 Task: Find a GitHub repository related to Git commands and add educational content about basic Git operations.
Action: Mouse moved to (140, 79)
Screenshot: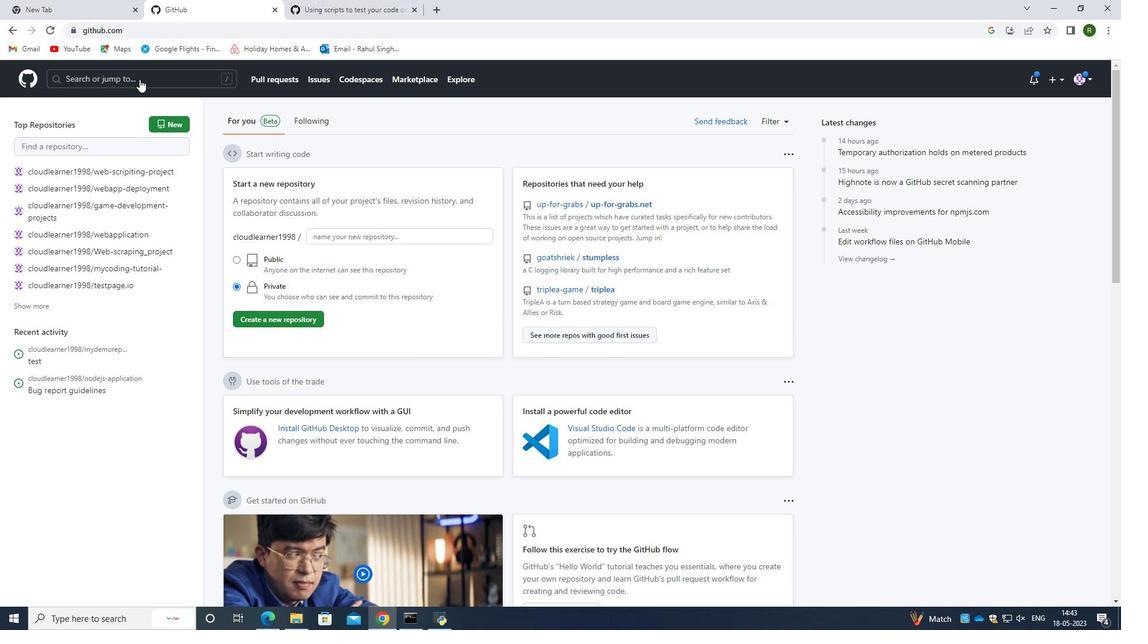 
Action: Mouse pressed left at (140, 79)
Screenshot: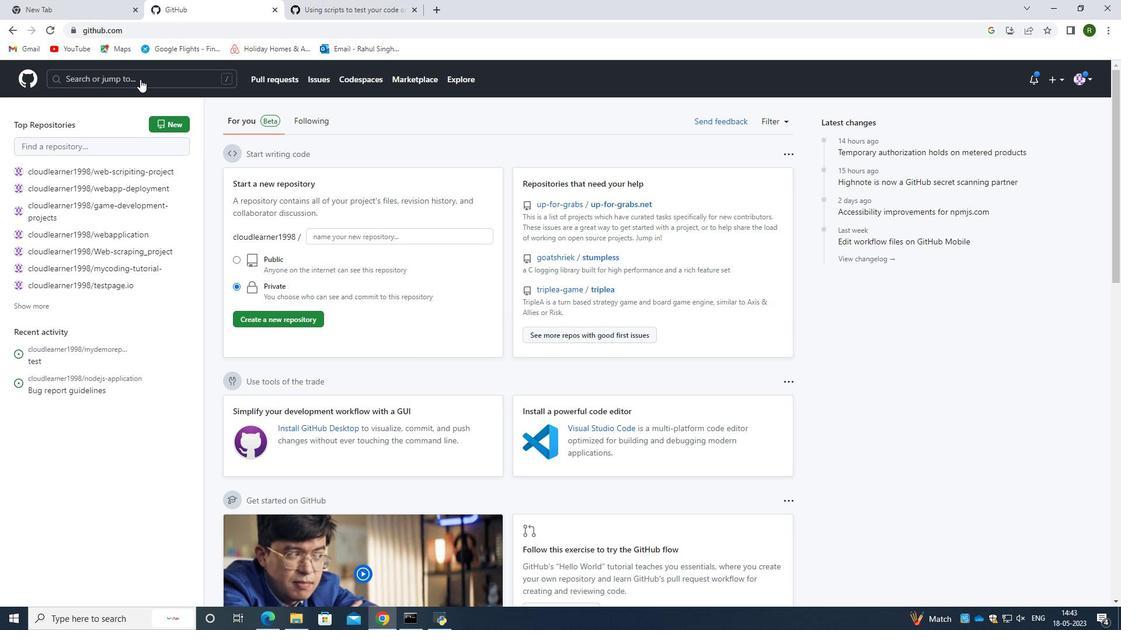
Action: Mouse moved to (140, 78)
Screenshot: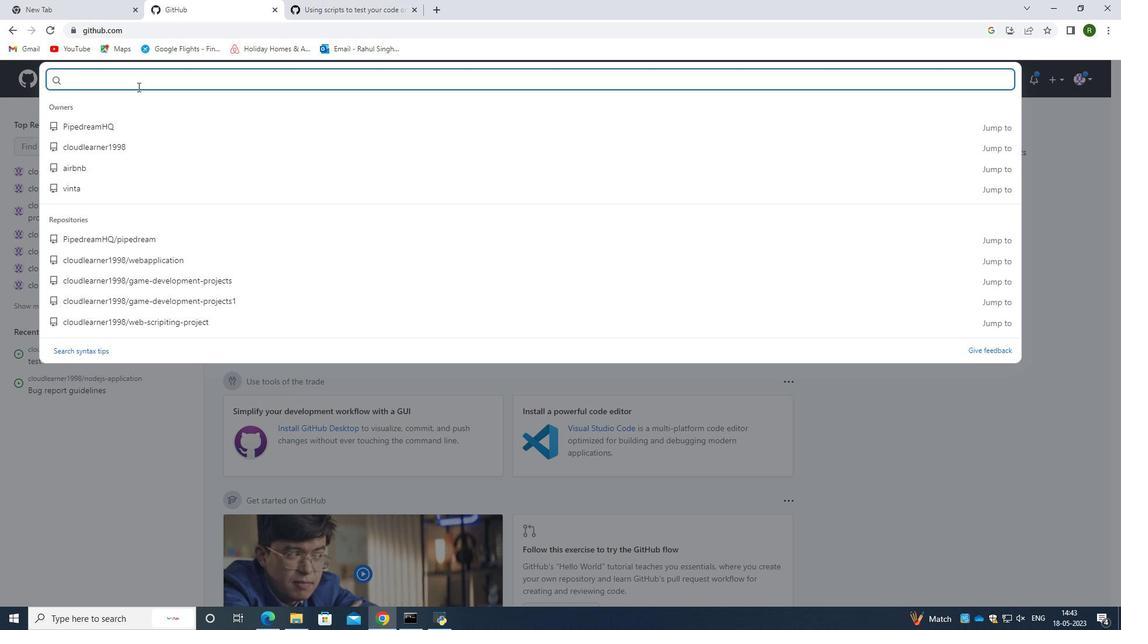 
Action: Key pressed educational<Key.space>resource<Key.enter>
Screenshot: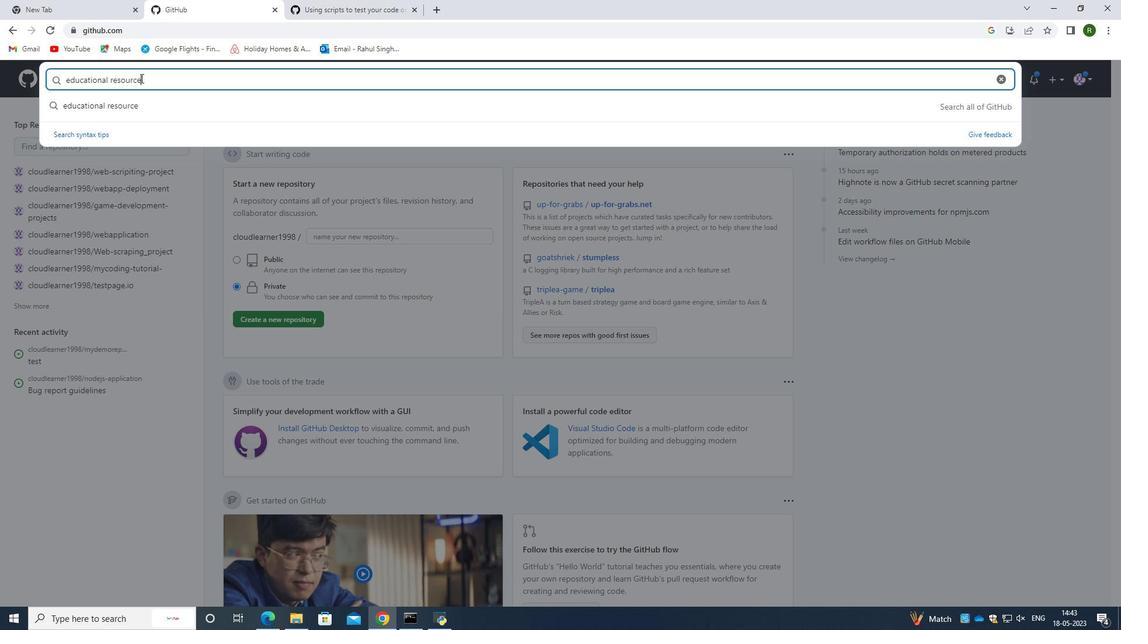 
Action: Mouse moved to (314, 326)
Screenshot: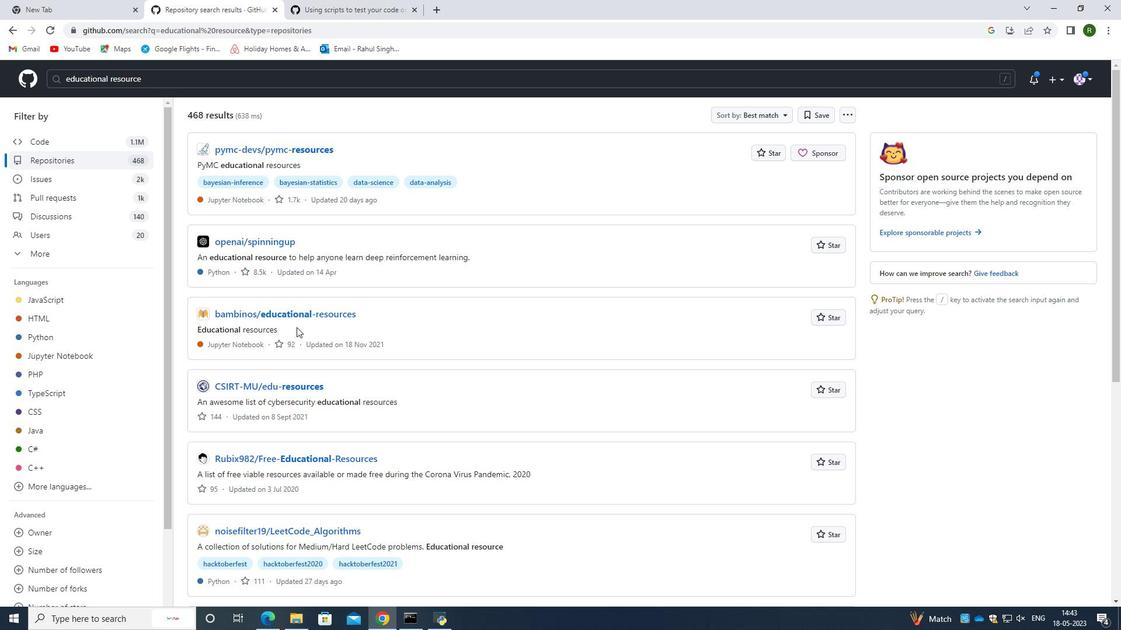 
Action: Mouse scrolled (314, 326) with delta (0, 0)
Screenshot: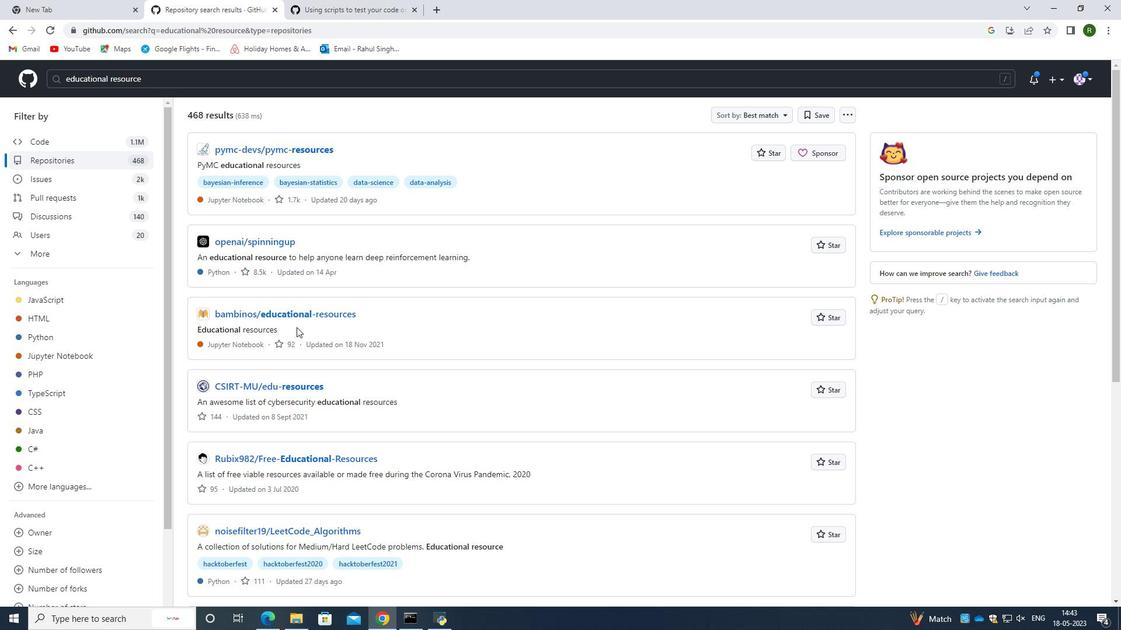 
Action: Mouse moved to (321, 317)
Screenshot: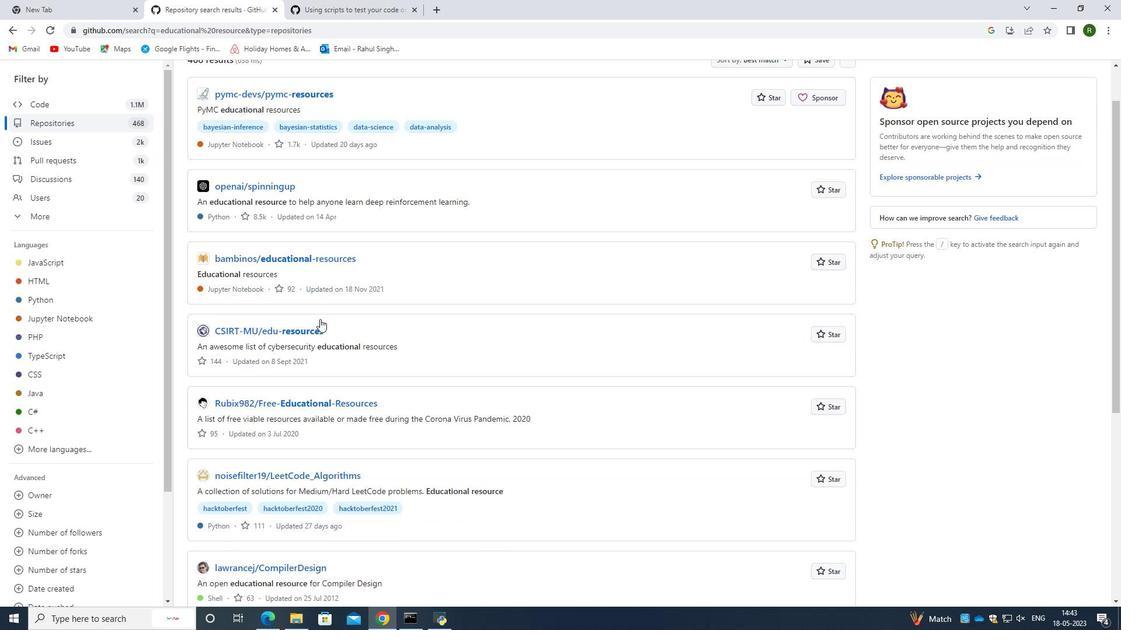 
Action: Mouse scrolled (321, 317) with delta (0, 0)
Screenshot: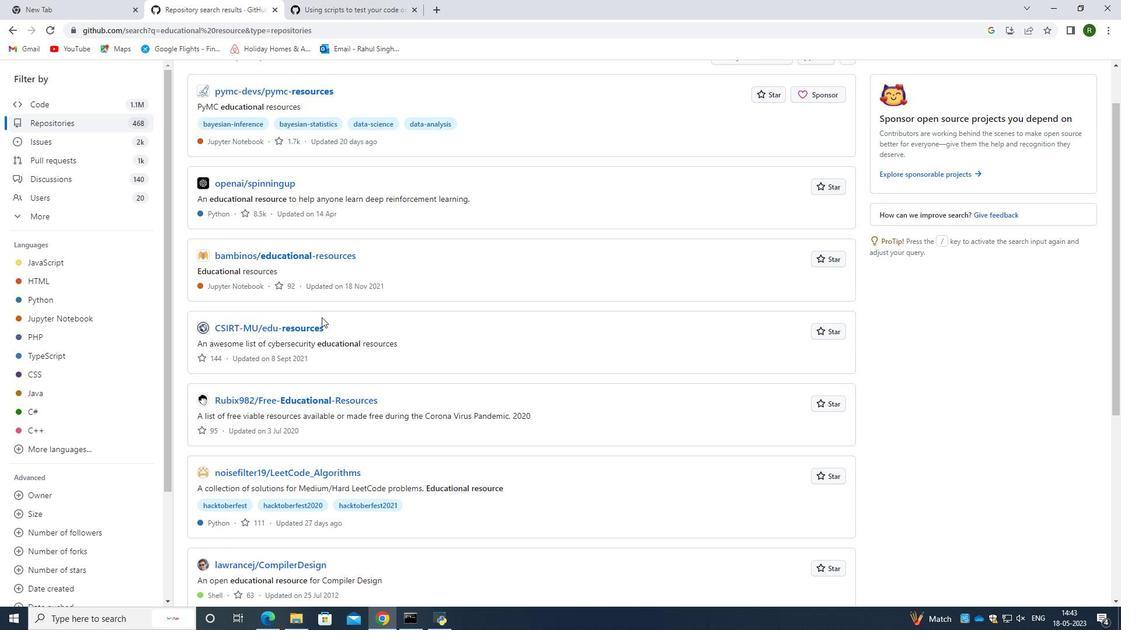 
Action: Mouse moved to (320, 337)
Screenshot: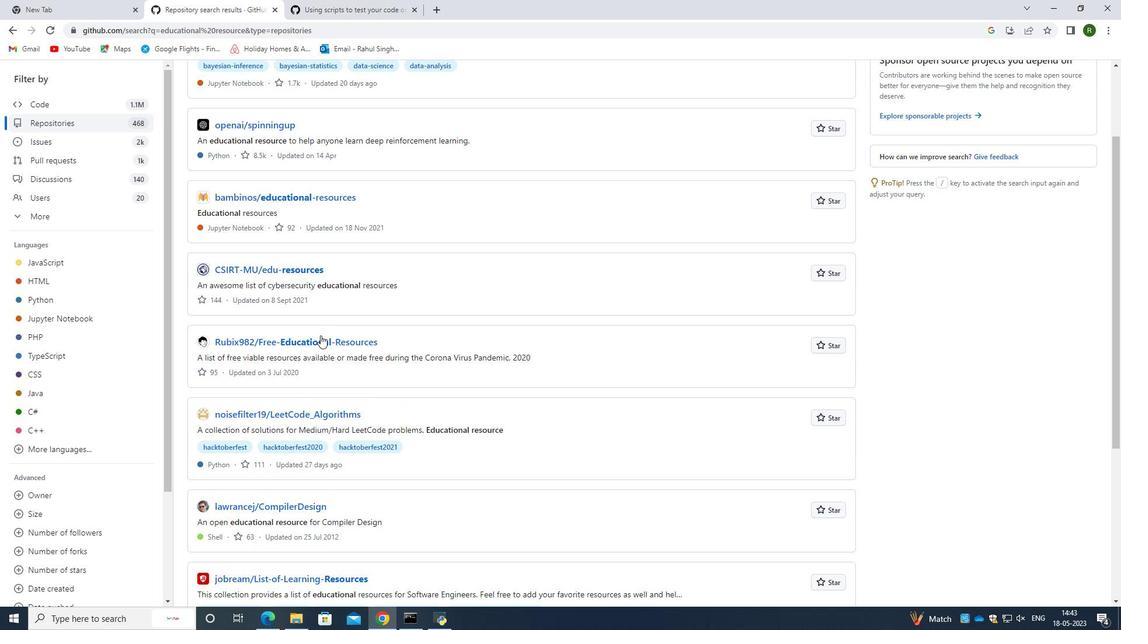 
Action: Mouse scrolled (320, 336) with delta (0, 0)
Screenshot: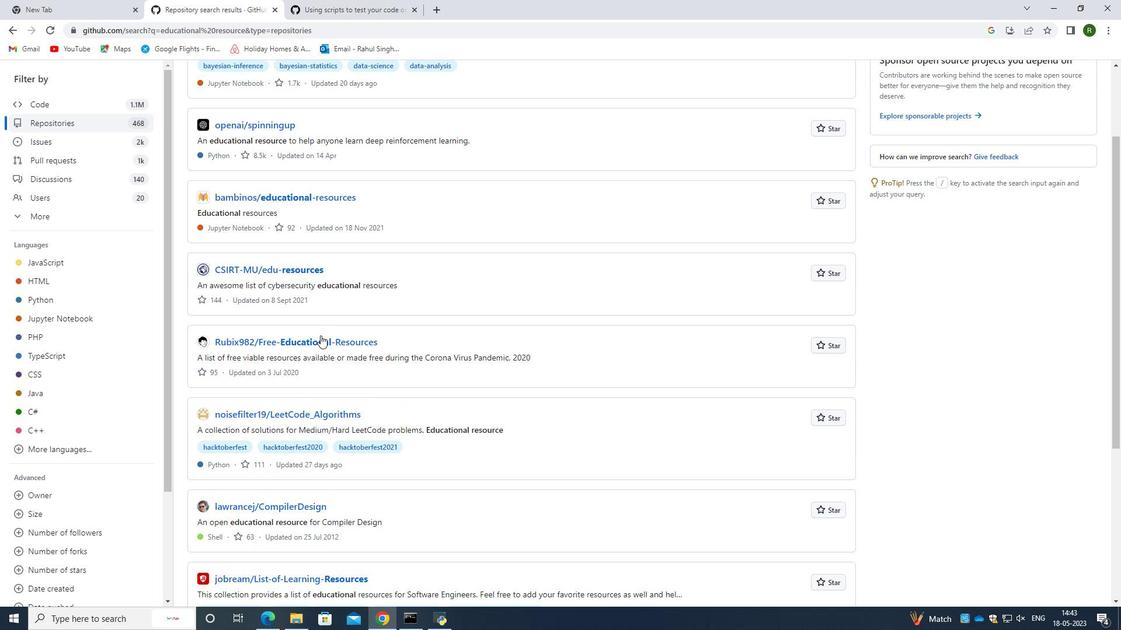 
Action: Mouse moved to (319, 339)
Screenshot: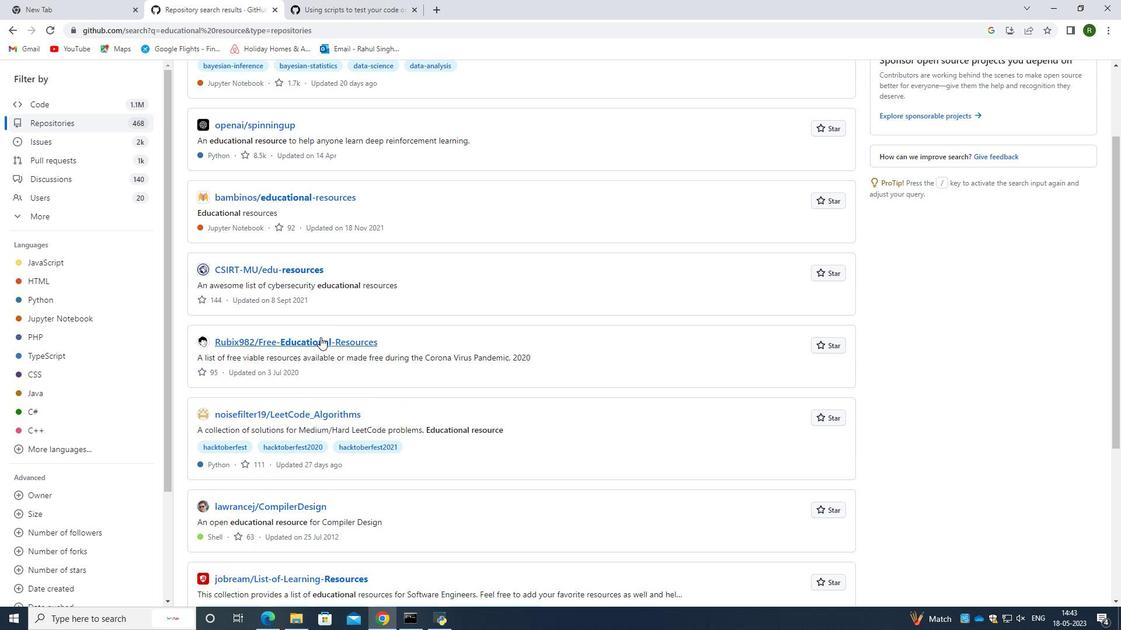 
Action: Mouse scrolled (319, 338) with delta (0, 0)
Screenshot: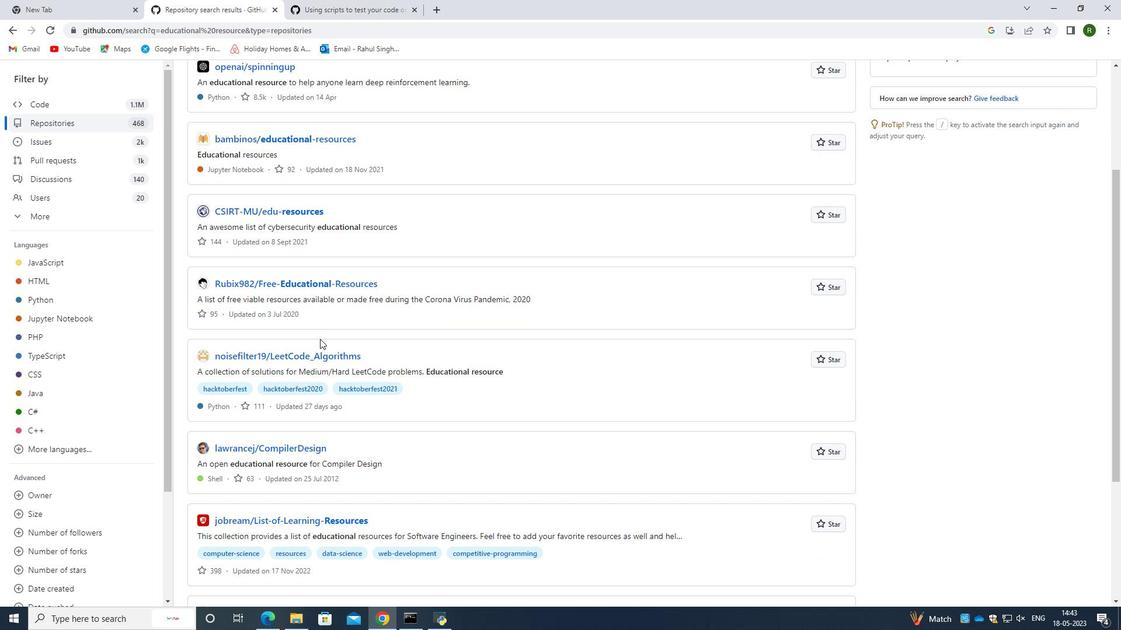 
Action: Mouse scrolled (319, 338) with delta (0, 0)
Screenshot: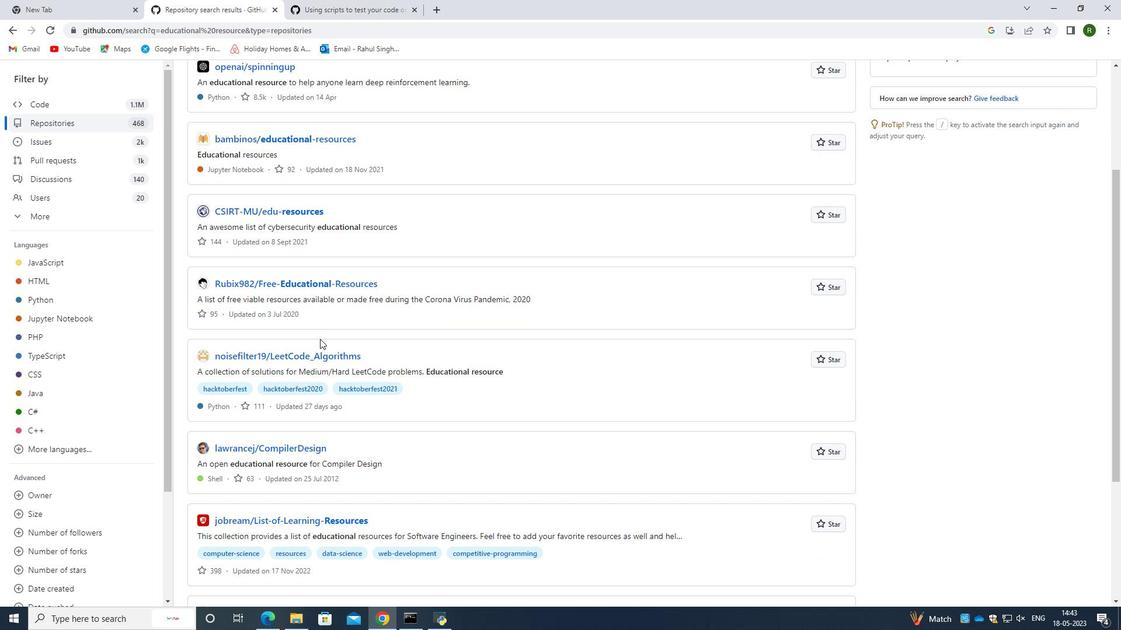 
Action: Mouse moved to (402, 355)
Screenshot: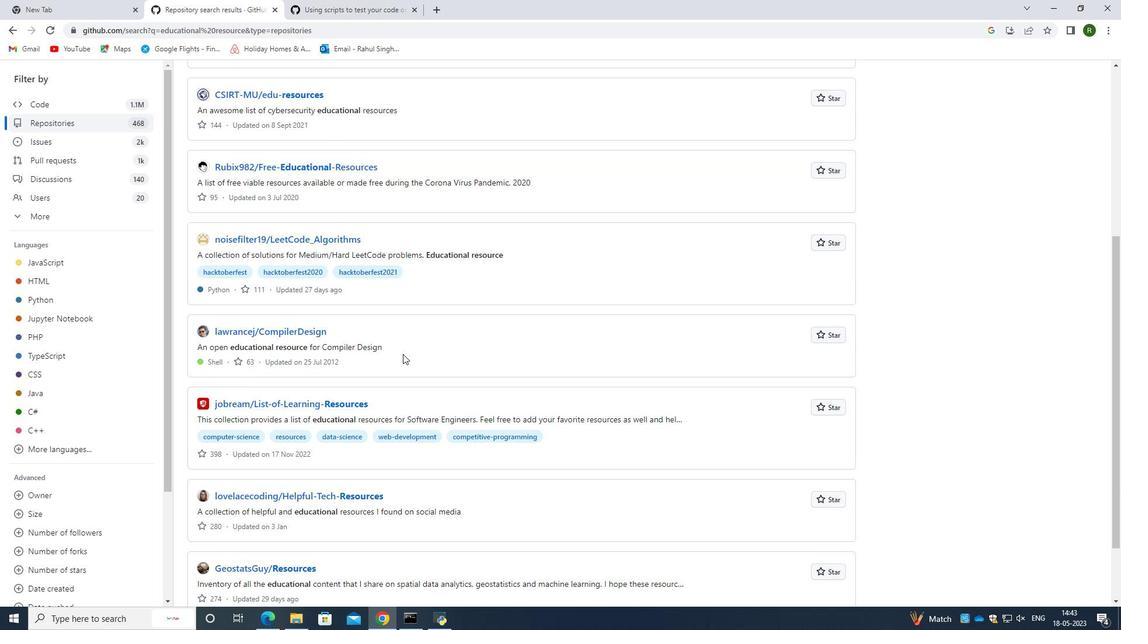 
Action: Mouse scrolled (402, 354) with delta (0, 0)
Screenshot: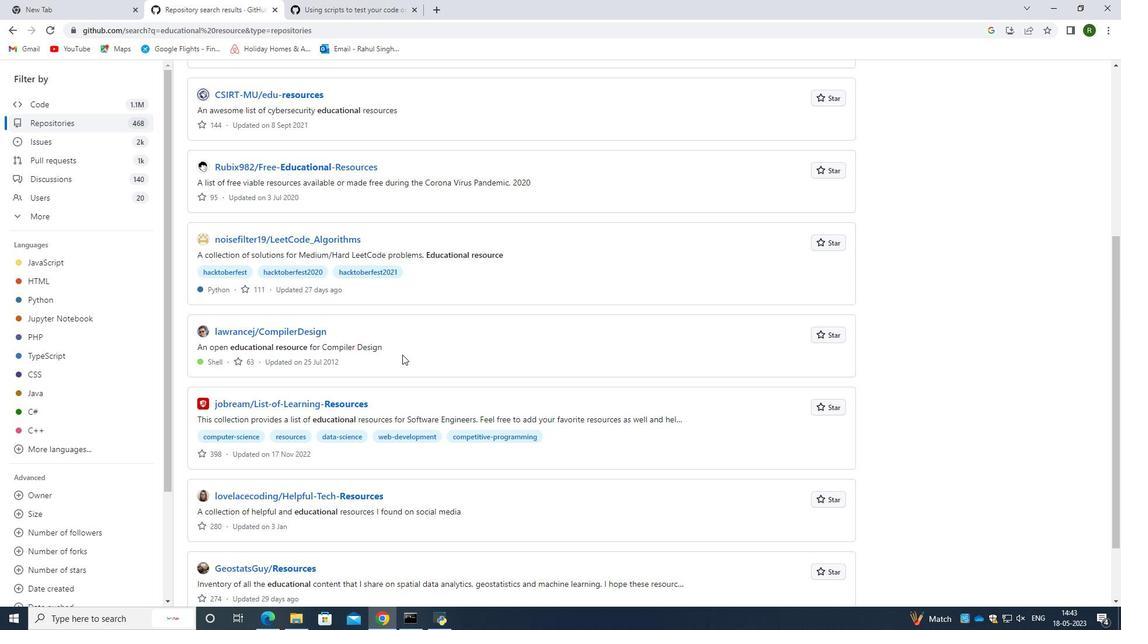 
Action: Mouse moved to (401, 353)
Screenshot: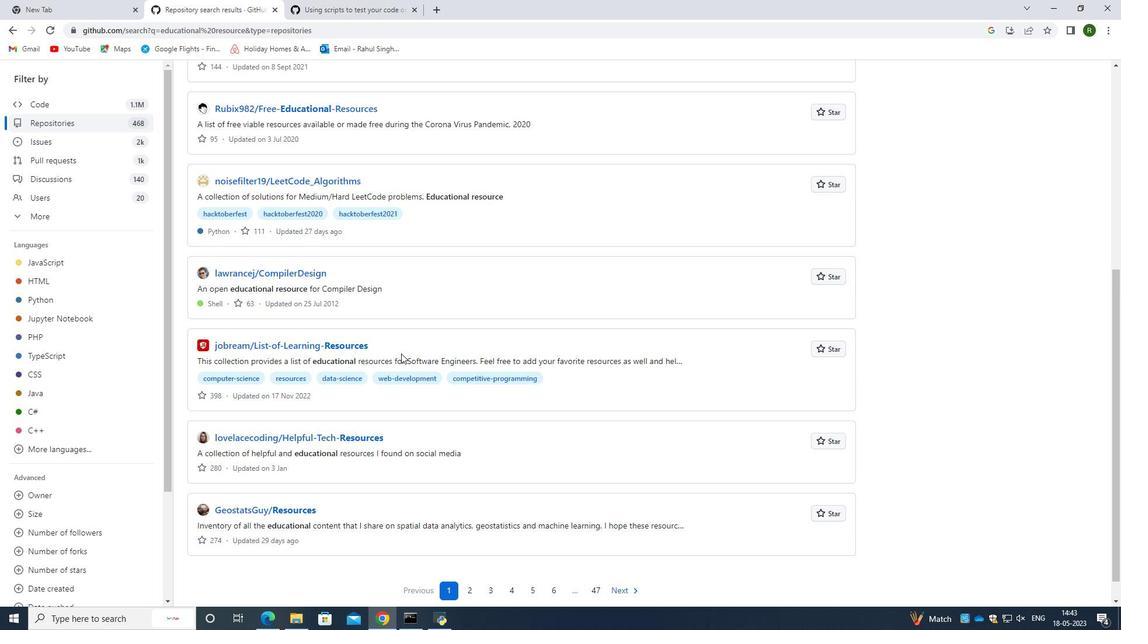 
Action: Mouse scrolled (401, 353) with delta (0, 0)
Screenshot: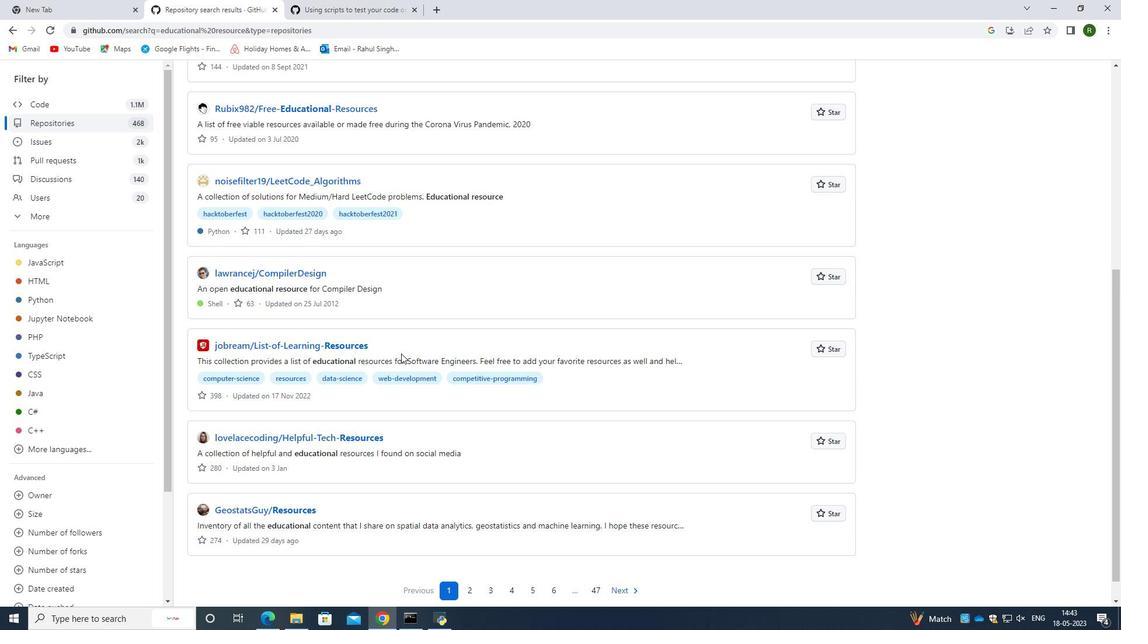 
Action: Mouse moved to (389, 364)
Screenshot: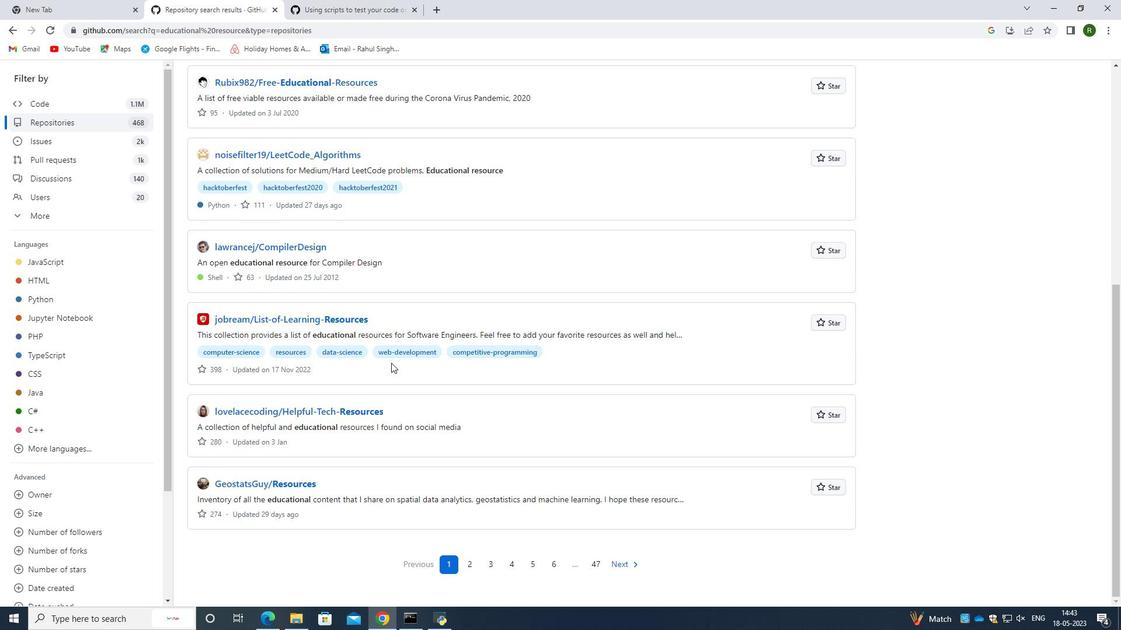 
Action: Mouse scrolled (389, 363) with delta (0, 0)
Screenshot: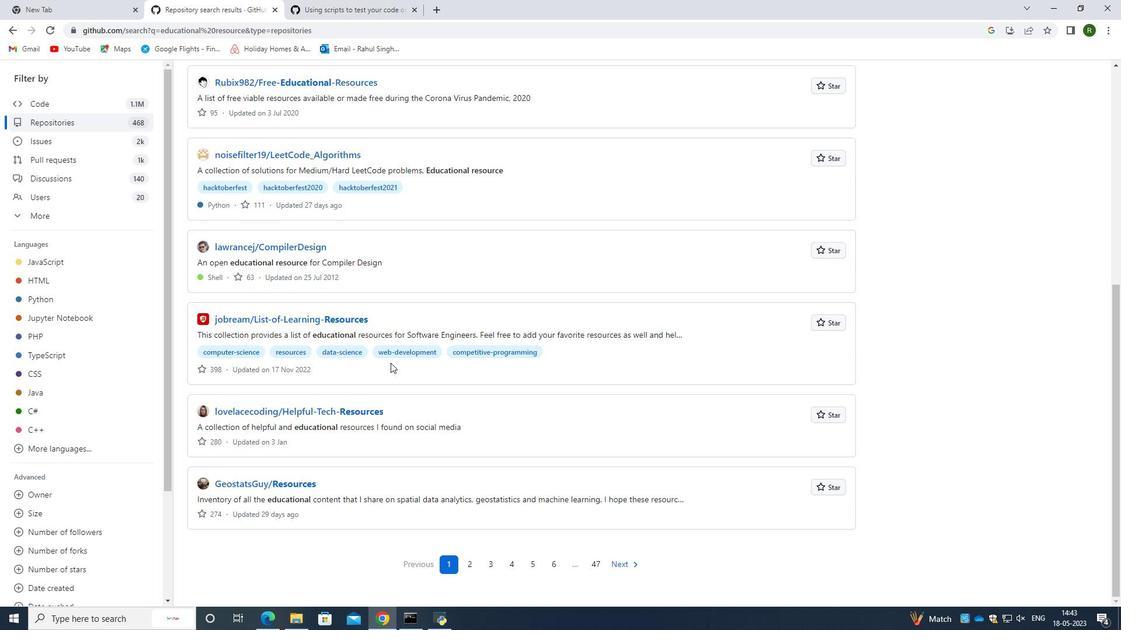 
Action: Mouse scrolled (389, 363) with delta (0, 0)
Screenshot: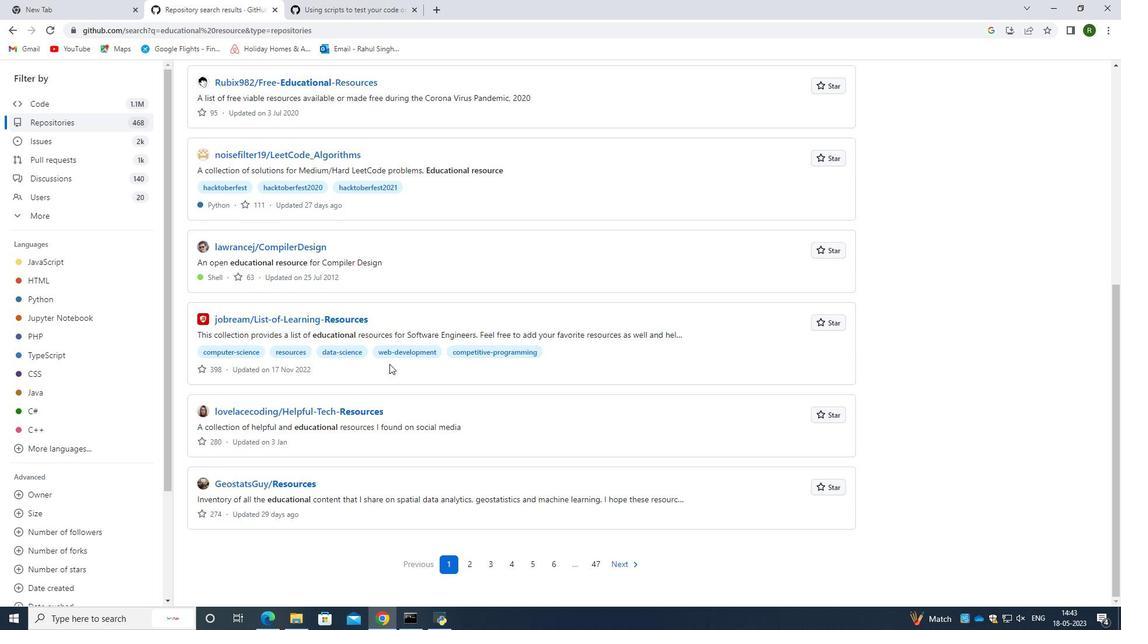 
Action: Mouse moved to (389, 364)
Screenshot: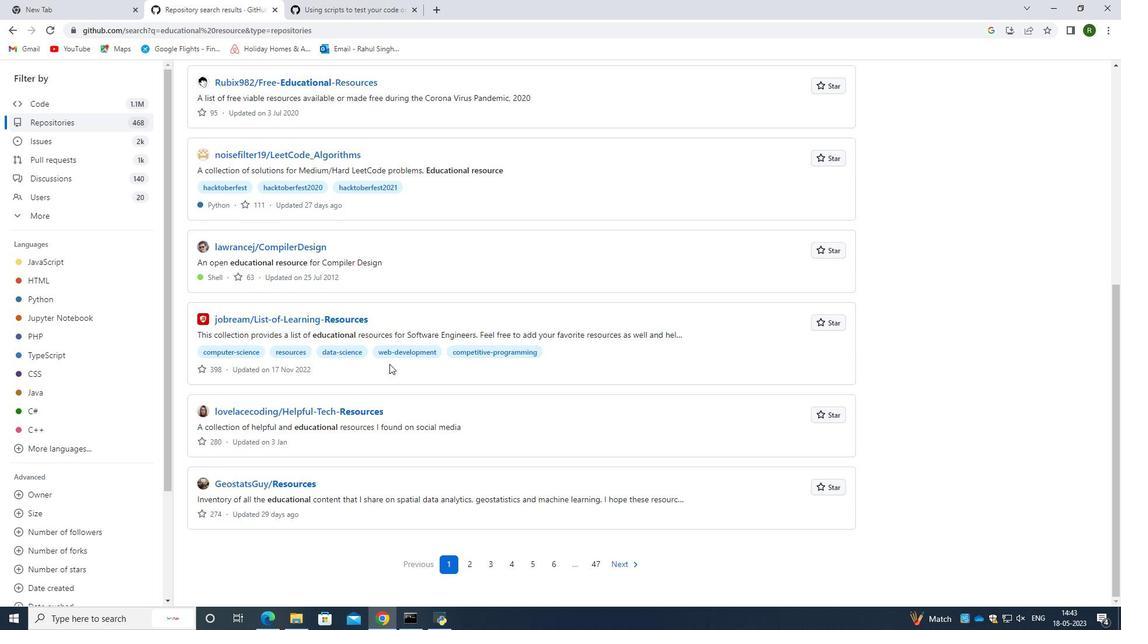 
Action: Mouse scrolled (389, 364) with delta (0, 0)
Screenshot: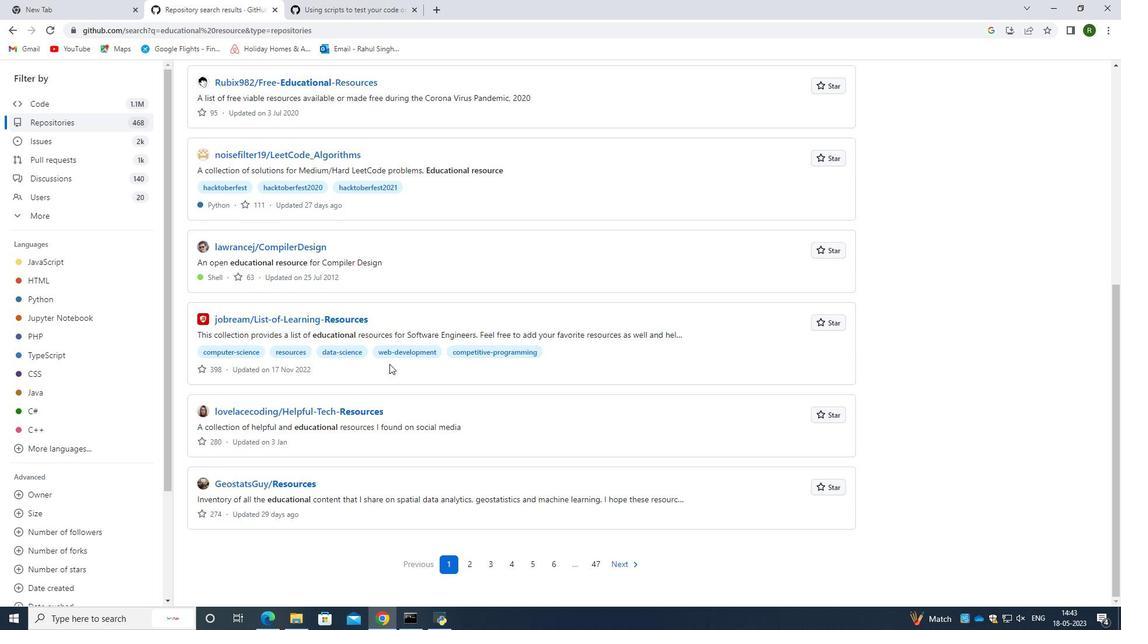 
Action: Mouse scrolled (389, 364) with delta (0, 0)
Screenshot: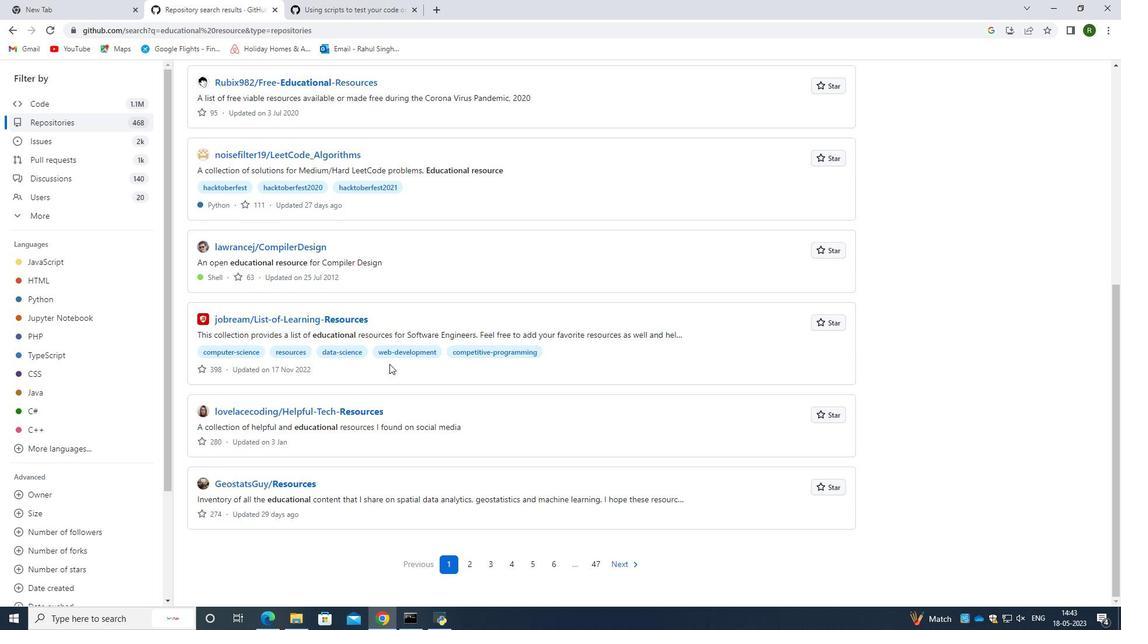 
Action: Mouse moved to (388, 364)
Screenshot: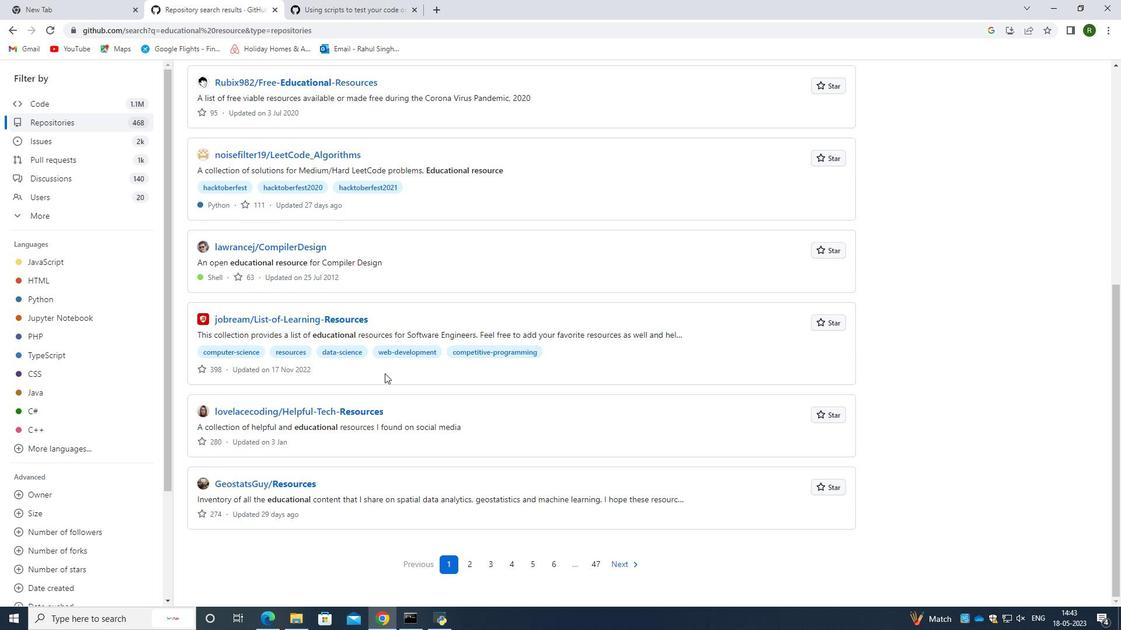 
Action: Mouse scrolled (388, 365) with delta (0, 0)
Screenshot: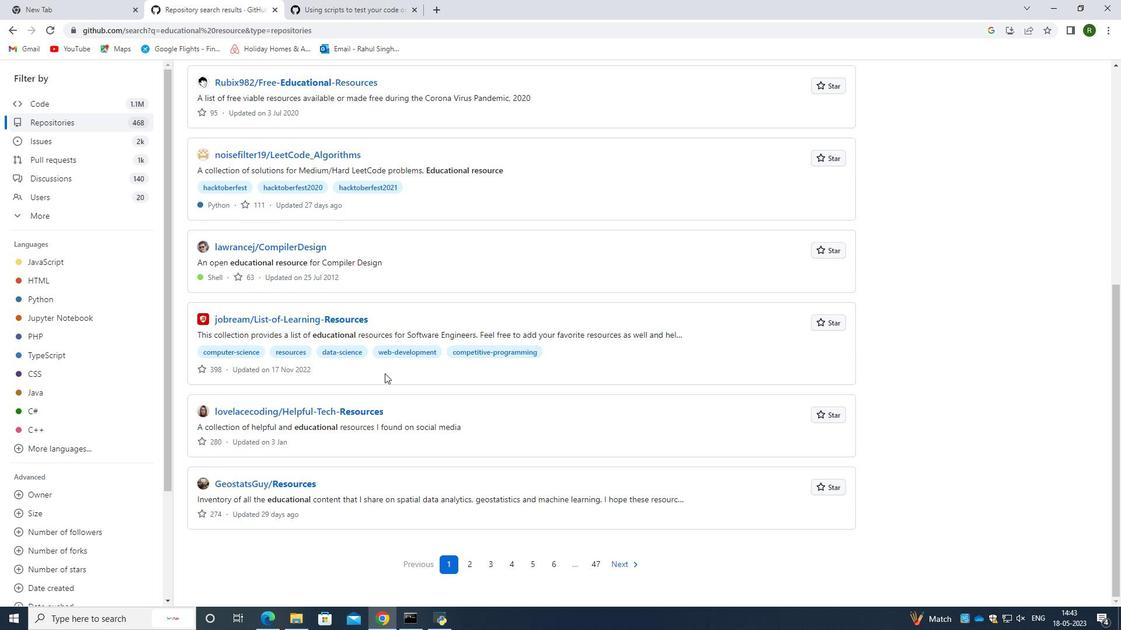 
Action: Mouse moved to (388, 363)
Screenshot: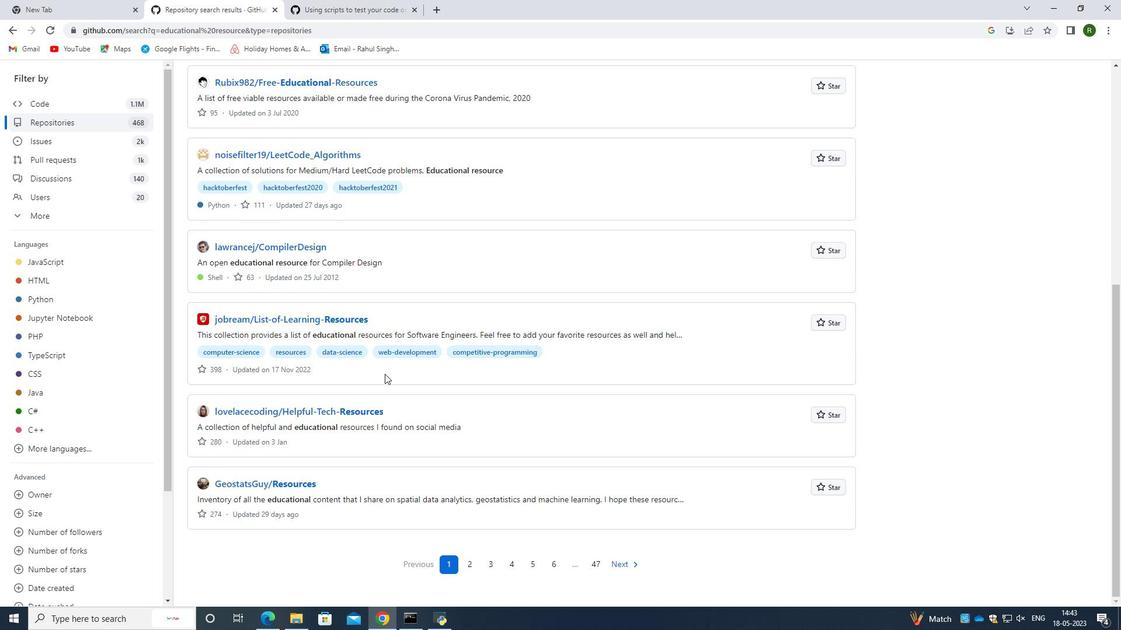 
Action: Mouse scrolled (388, 364) with delta (0, 0)
Screenshot: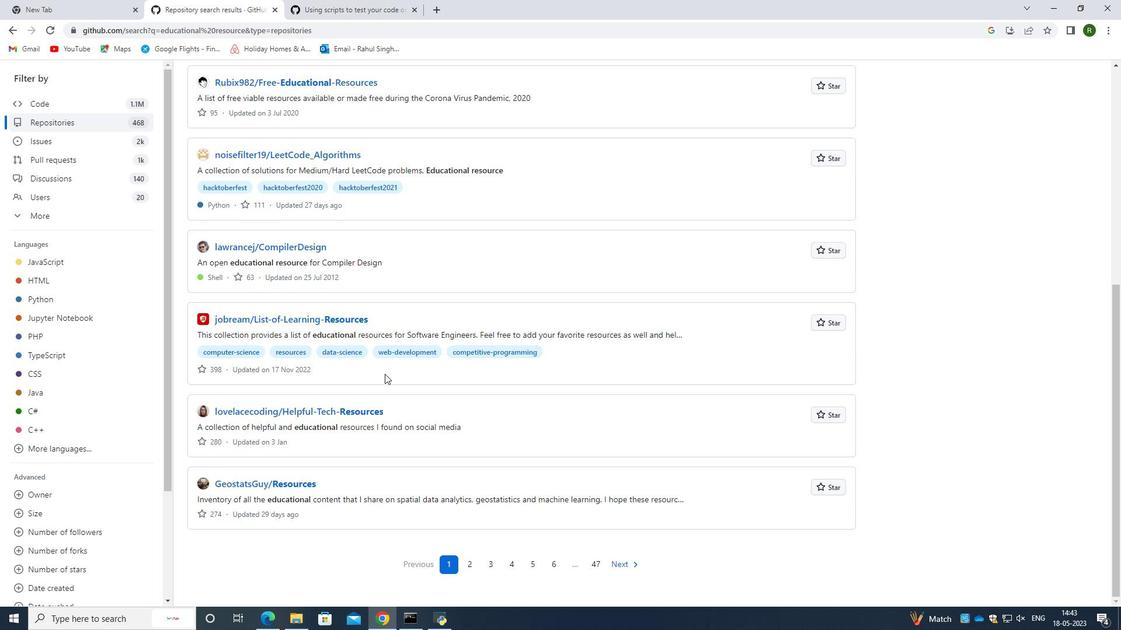 
Action: Mouse moved to (486, 412)
Screenshot: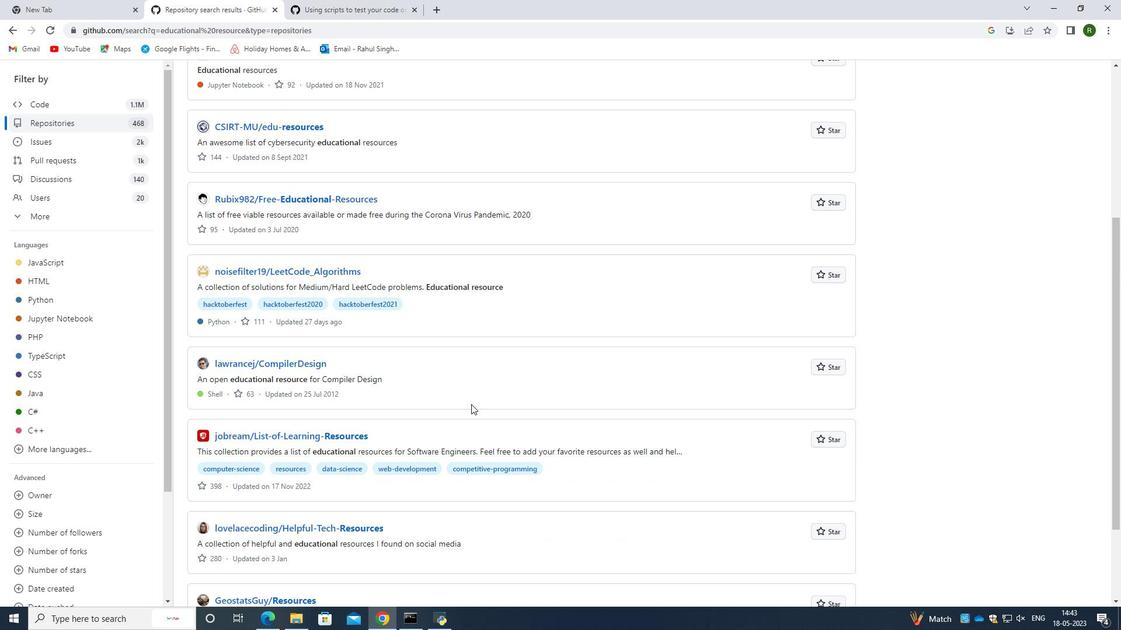 
Action: Mouse scrolled (486, 412) with delta (0, 0)
Screenshot: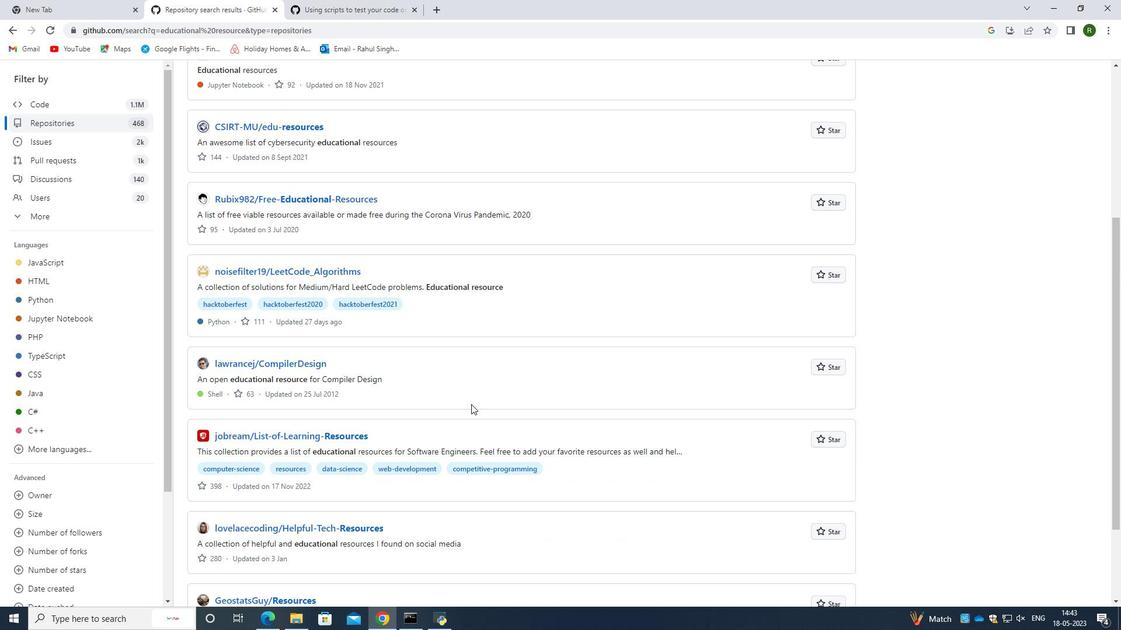 
Action: Mouse moved to (486, 412)
Screenshot: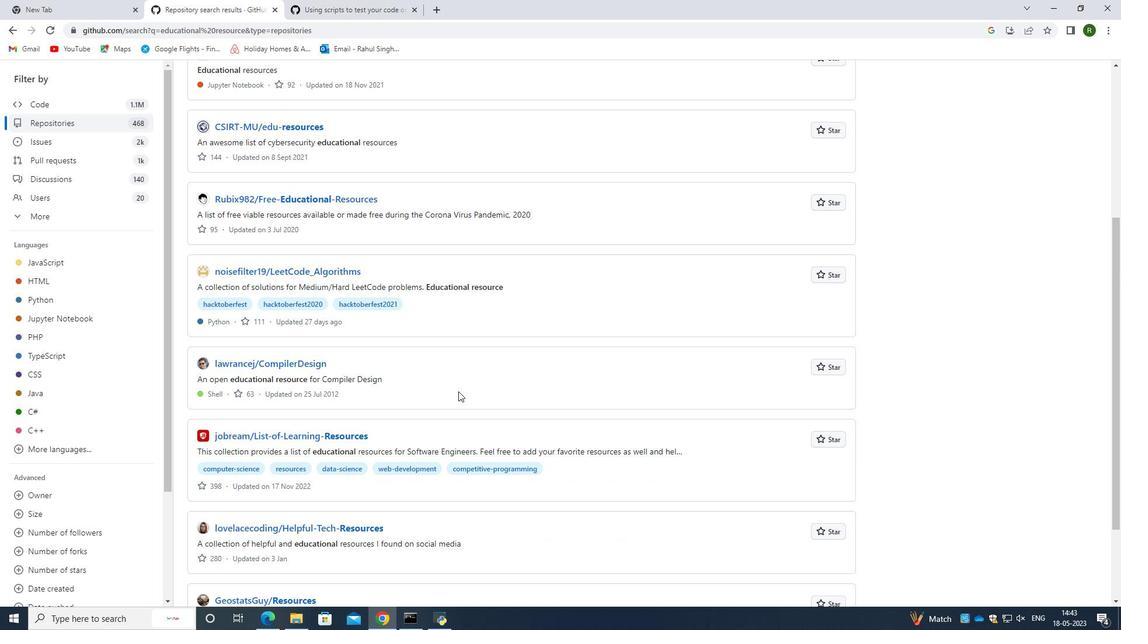 
Action: Mouse scrolled (486, 412) with delta (0, 0)
Screenshot: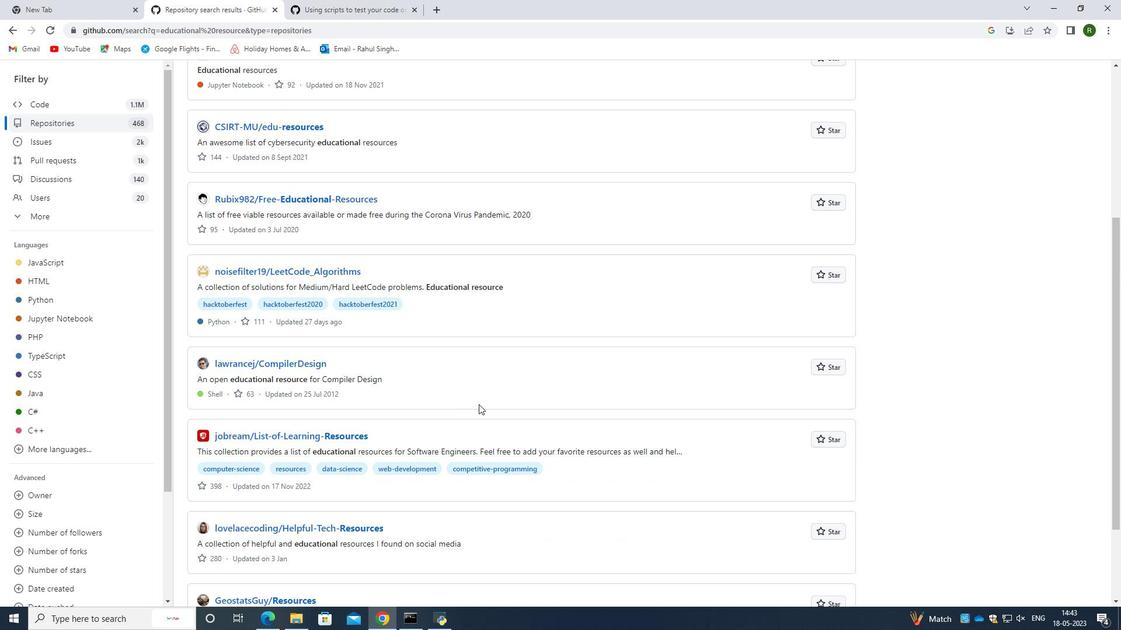 
Action: Mouse scrolled (486, 412) with delta (0, 0)
Screenshot: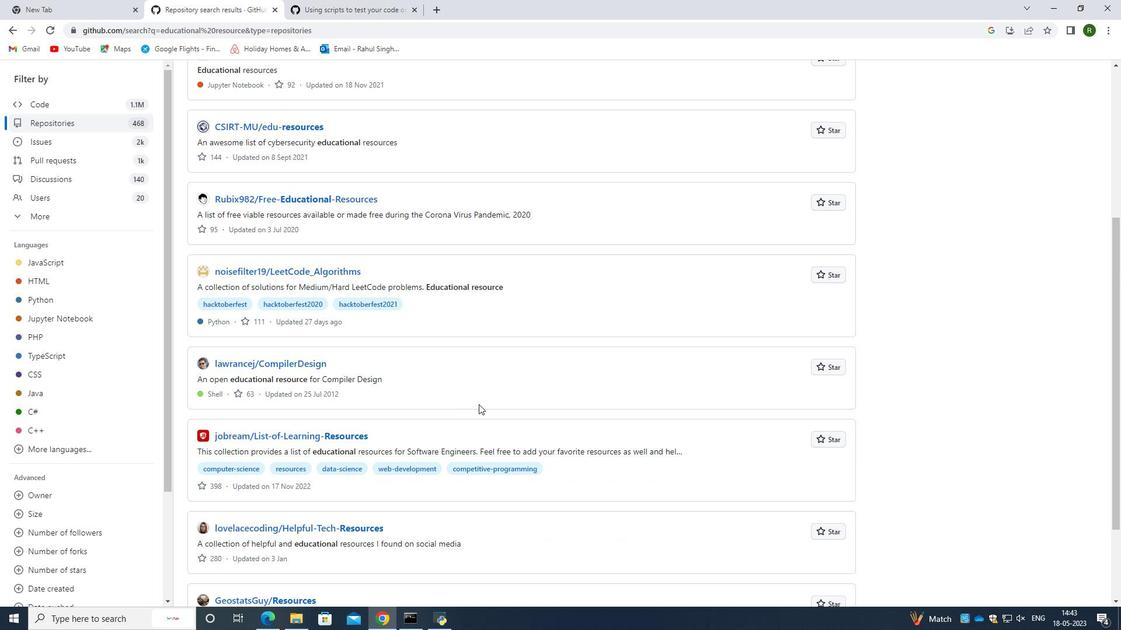 
Action: Mouse scrolled (486, 412) with delta (0, 0)
Screenshot: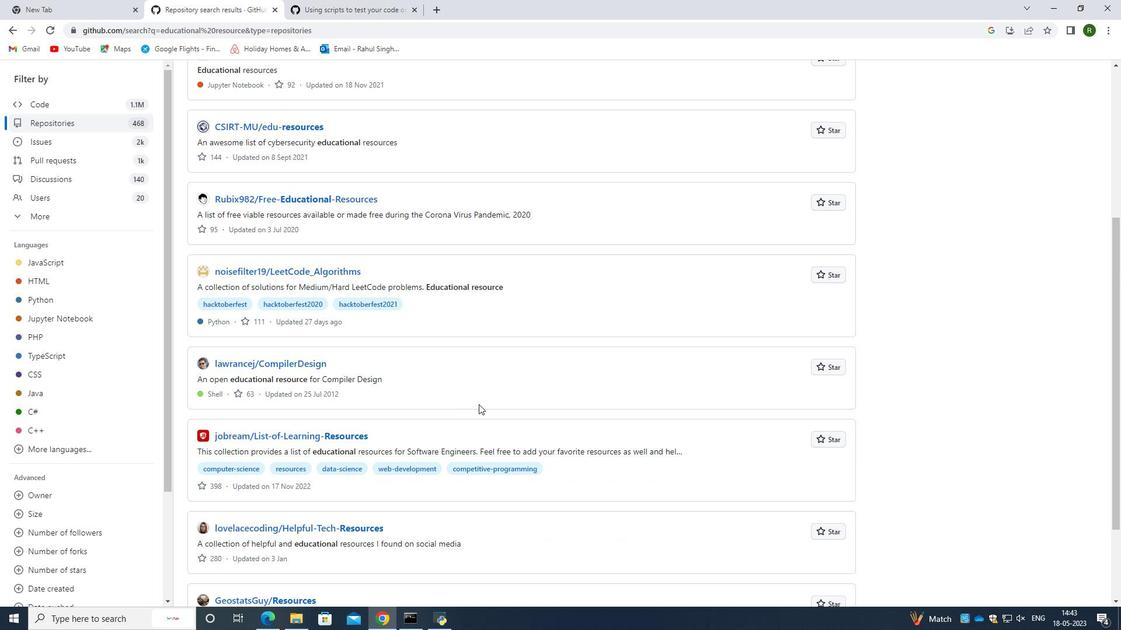 
Action: Mouse moved to (627, 562)
Screenshot: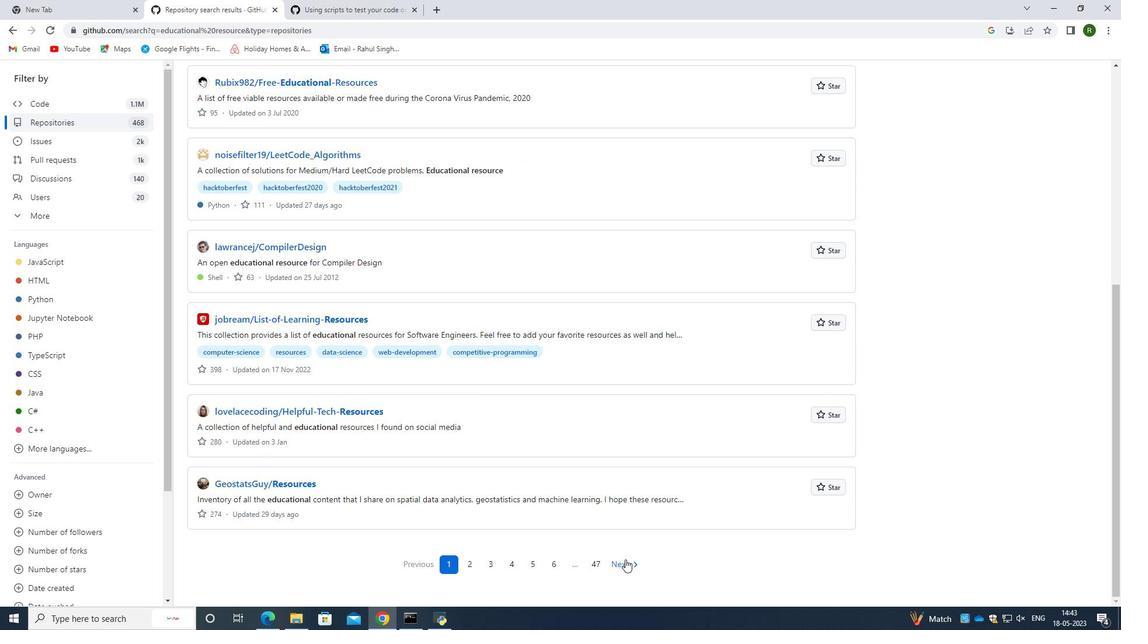 
Action: Mouse pressed left at (627, 562)
Screenshot: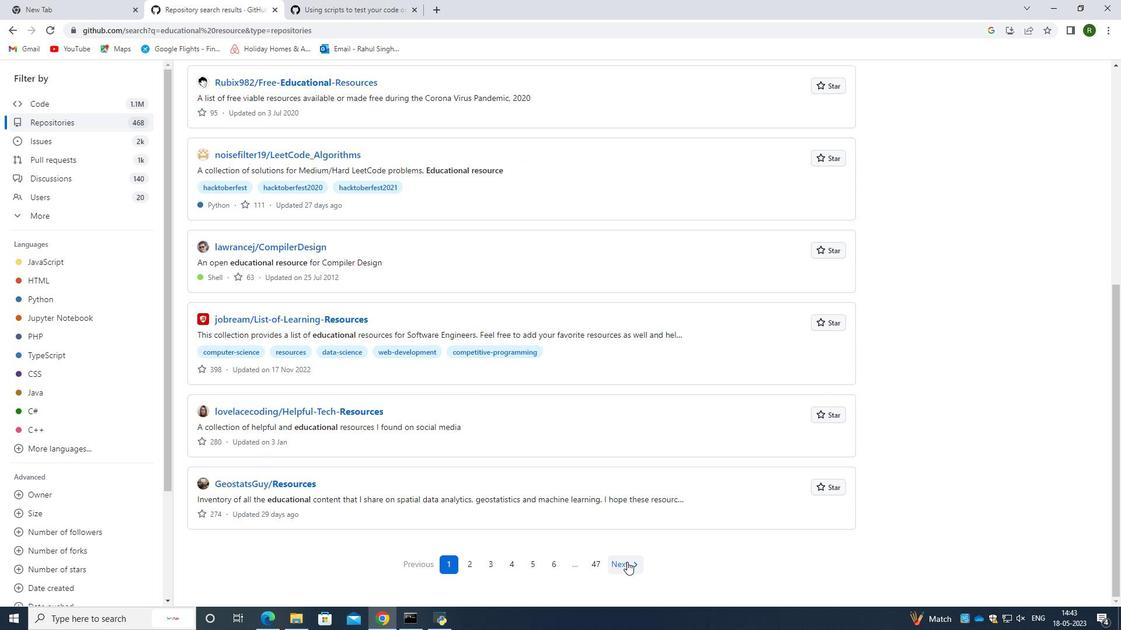 
Action: Mouse moved to (533, 372)
Screenshot: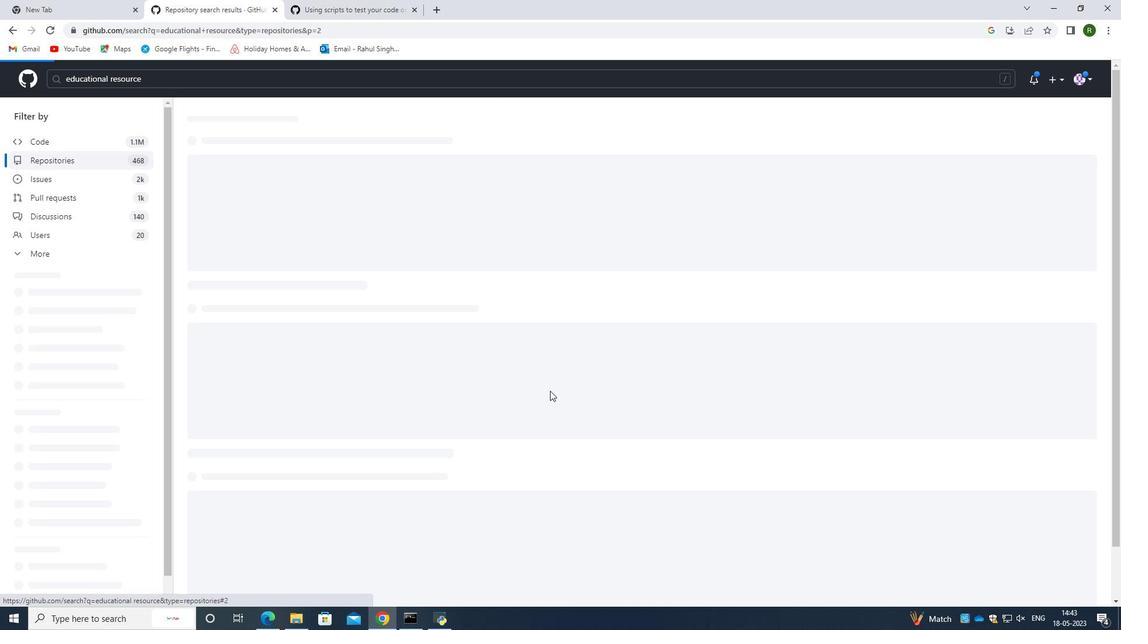 
Action: Mouse scrolled (533, 371) with delta (0, 0)
Screenshot: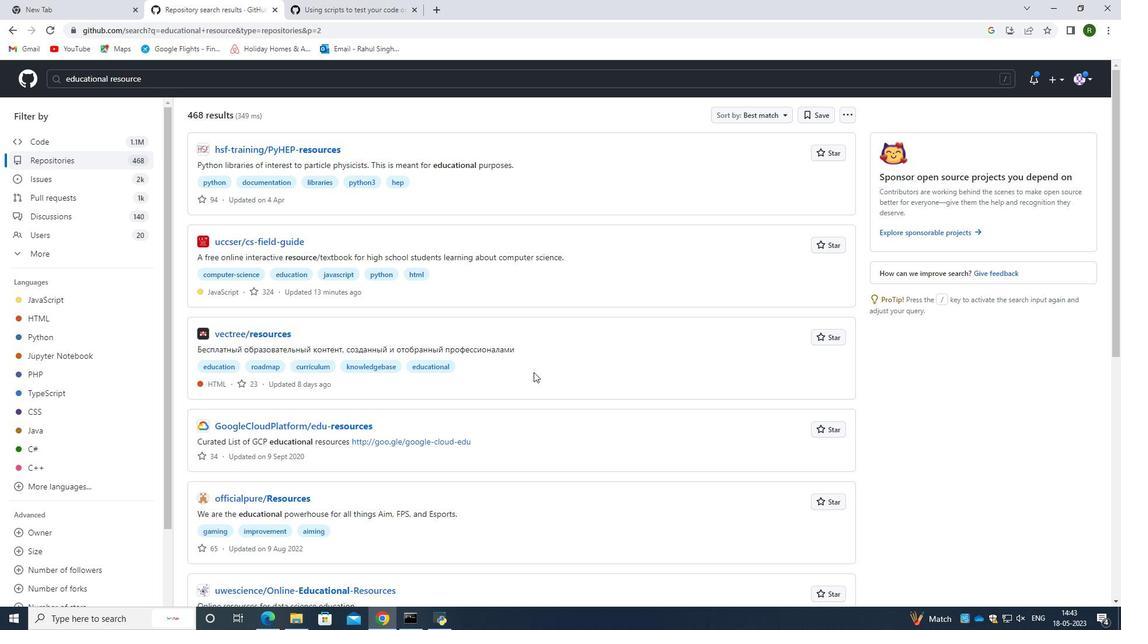 
Action: Mouse scrolled (533, 371) with delta (0, 0)
Screenshot: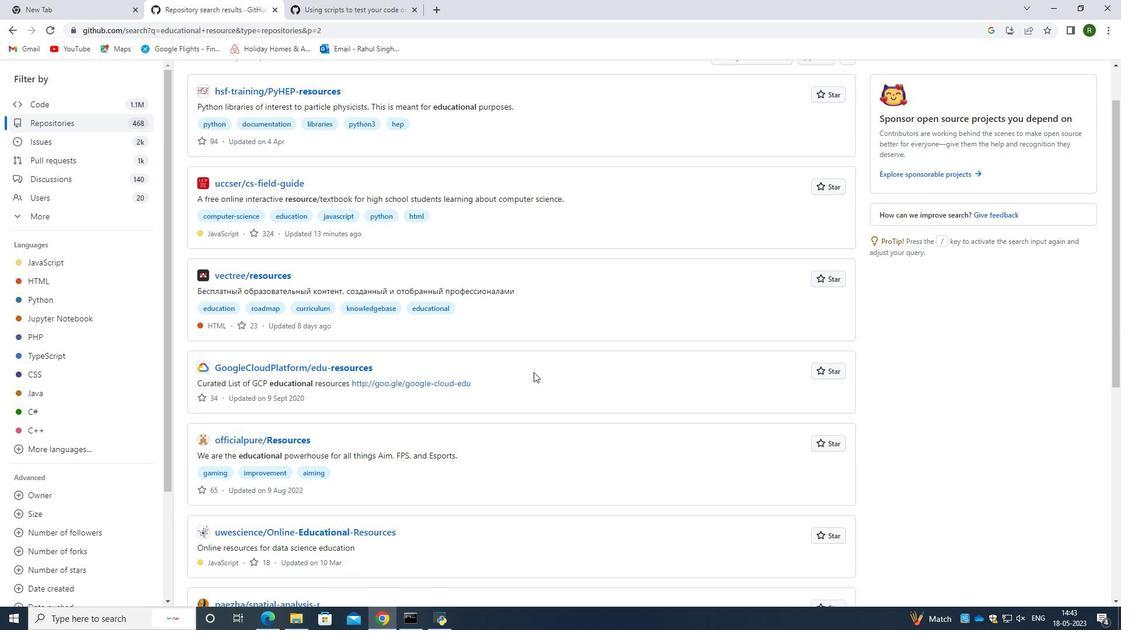 
Action: Mouse scrolled (533, 371) with delta (0, 0)
Screenshot: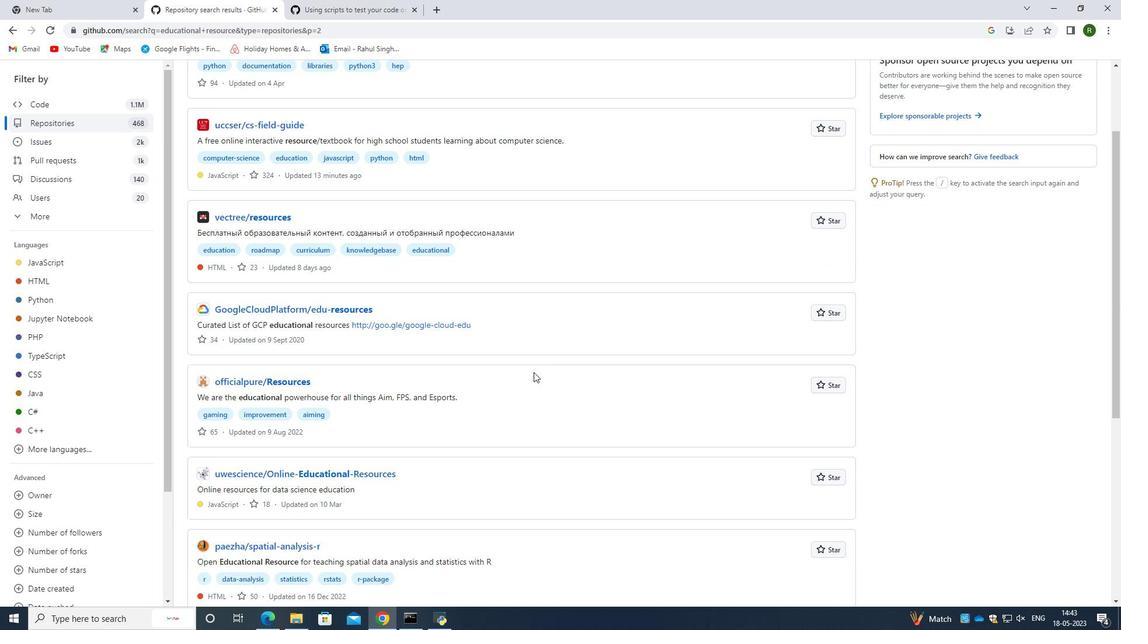 
Action: Mouse scrolled (533, 371) with delta (0, 0)
Screenshot: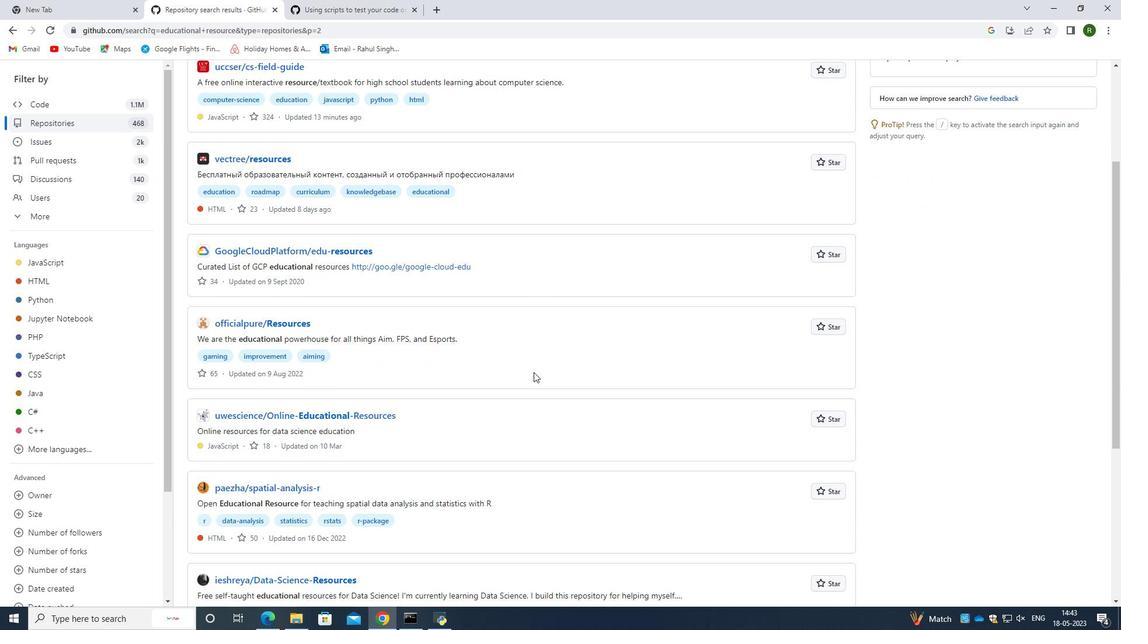 
Action: Mouse scrolled (533, 371) with delta (0, 0)
Screenshot: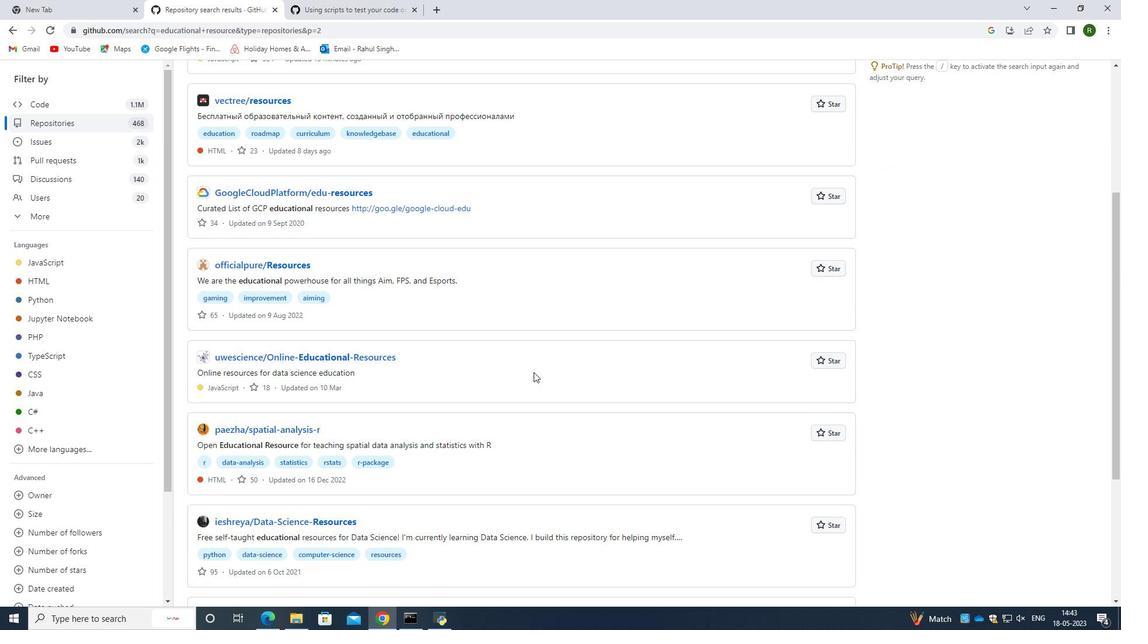 
Action: Mouse scrolled (533, 371) with delta (0, 0)
Screenshot: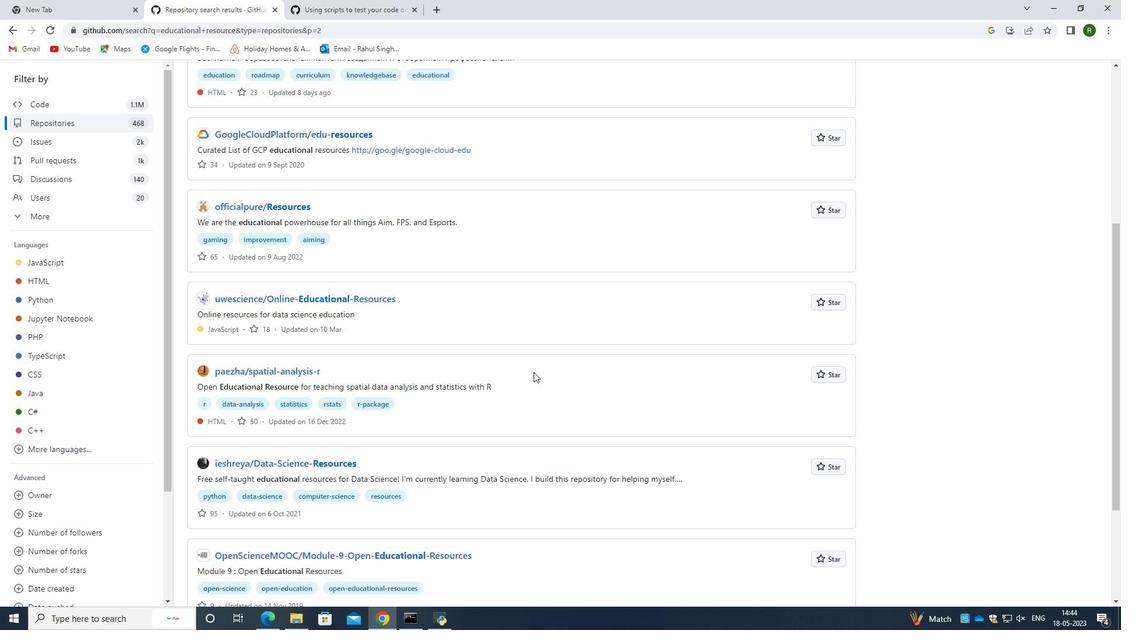 
Action: Mouse scrolled (533, 371) with delta (0, 0)
Screenshot: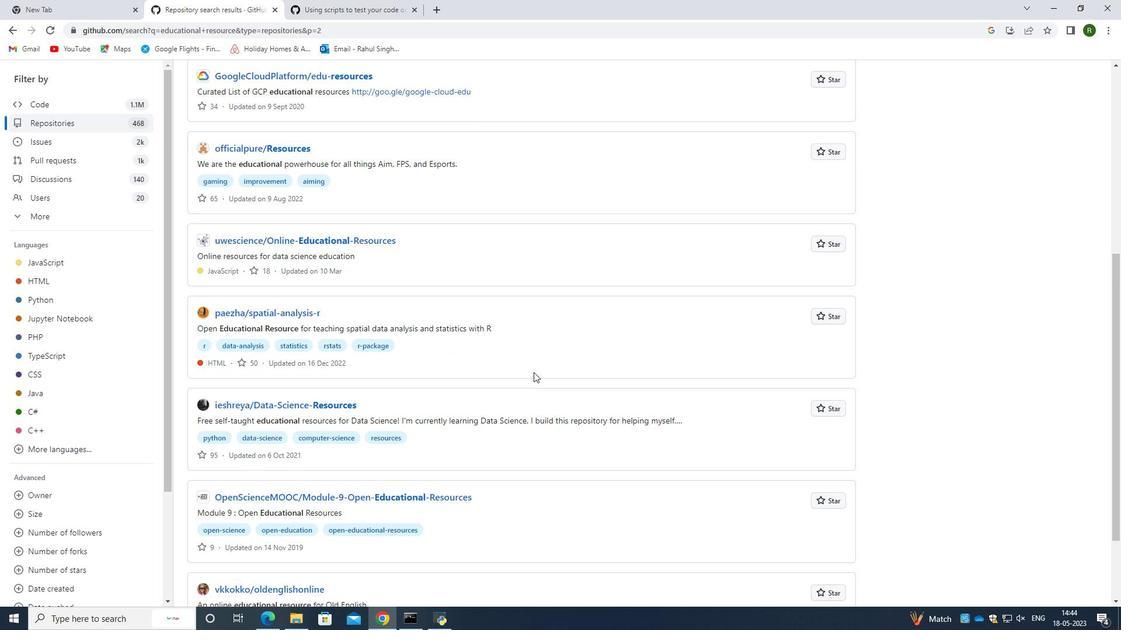 
Action: Mouse scrolled (533, 371) with delta (0, 0)
Screenshot: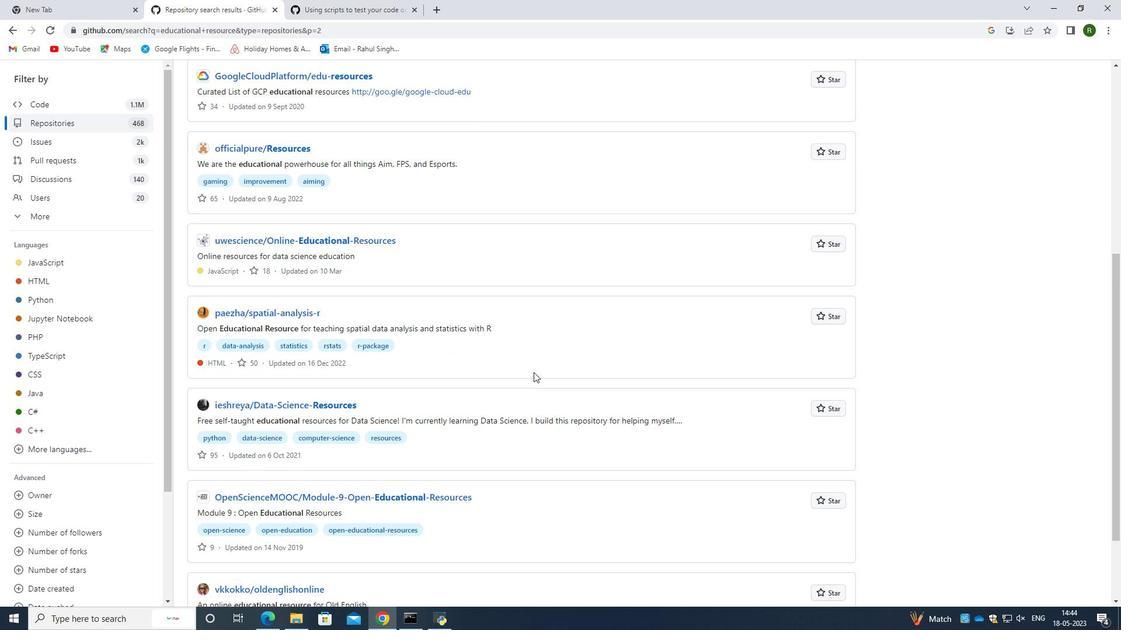 
Action: Mouse moved to (513, 363)
Screenshot: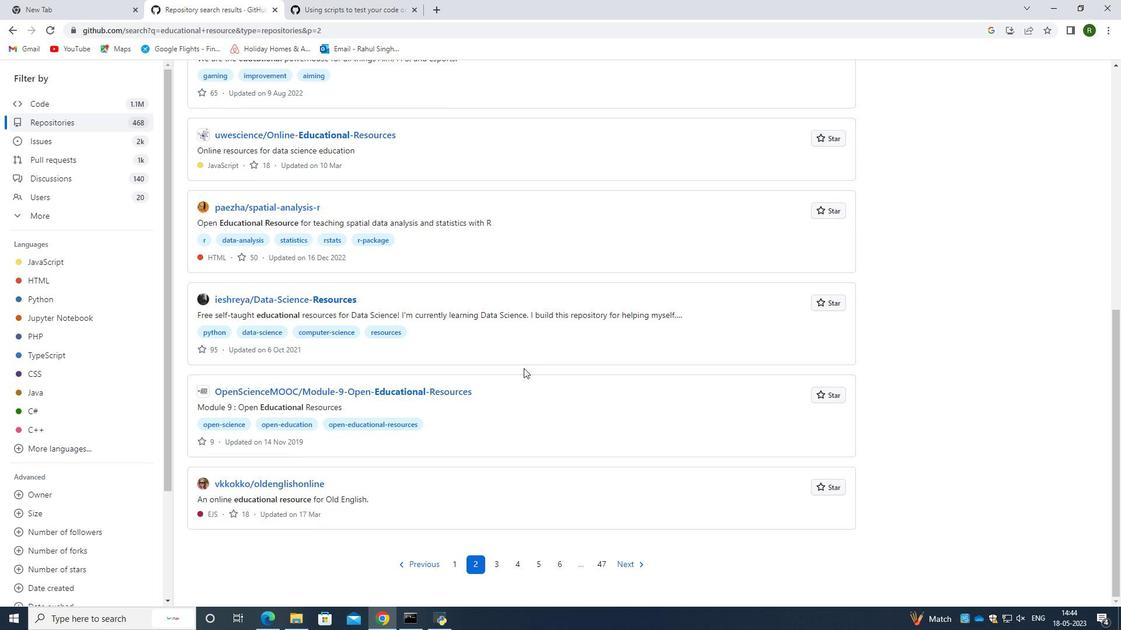 
Action: Mouse scrolled (513, 363) with delta (0, 0)
Screenshot: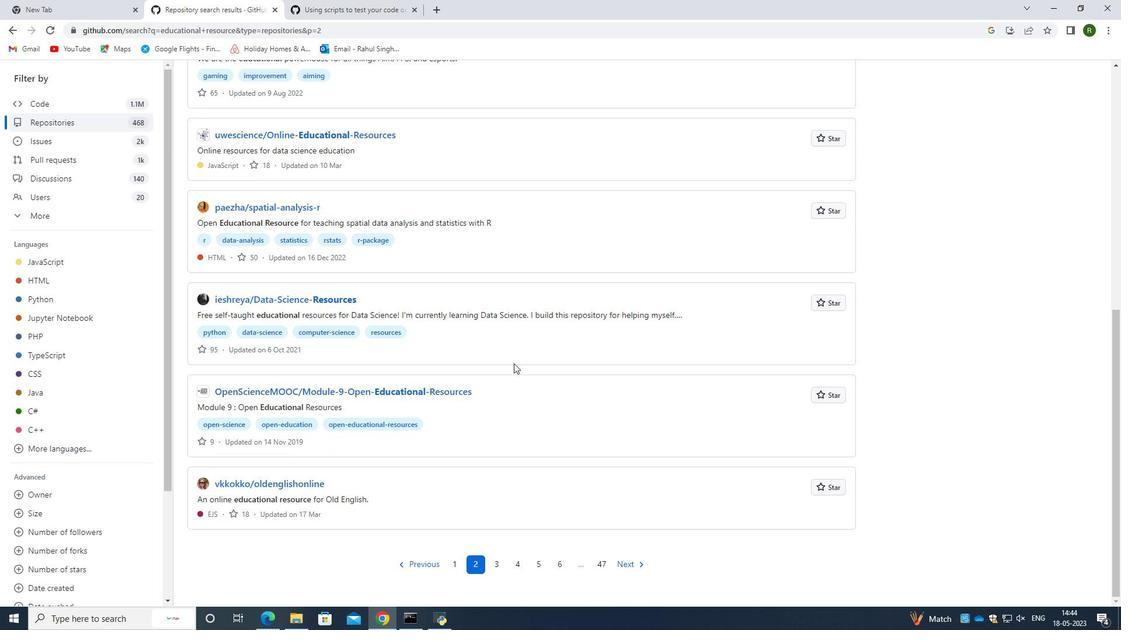 
Action: Mouse moved to (491, 568)
Screenshot: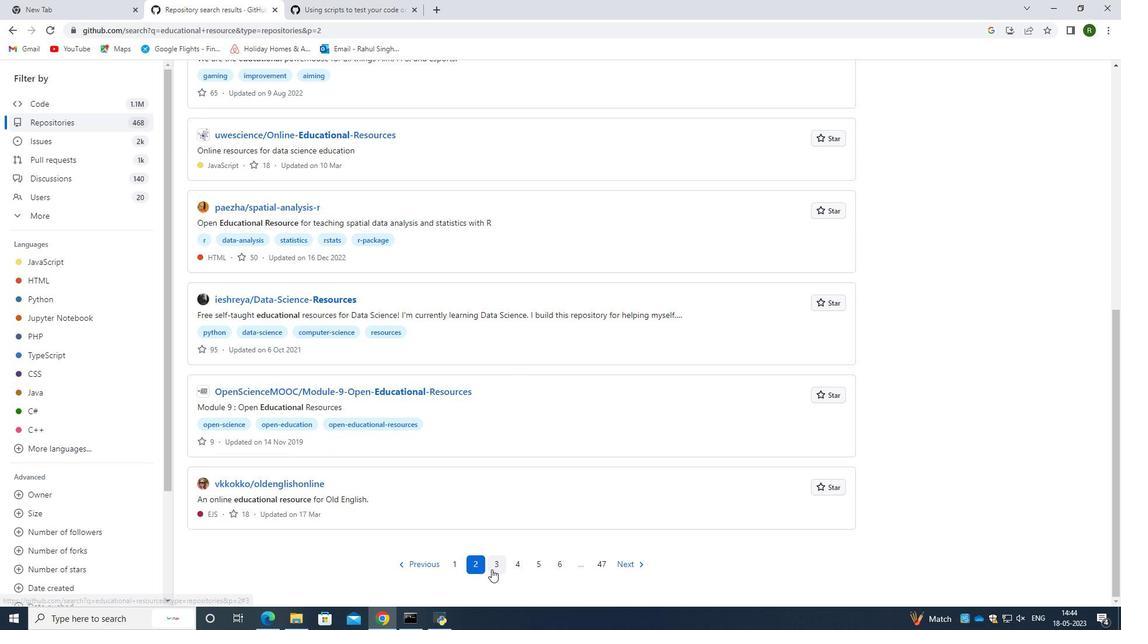 
Action: Mouse pressed left at (491, 568)
Screenshot: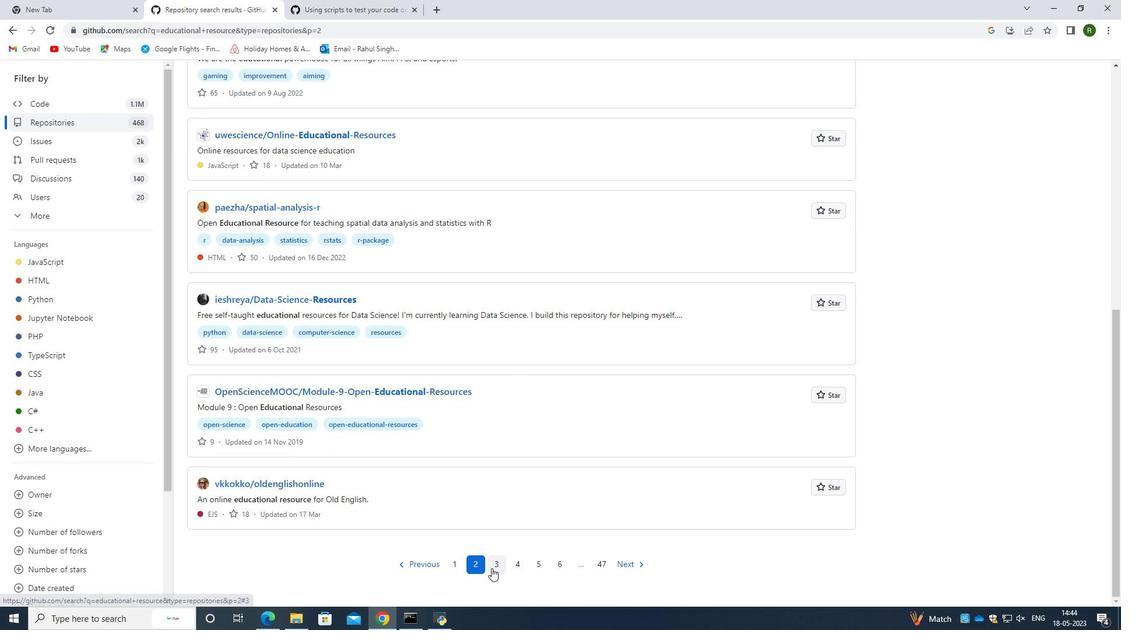 
Action: Mouse moved to (485, 338)
Screenshot: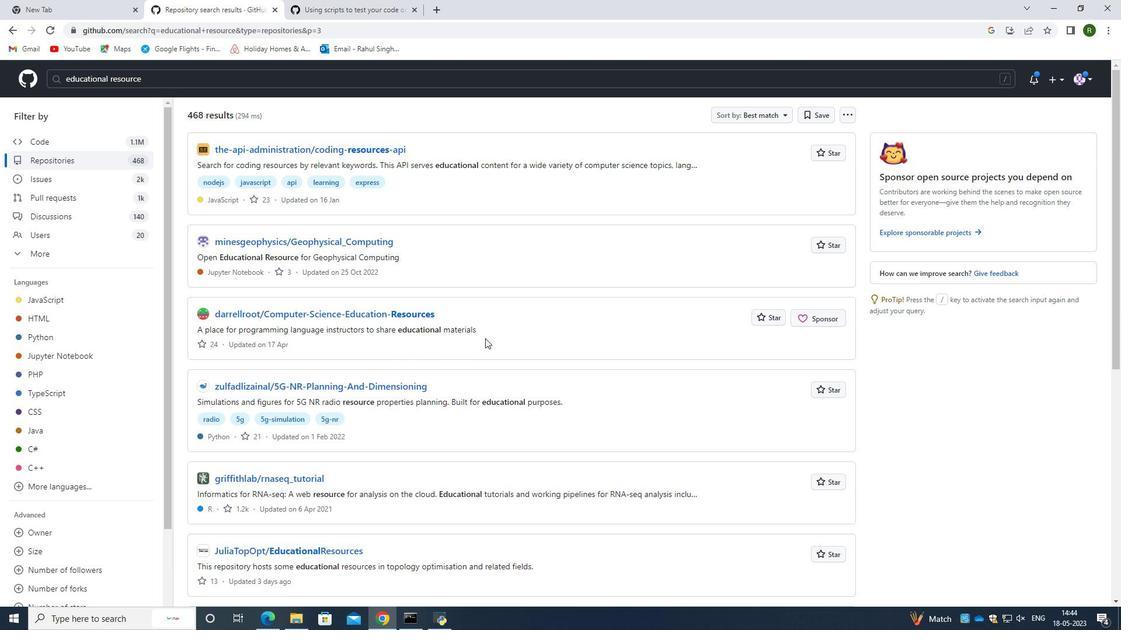 
Action: Mouse scrolled (485, 338) with delta (0, 0)
Screenshot: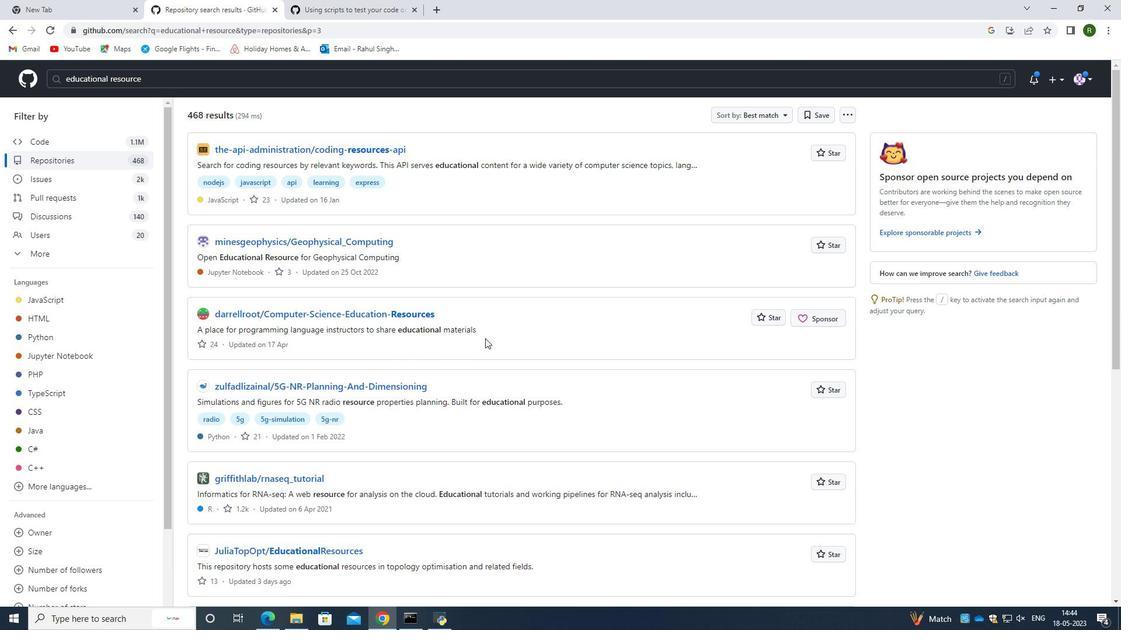 
Action: Mouse scrolled (485, 338) with delta (0, 0)
Screenshot: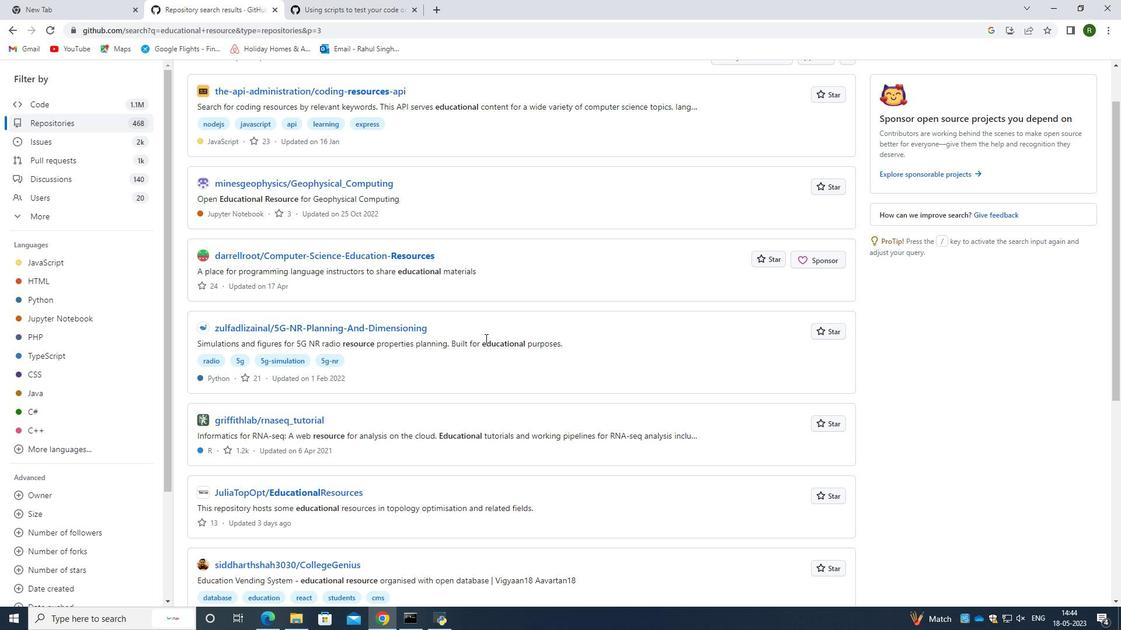 
Action: Mouse moved to (485, 338)
Screenshot: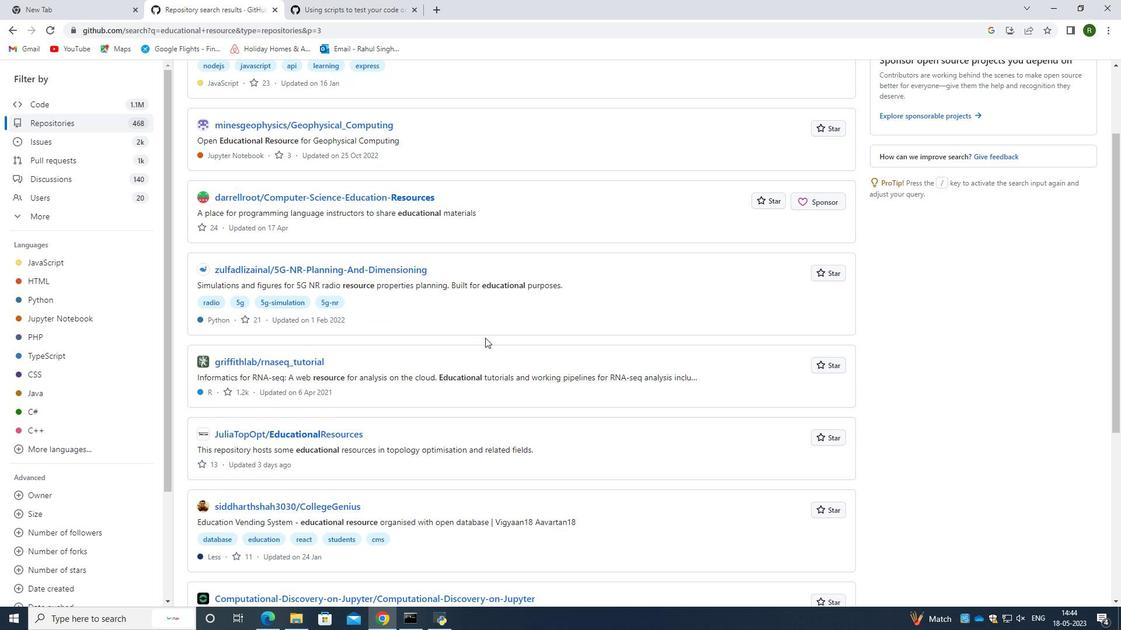 
Action: Mouse scrolled (485, 337) with delta (0, 0)
Screenshot: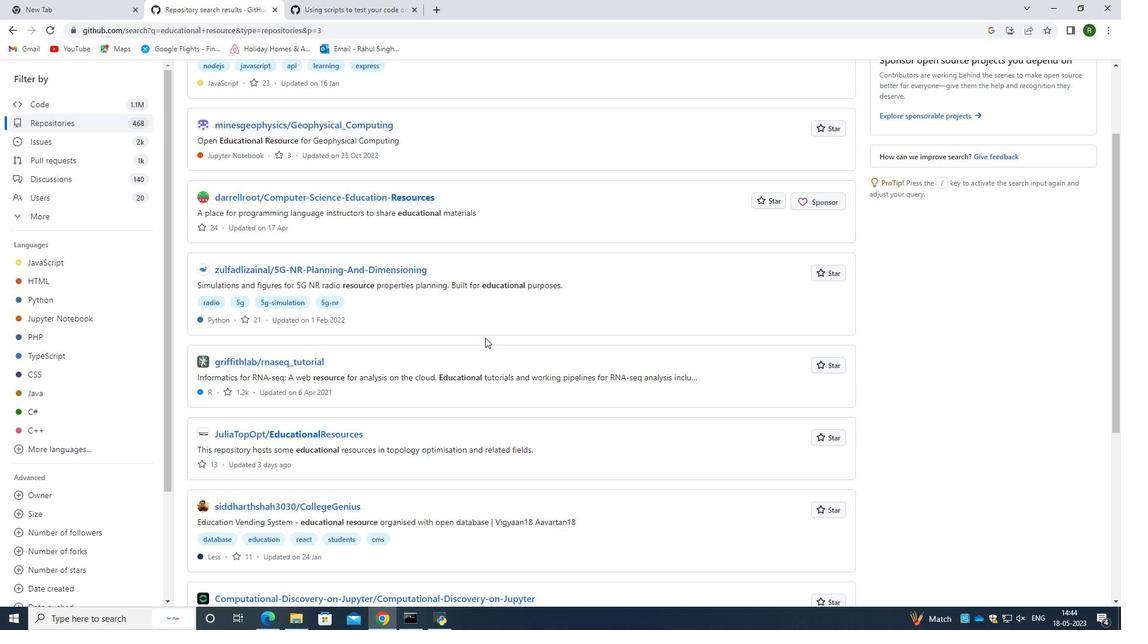
Action: Mouse scrolled (485, 337) with delta (0, 0)
Screenshot: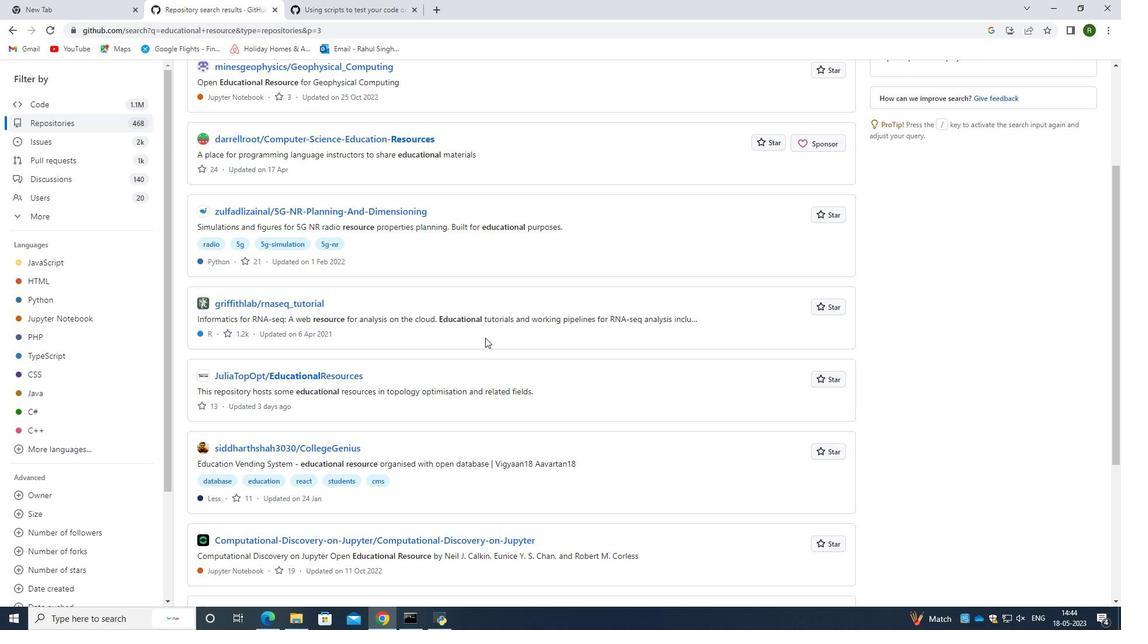 
Action: Mouse moved to (484, 338)
Screenshot: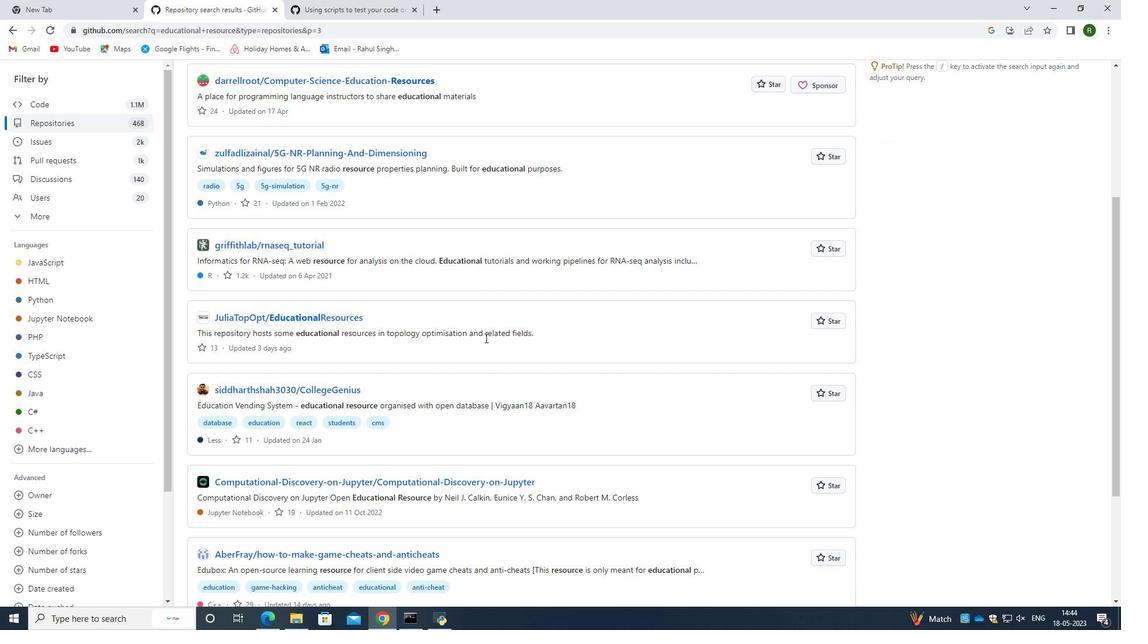 
Action: Mouse scrolled (484, 337) with delta (0, 0)
Screenshot: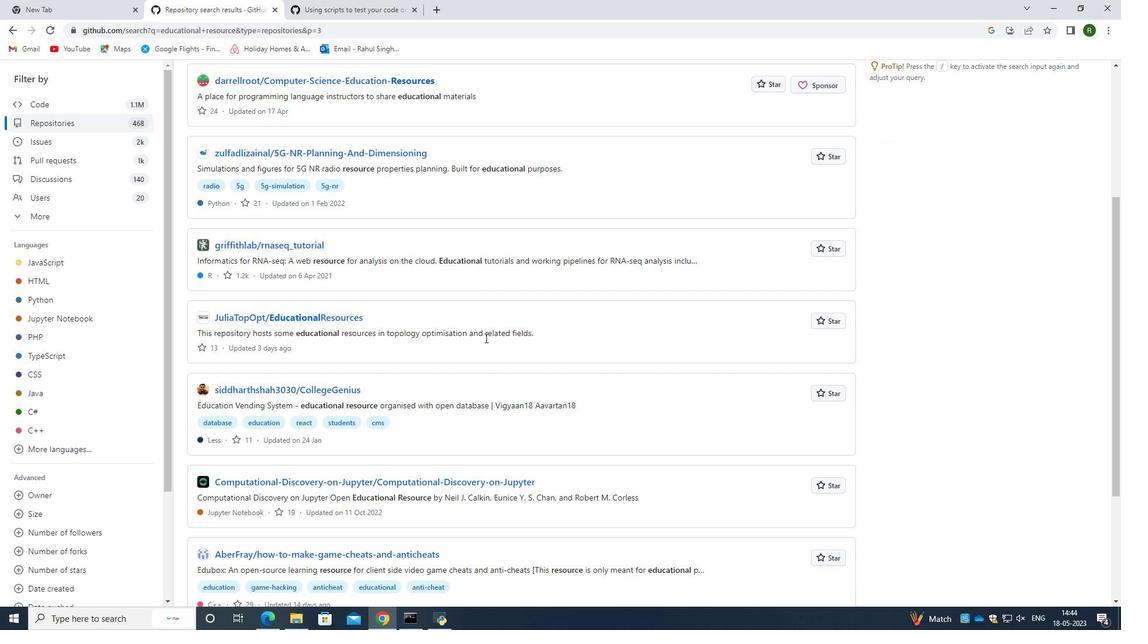 
Action: Mouse scrolled (484, 337) with delta (0, 0)
Screenshot: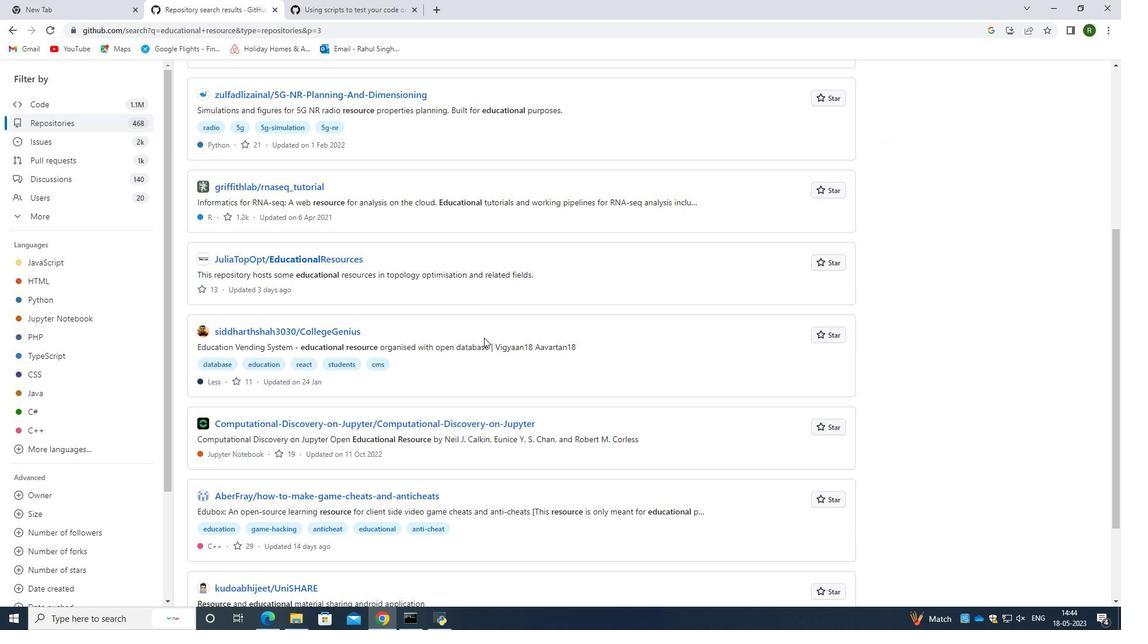 
Action: Mouse scrolled (484, 337) with delta (0, 0)
Screenshot: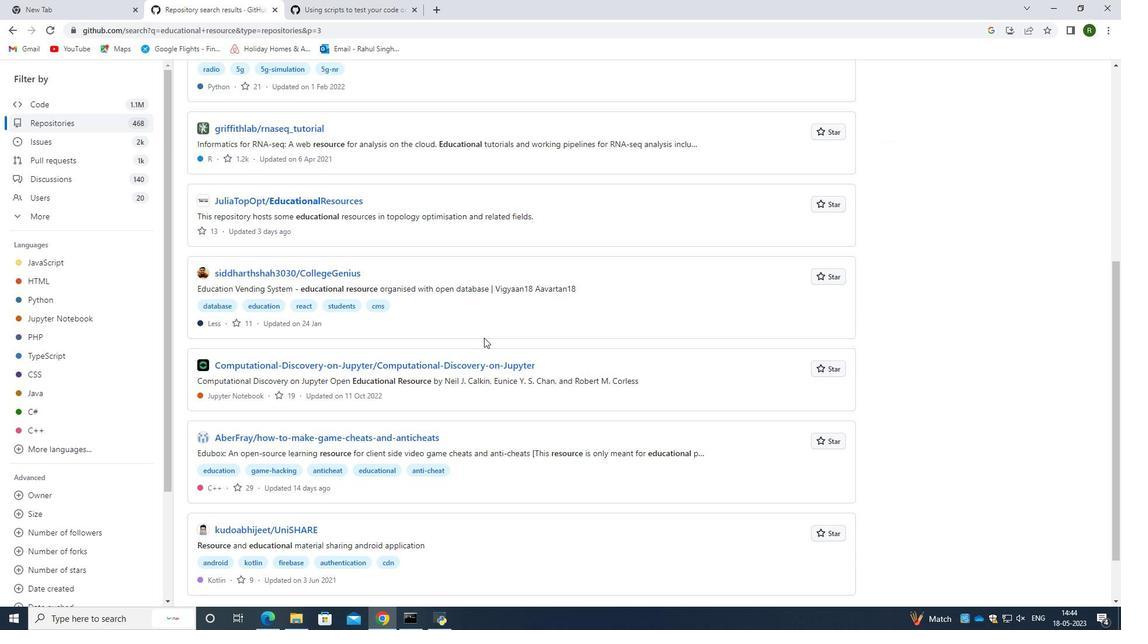 
Action: Mouse scrolled (484, 337) with delta (0, 0)
Screenshot: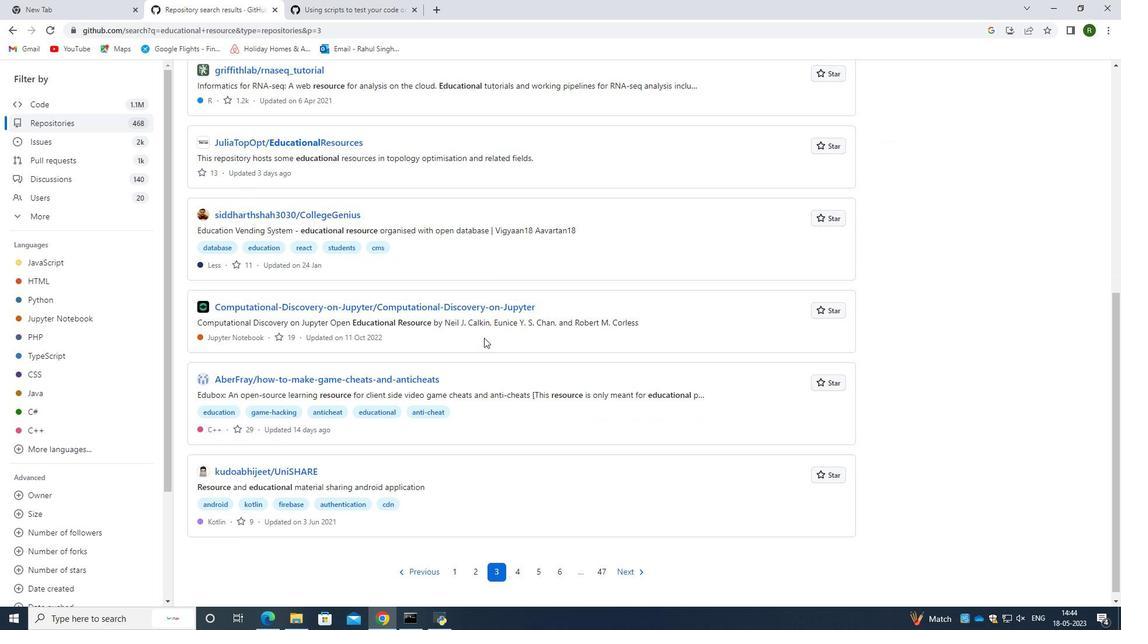 
Action: Mouse moved to (515, 560)
Screenshot: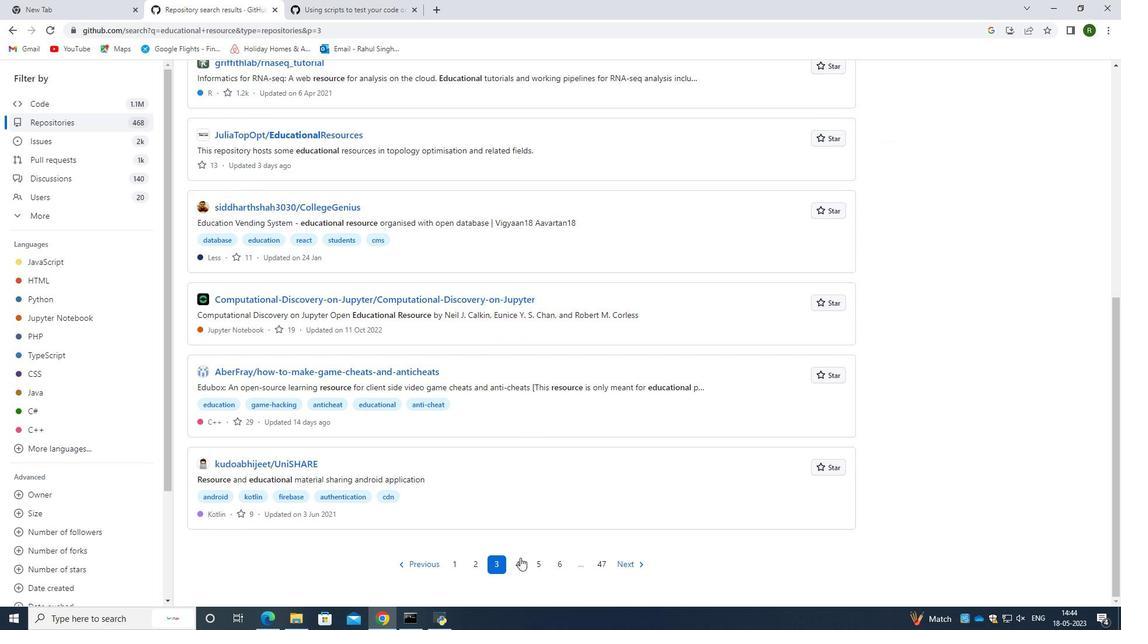 
Action: Mouse pressed left at (515, 560)
Screenshot: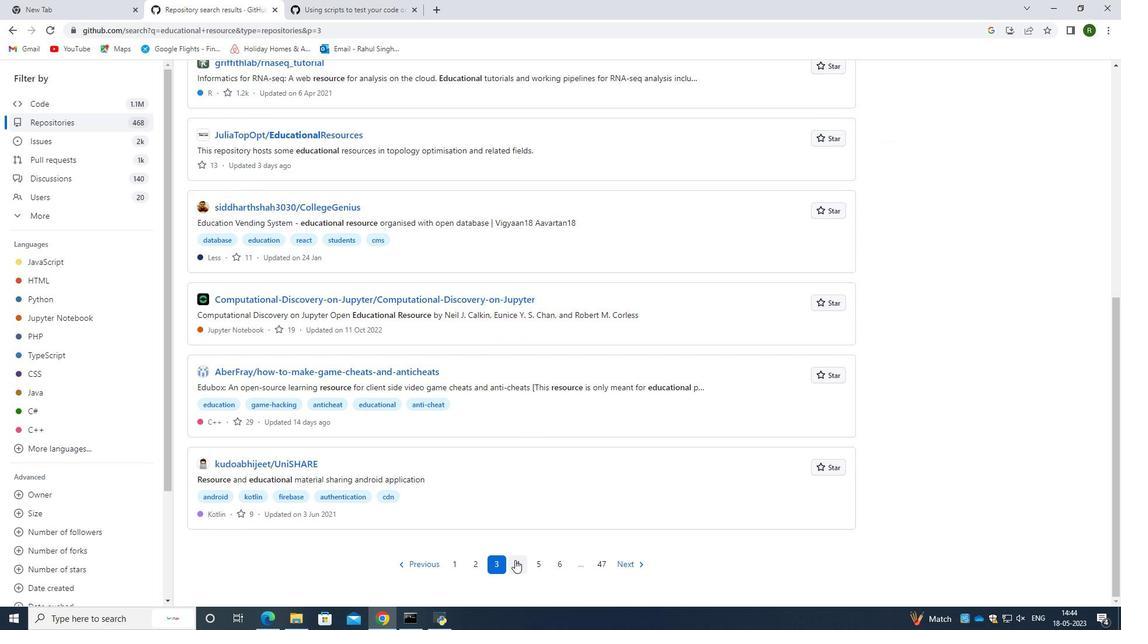
Action: Mouse moved to (478, 287)
Screenshot: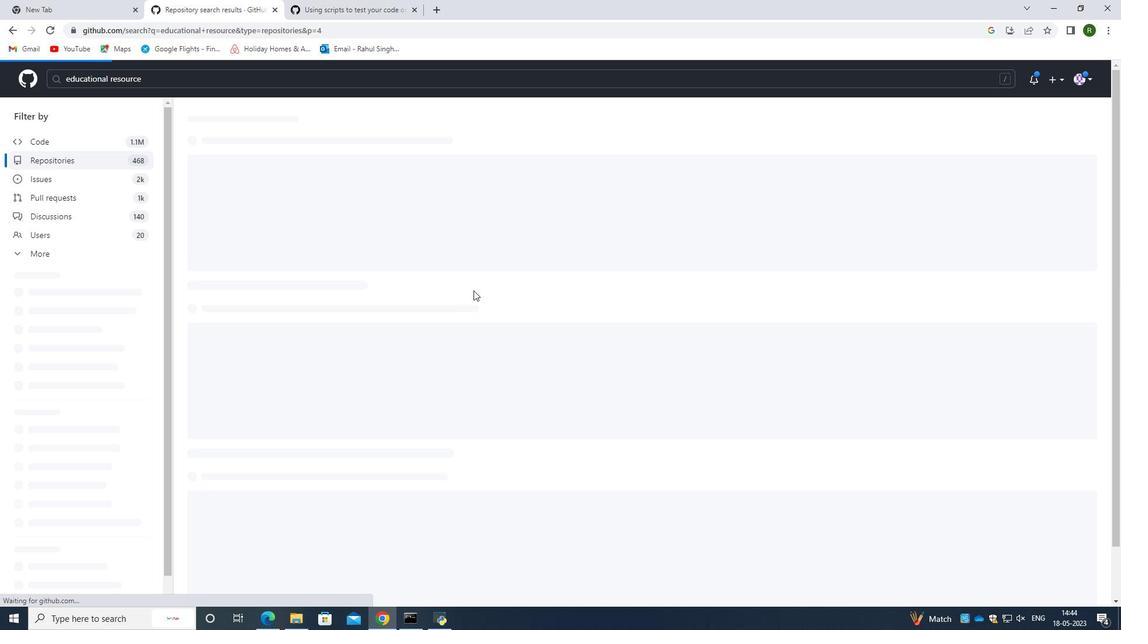
Action: Mouse scrolled (478, 286) with delta (0, 0)
Screenshot: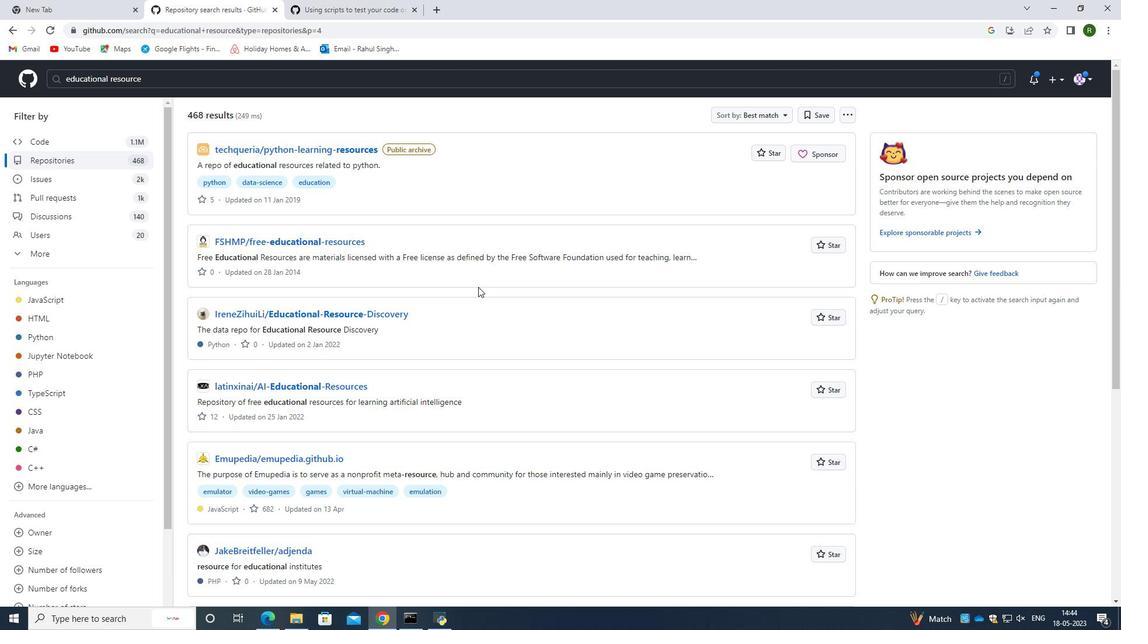 
Action: Mouse moved to (419, 324)
Screenshot: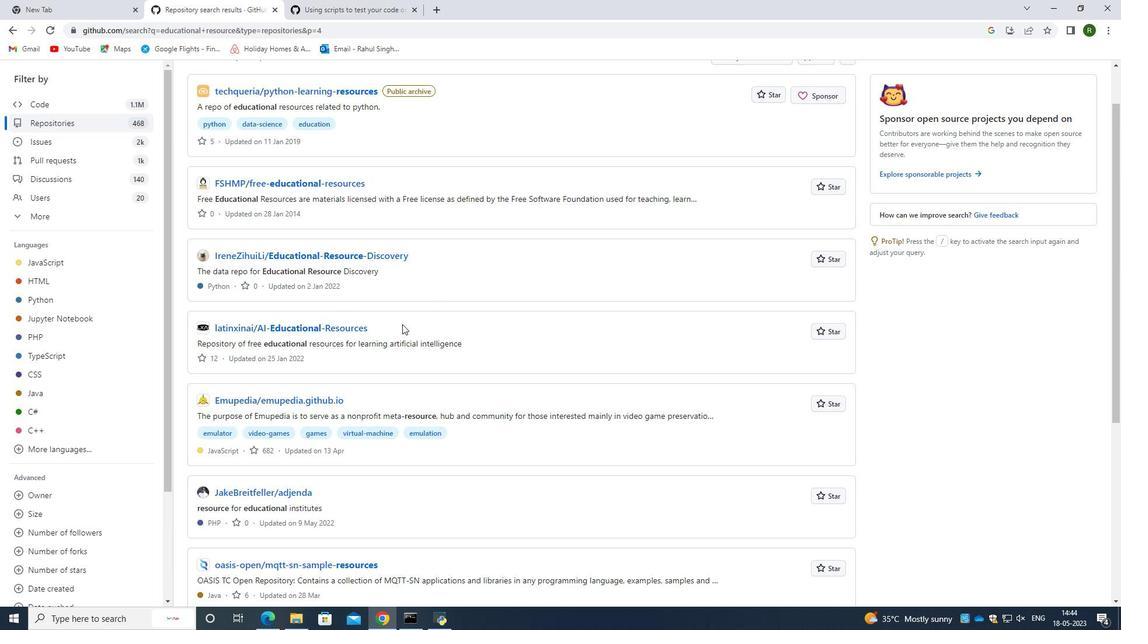 
Action: Mouse scrolled (419, 324) with delta (0, 0)
Screenshot: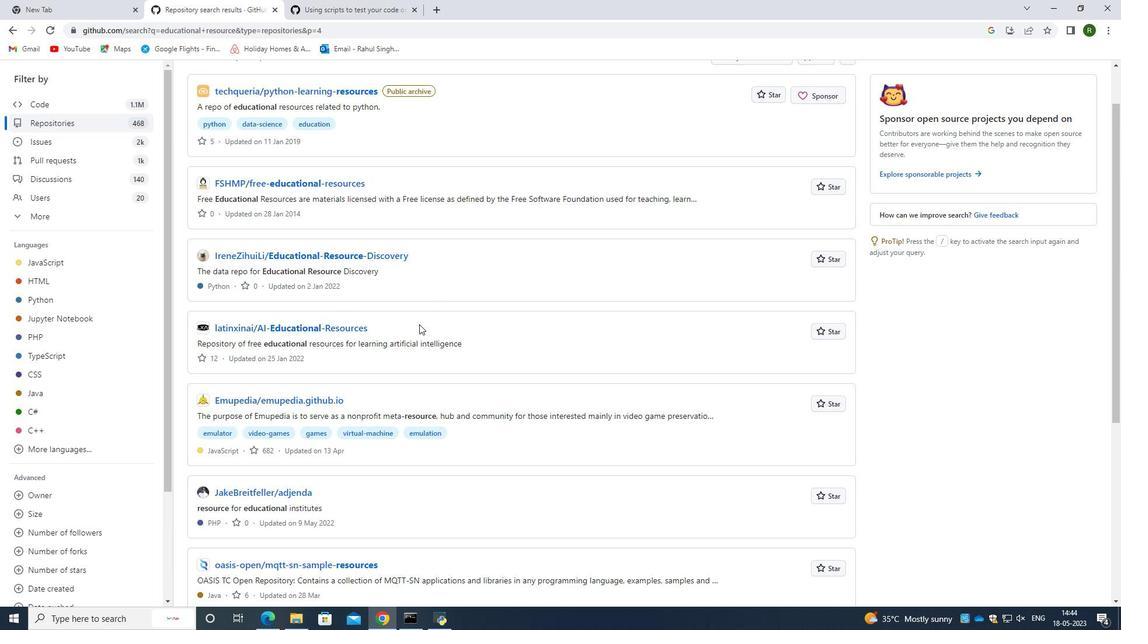 
Action: Mouse scrolled (419, 324) with delta (0, 0)
Screenshot: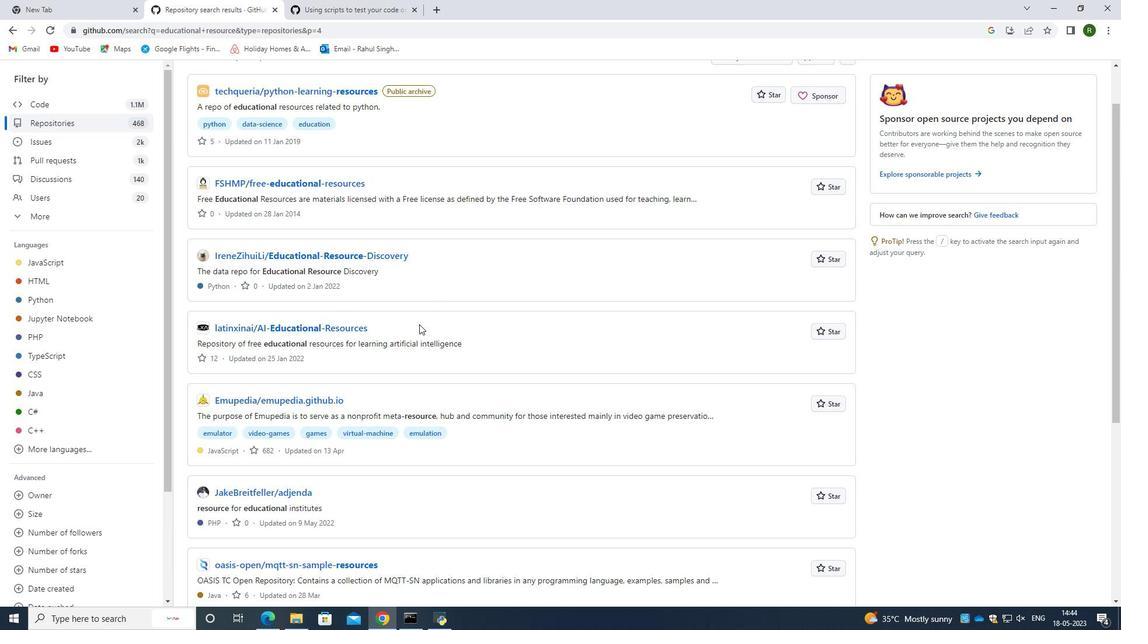 
Action: Mouse moved to (425, 319)
Screenshot: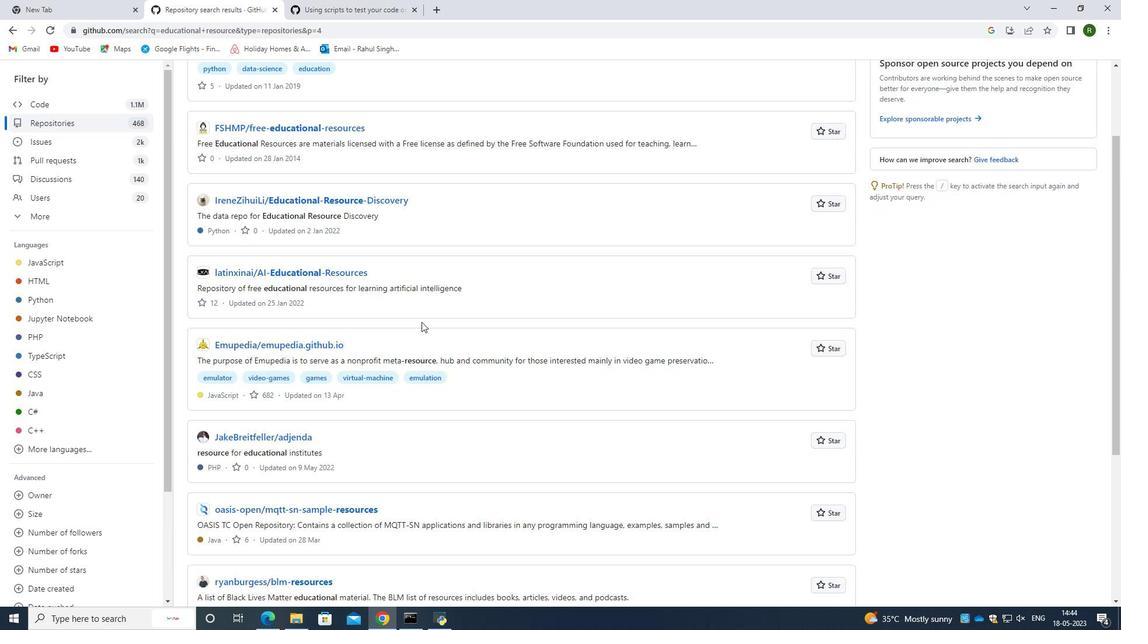 
Action: Mouse scrolled (425, 319) with delta (0, 0)
Screenshot: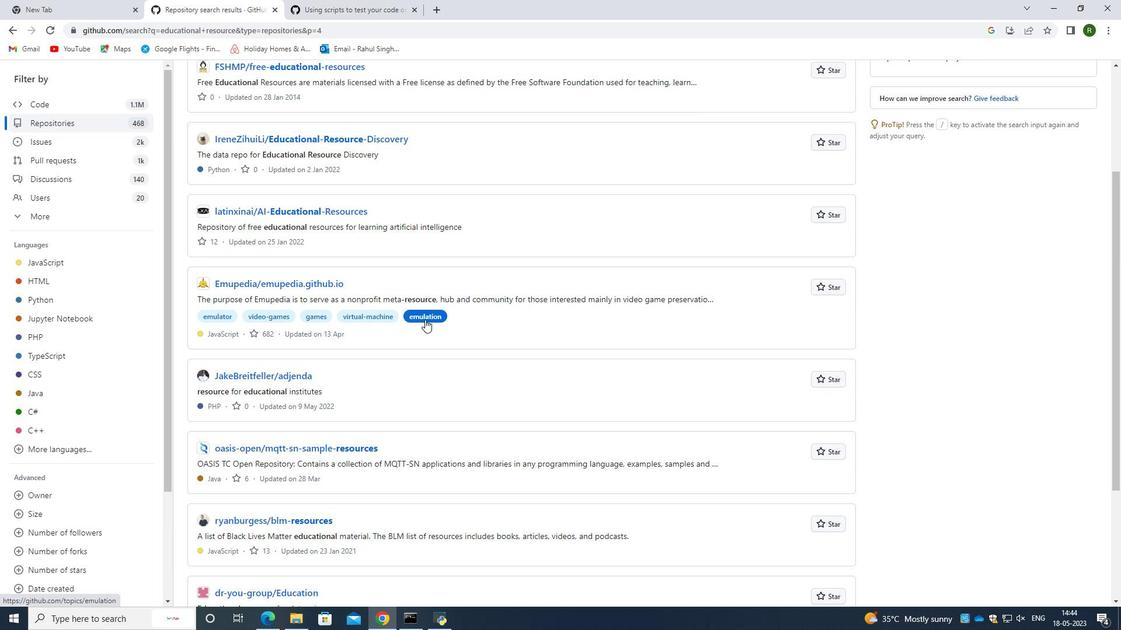 
Action: Mouse scrolled (425, 319) with delta (0, 0)
Screenshot: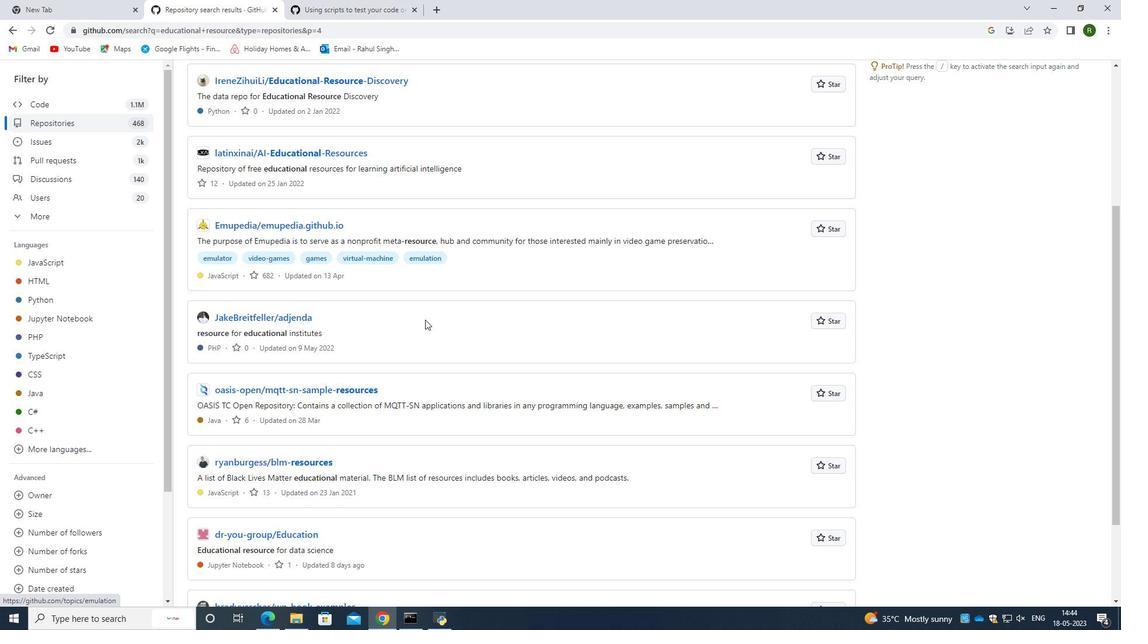 
Action: Mouse scrolled (425, 319) with delta (0, 0)
Screenshot: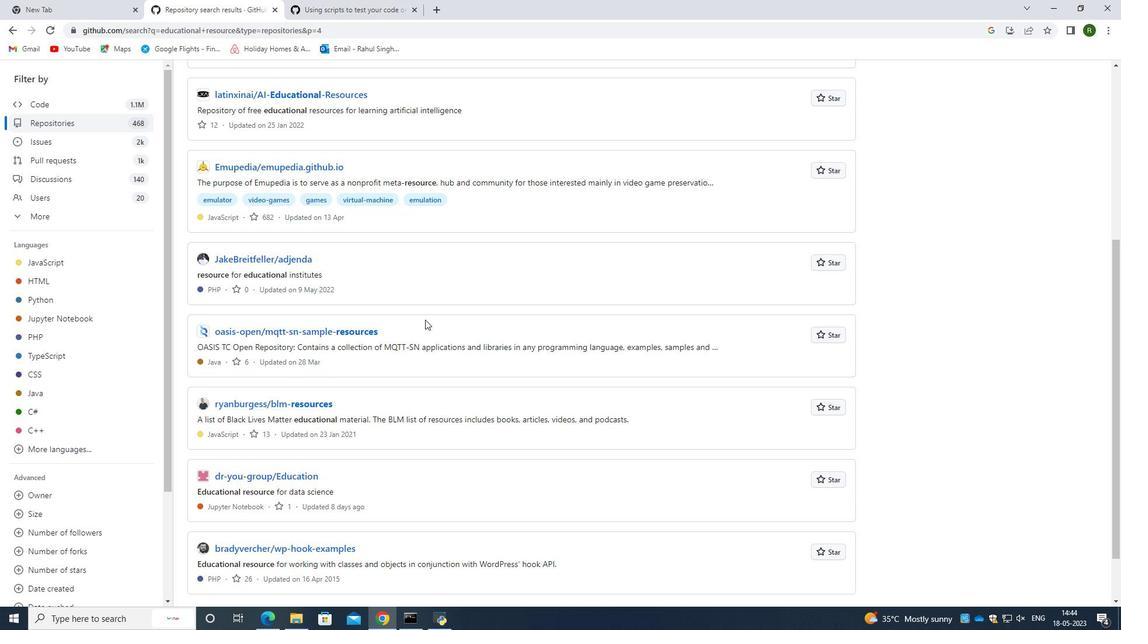 
Action: Mouse scrolled (425, 319) with delta (0, 0)
Screenshot: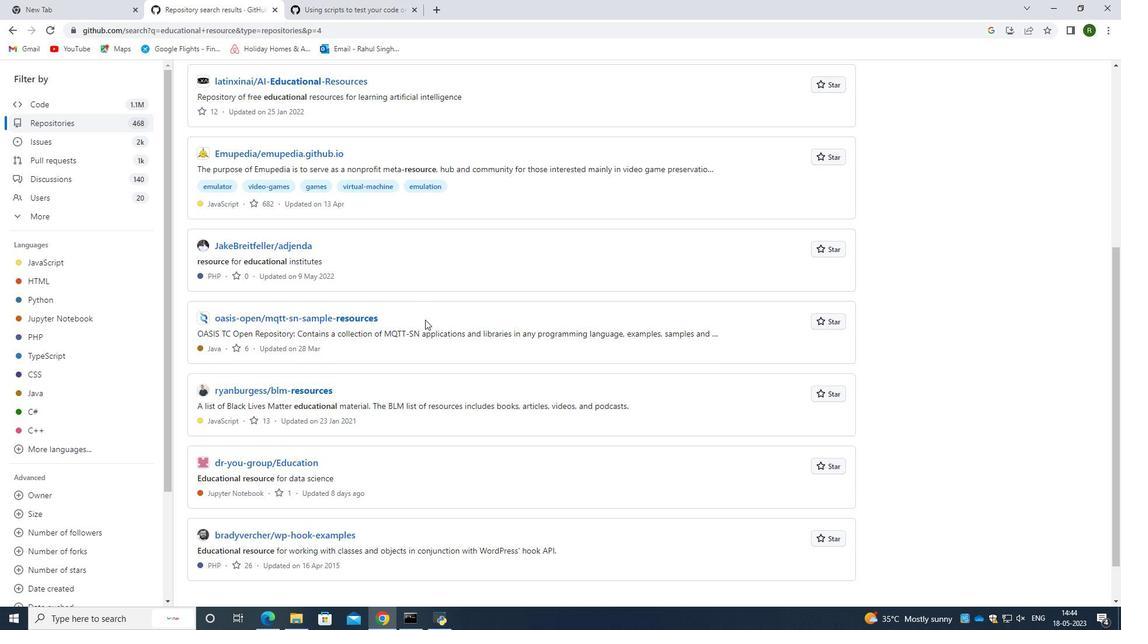 
Action: Mouse moved to (544, 562)
Screenshot: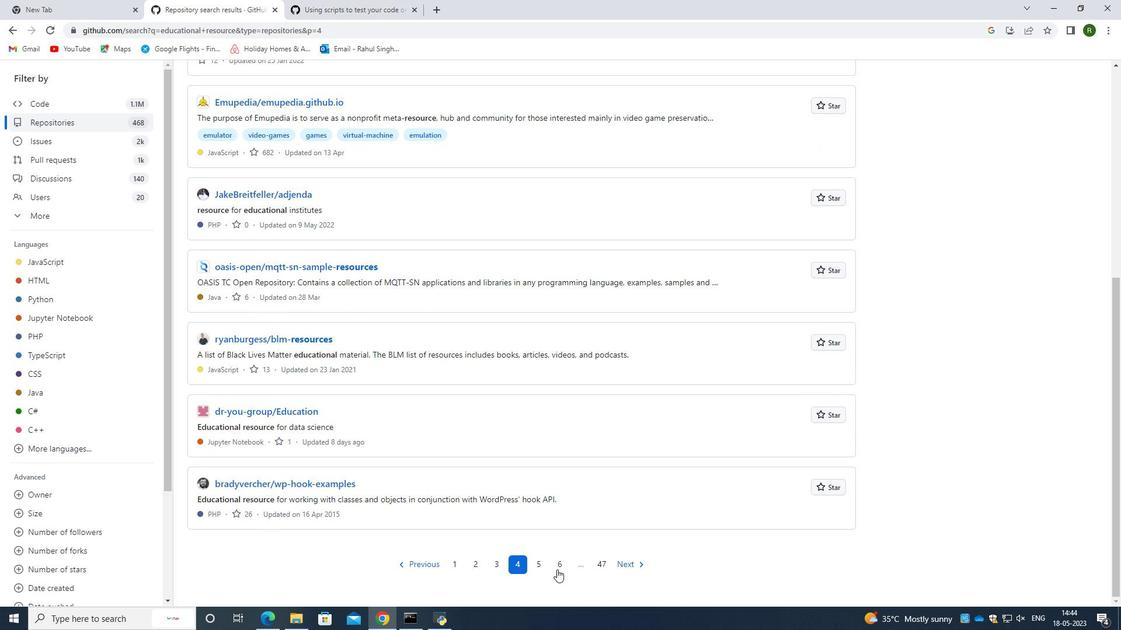 
Action: Mouse pressed left at (544, 562)
Screenshot: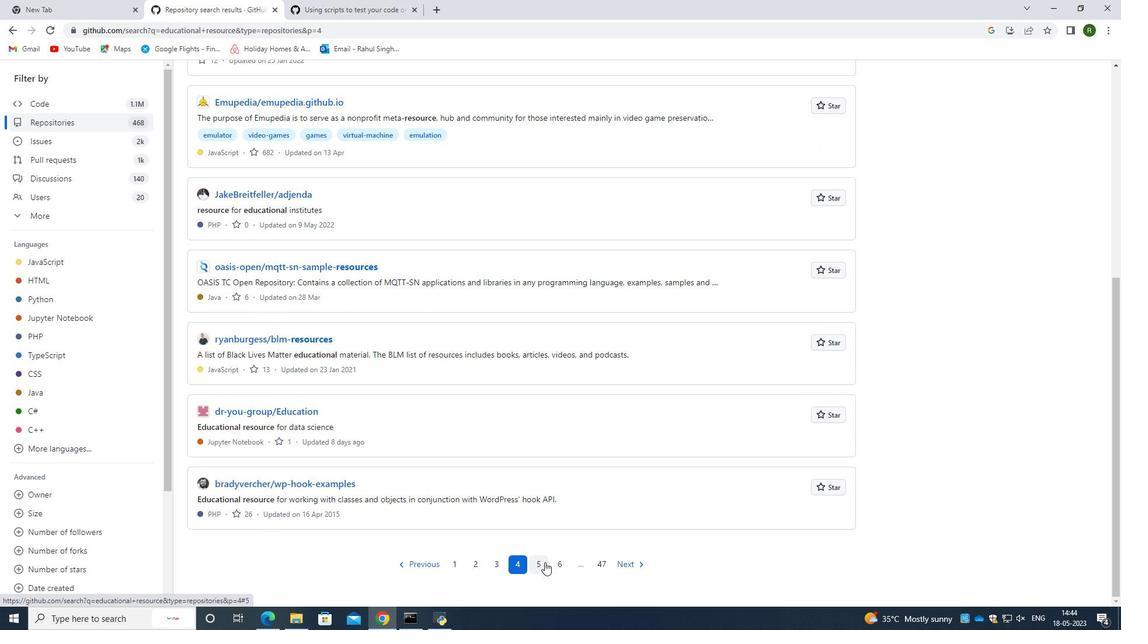 
Action: Mouse moved to (467, 213)
Screenshot: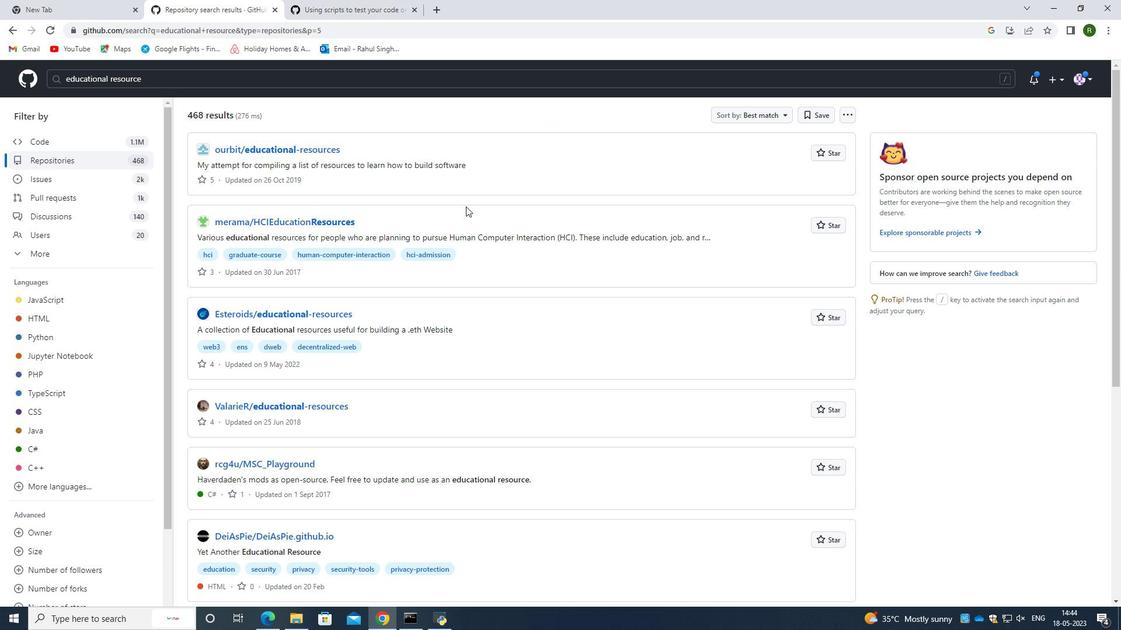 
Action: Mouse scrolled (467, 213) with delta (0, 0)
Screenshot: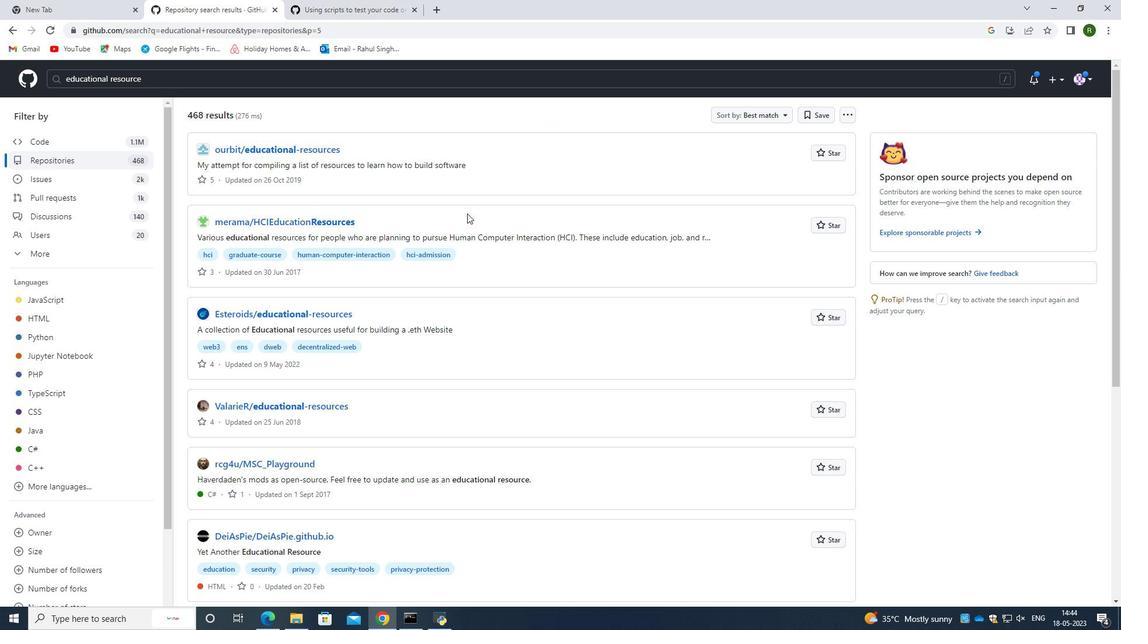 
Action: Mouse moved to (470, 227)
Screenshot: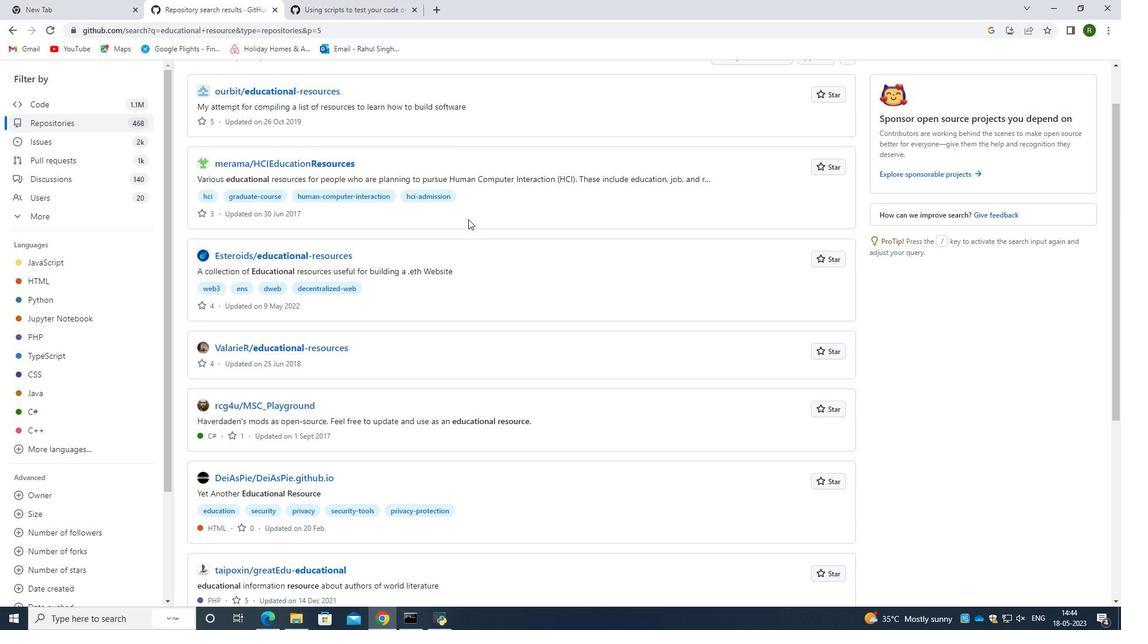 
Action: Mouse scrolled (470, 227) with delta (0, 0)
Screenshot: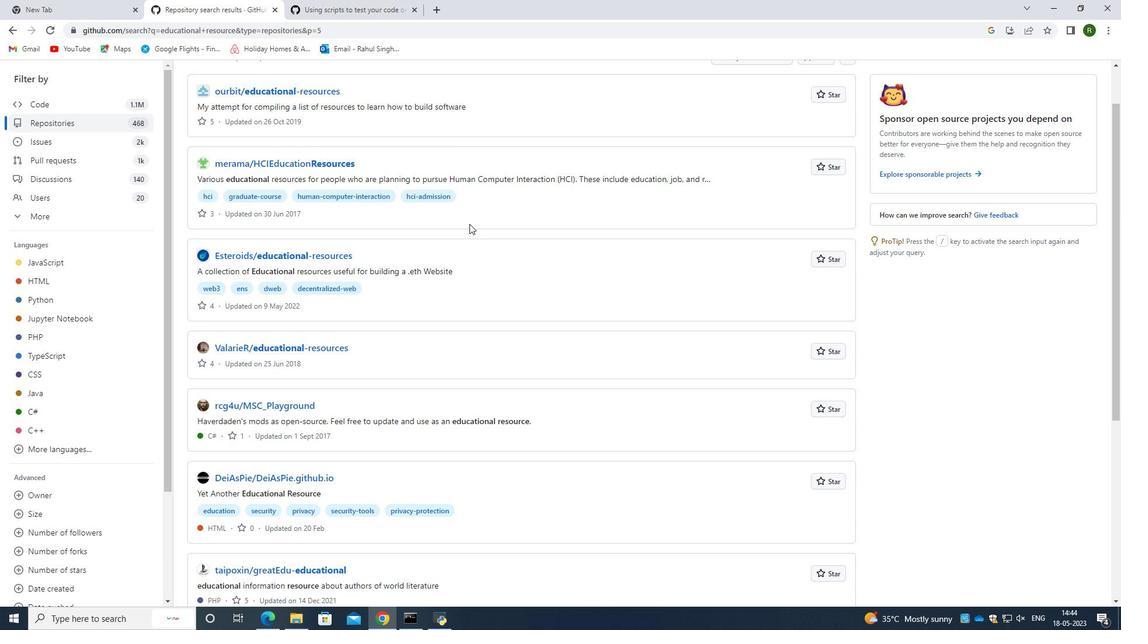 
Action: Mouse scrolled (470, 227) with delta (0, 0)
Screenshot: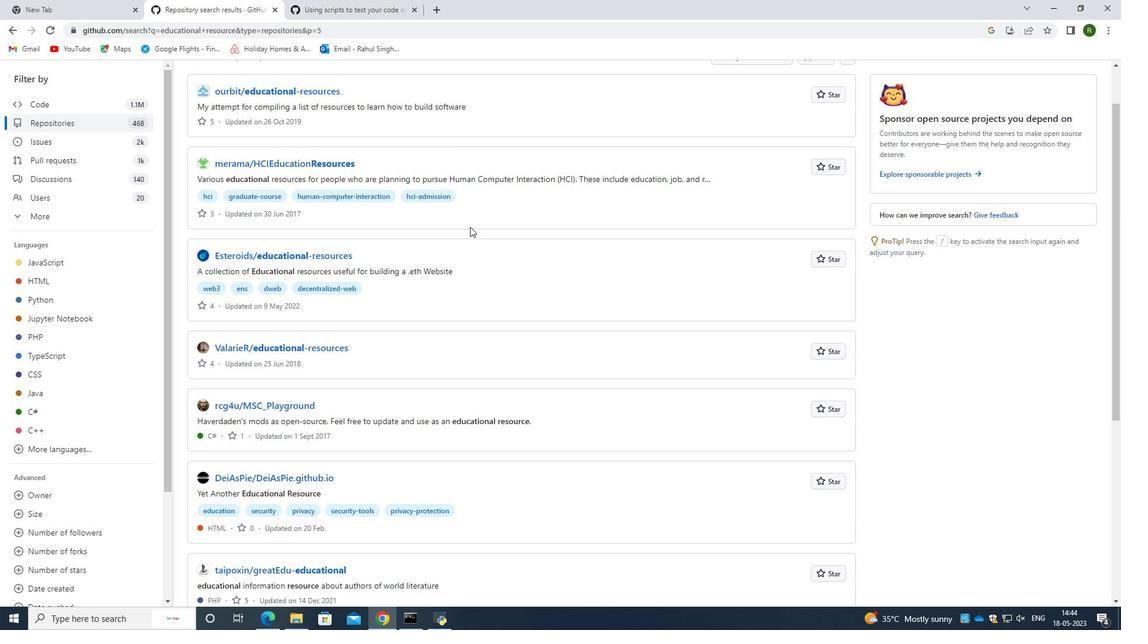 
Action: Mouse moved to (307, 148)
Screenshot: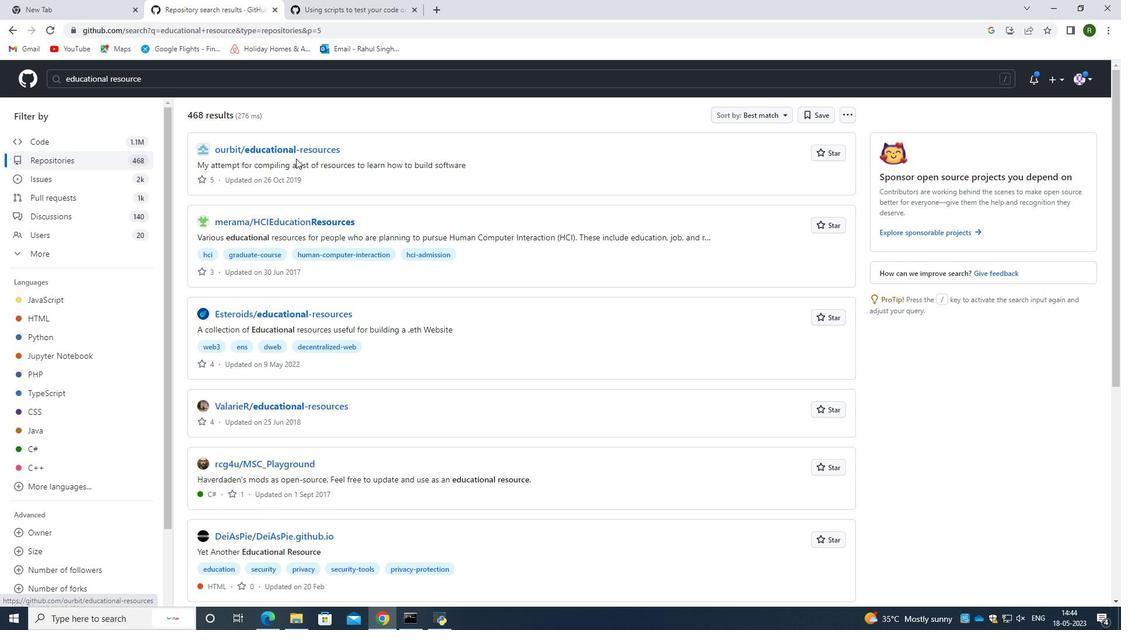 
Action: Mouse pressed left at (307, 148)
Screenshot: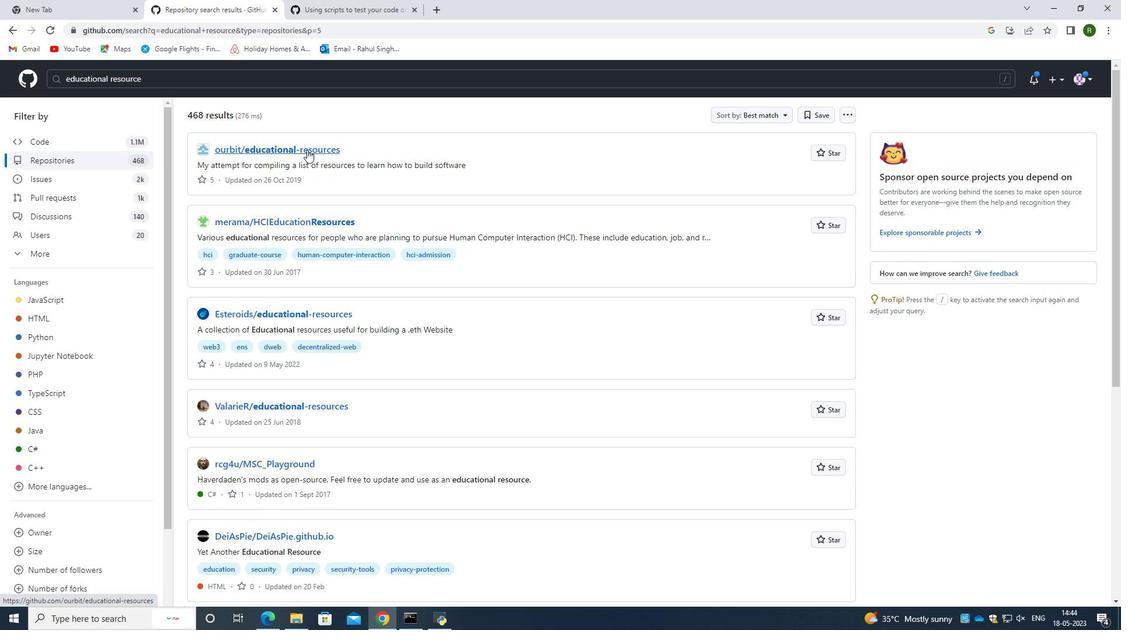 
Action: Mouse moved to (360, 335)
Screenshot: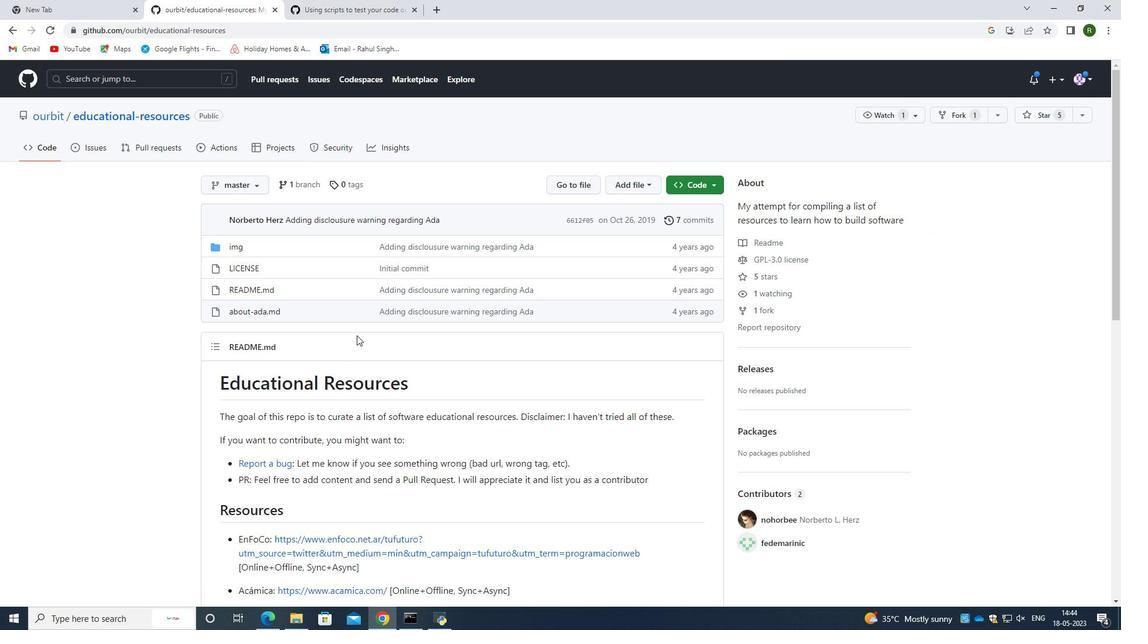 
Action: Mouse scrolled (360, 334) with delta (0, 0)
Screenshot: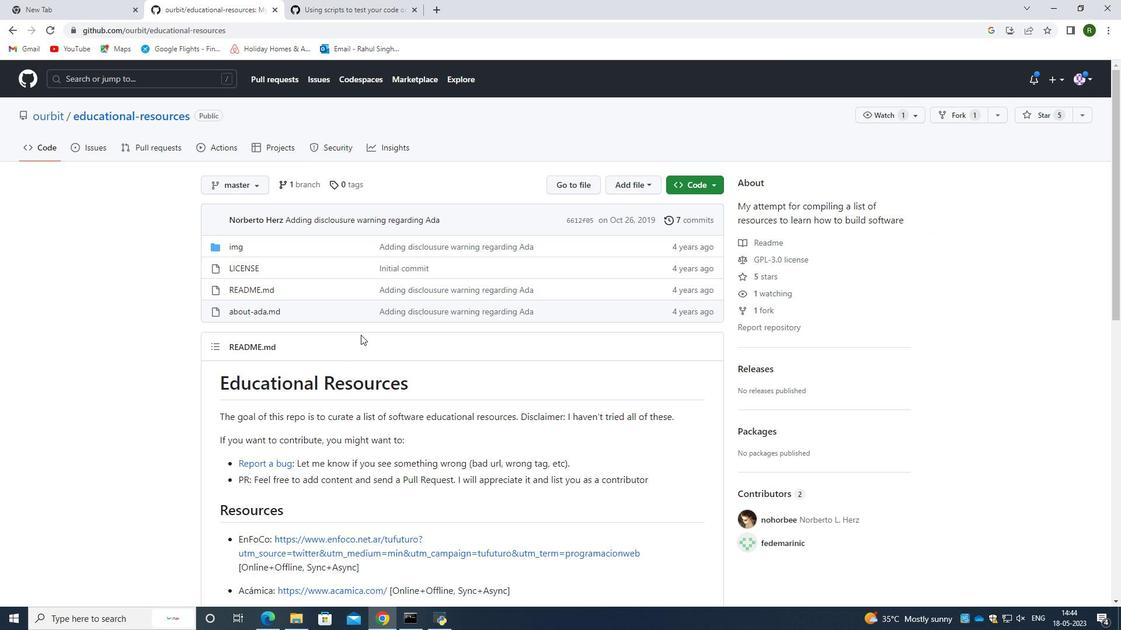 
Action: Mouse moved to (340, 333)
Screenshot: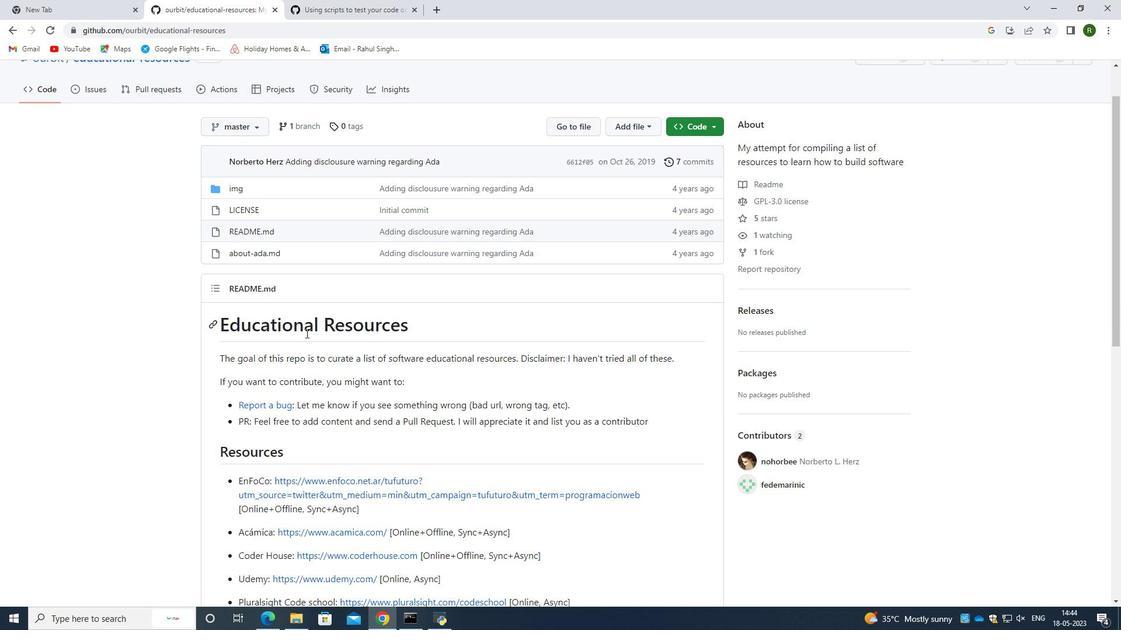 
Action: Mouse scrolled (340, 333) with delta (0, 0)
Screenshot: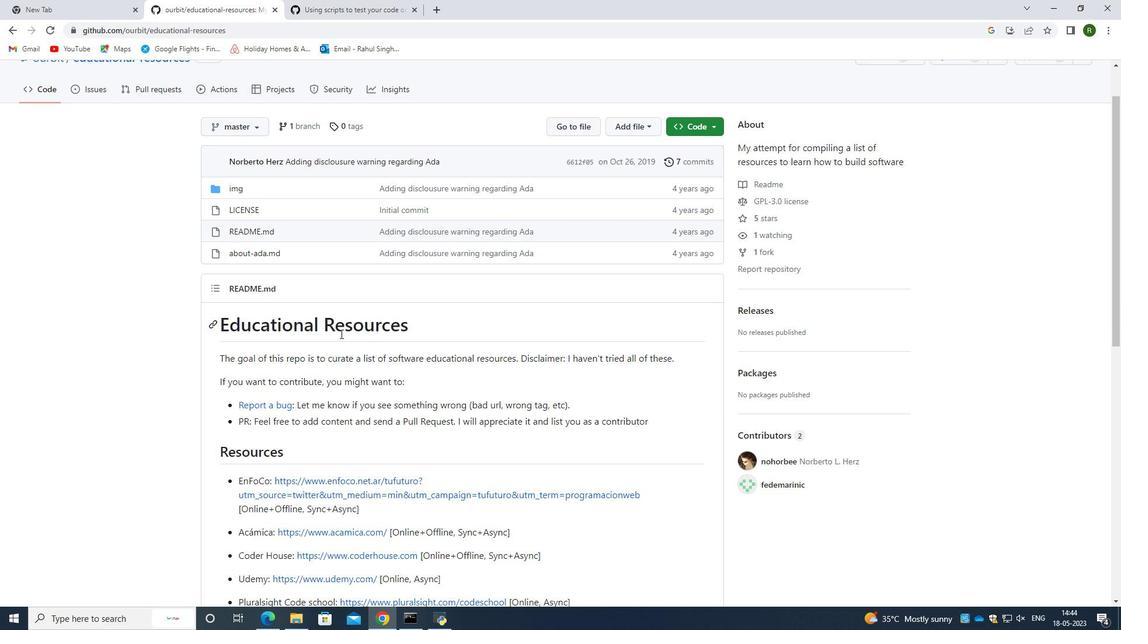 
Action: Mouse scrolled (340, 333) with delta (0, 0)
Screenshot: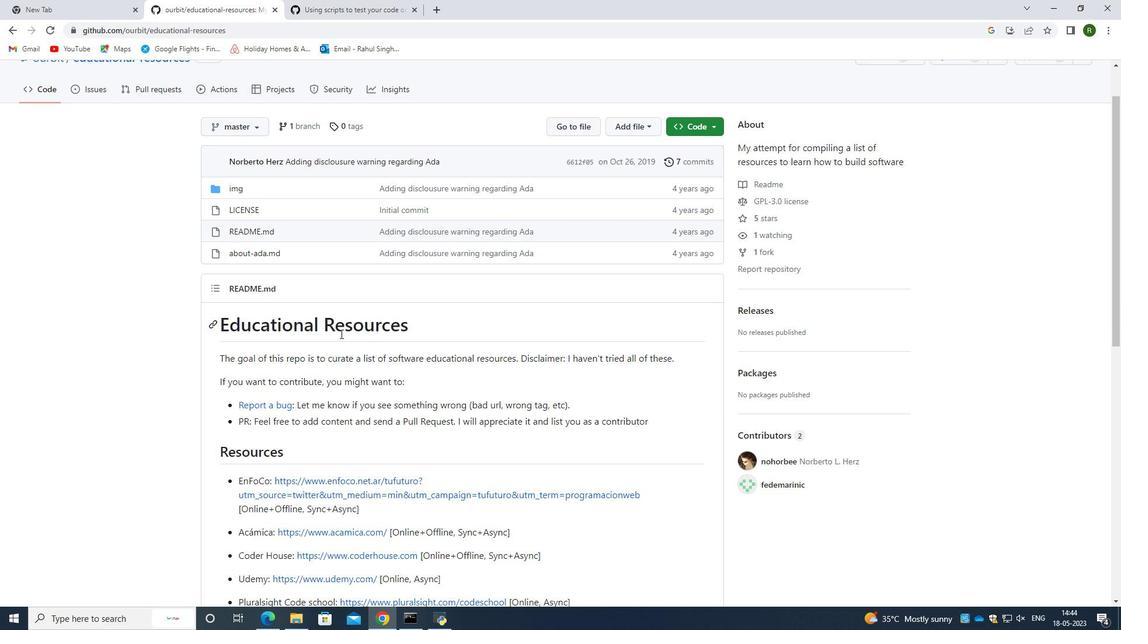 
Action: Mouse scrolled (340, 333) with delta (0, 0)
Screenshot: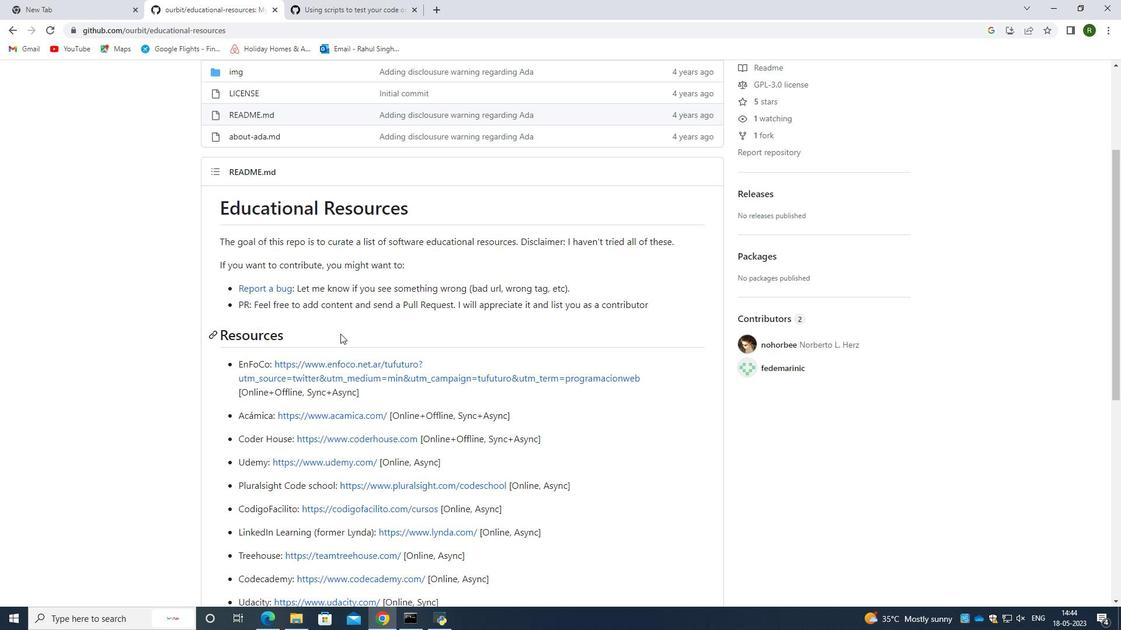 
Action: Mouse scrolled (340, 333) with delta (0, 0)
Screenshot: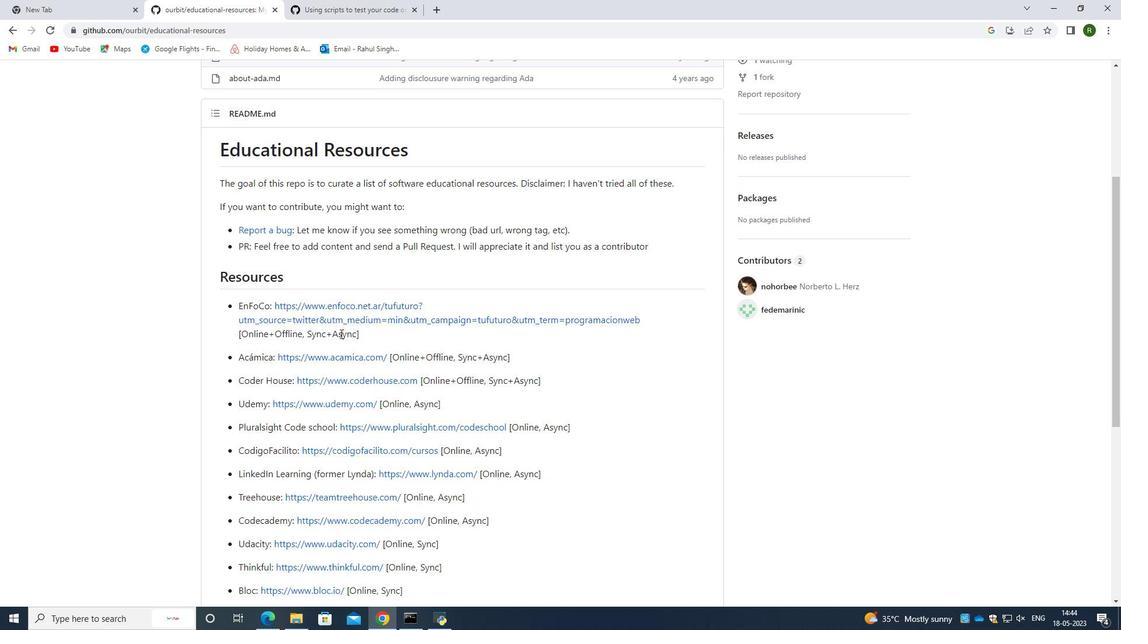
Action: Mouse scrolled (340, 333) with delta (0, 0)
Screenshot: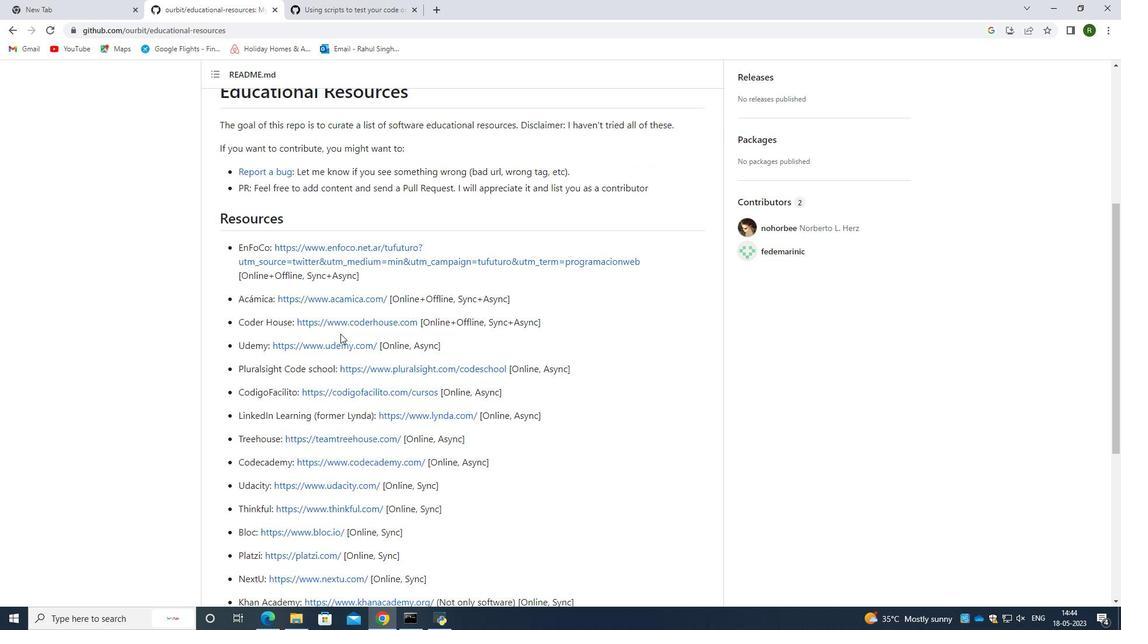 
Action: Mouse scrolled (340, 333) with delta (0, 0)
Screenshot: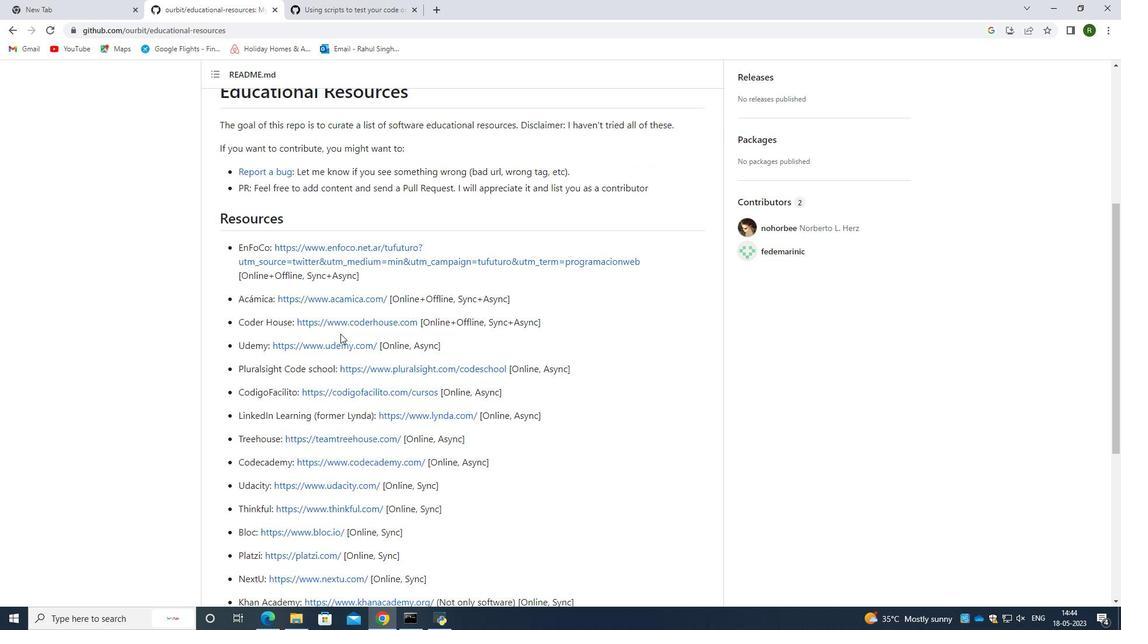 
Action: Mouse scrolled (340, 333) with delta (0, 0)
Screenshot: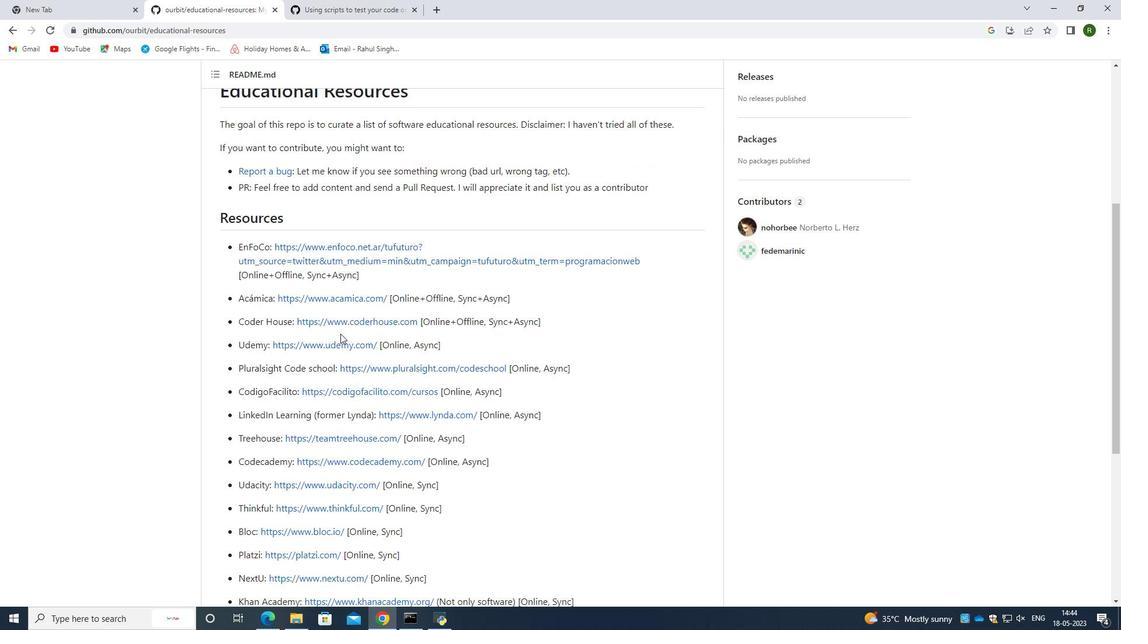 
Action: Mouse scrolled (340, 333) with delta (0, 0)
Screenshot: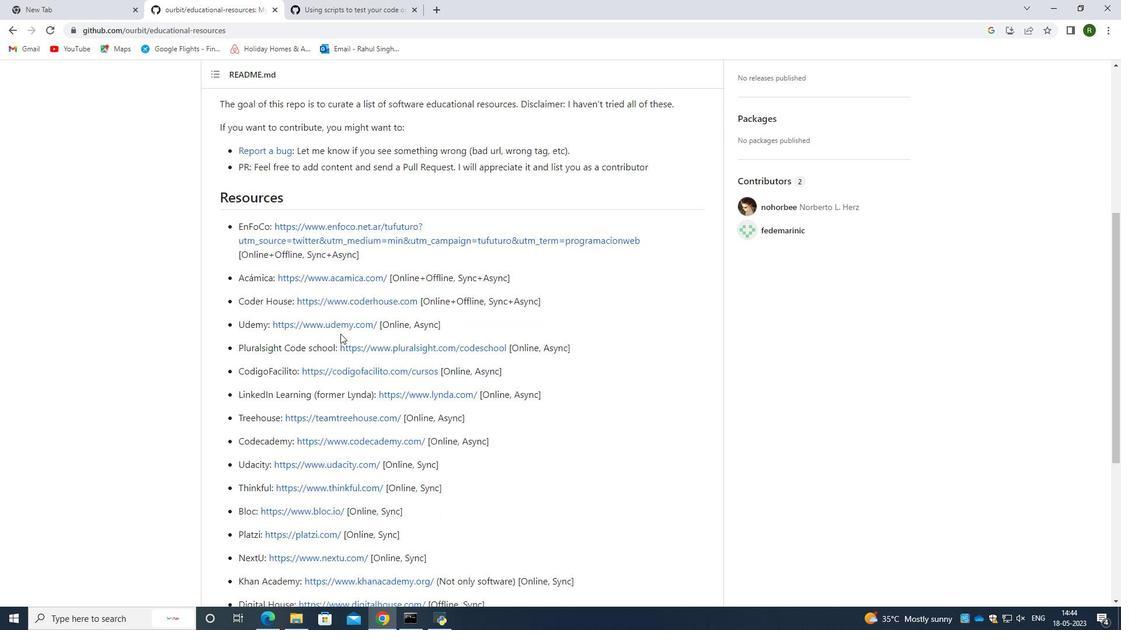 
Action: Mouse moved to (340, 334)
Screenshot: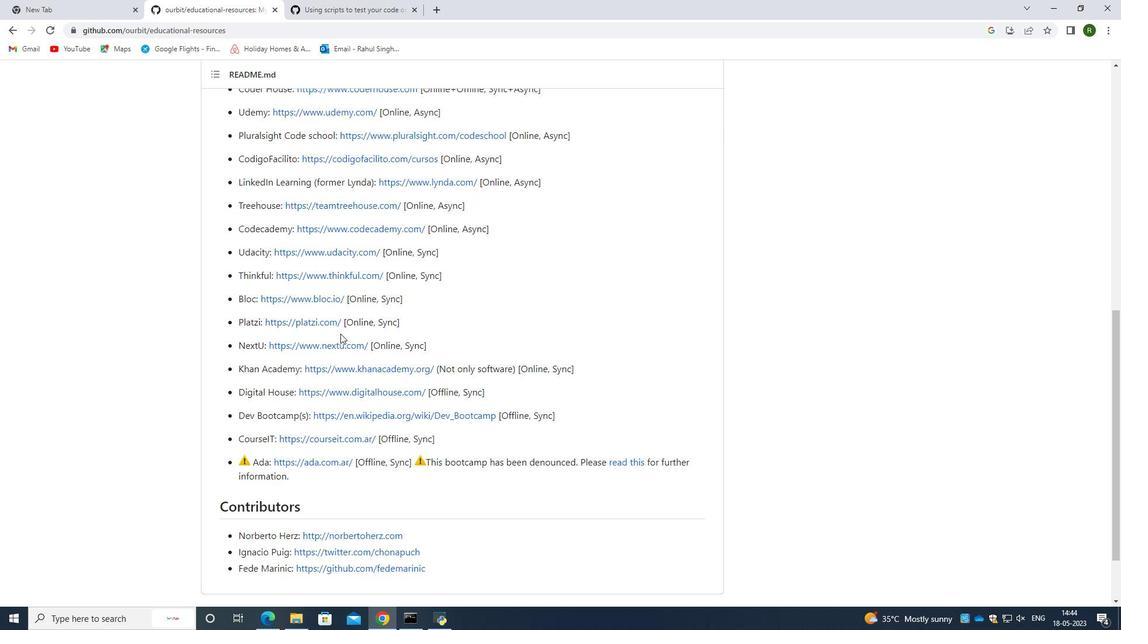 
Action: Mouse scrolled (340, 335) with delta (0, 0)
Screenshot: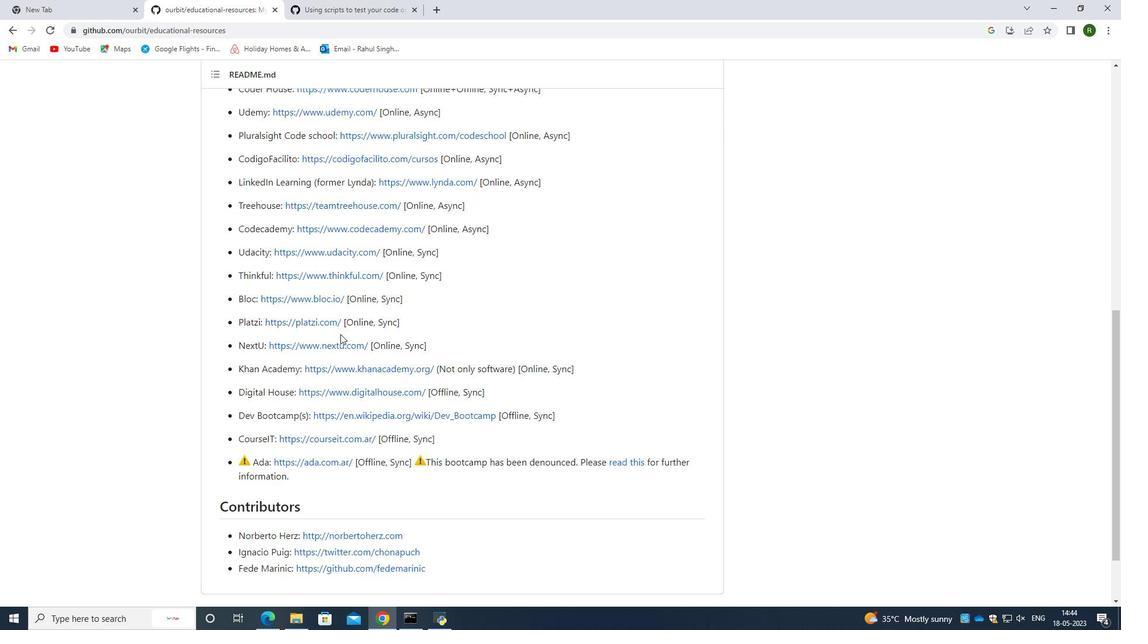 
Action: Mouse scrolled (340, 335) with delta (0, 0)
Screenshot: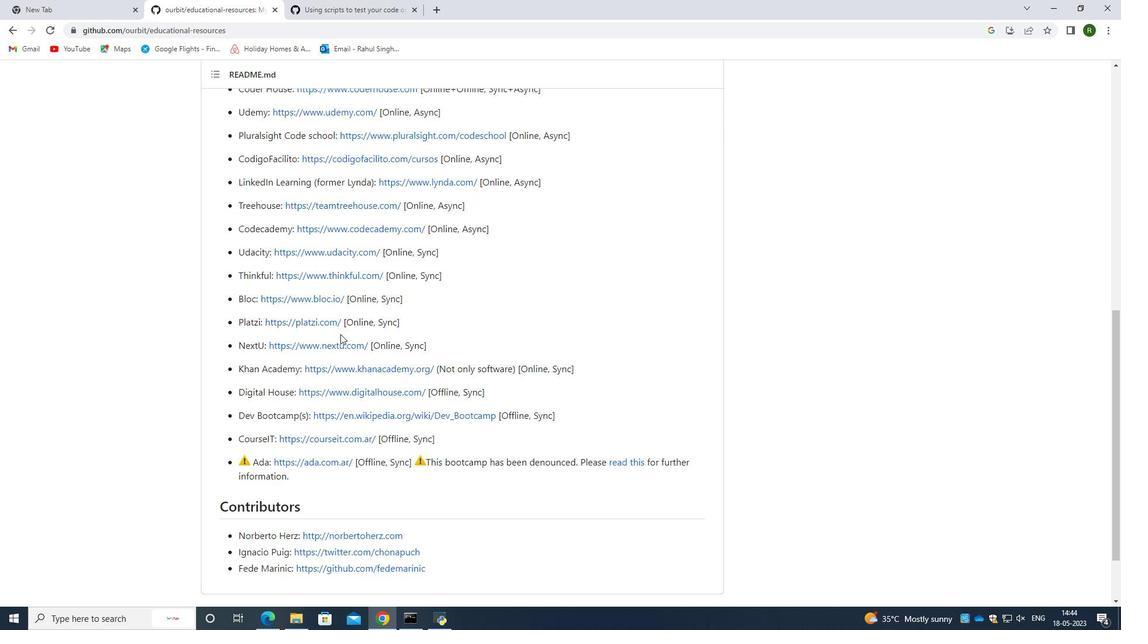 
Action: Mouse scrolled (340, 335) with delta (0, 0)
Screenshot: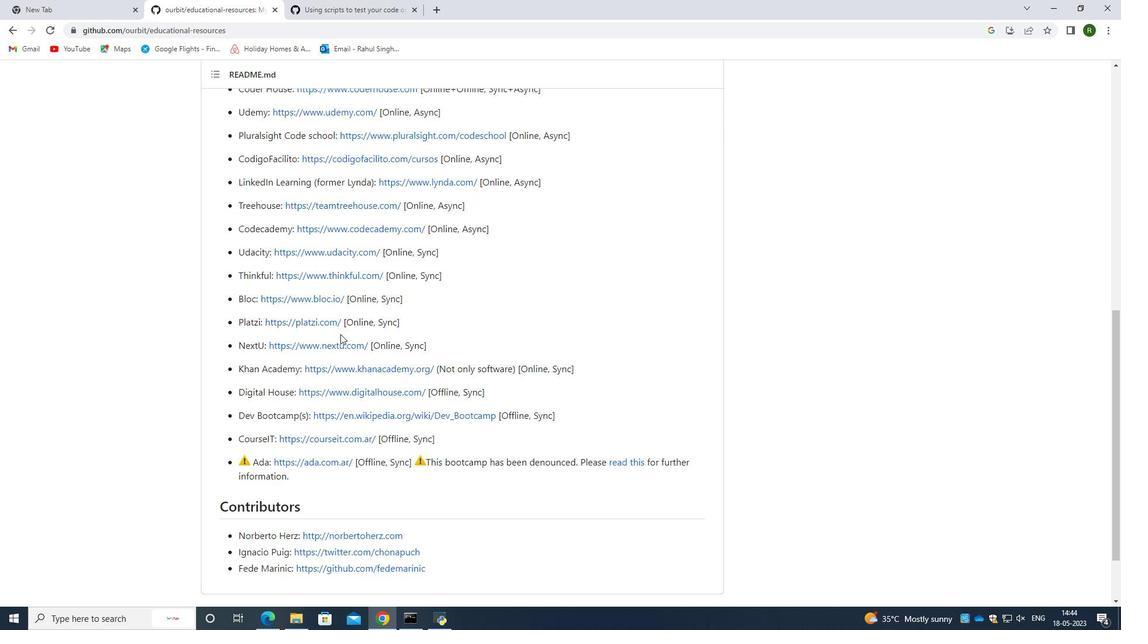 
Action: Mouse scrolled (340, 335) with delta (0, 0)
Screenshot: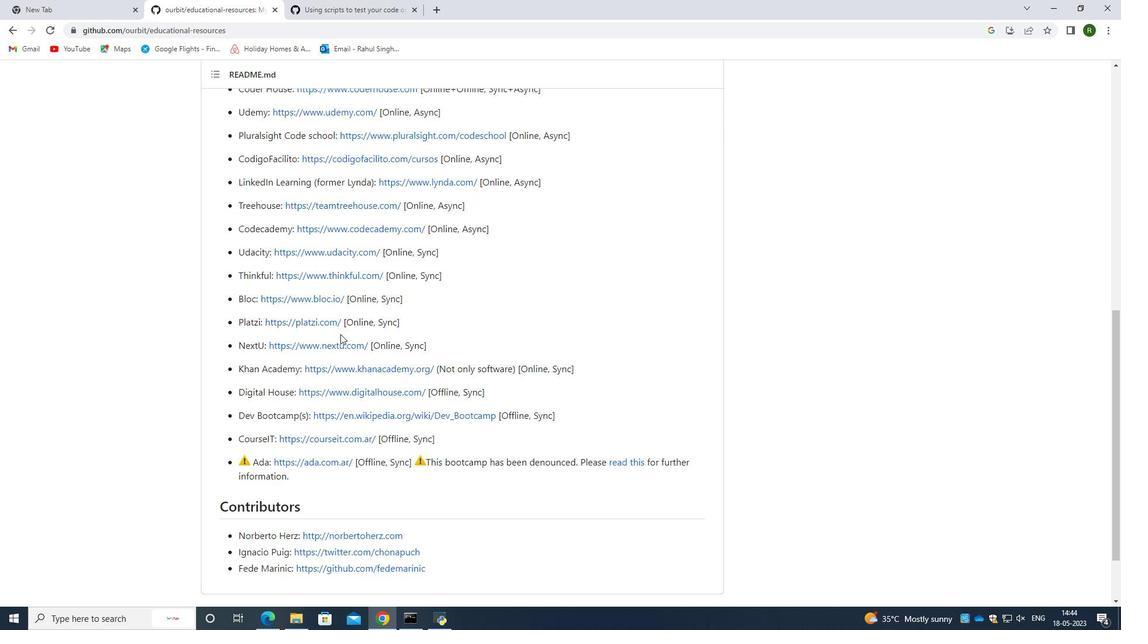 
Action: Mouse scrolled (340, 333) with delta (0, 0)
Screenshot: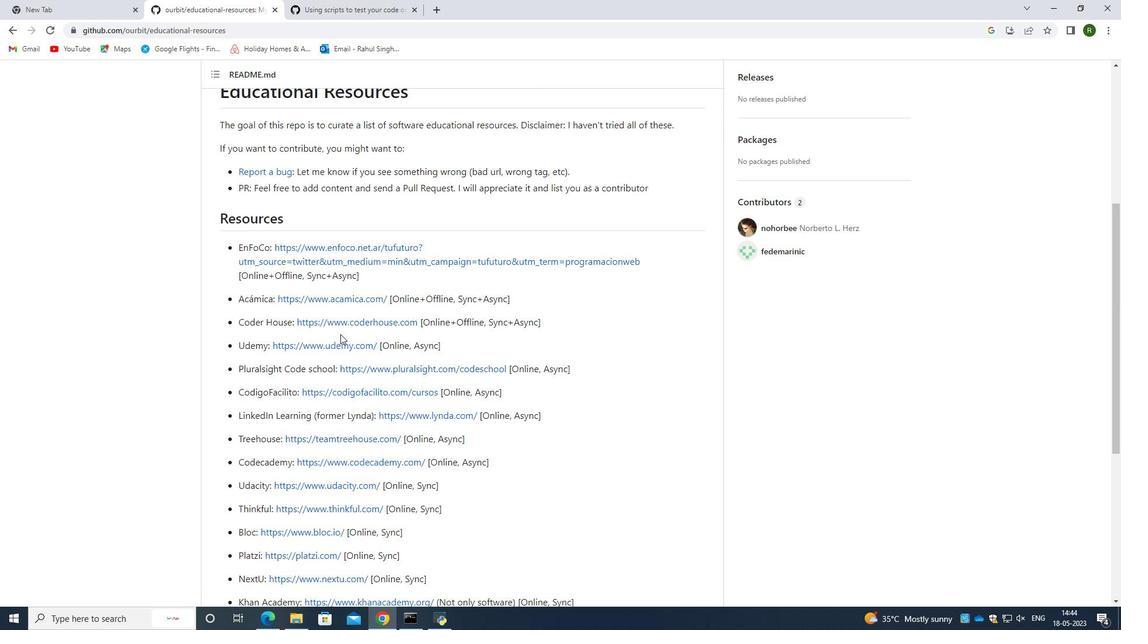 
Action: Mouse scrolled (340, 333) with delta (0, 0)
Screenshot: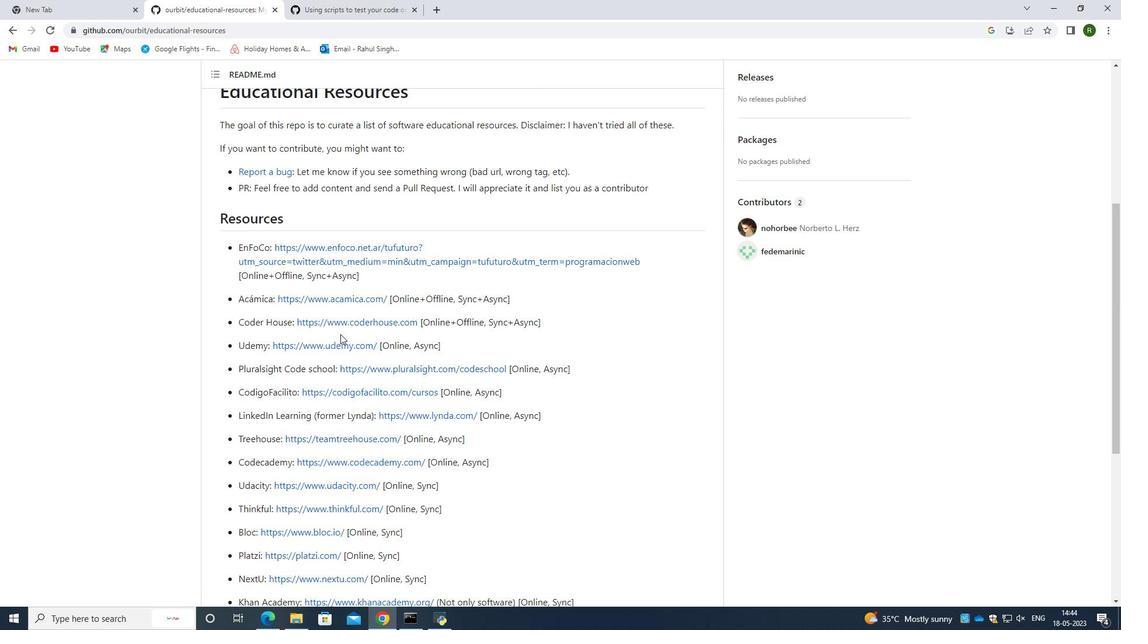 
Action: Mouse scrolled (340, 333) with delta (0, 0)
Screenshot: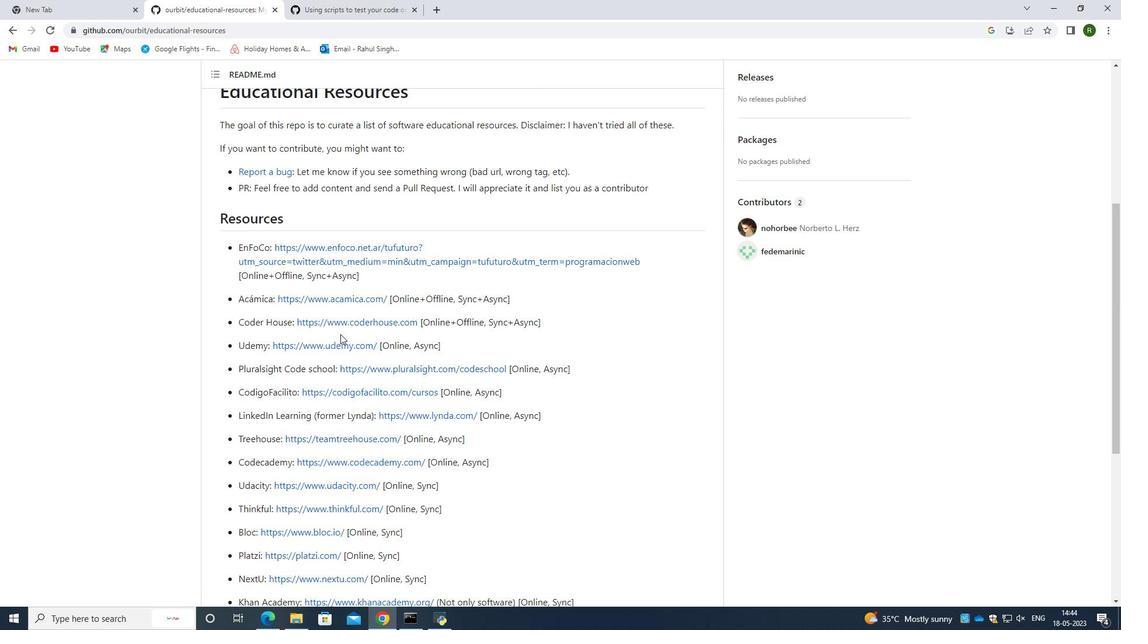 
Action: Mouse scrolled (340, 333) with delta (0, 0)
Screenshot: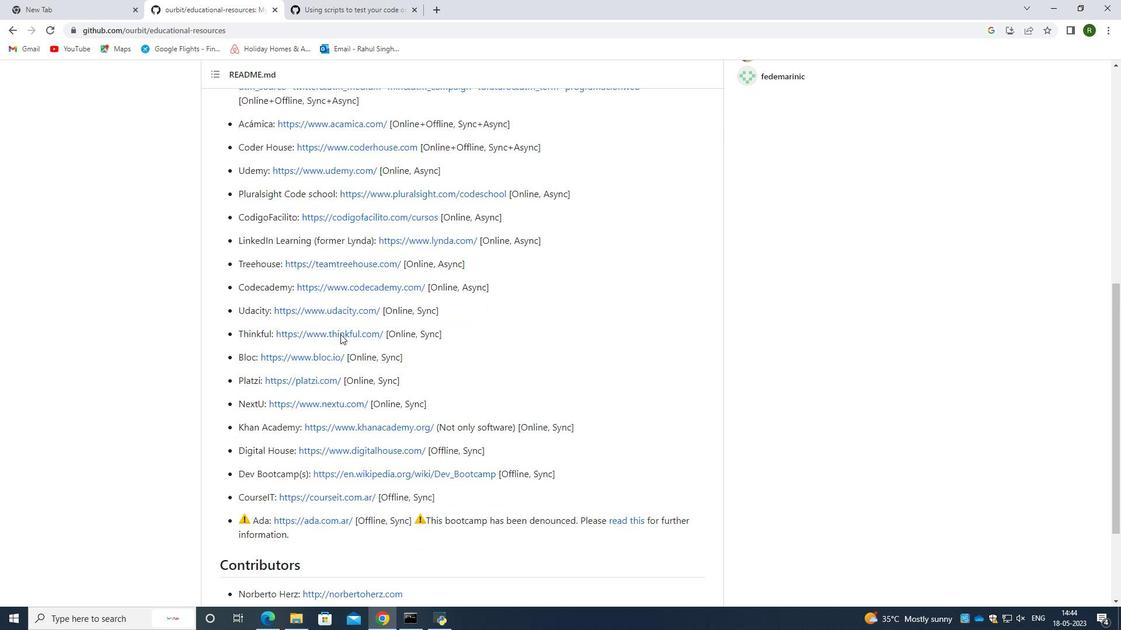 
Action: Mouse scrolled (340, 333) with delta (0, 0)
Screenshot: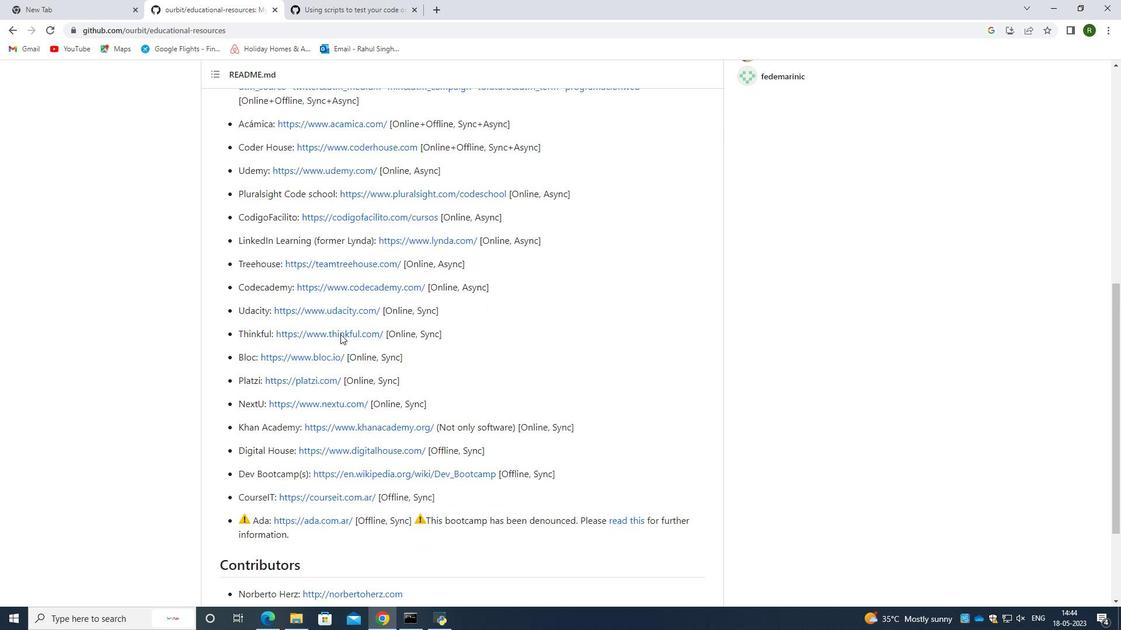 
Action: Mouse scrolled (340, 333) with delta (0, 0)
Screenshot: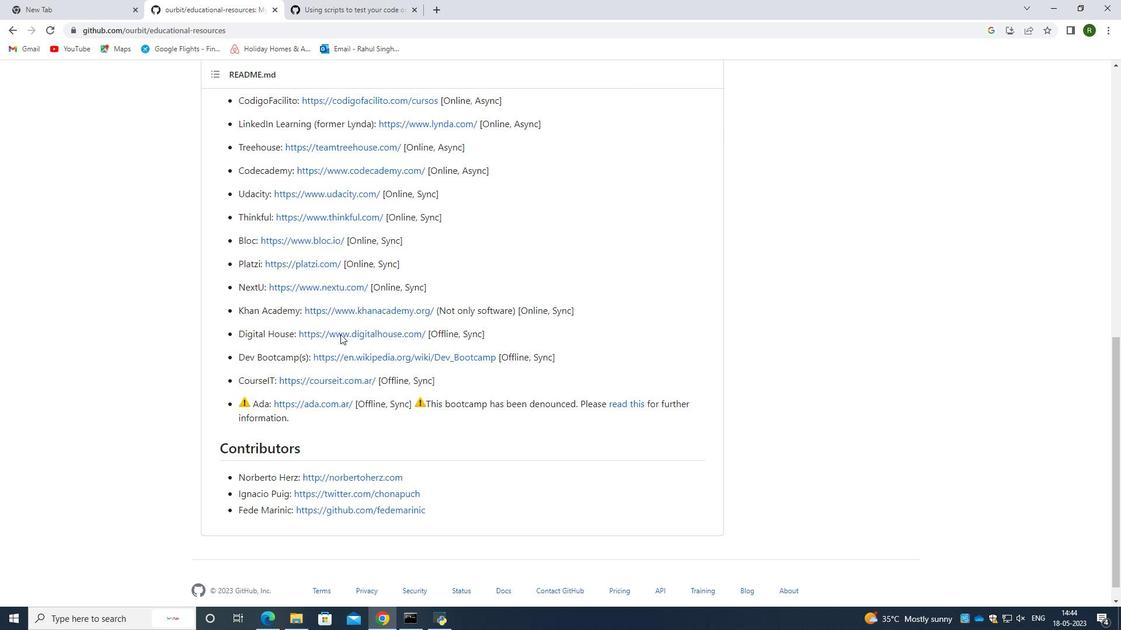 
Action: Mouse scrolled (340, 333) with delta (0, 0)
Screenshot: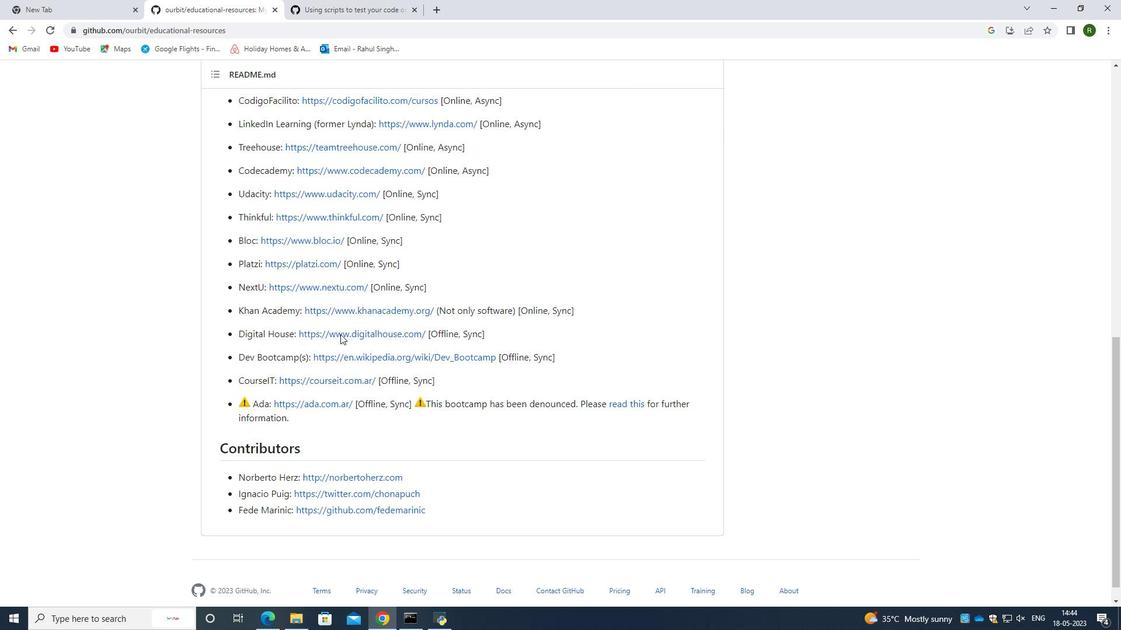
Action: Mouse scrolled (340, 333) with delta (0, 0)
Screenshot: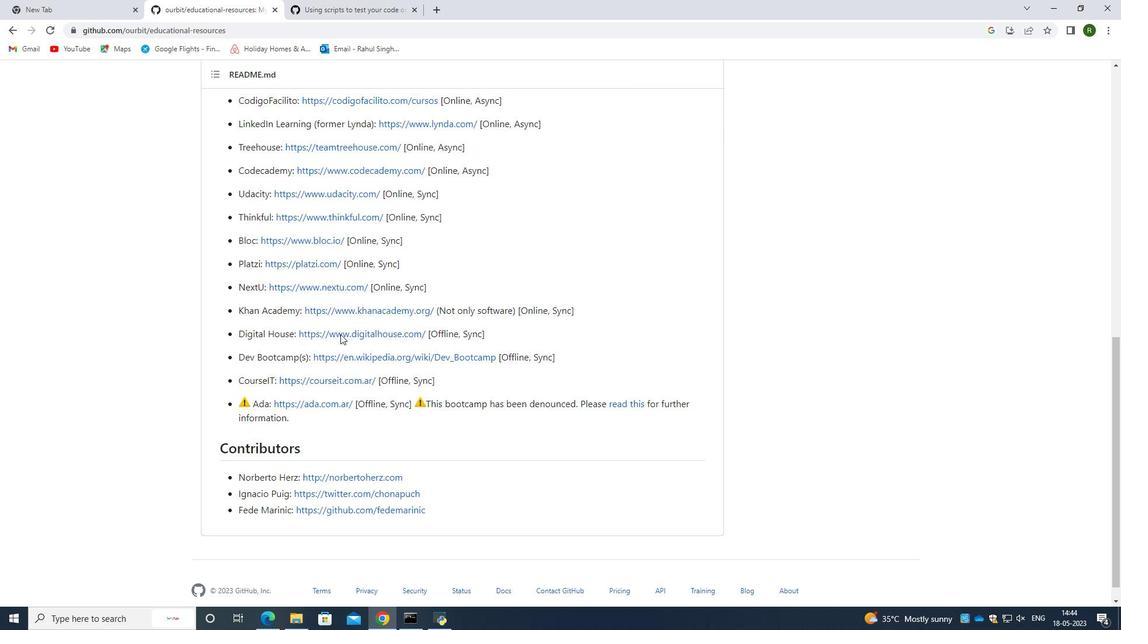 
Action: Mouse scrolled (340, 333) with delta (0, 0)
Screenshot: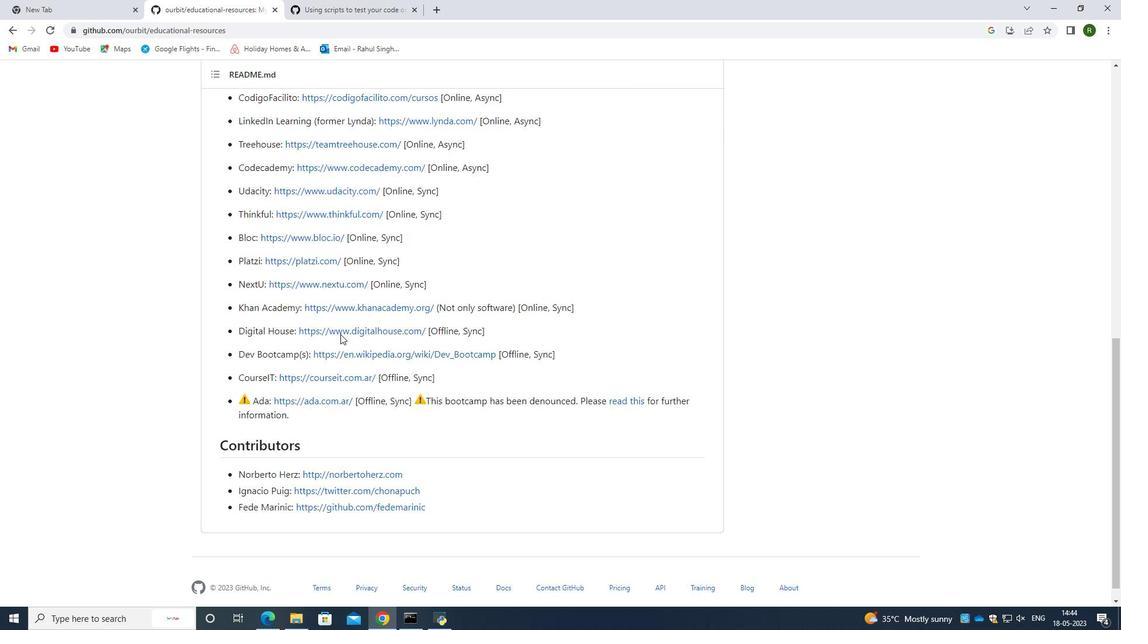 
Action: Mouse moved to (340, 334)
Screenshot: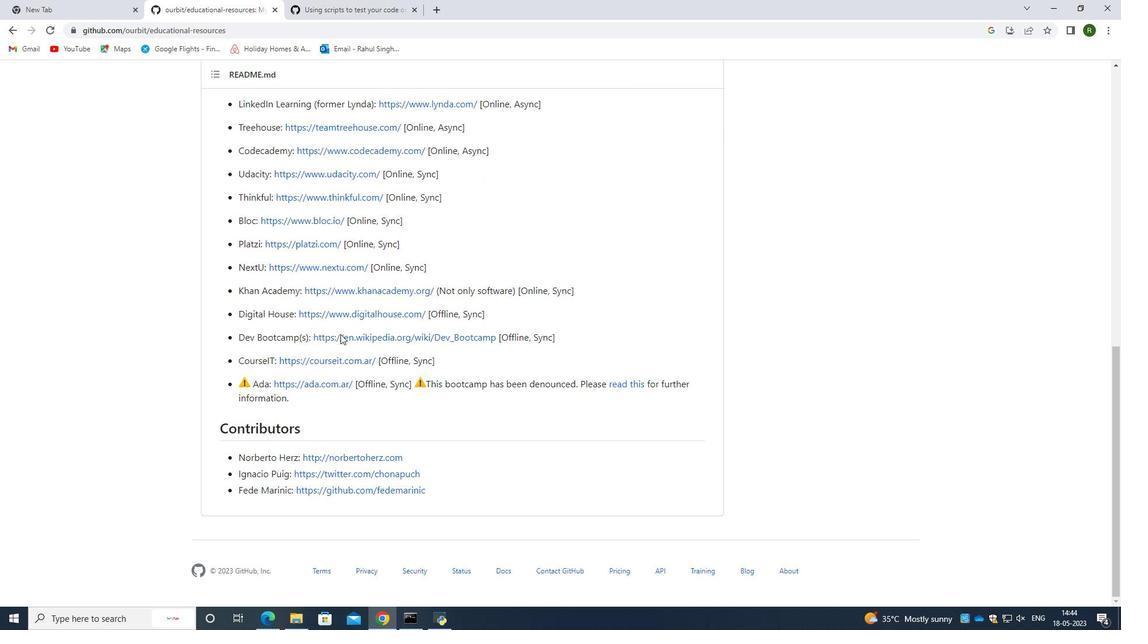 
Action: Mouse scrolled (340, 335) with delta (0, 0)
Screenshot: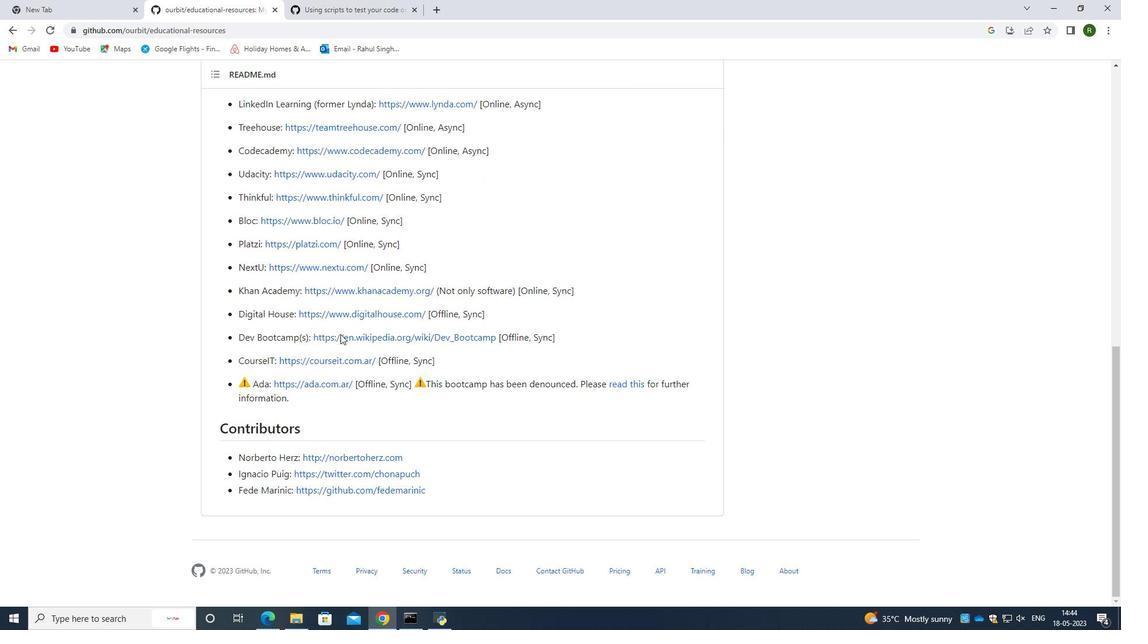 
Action: Mouse scrolled (340, 335) with delta (0, 0)
Screenshot: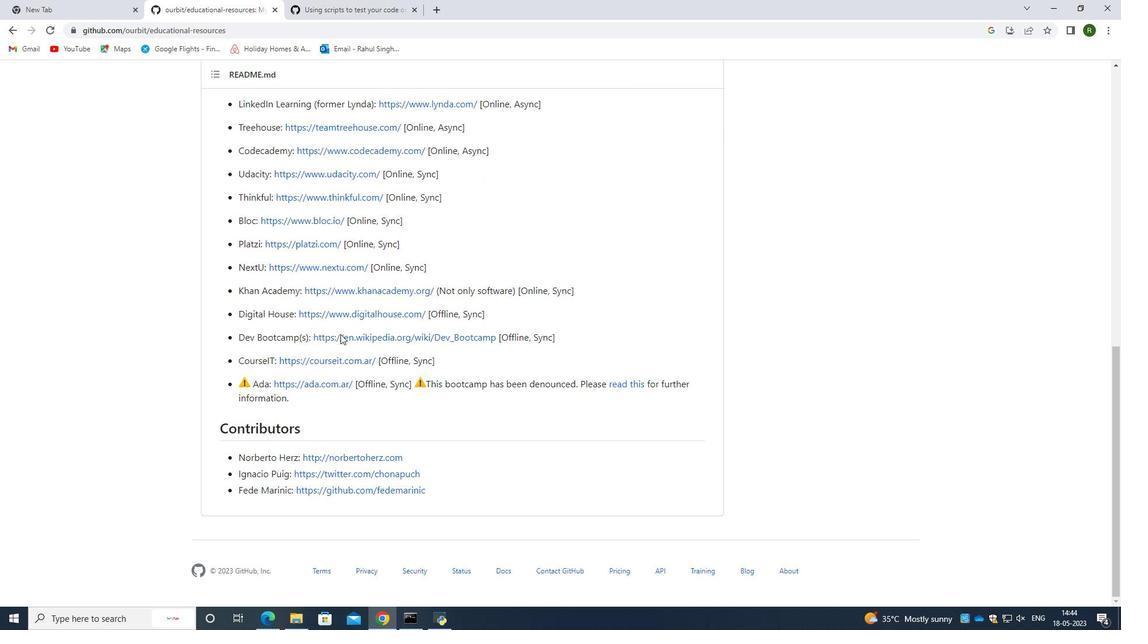 
Action: Mouse scrolled (340, 335) with delta (0, 0)
Screenshot: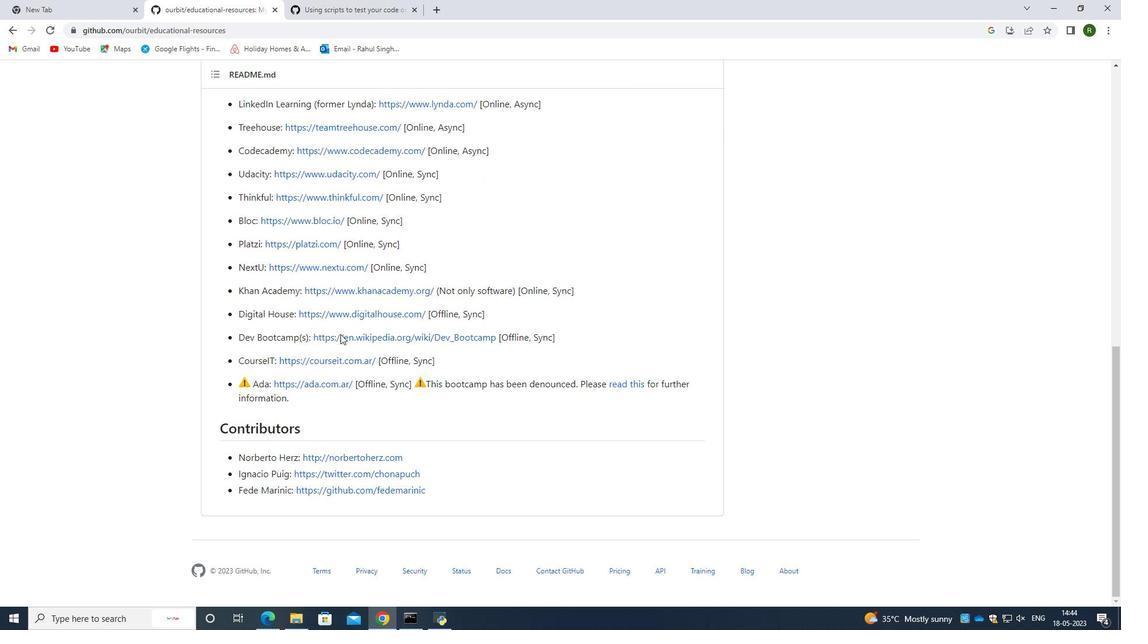 
Action: Mouse scrolled (340, 335) with delta (0, 0)
Screenshot: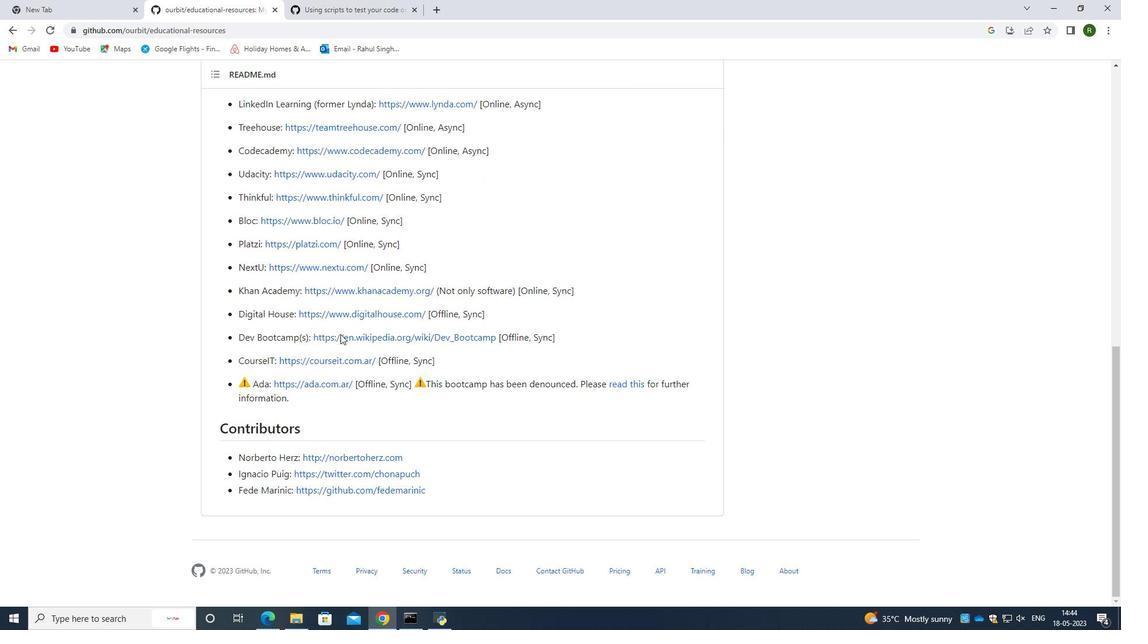 
Action: Mouse scrolled (340, 335) with delta (0, 0)
Screenshot: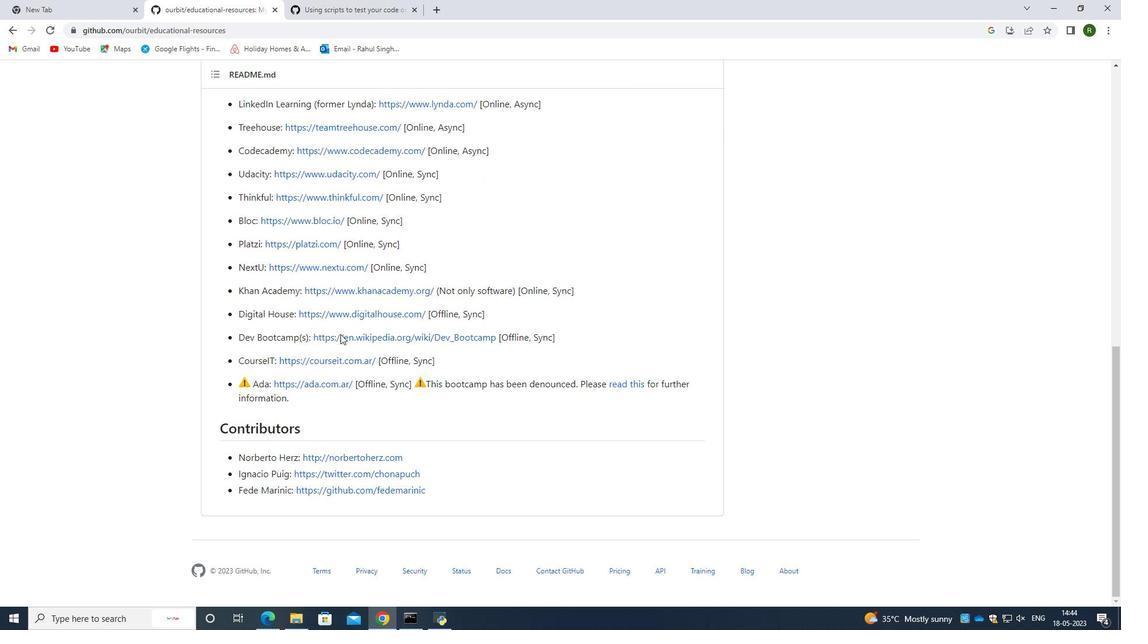
Action: Mouse scrolled (340, 335) with delta (0, 0)
Screenshot: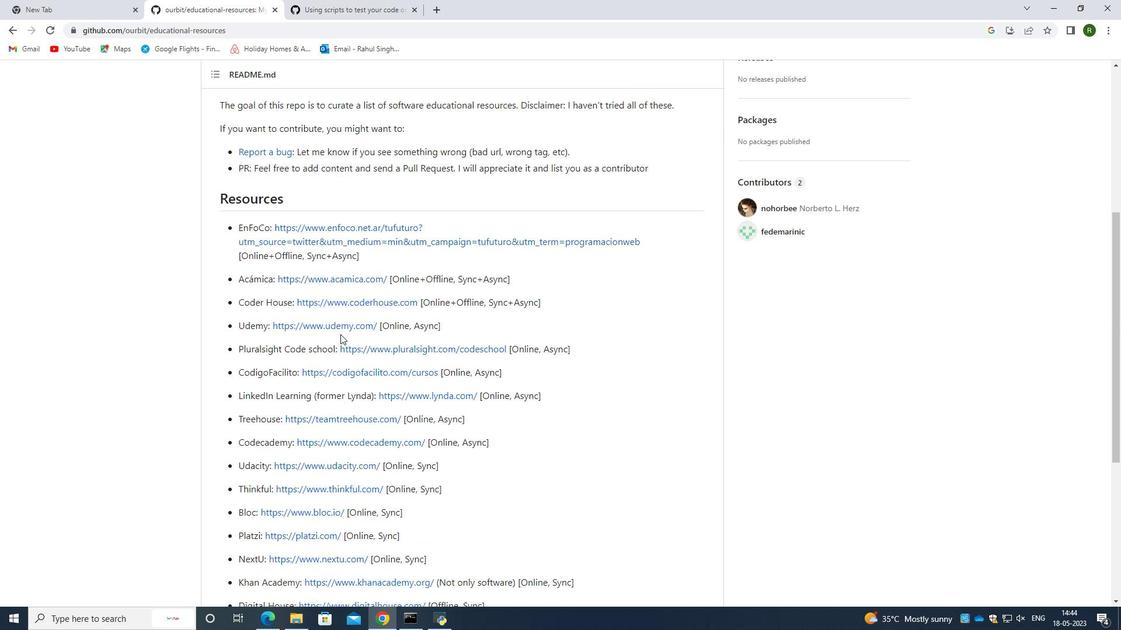 
Action: Mouse scrolled (340, 335) with delta (0, 0)
Screenshot: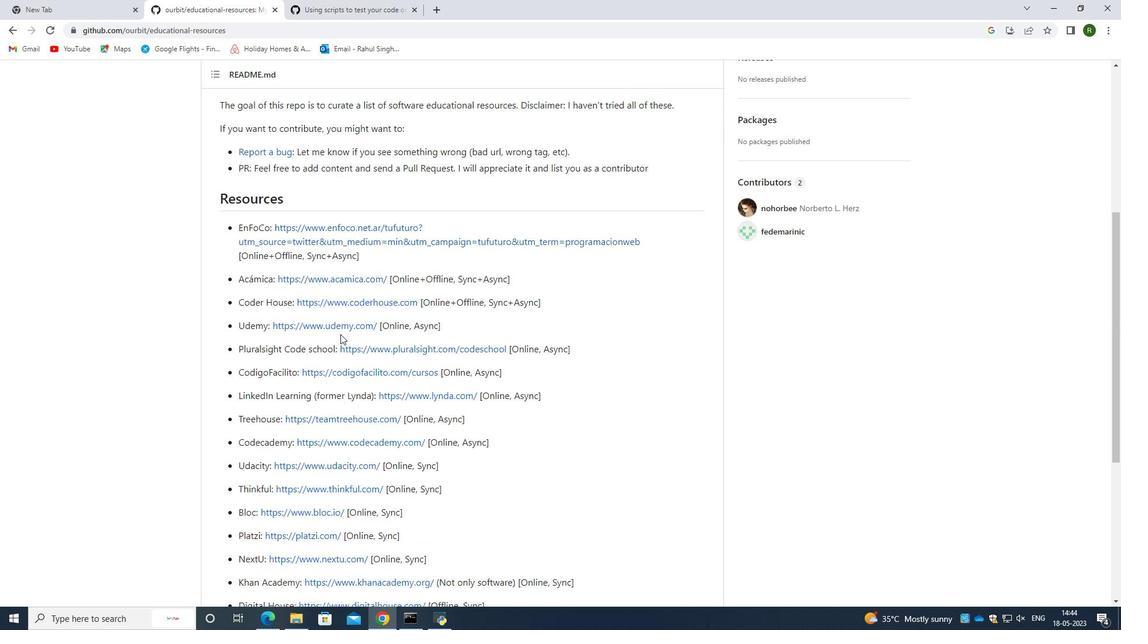 
Action: Mouse scrolled (340, 335) with delta (0, 0)
Screenshot: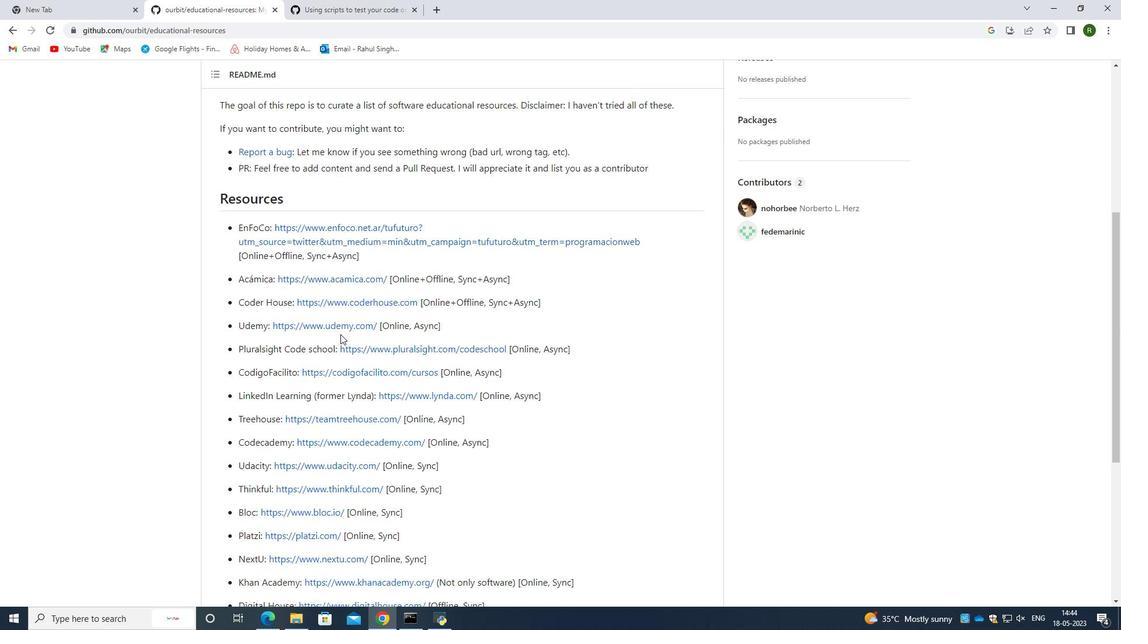 
Action: Mouse scrolled (340, 335) with delta (0, 0)
Screenshot: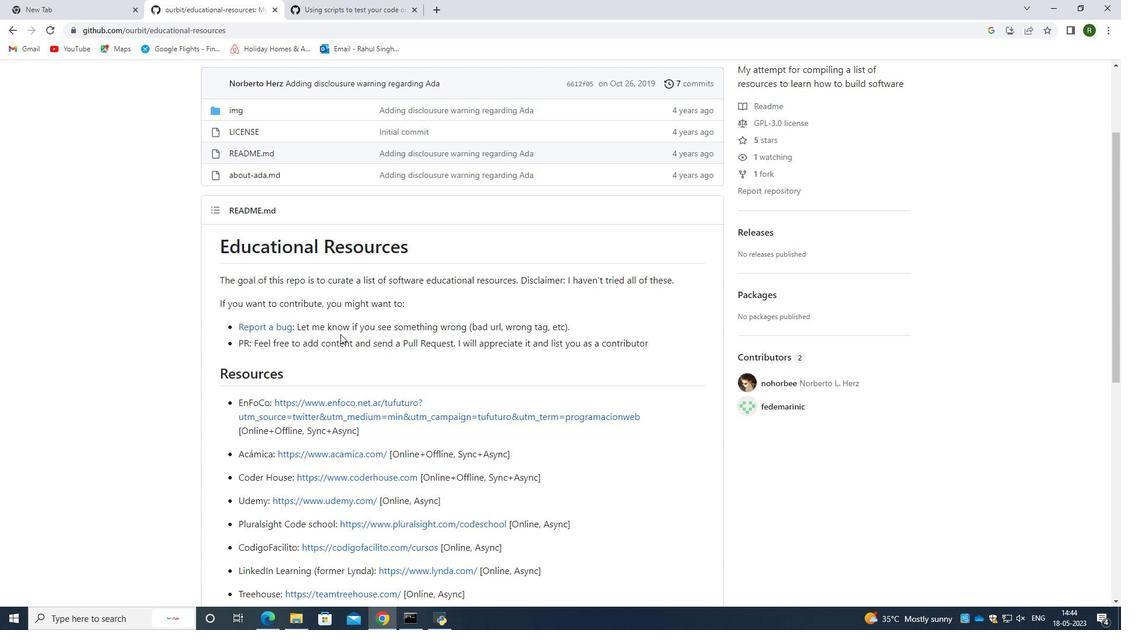 
Action: Mouse scrolled (340, 335) with delta (0, 0)
Screenshot: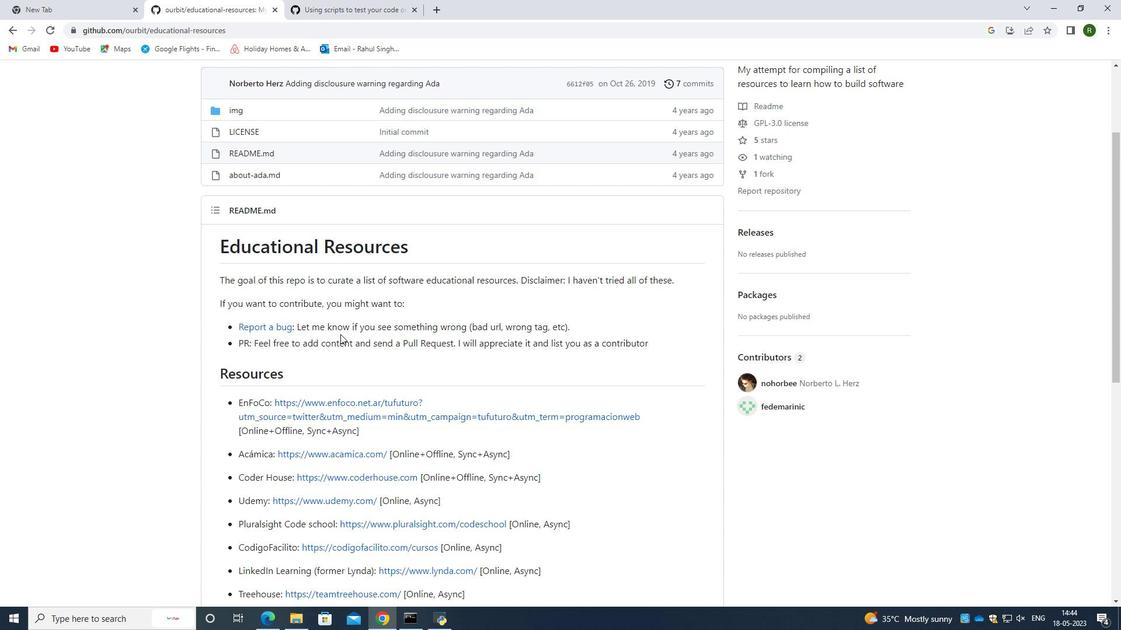 
Action: Mouse scrolled (340, 333) with delta (0, 0)
Screenshot: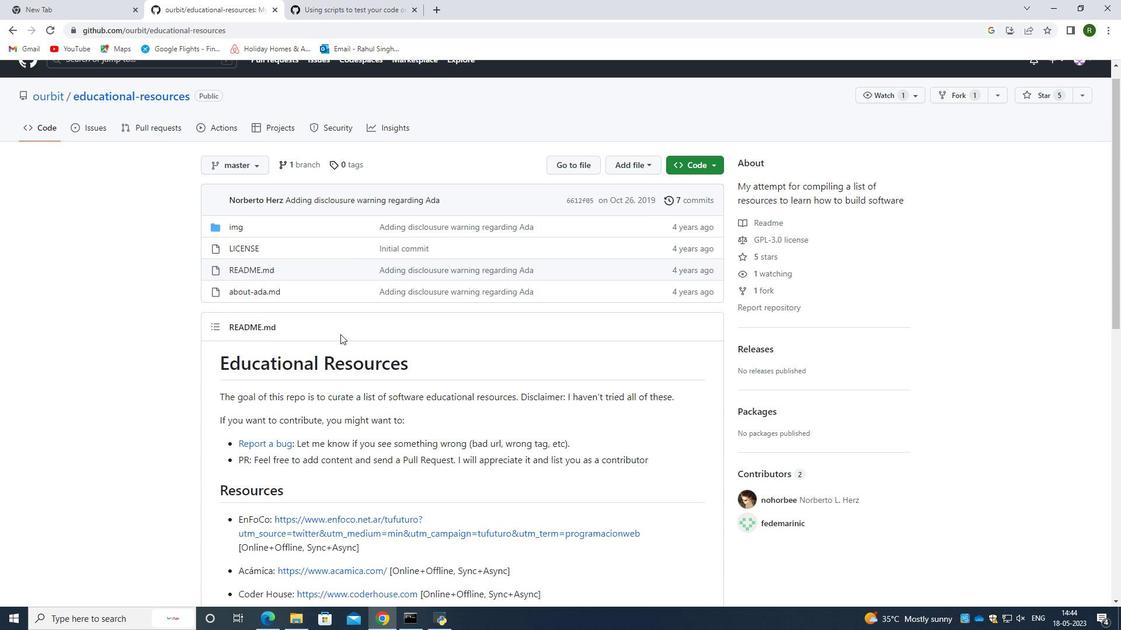 
Action: Mouse scrolled (340, 333) with delta (0, 0)
Screenshot: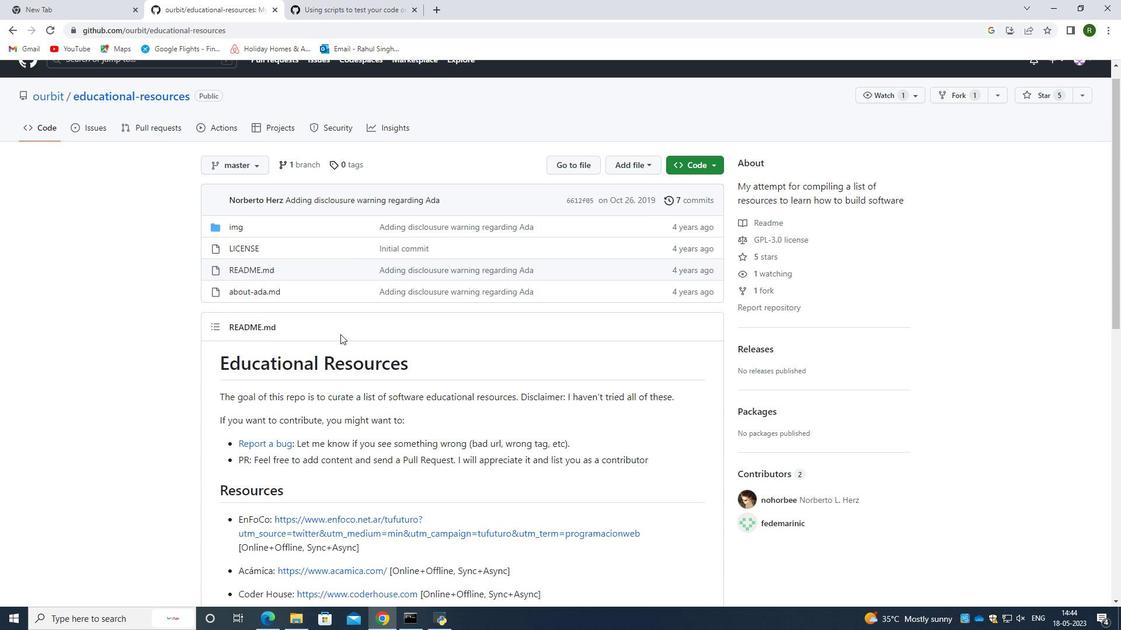 
Action: Mouse scrolled (340, 335) with delta (0, 0)
Screenshot: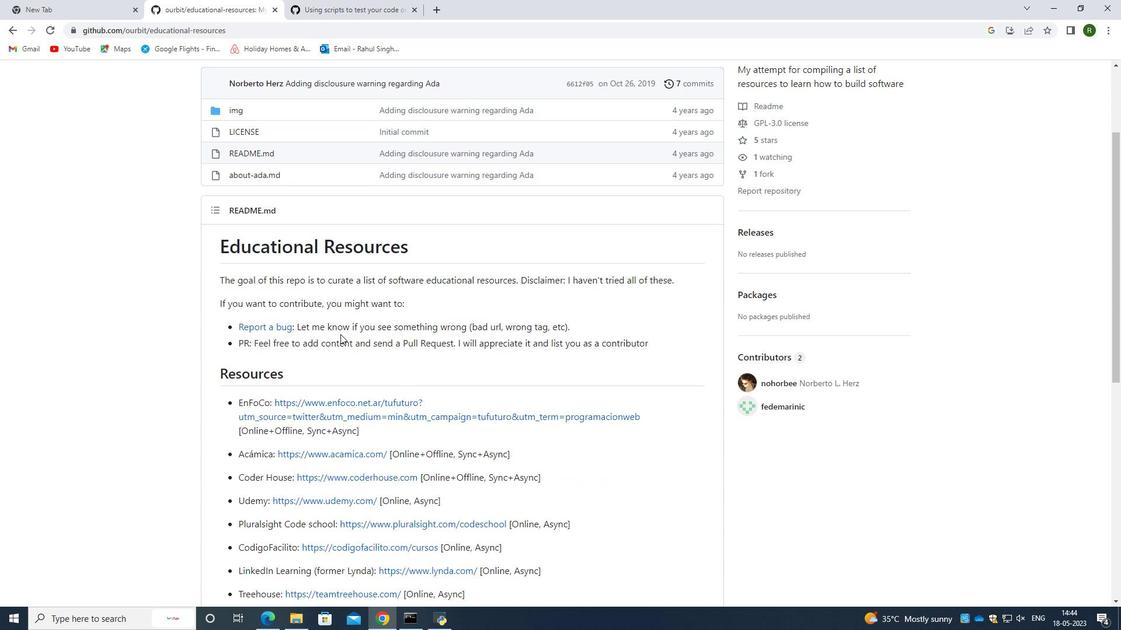 
Action: Mouse scrolled (340, 335) with delta (0, 0)
Screenshot: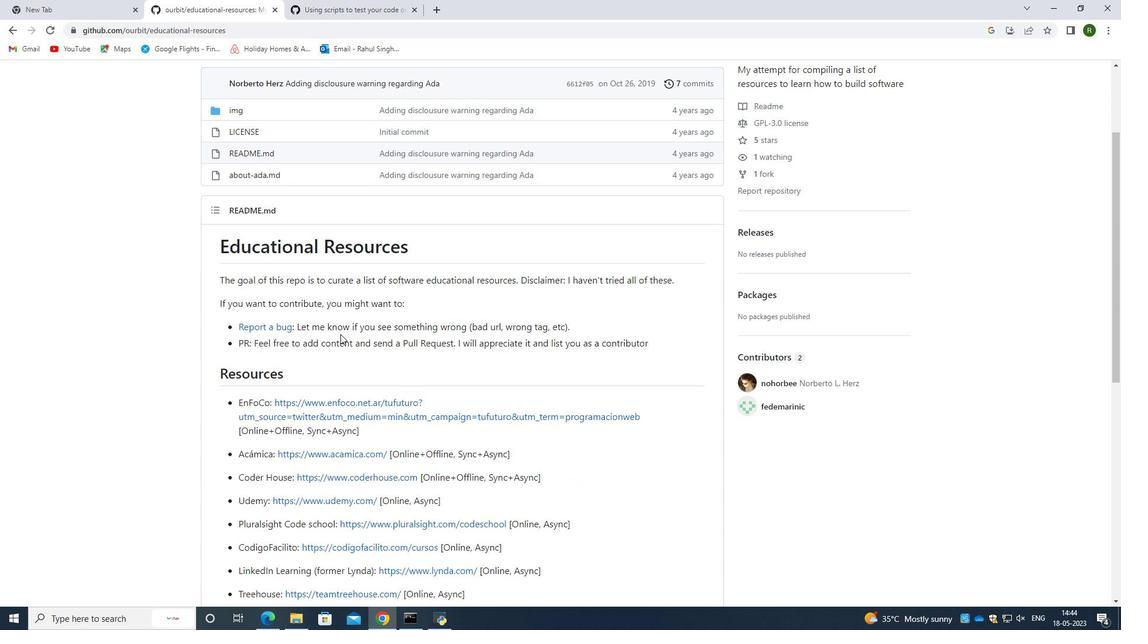 
Action: Mouse scrolled (340, 335) with delta (0, 0)
Screenshot: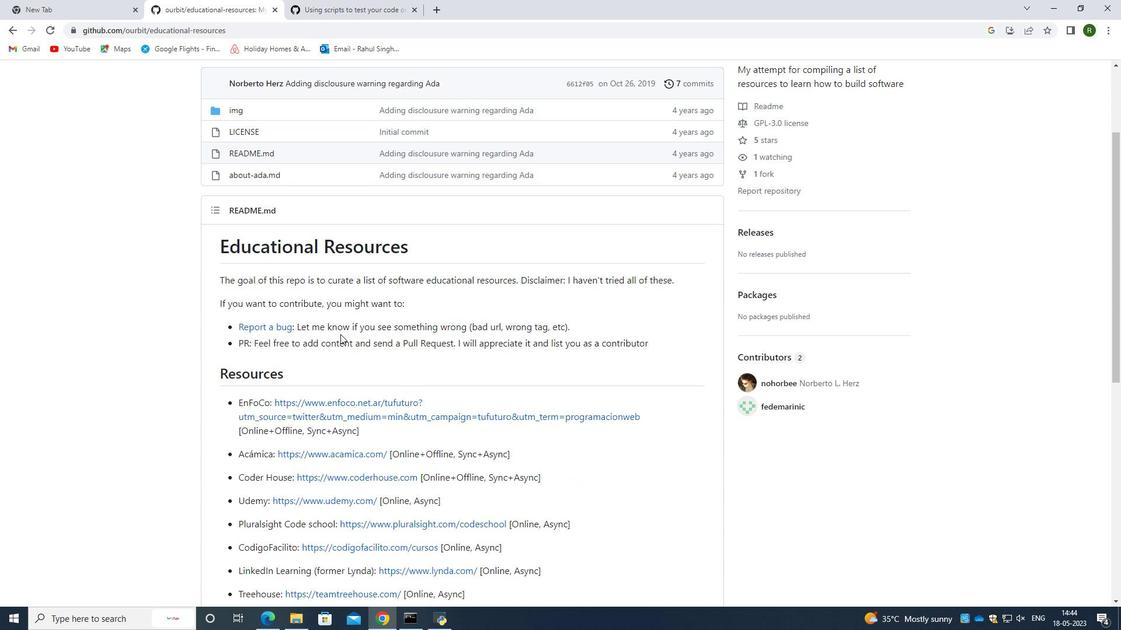 
Action: Mouse scrolled (340, 335) with delta (0, 0)
Screenshot: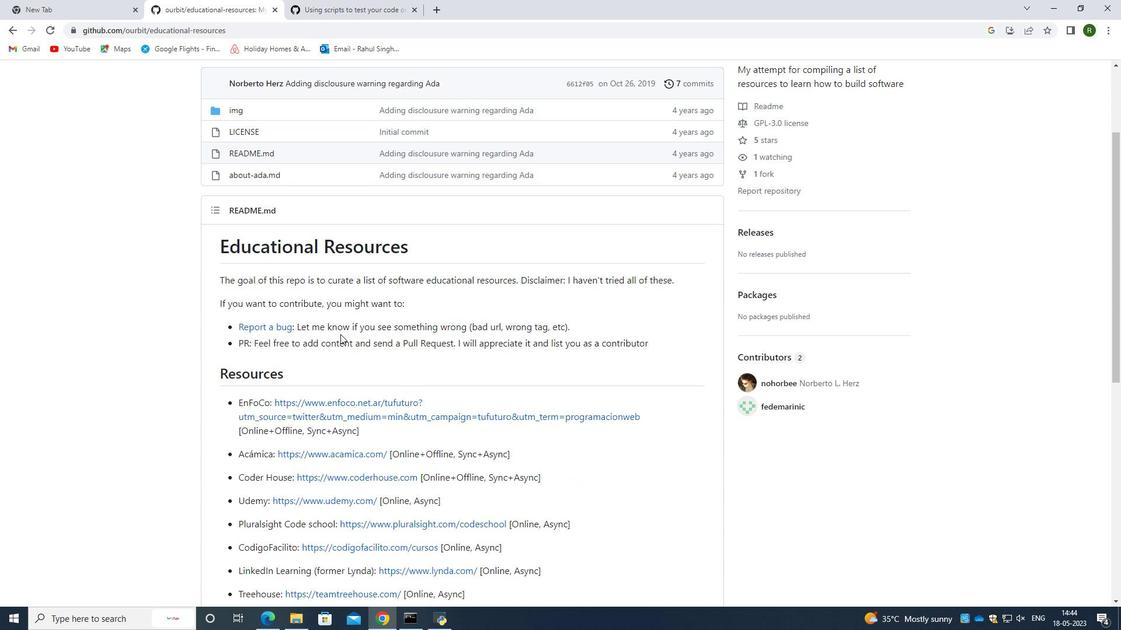 
Action: Mouse moved to (17, 31)
Screenshot: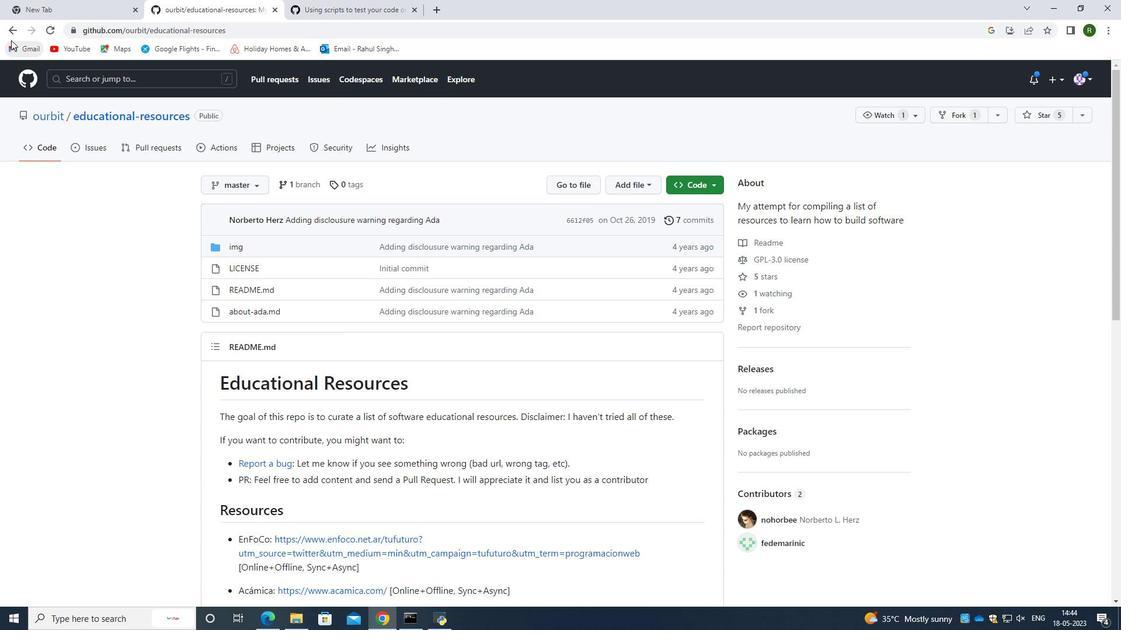 
Action: Mouse pressed left at (17, 31)
Screenshot: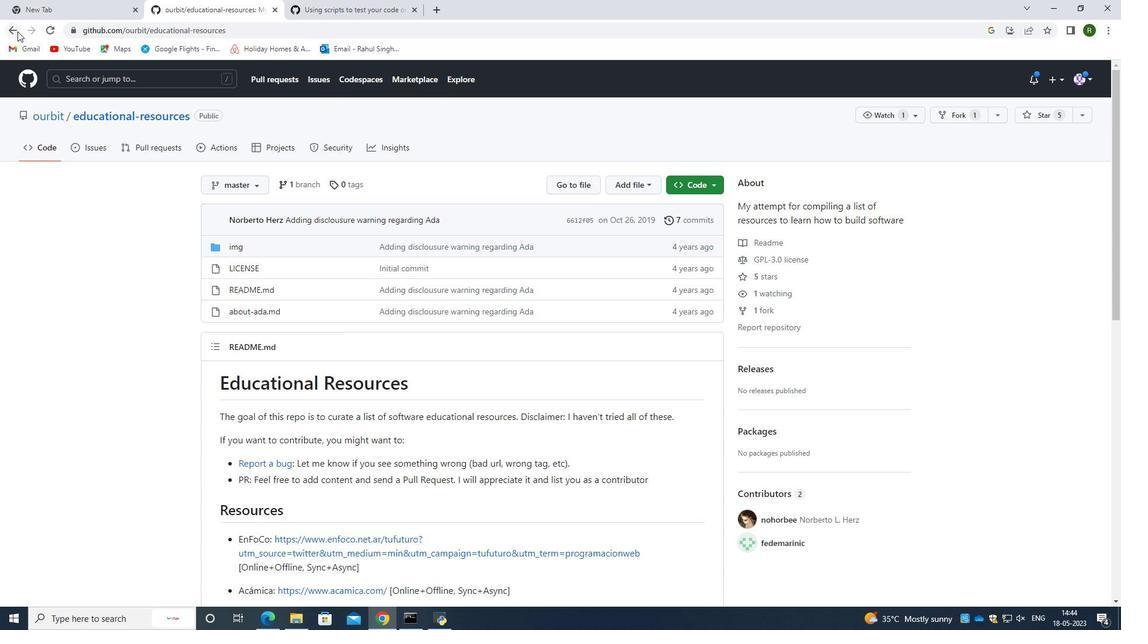 
Action: Mouse moved to (495, 411)
Screenshot: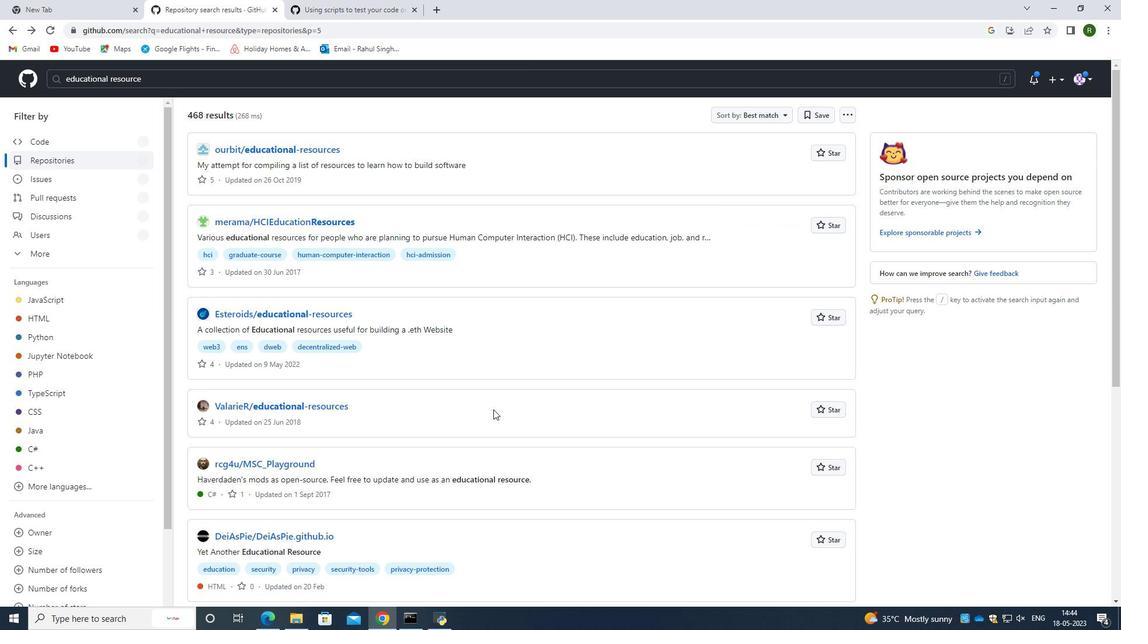 
Action: Mouse scrolled (495, 410) with delta (0, 0)
Screenshot: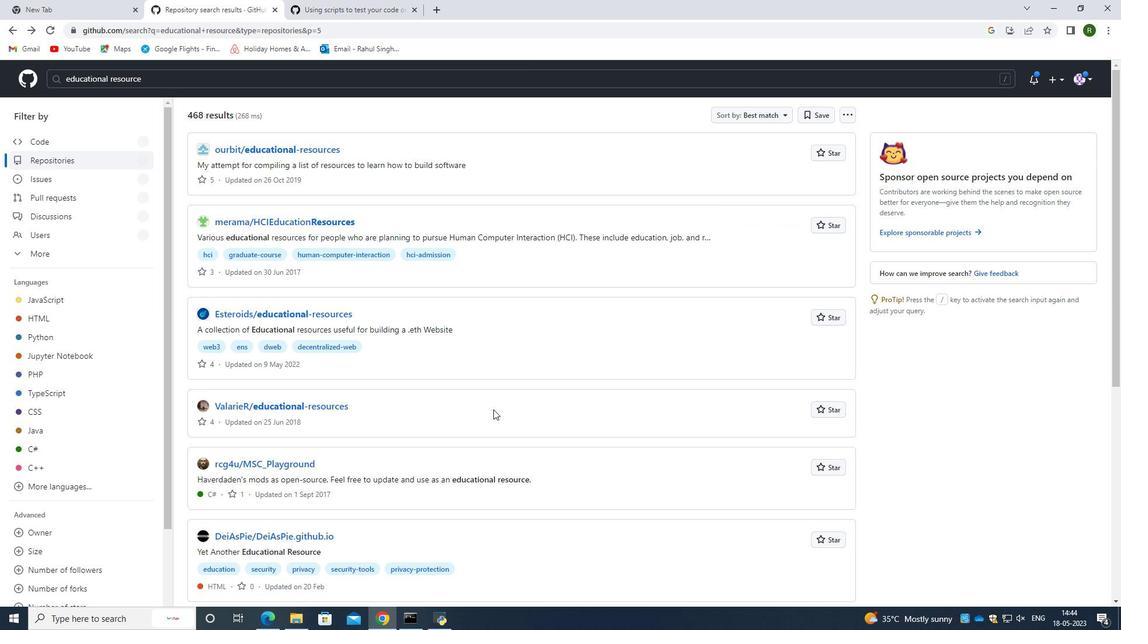 
Action: Mouse moved to (496, 411)
Screenshot: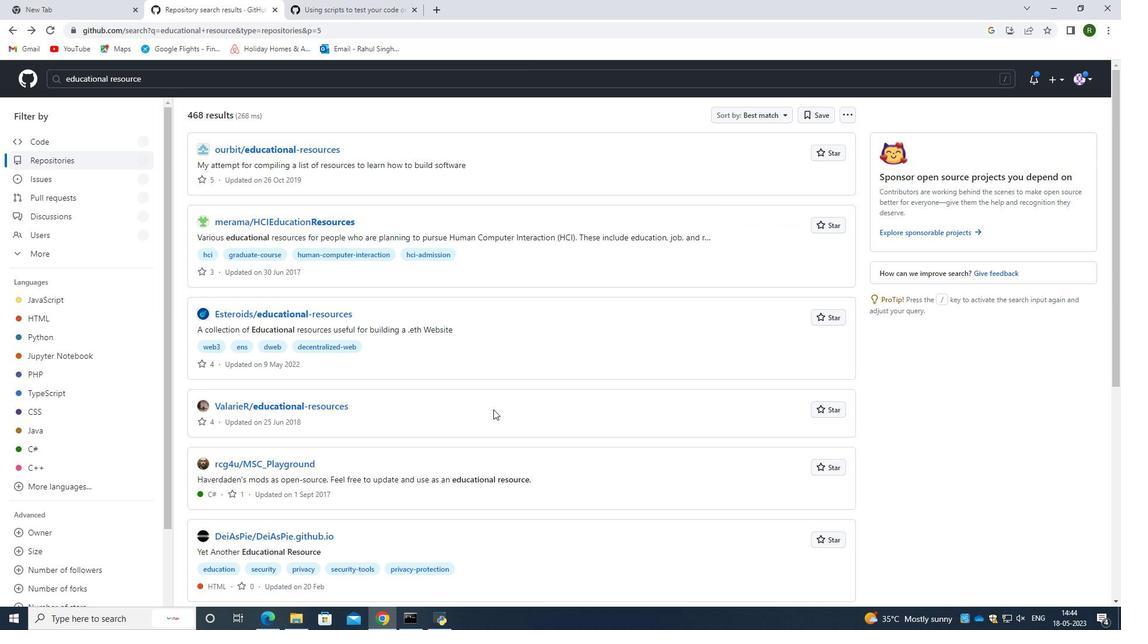 
Action: Mouse scrolled (496, 410) with delta (0, 0)
Screenshot: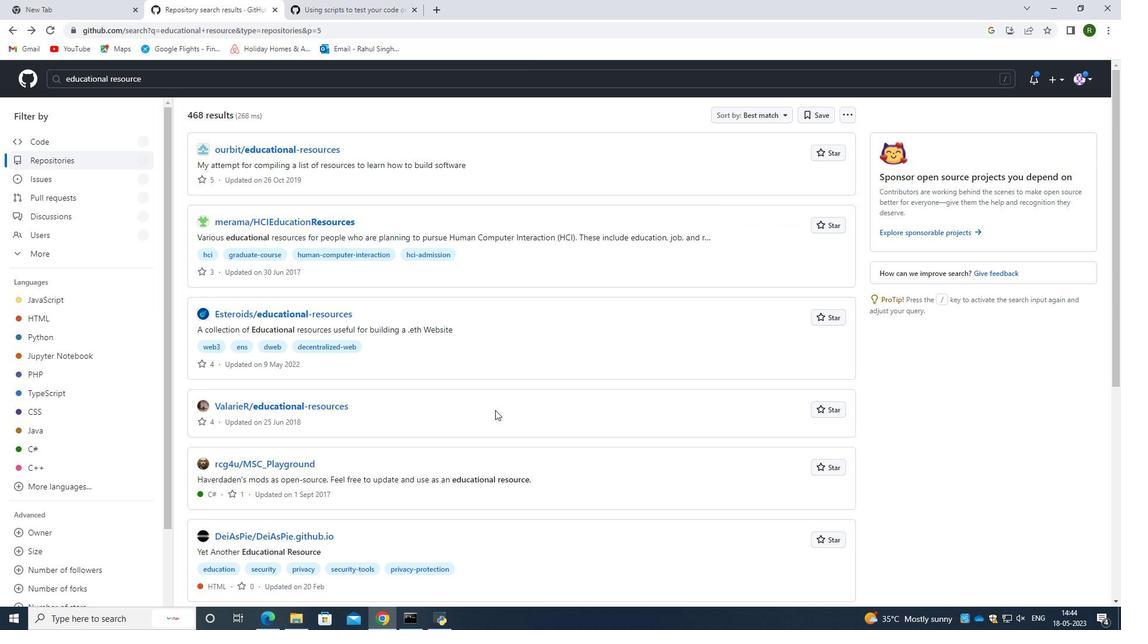 
Action: Mouse scrolled (496, 410) with delta (0, 0)
Screenshot: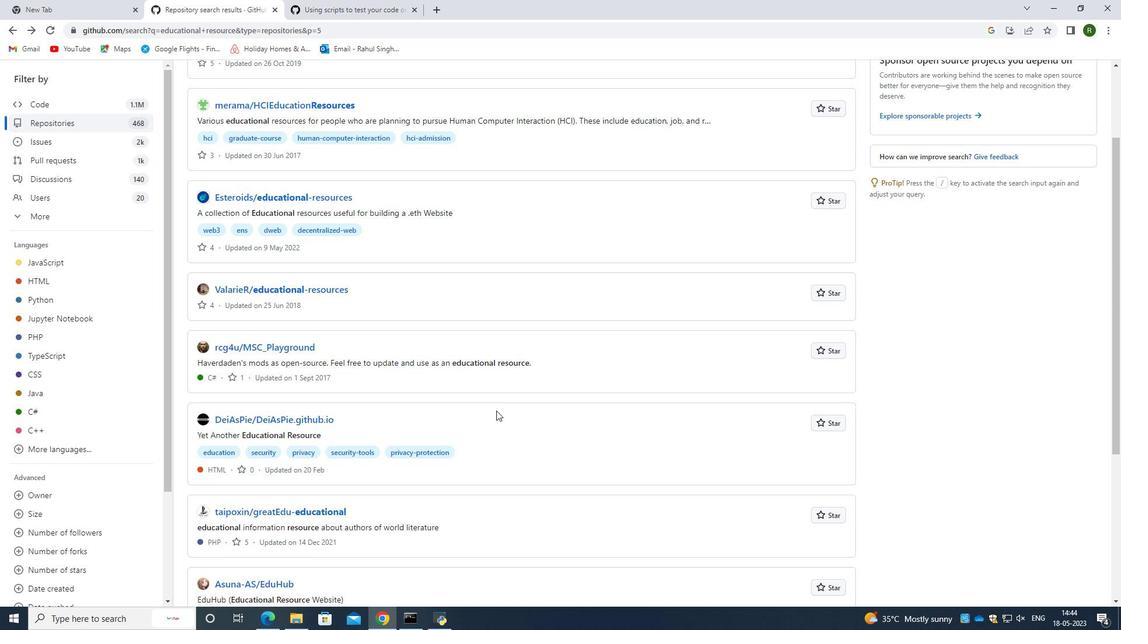 
Action: Mouse scrolled (496, 410) with delta (0, 0)
Screenshot: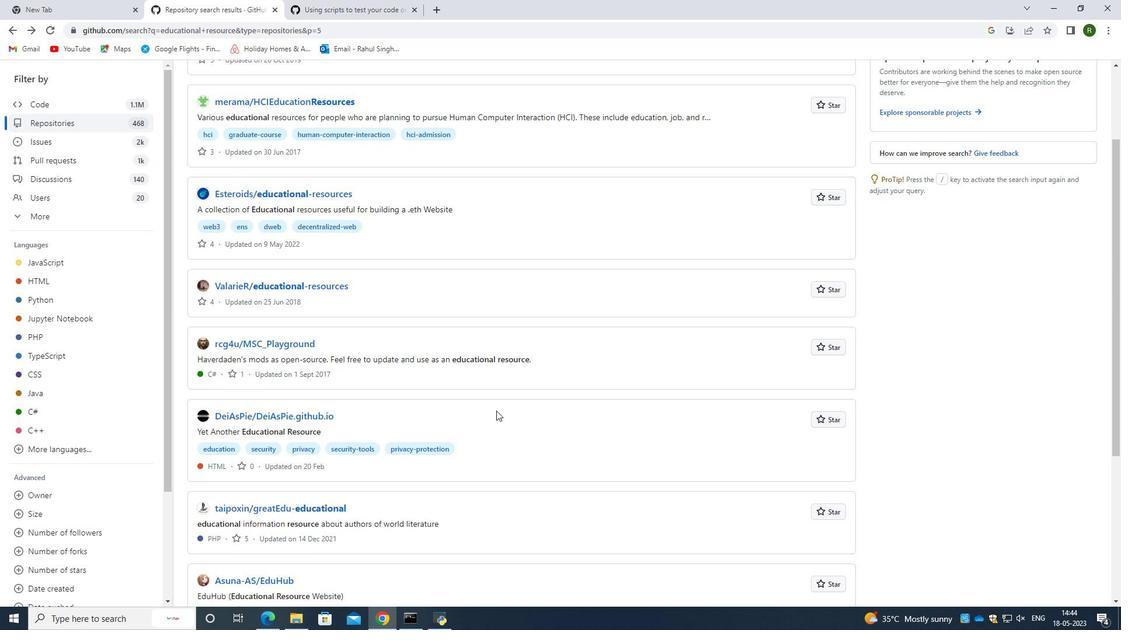 
Action: Mouse scrolled (496, 410) with delta (0, 0)
Screenshot: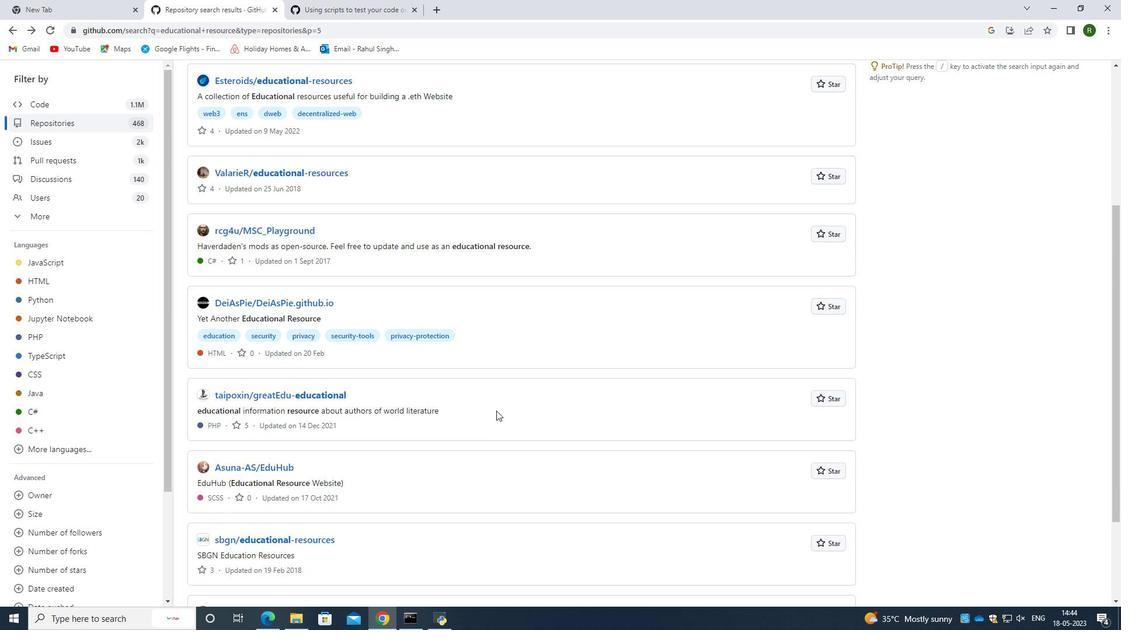 
Action: Mouse scrolled (496, 410) with delta (0, 0)
Screenshot: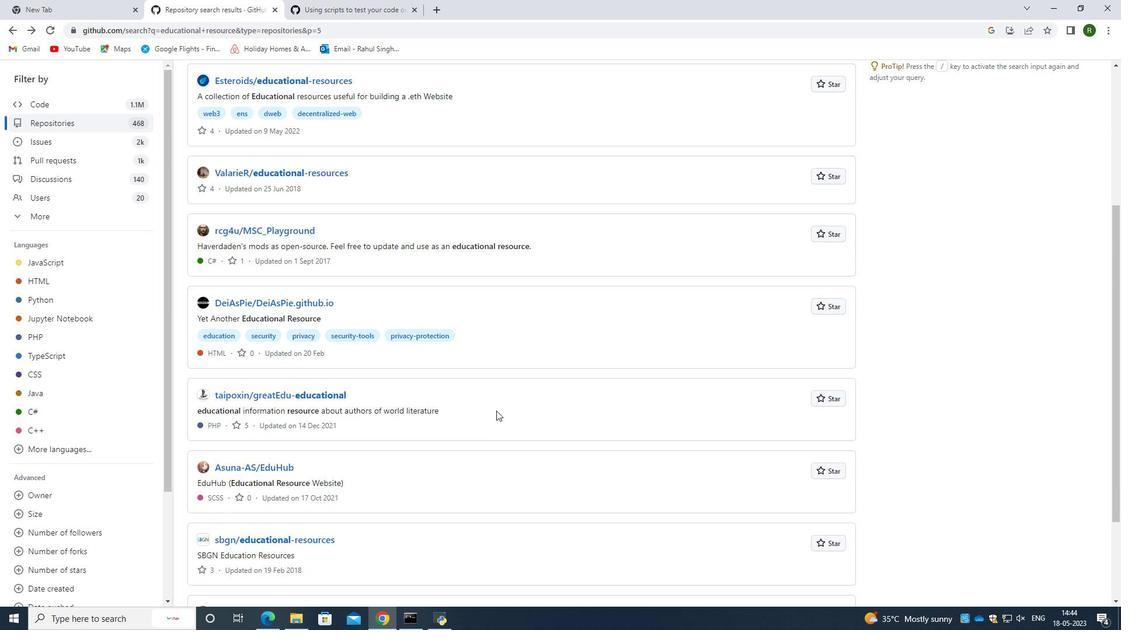 
Action: Mouse moved to (329, 478)
Screenshot: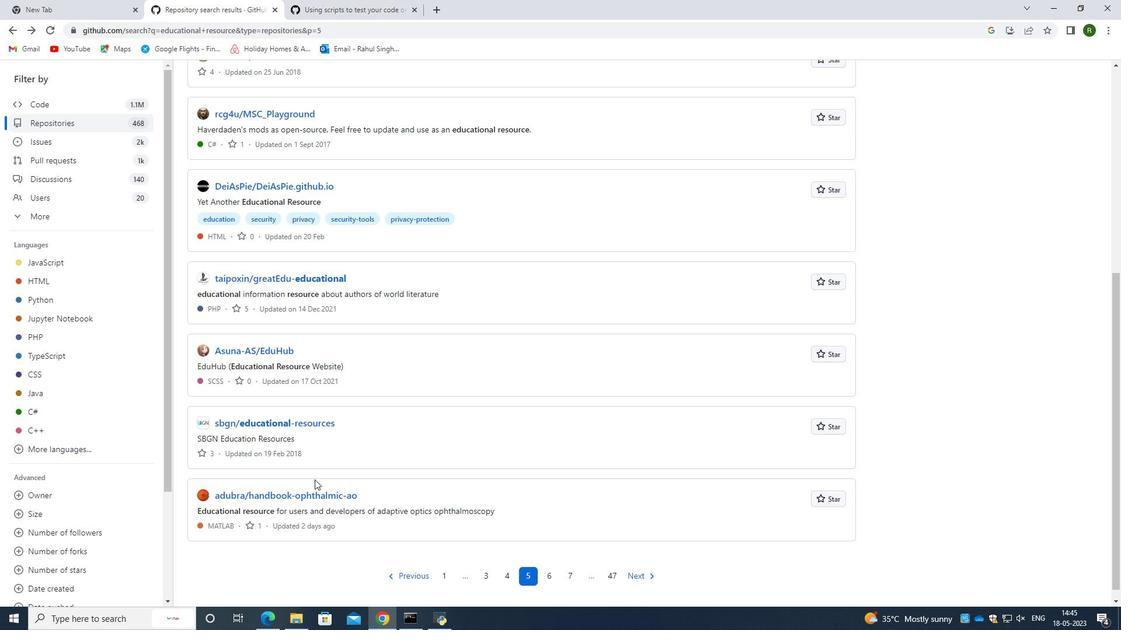 
Action: Mouse scrolled (329, 478) with delta (0, 0)
Screenshot: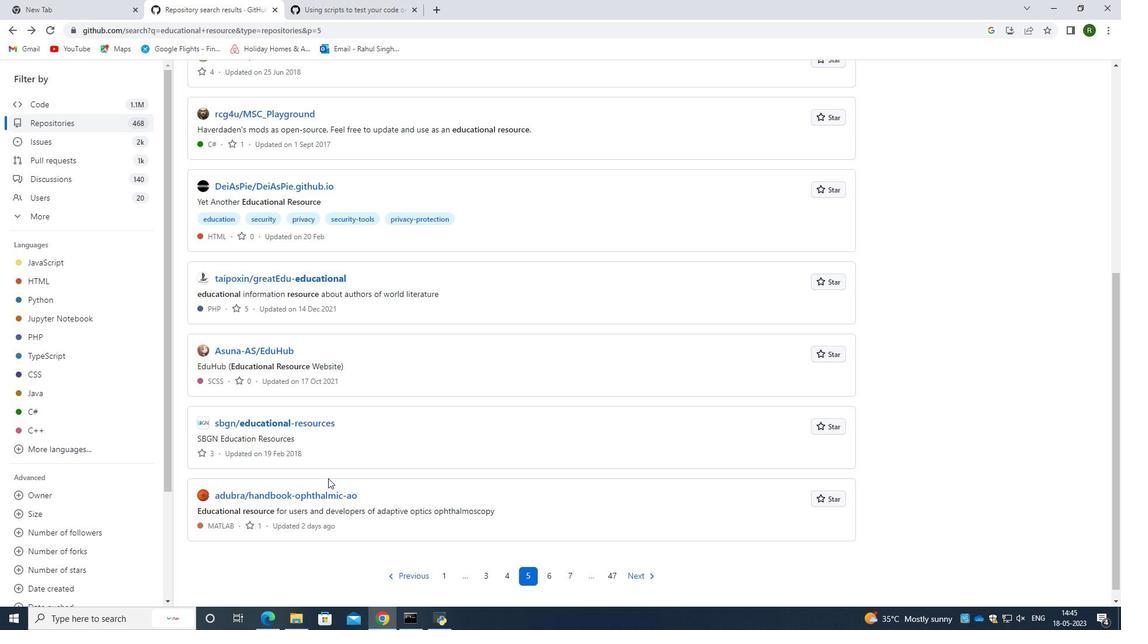 
Action: Mouse moved to (554, 566)
Screenshot: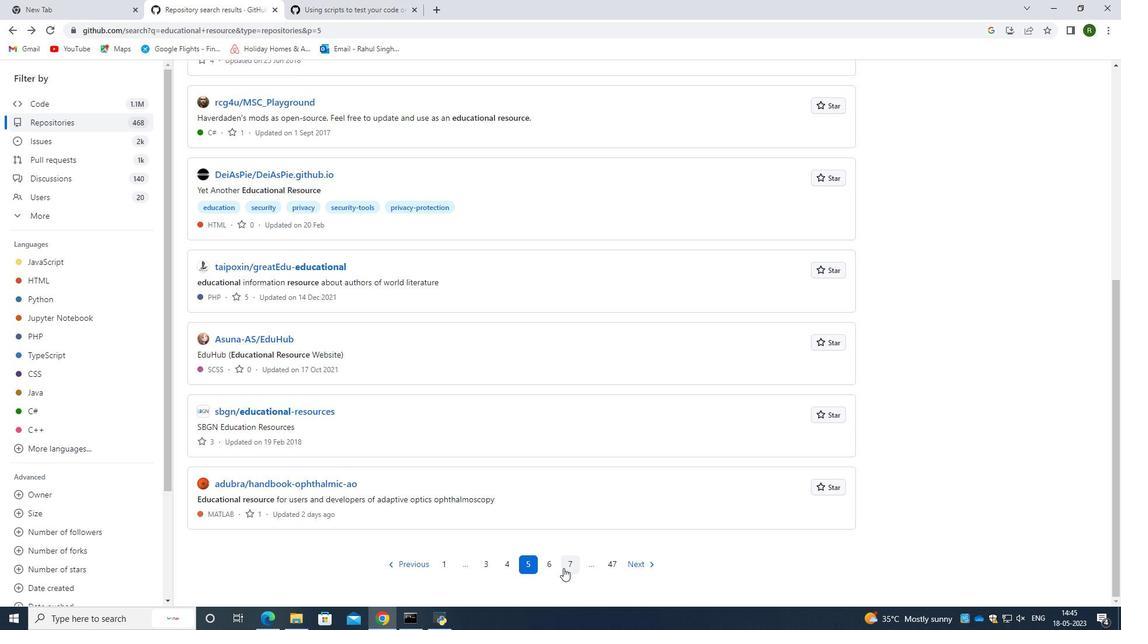 
Action: Mouse pressed left at (554, 566)
Screenshot: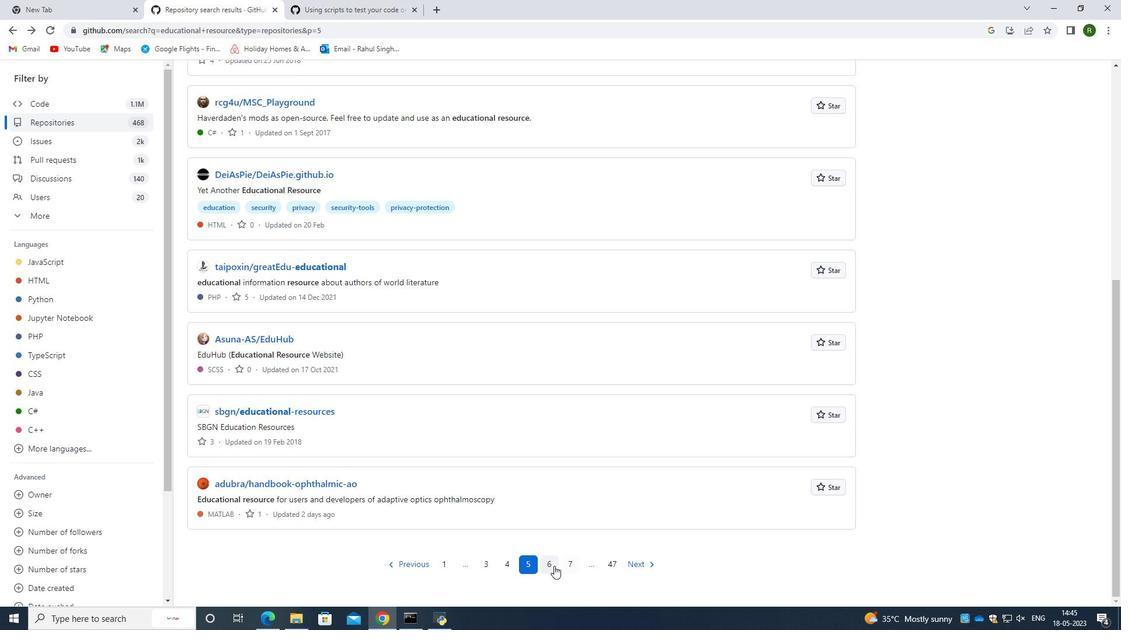 
Action: Mouse moved to (551, 487)
Screenshot: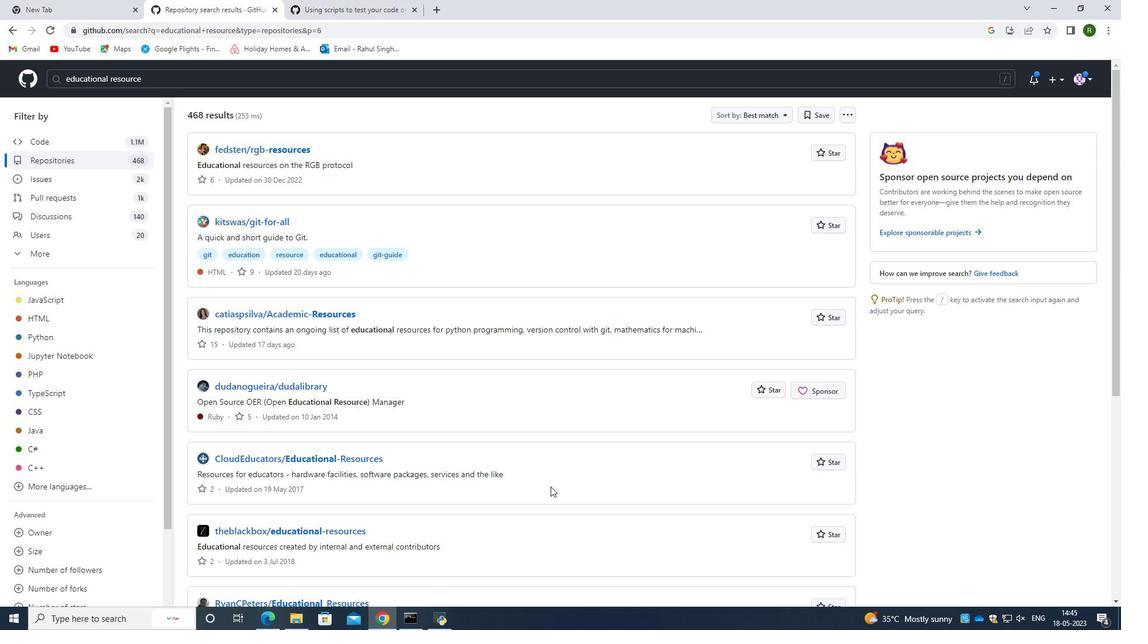 
Action: Mouse scrolled (551, 486) with delta (0, 0)
Screenshot: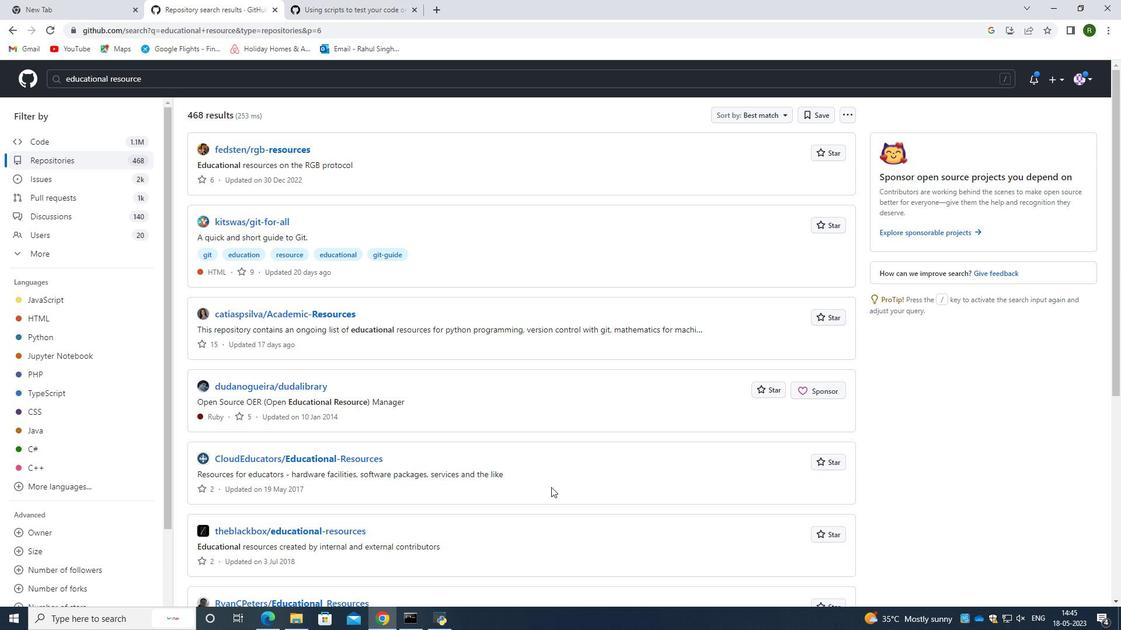 
Action: Mouse moved to (279, 168)
Screenshot: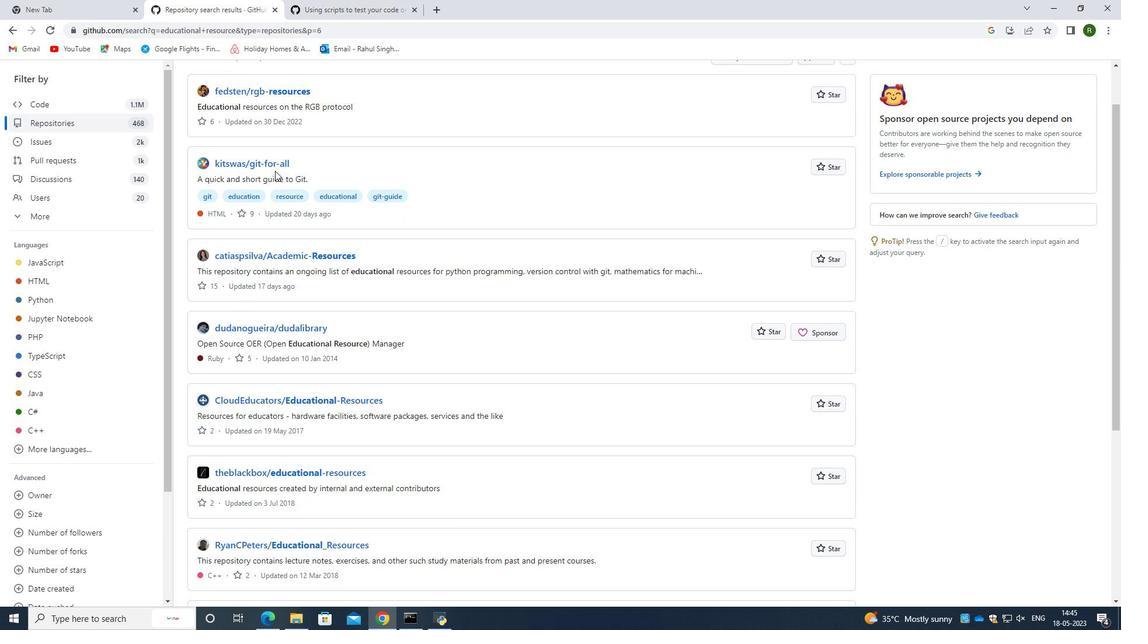 
Action: Mouse pressed left at (279, 168)
Screenshot: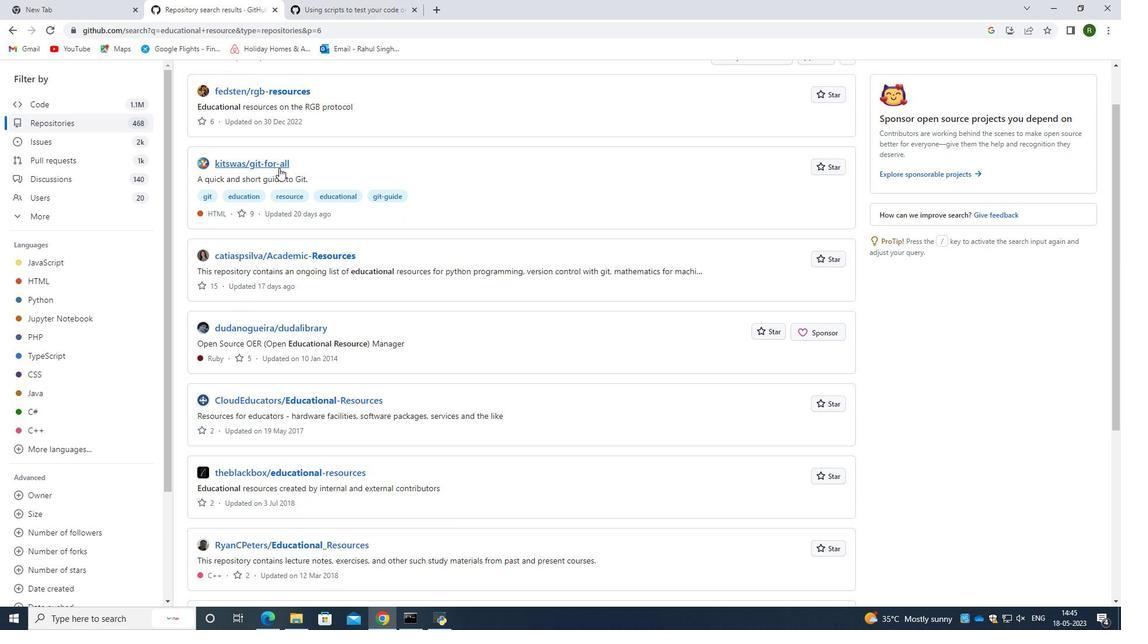 
Action: Mouse moved to (349, 347)
Screenshot: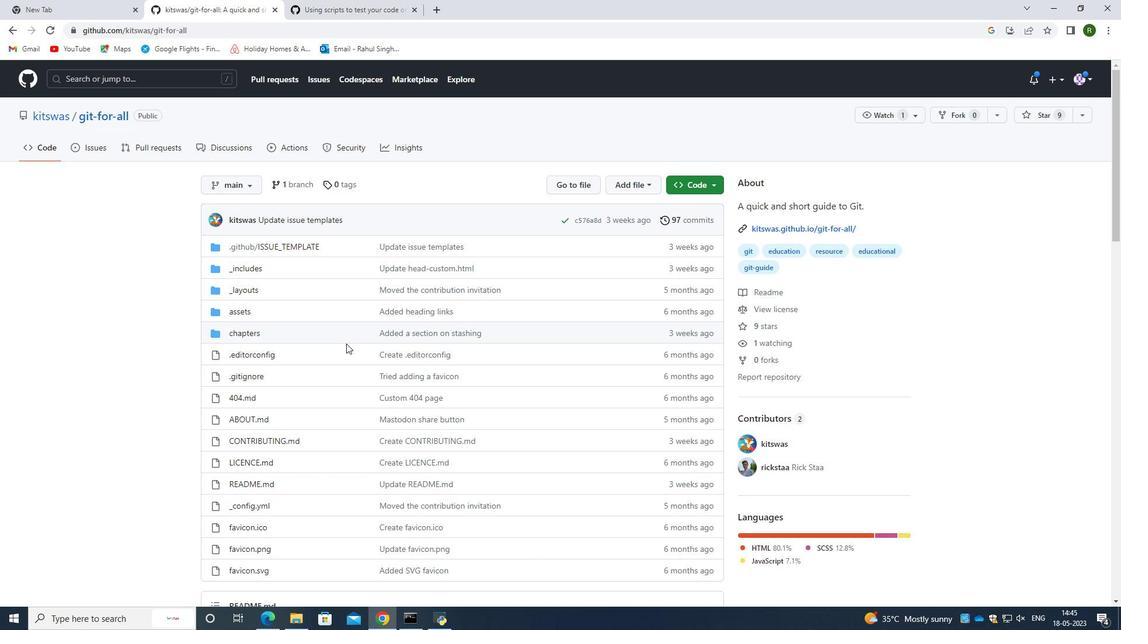 
Action: Mouse scrolled (349, 346) with delta (0, 0)
Screenshot: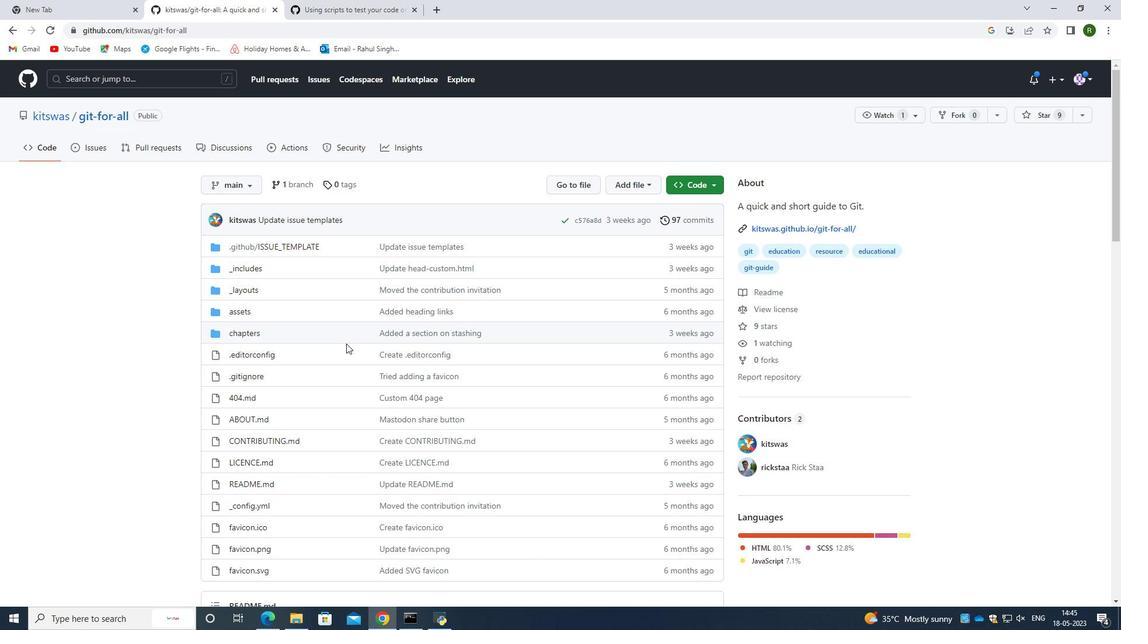 
Action: Mouse moved to (349, 352)
Screenshot: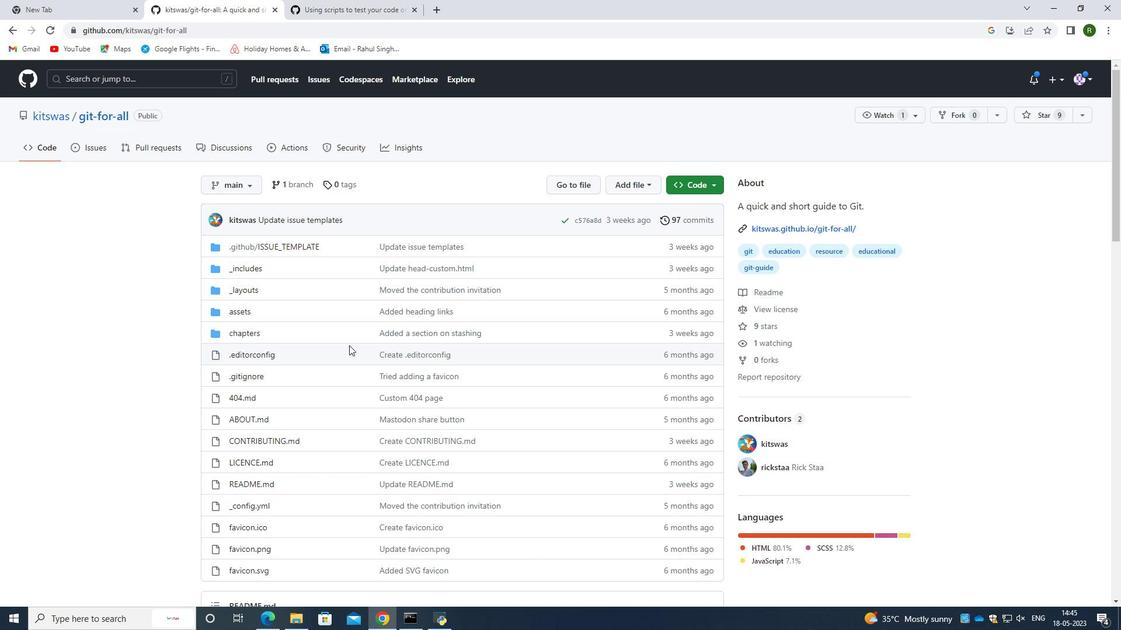 
Action: Mouse scrolled (349, 352) with delta (0, 0)
Screenshot: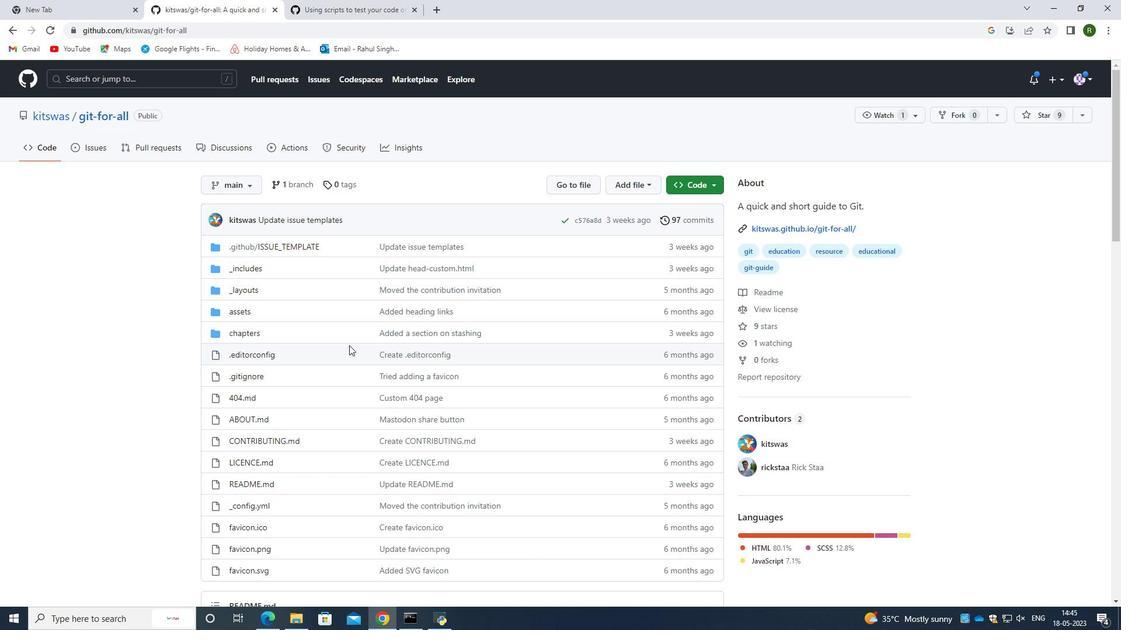 
Action: Mouse moved to (350, 350)
Screenshot: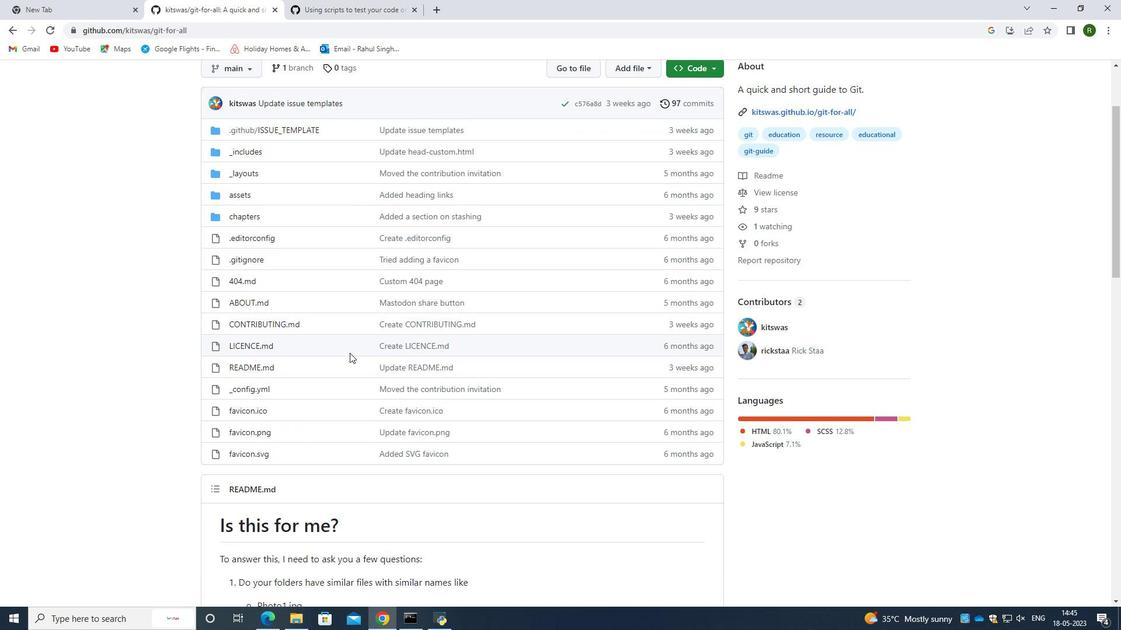 
Action: Mouse scrolled (350, 350) with delta (0, 0)
Screenshot: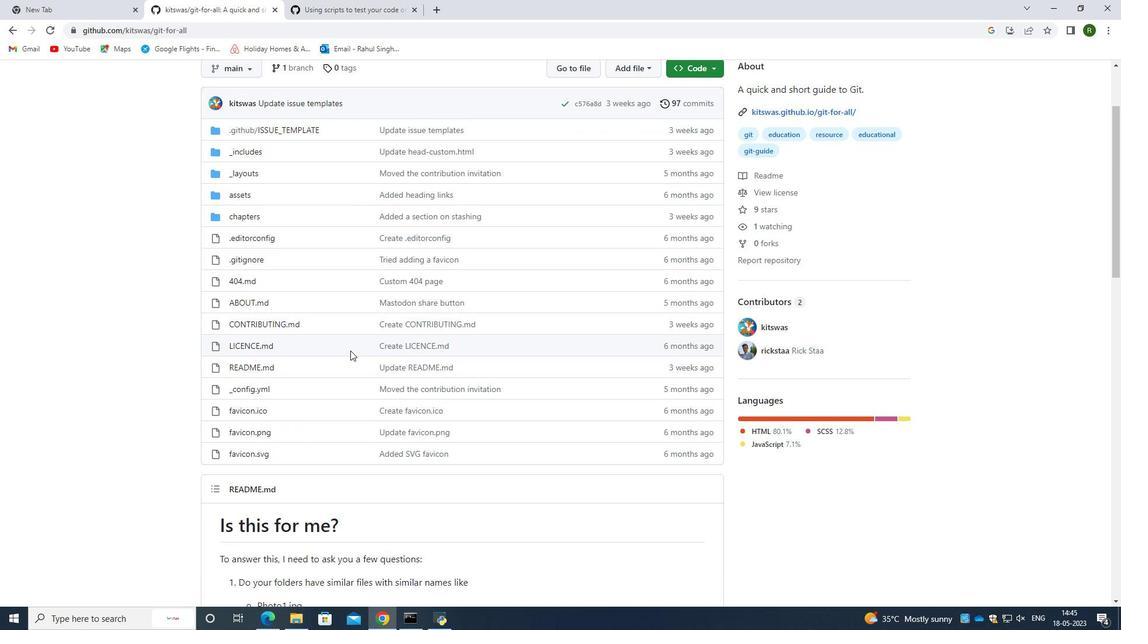 
Action: Mouse scrolled (350, 350) with delta (0, 0)
Screenshot: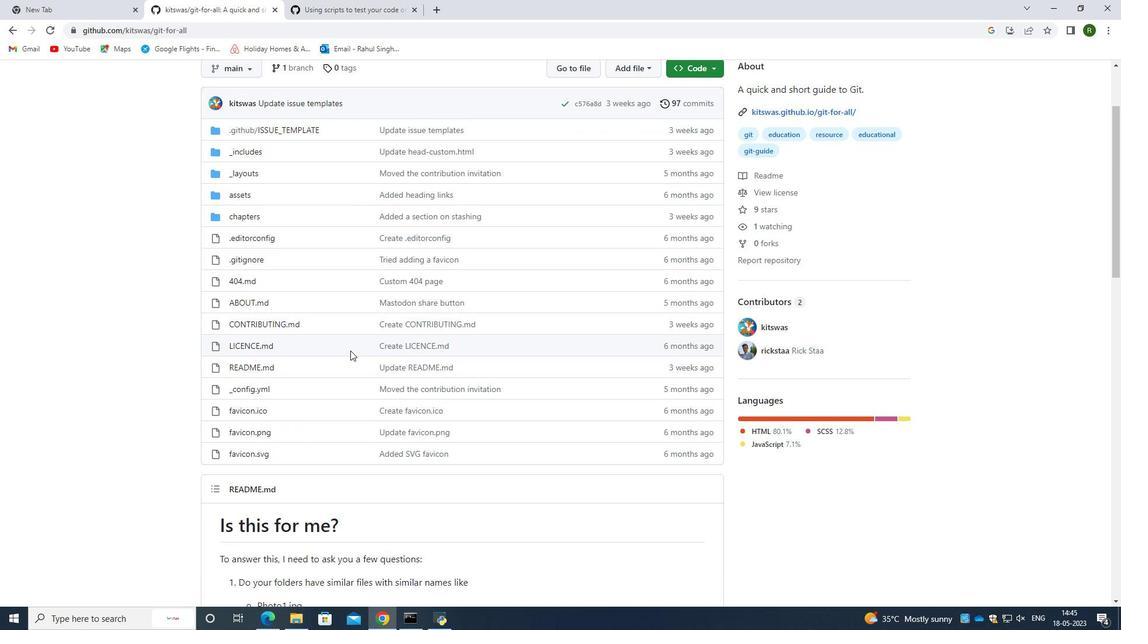 
Action: Mouse scrolled (350, 350) with delta (0, 0)
Screenshot: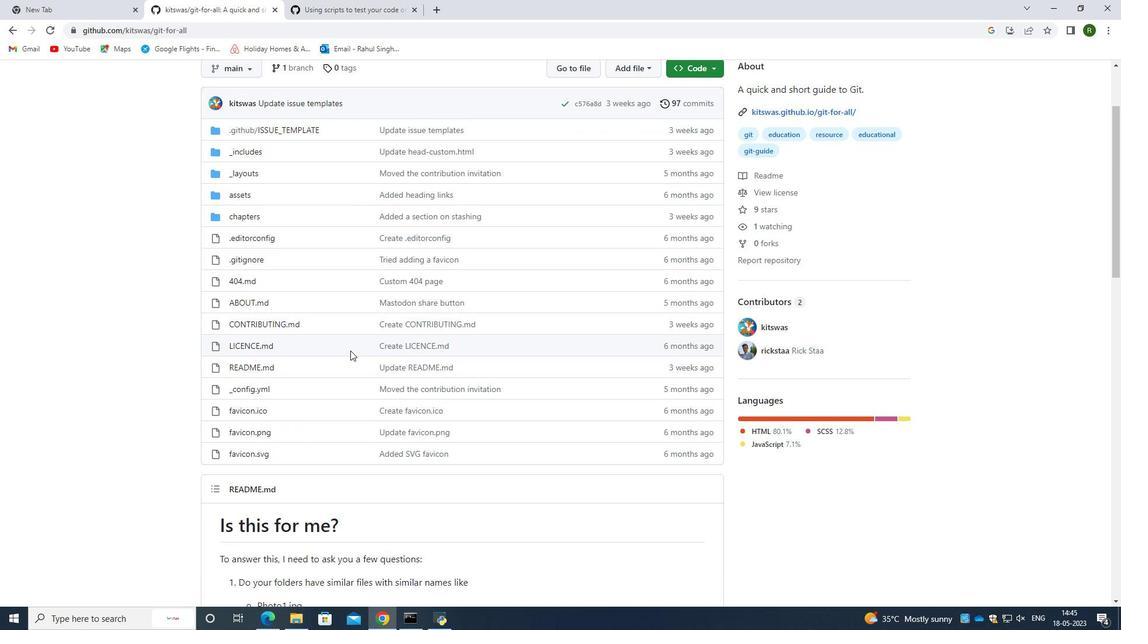 
Action: Mouse moved to (352, 349)
Screenshot: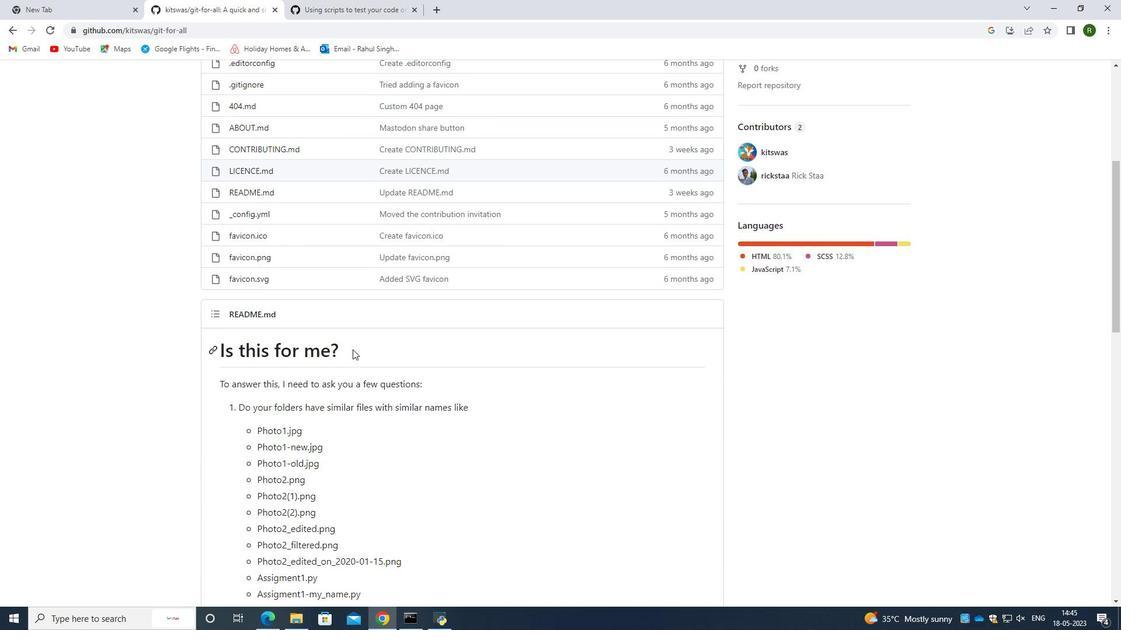 
Action: Mouse scrolled (352, 348) with delta (0, 0)
Screenshot: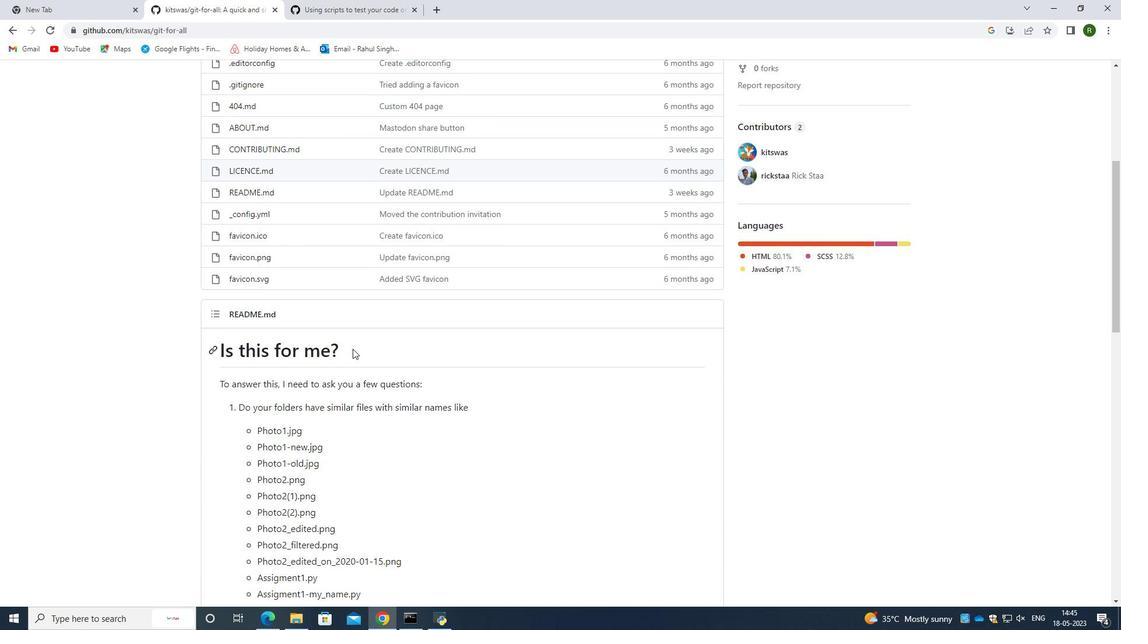 
Action: Mouse scrolled (352, 348) with delta (0, 0)
Screenshot: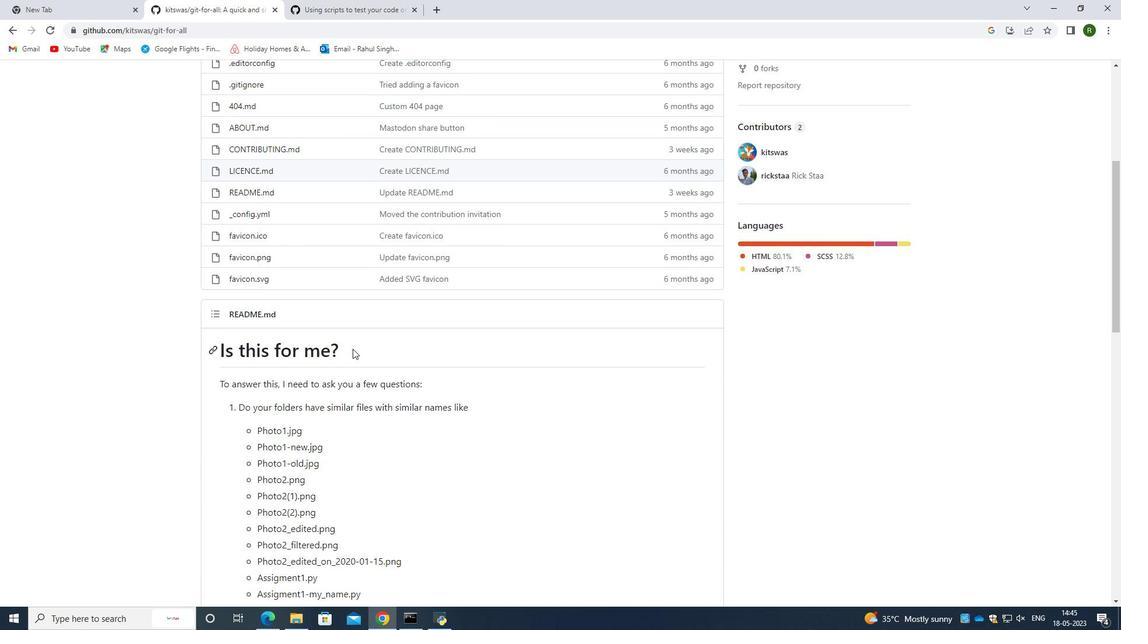 
Action: Mouse moved to (307, 367)
Screenshot: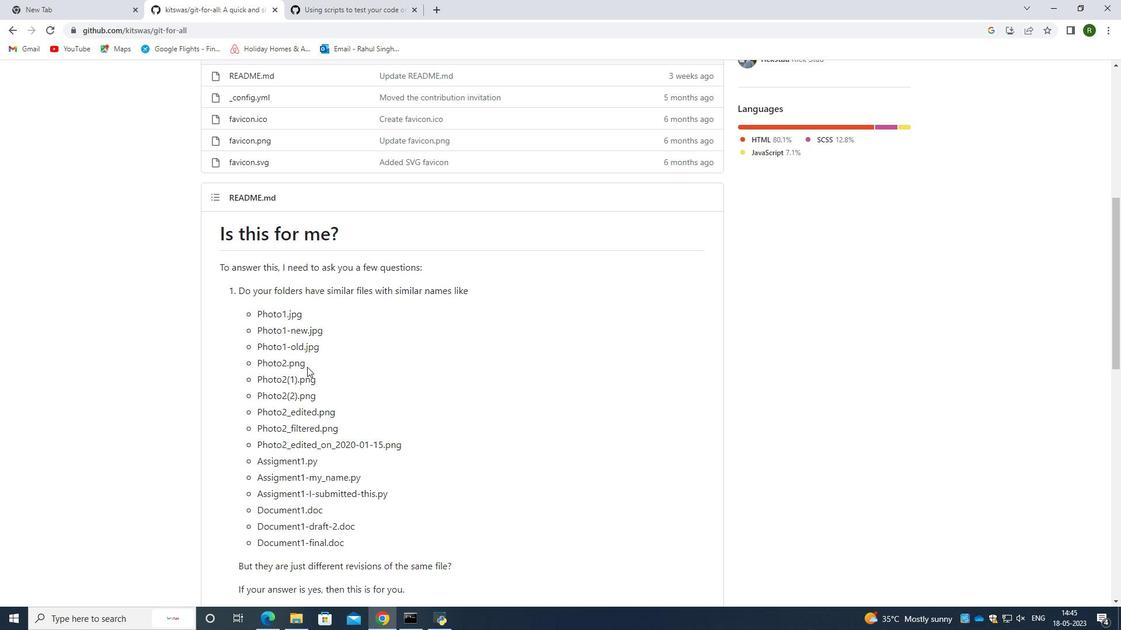 
Action: Mouse scrolled (307, 366) with delta (0, 0)
Screenshot: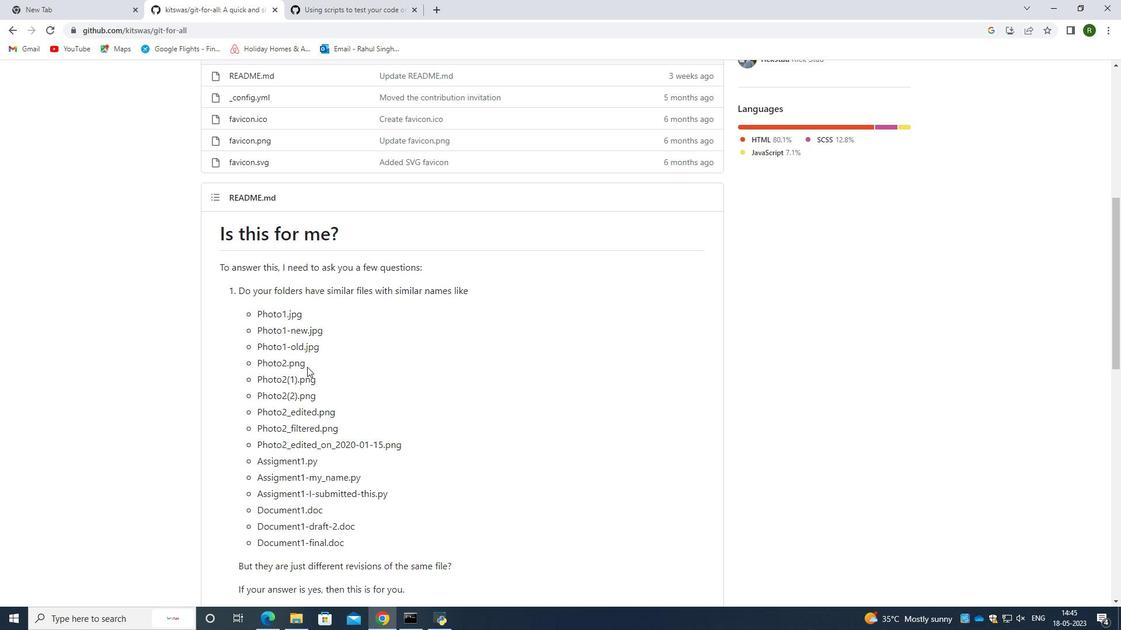 
Action: Mouse scrolled (307, 366) with delta (0, 0)
Screenshot: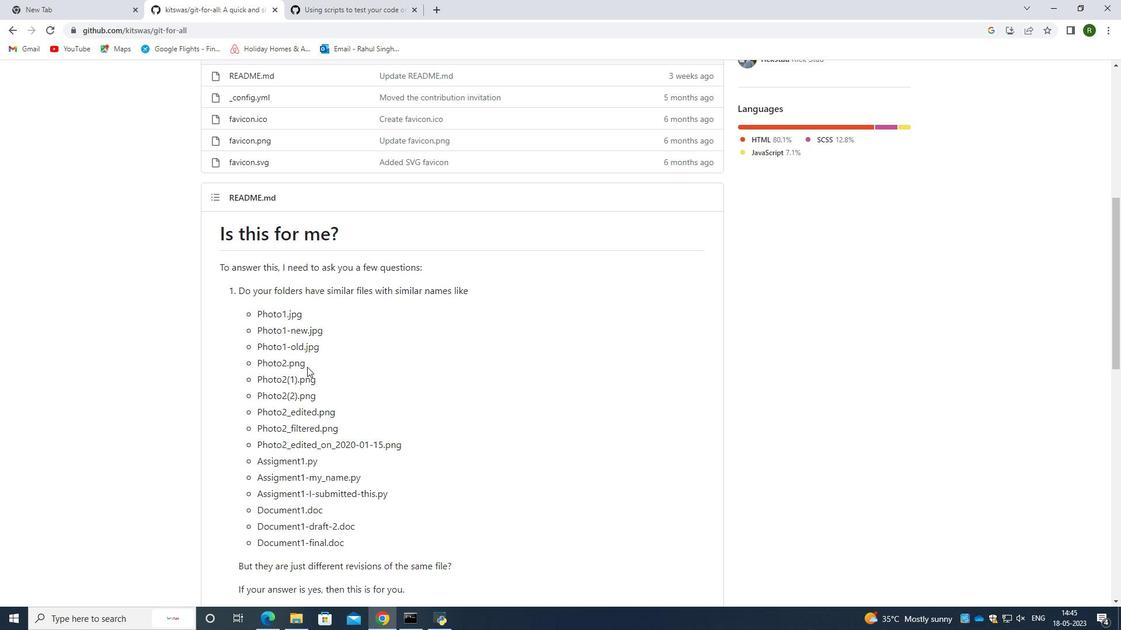 
Action: Mouse scrolled (307, 366) with delta (0, 0)
Screenshot: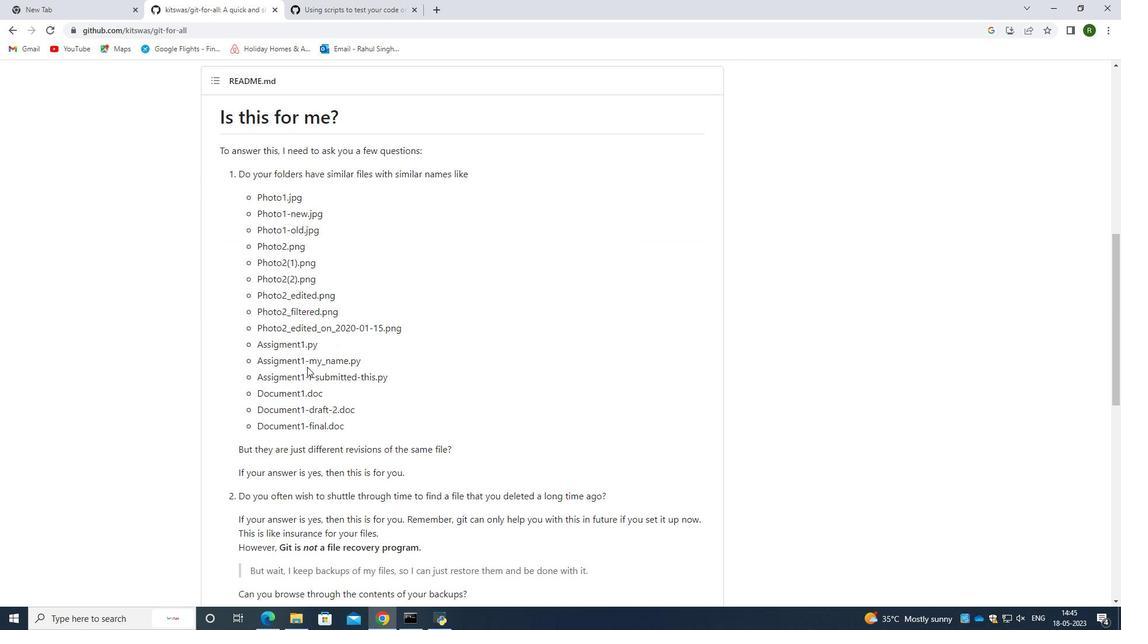 
Action: Mouse scrolled (307, 366) with delta (0, 0)
Screenshot: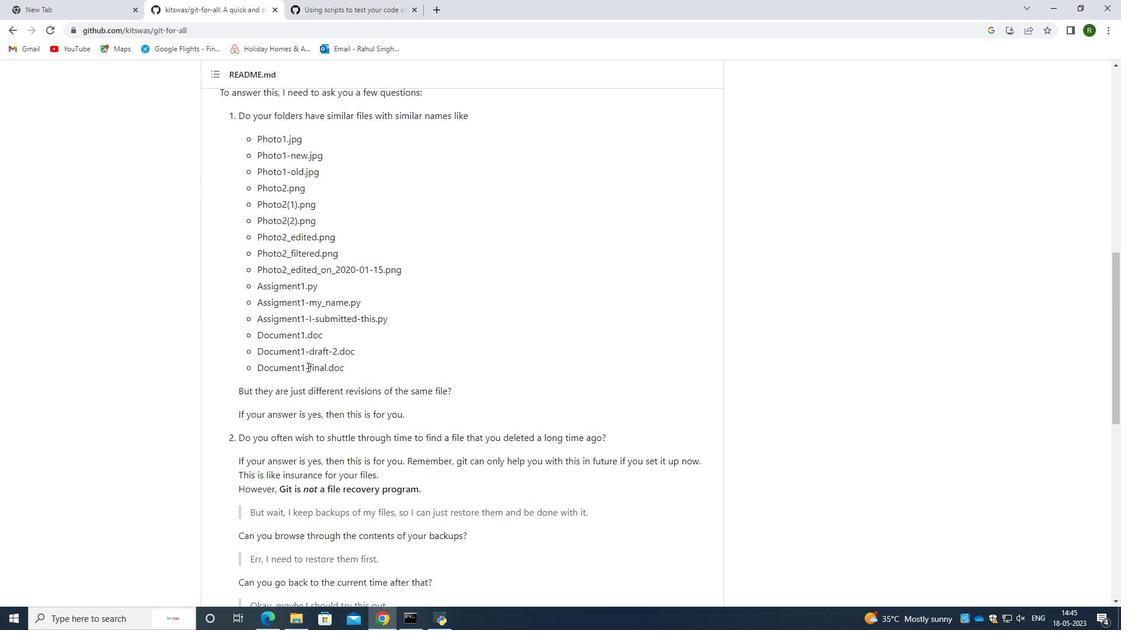 
Action: Mouse scrolled (307, 366) with delta (0, 0)
Screenshot: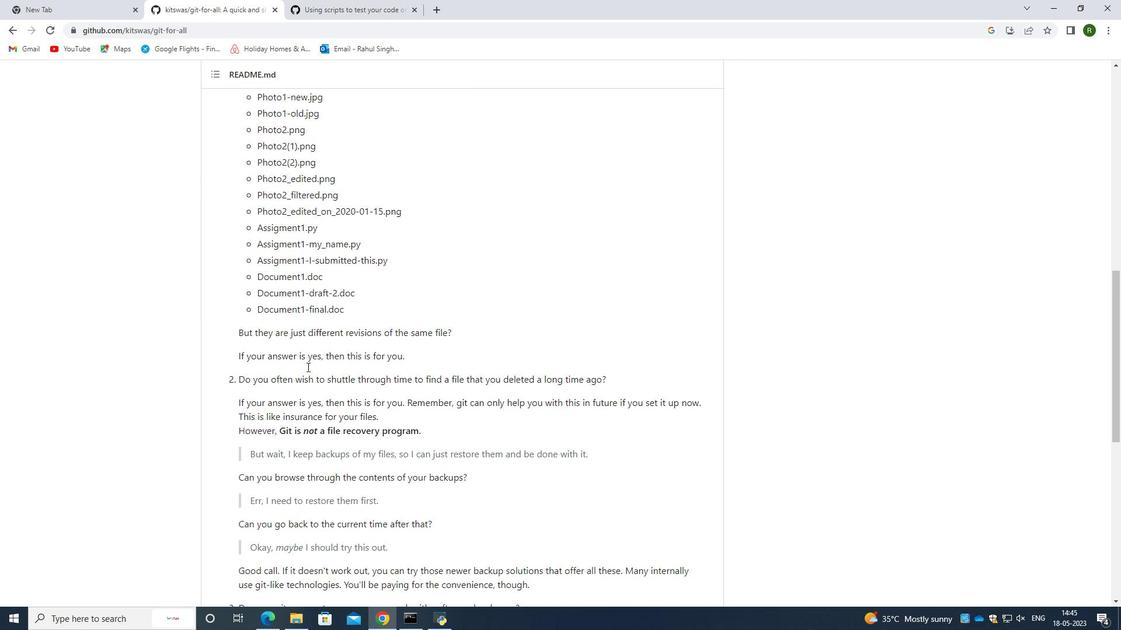 
Action: Mouse scrolled (307, 366) with delta (0, 0)
Screenshot: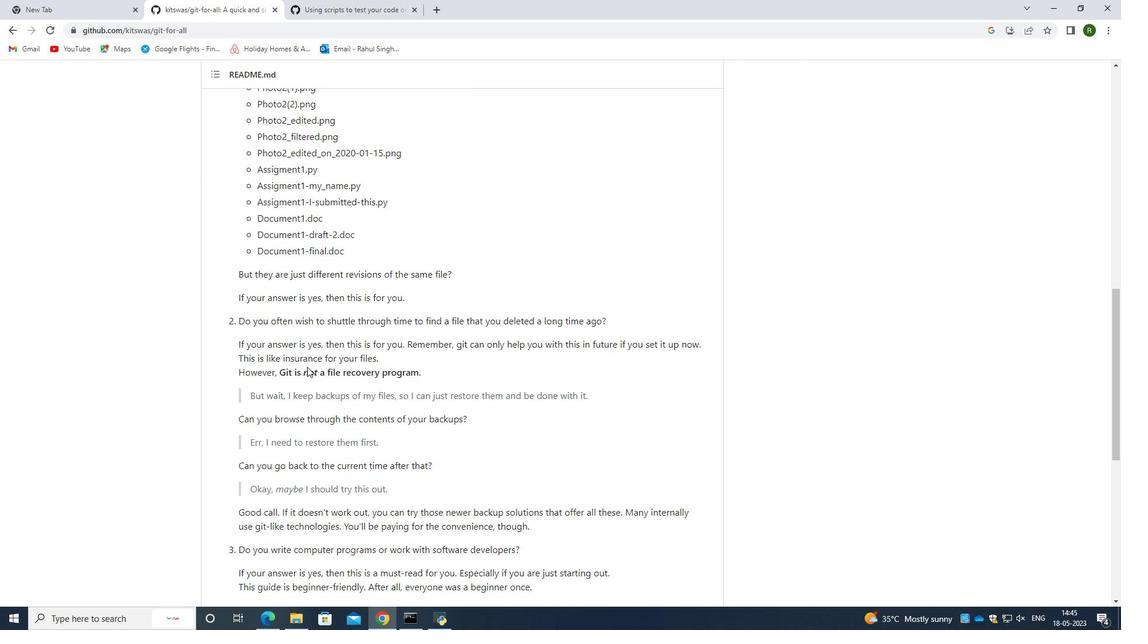 
Action: Mouse scrolled (307, 366) with delta (0, 0)
Screenshot: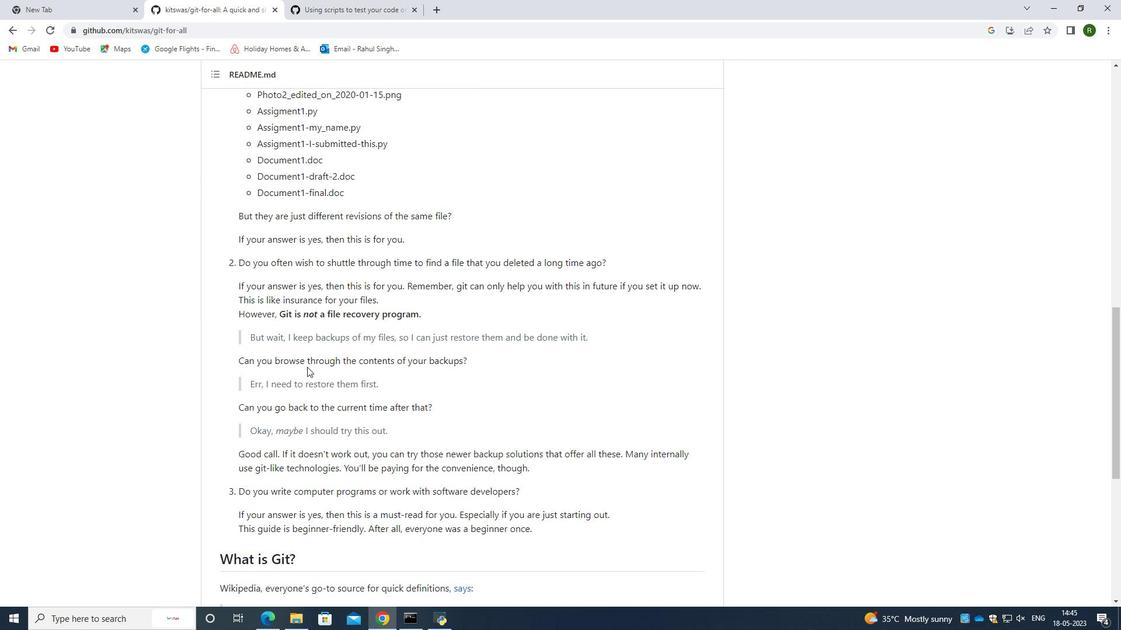 
Action: Mouse scrolled (307, 366) with delta (0, 0)
Screenshot: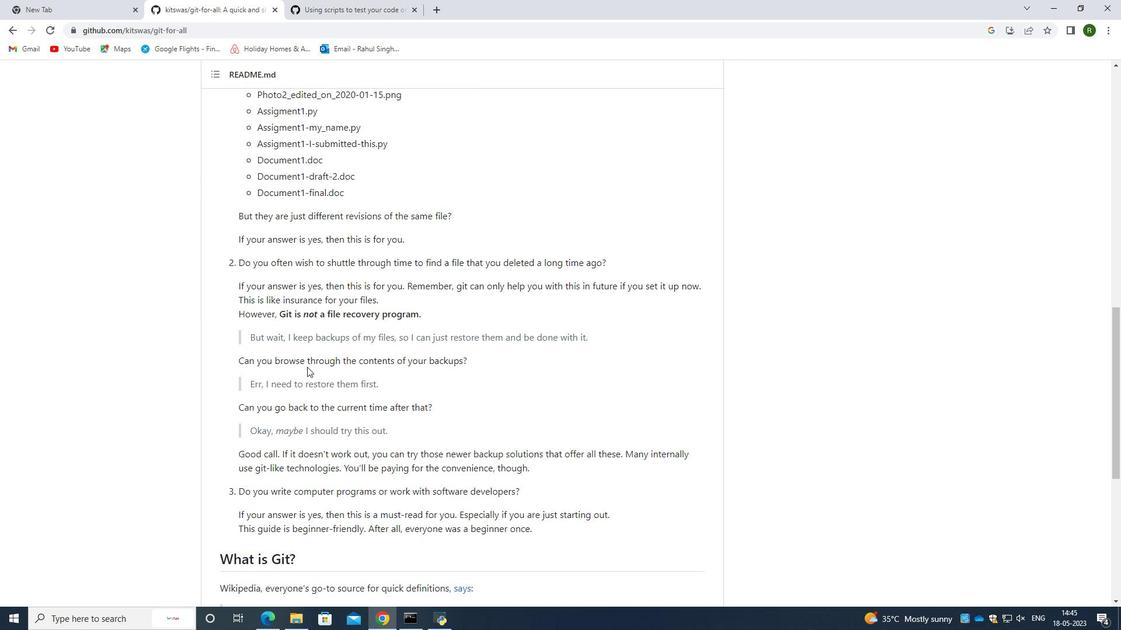
Action: Mouse scrolled (307, 366) with delta (0, 0)
Screenshot: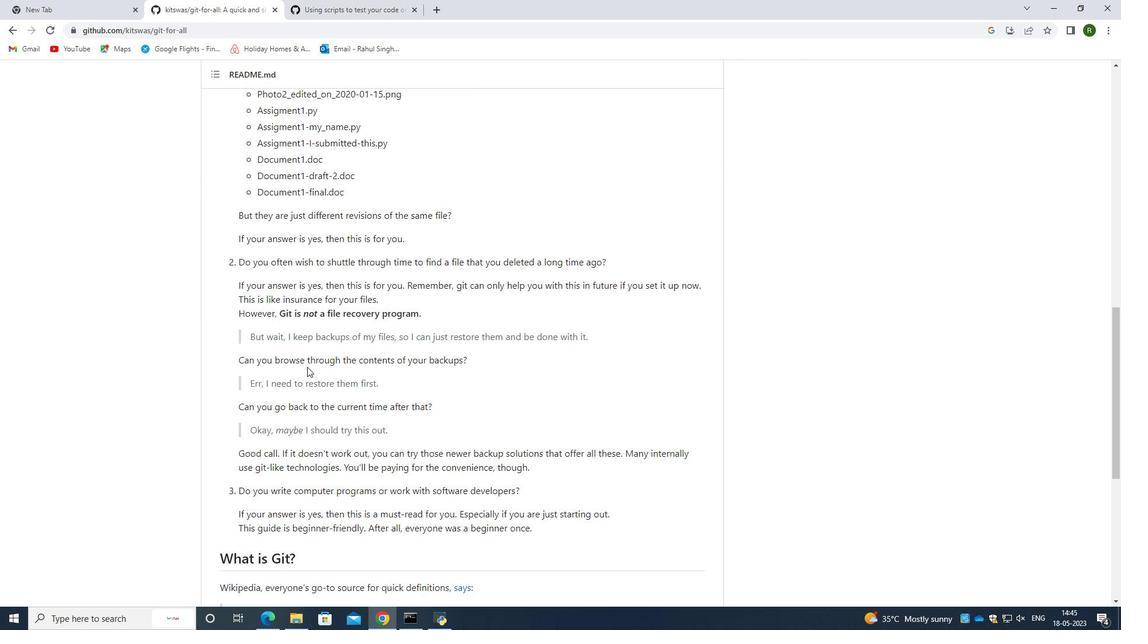 
Action: Mouse moved to (357, 439)
Screenshot: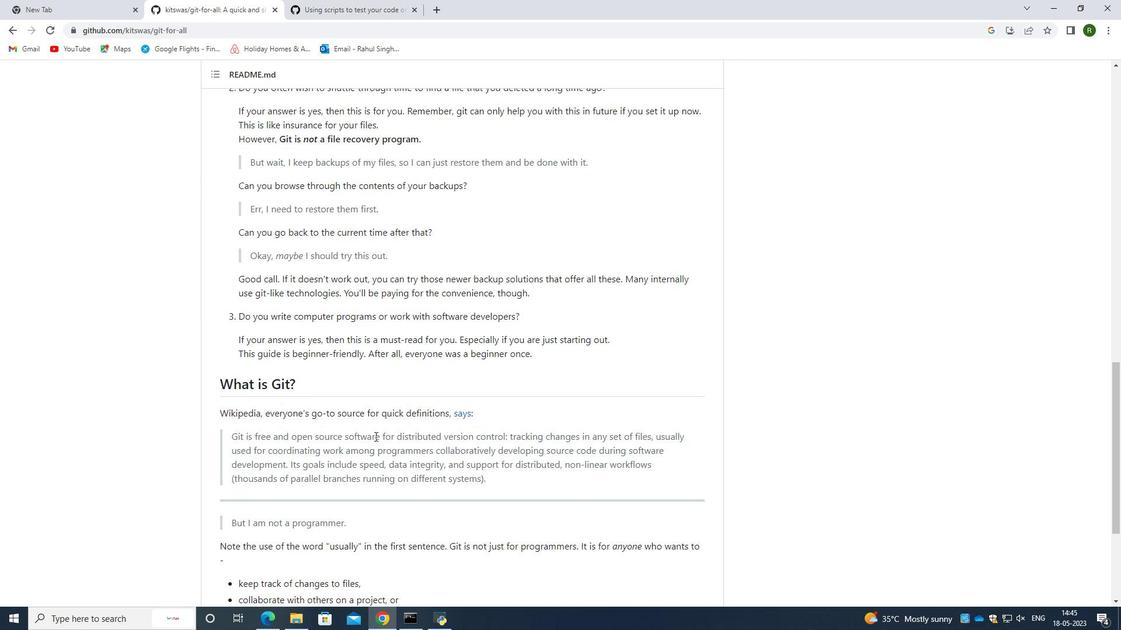 
Action: Mouse scrolled (357, 438) with delta (0, 0)
Screenshot: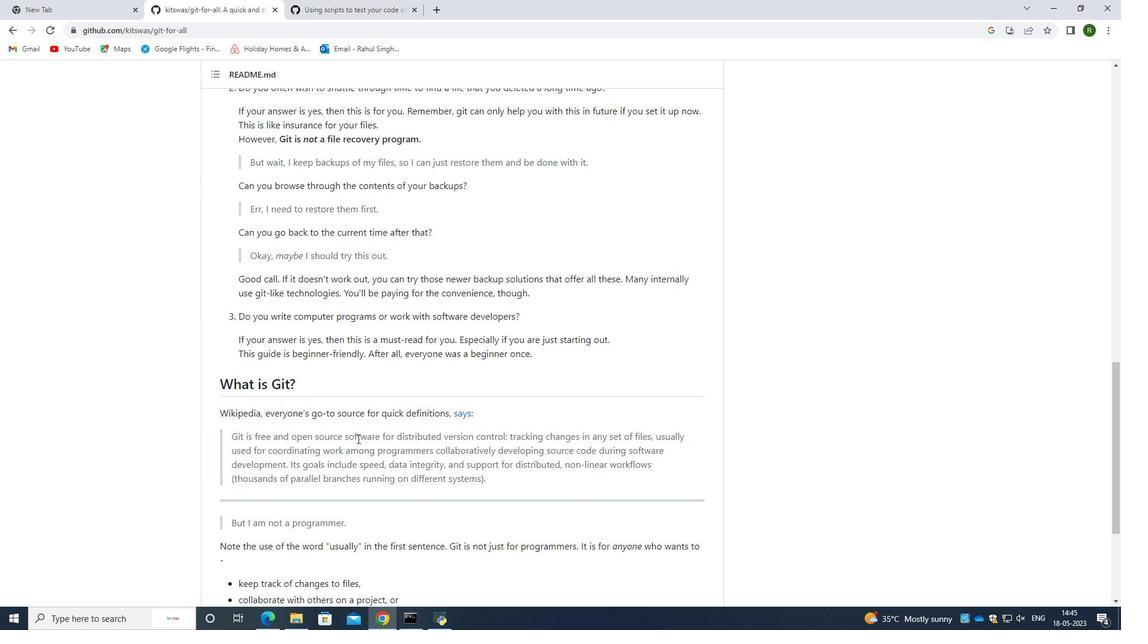 
Action: Mouse scrolled (357, 438) with delta (0, 0)
Screenshot: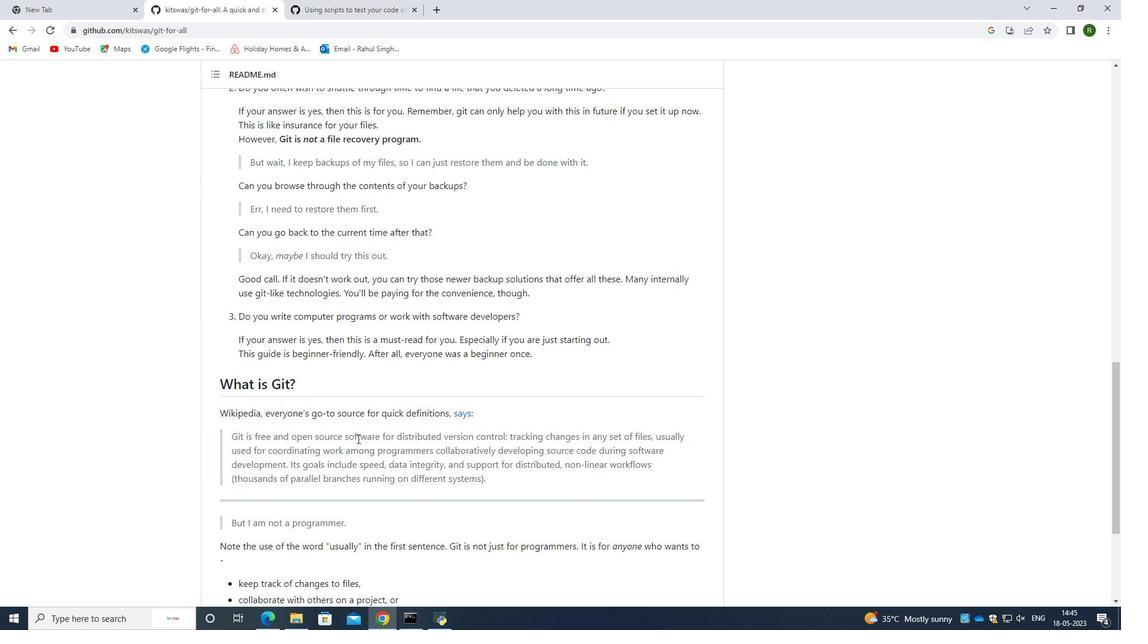 
Action: Mouse scrolled (357, 438) with delta (0, 0)
Screenshot: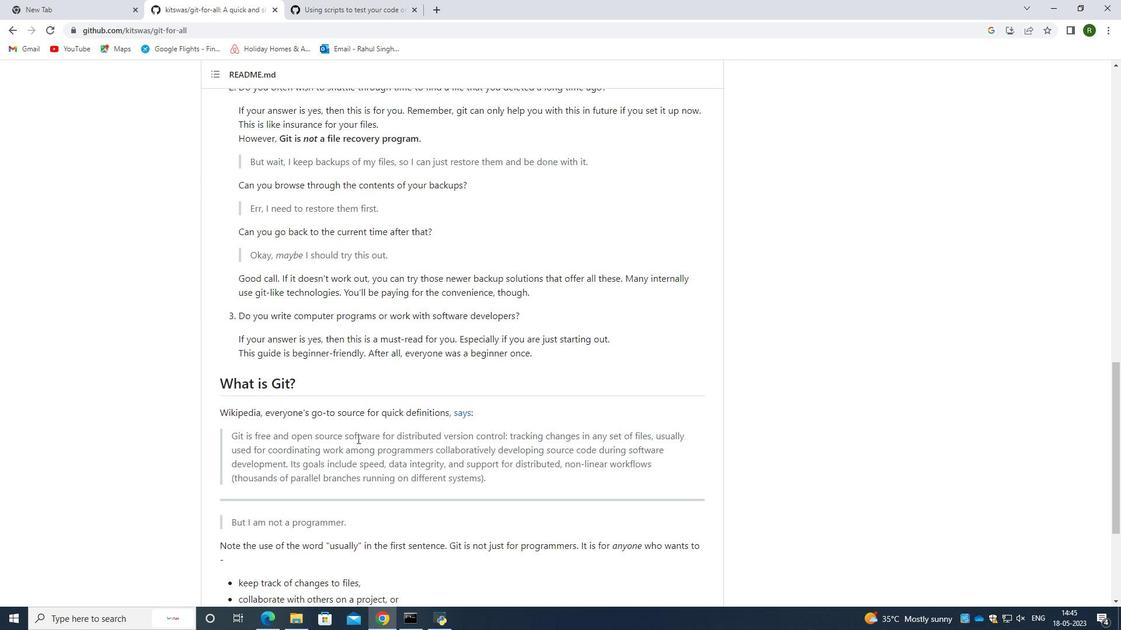 
Action: Mouse moved to (351, 368)
Screenshot: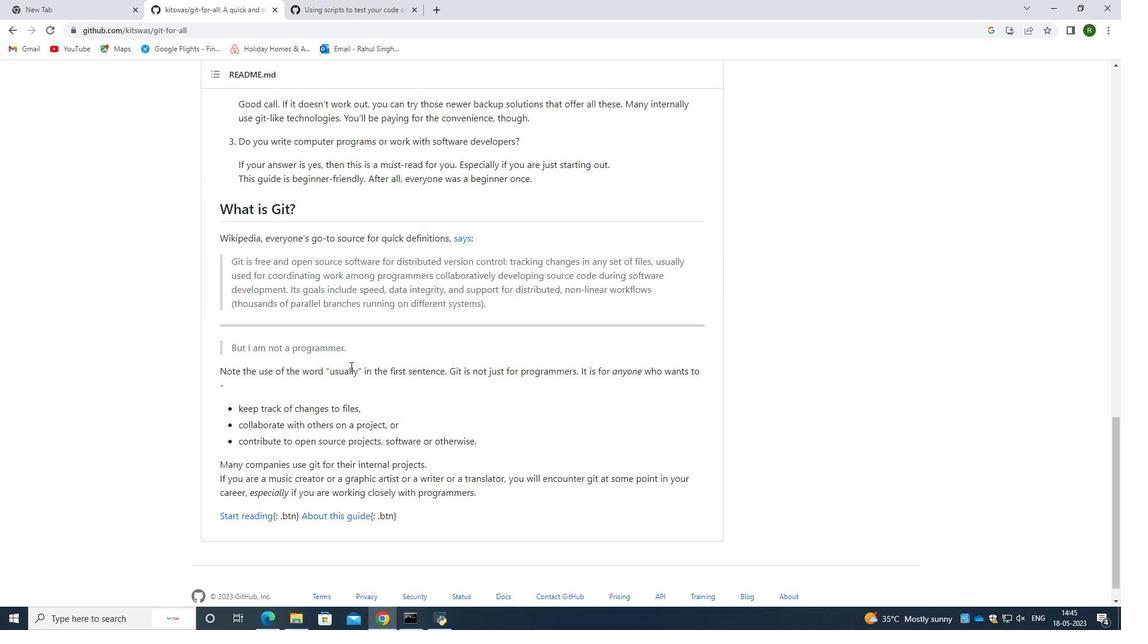 
Action: Mouse scrolled (351, 367) with delta (0, 0)
Screenshot: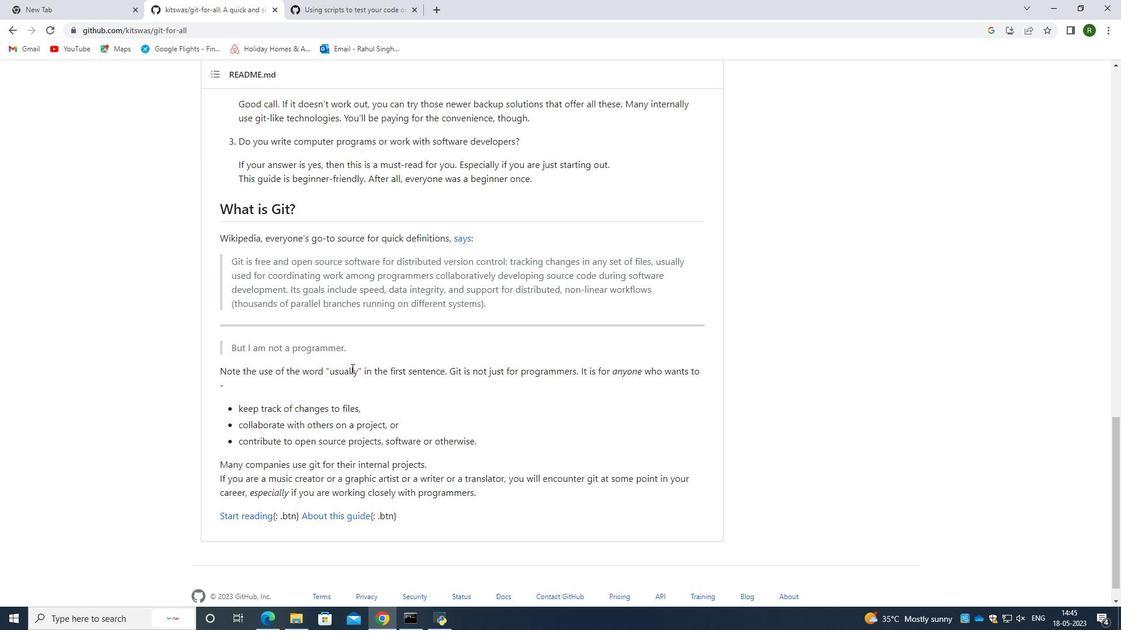 
Action: Mouse moved to (412, 310)
Screenshot: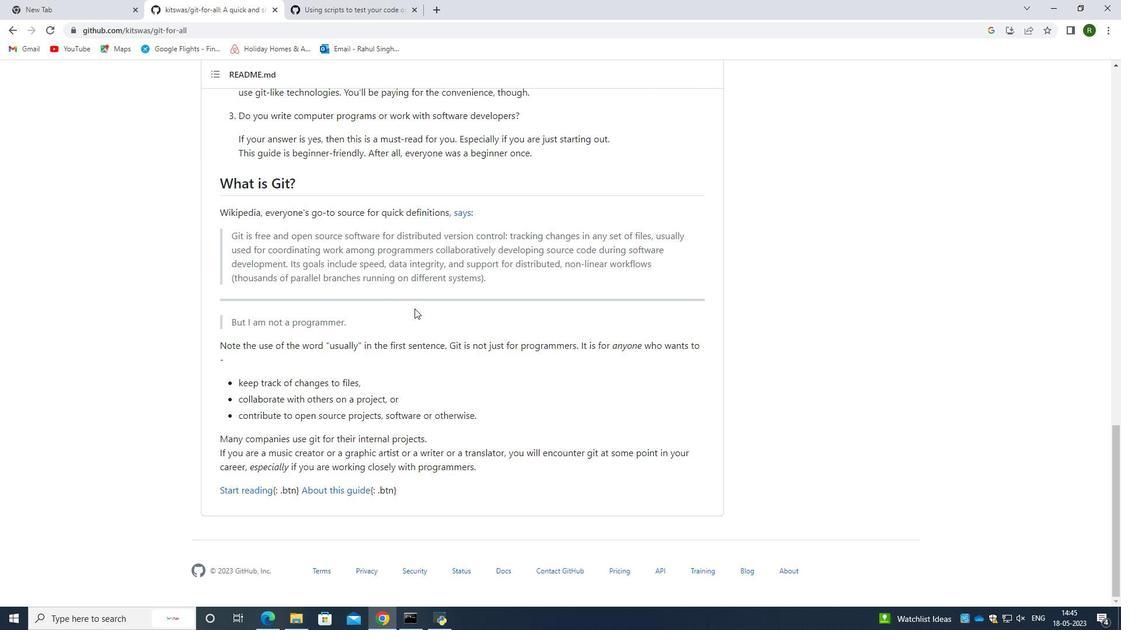 
Action: Mouse scrolled (412, 310) with delta (0, 0)
Screenshot: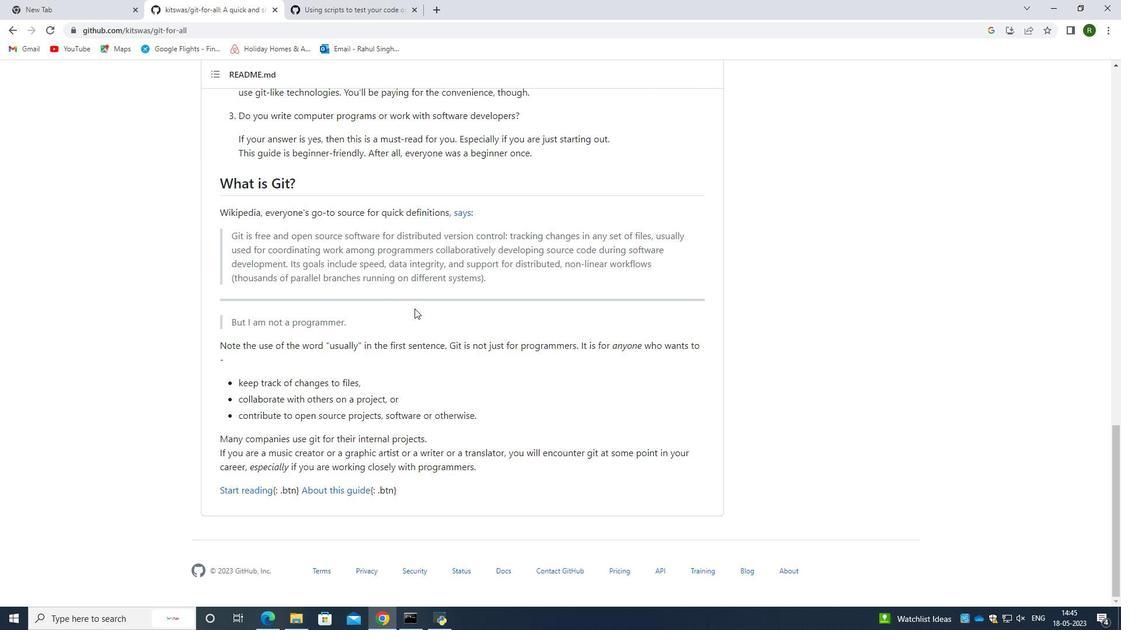 
Action: Mouse scrolled (412, 310) with delta (0, 0)
Screenshot: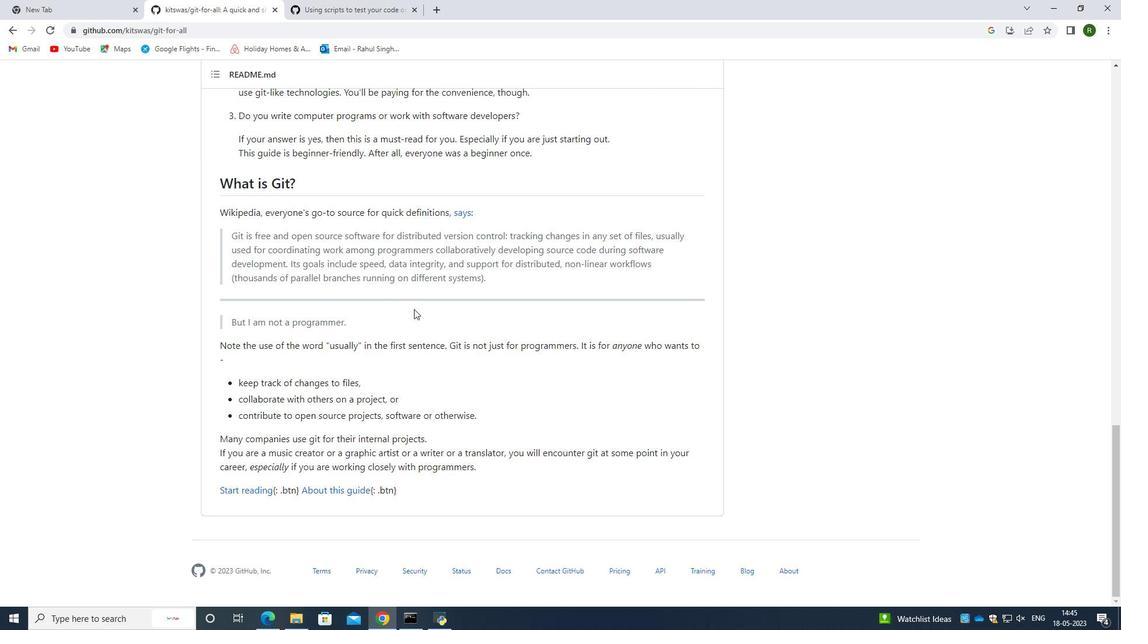 
Action: Mouse scrolled (412, 310) with delta (0, 0)
Screenshot: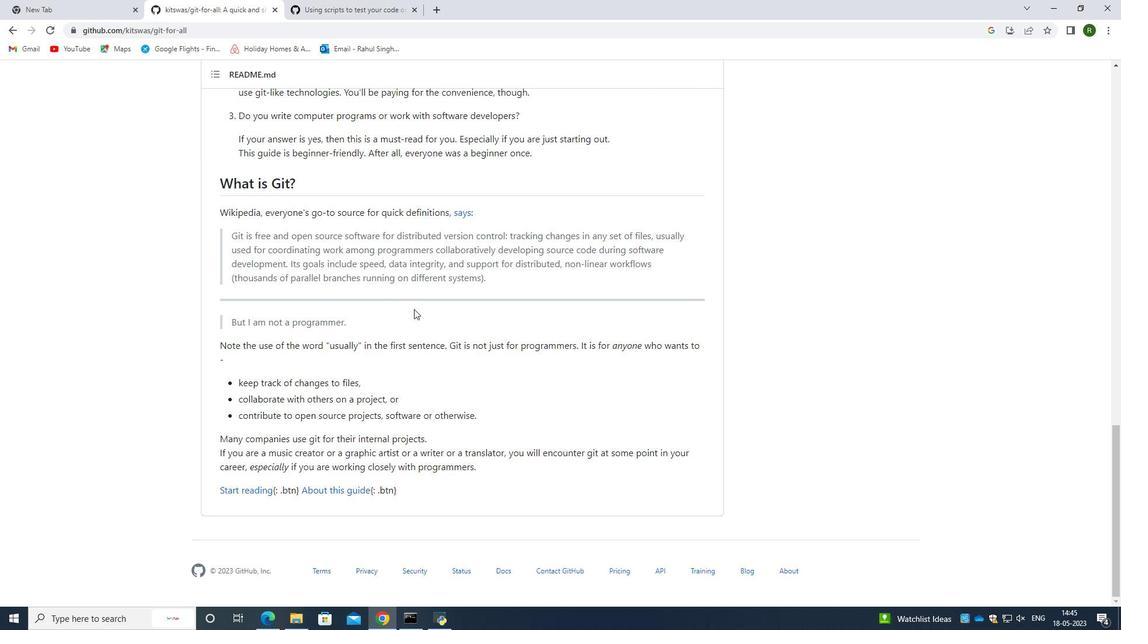 
Action: Mouse moved to (412, 312)
Screenshot: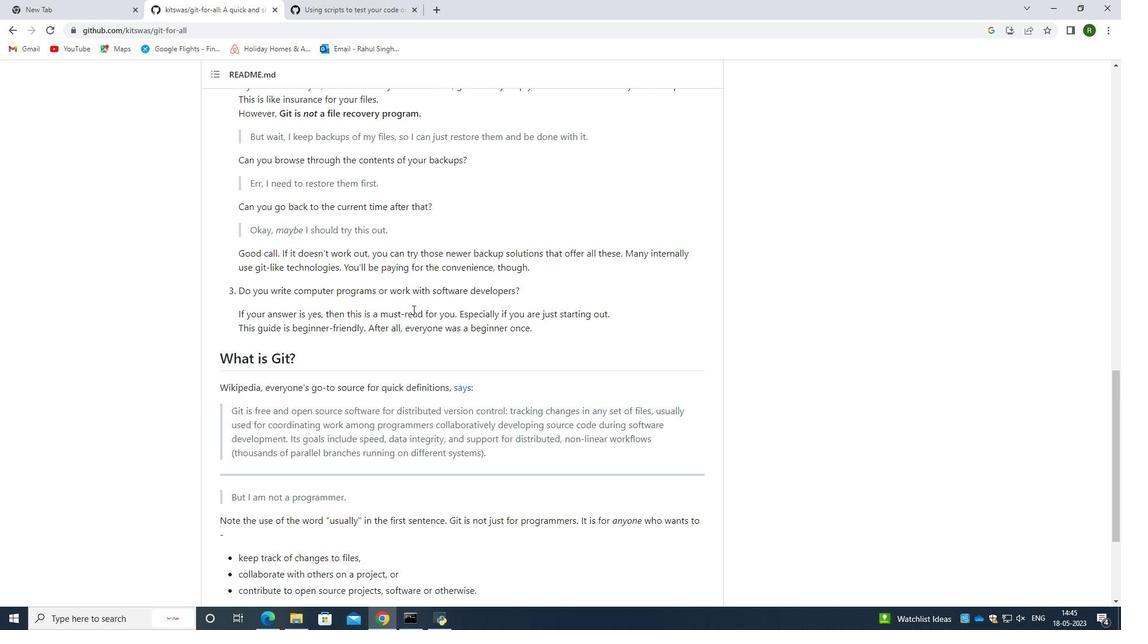 
Action: Mouse scrolled (412, 312) with delta (0, 0)
Screenshot: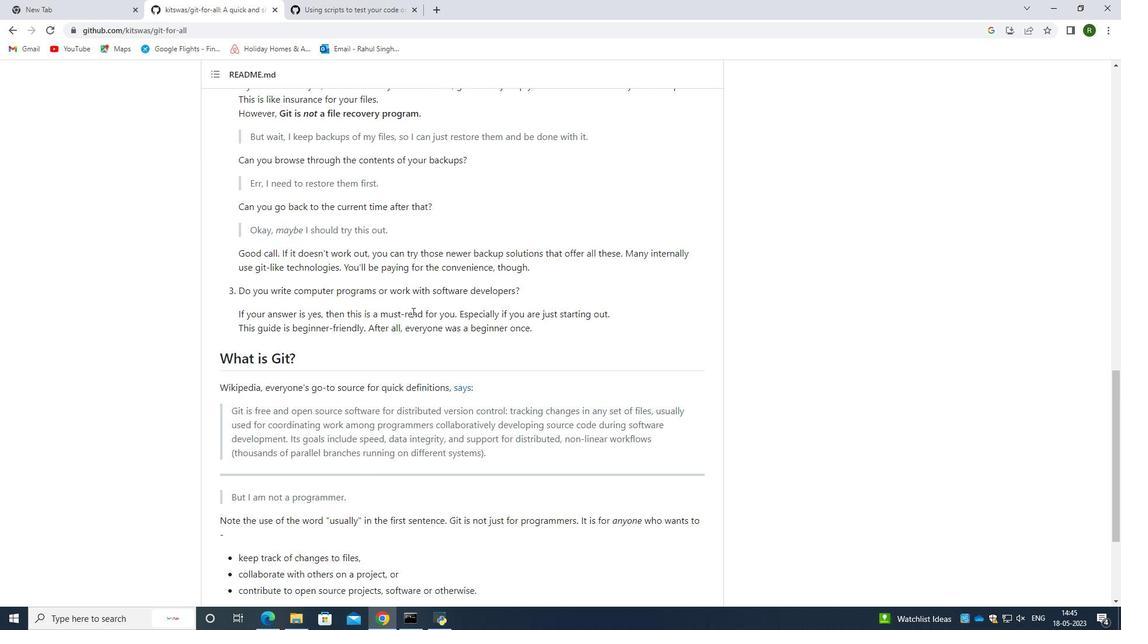 
Action: Mouse scrolled (412, 312) with delta (0, 0)
Screenshot: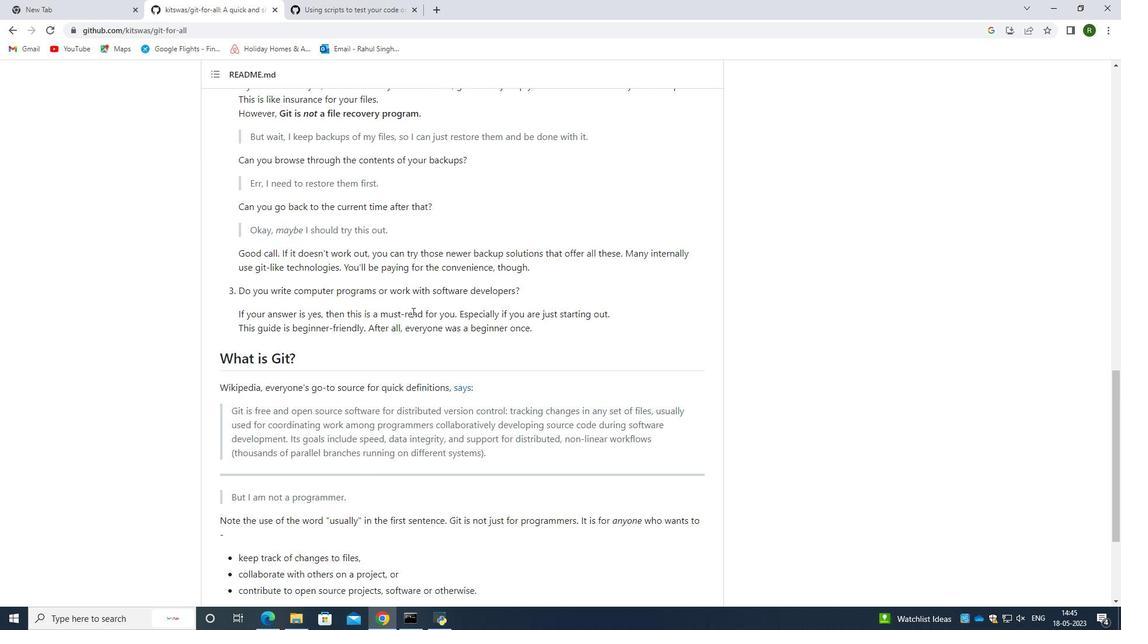 
Action: Mouse scrolled (412, 312) with delta (0, 0)
Screenshot: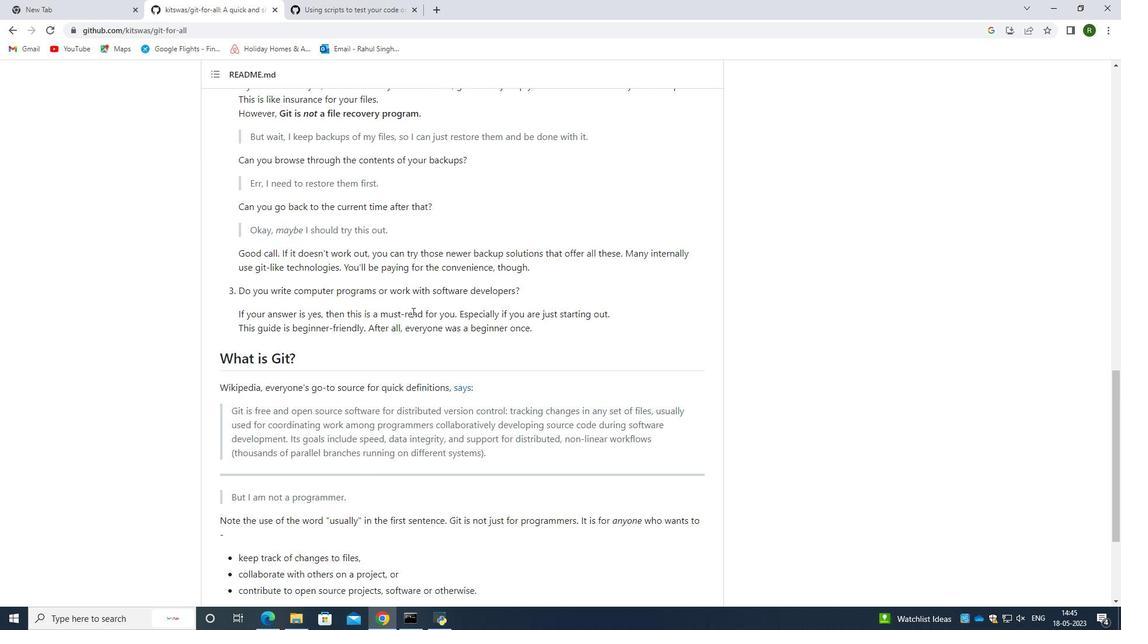 
Action: Mouse scrolled (412, 312) with delta (0, 0)
Screenshot: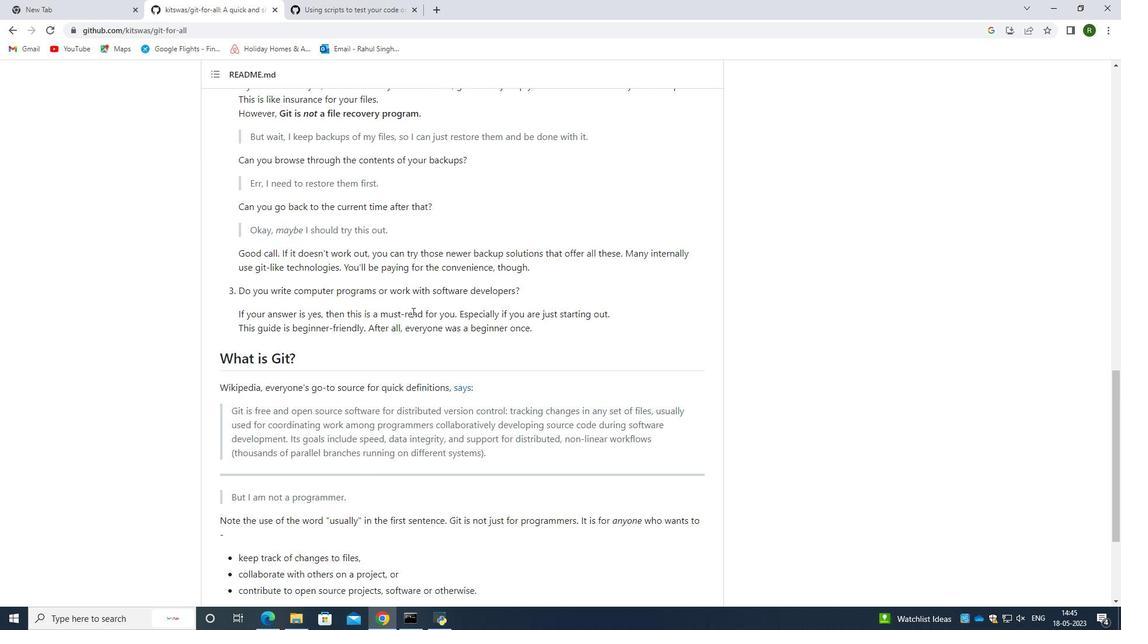 
Action: Mouse moved to (405, 306)
Screenshot: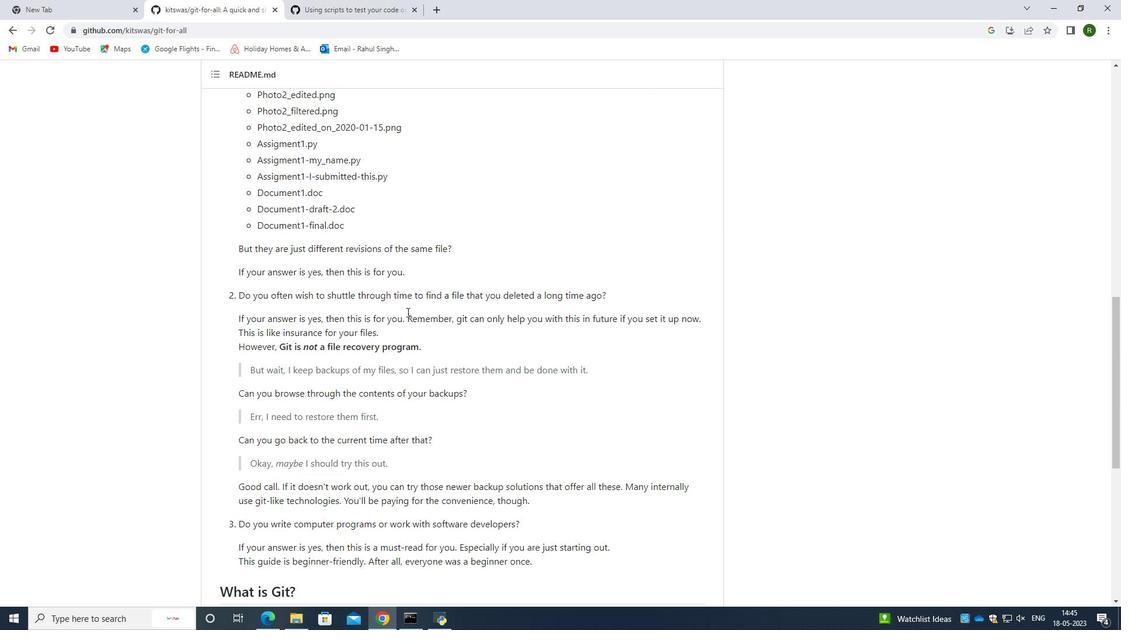 
Action: Mouse scrolled (405, 307) with delta (0, 0)
Screenshot: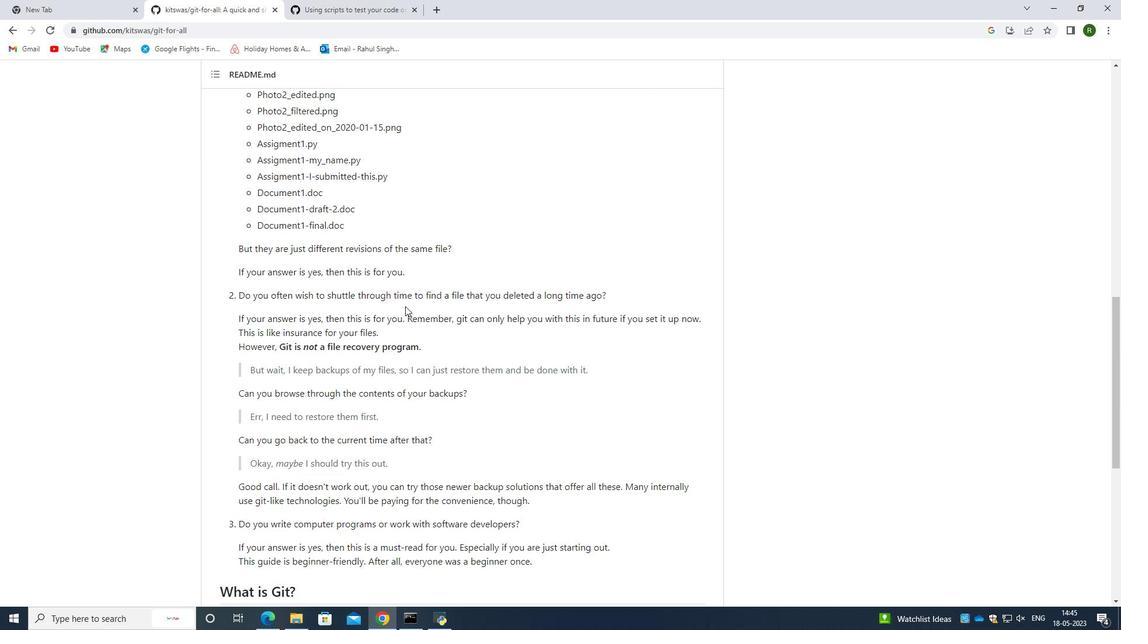 
Action: Mouse scrolled (405, 307) with delta (0, 0)
Screenshot: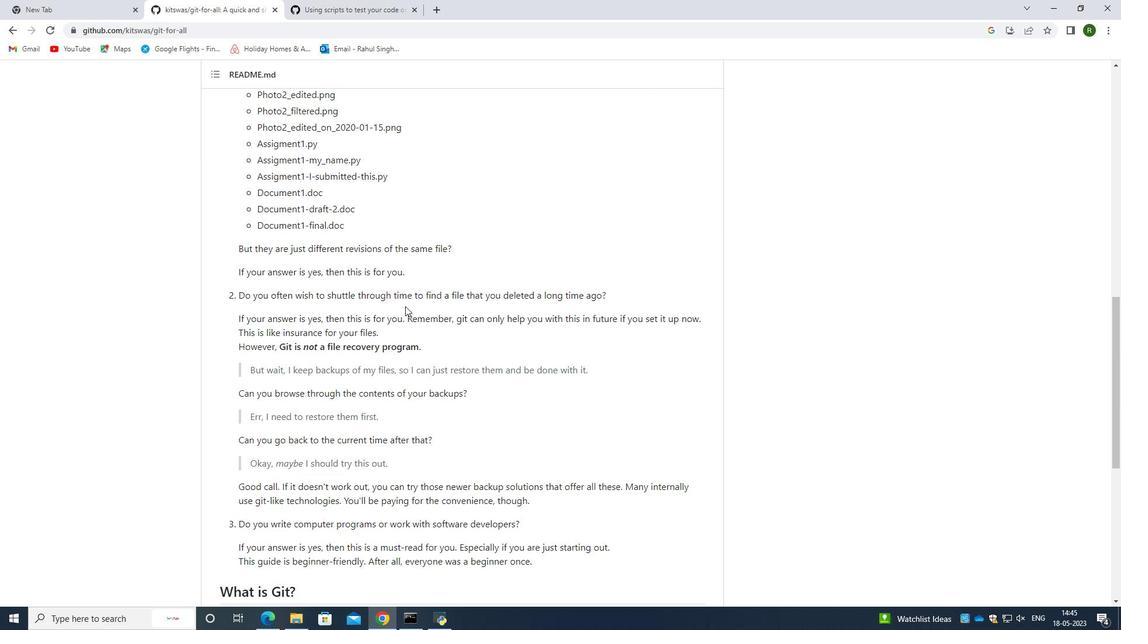 
Action: Mouse scrolled (405, 307) with delta (0, 0)
Screenshot: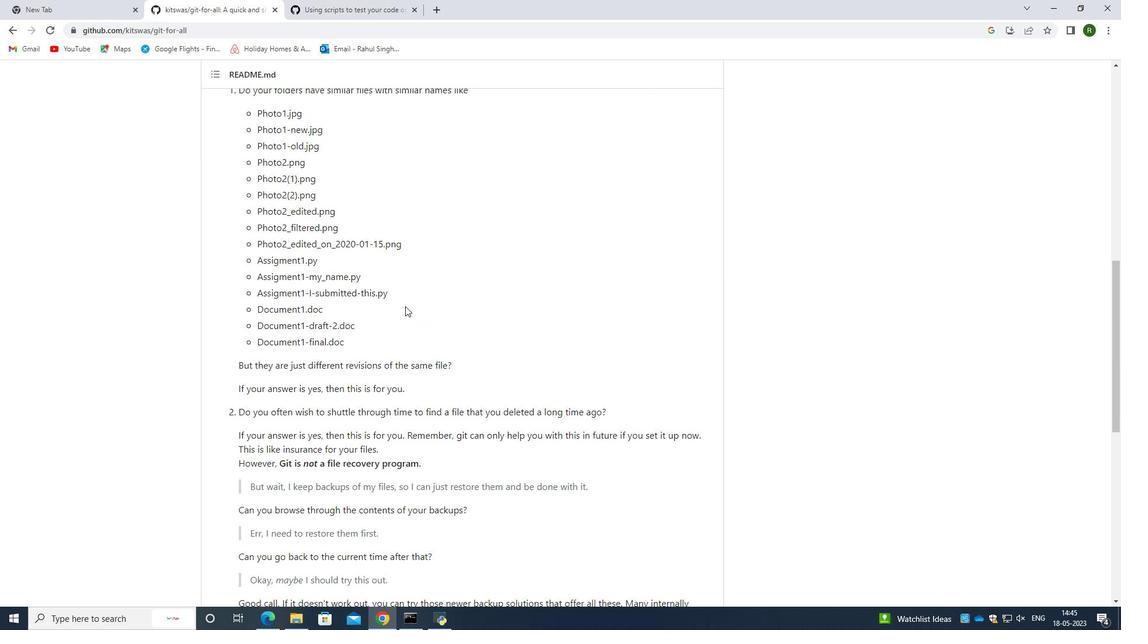 
Action: Mouse scrolled (405, 307) with delta (0, 0)
Screenshot: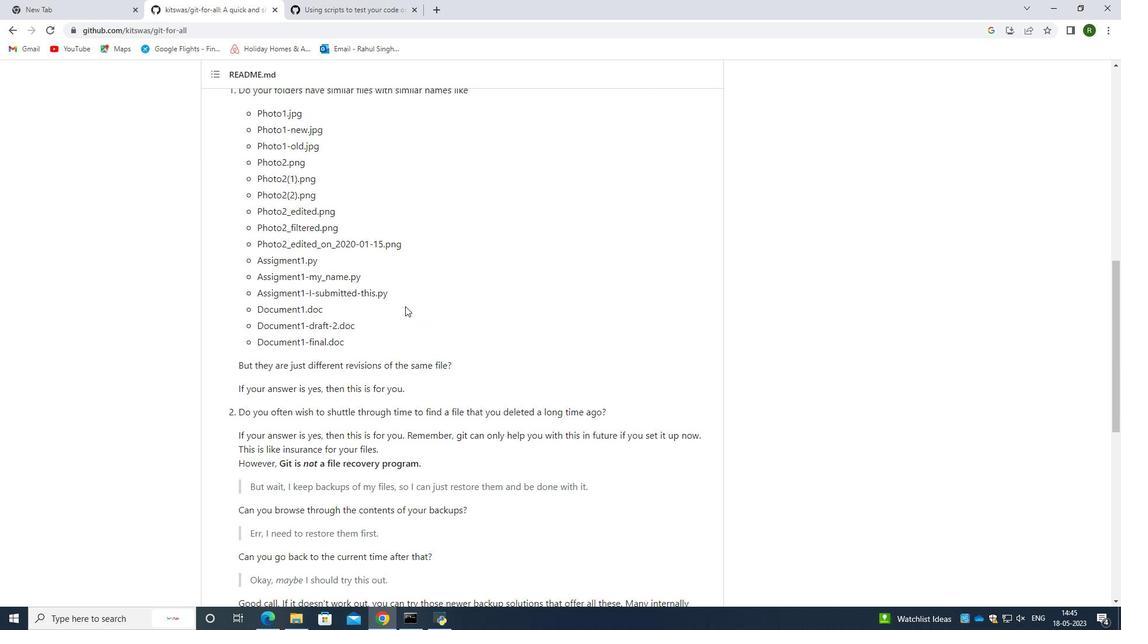 
Action: Mouse scrolled (405, 307) with delta (0, 0)
Screenshot: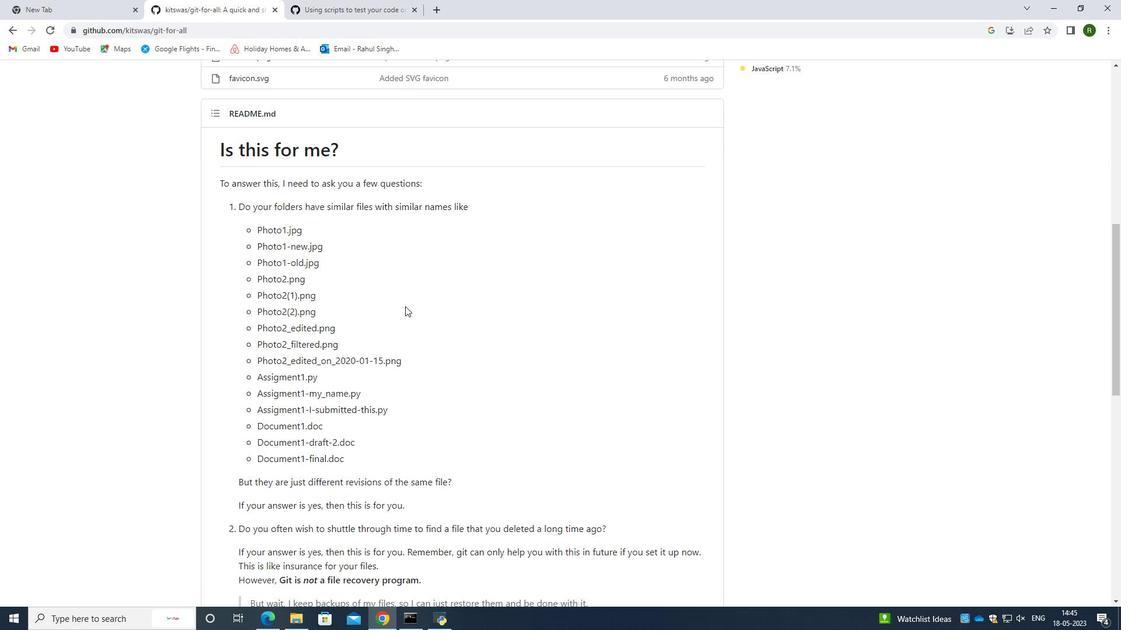 
Action: Mouse scrolled (405, 307) with delta (0, 0)
Screenshot: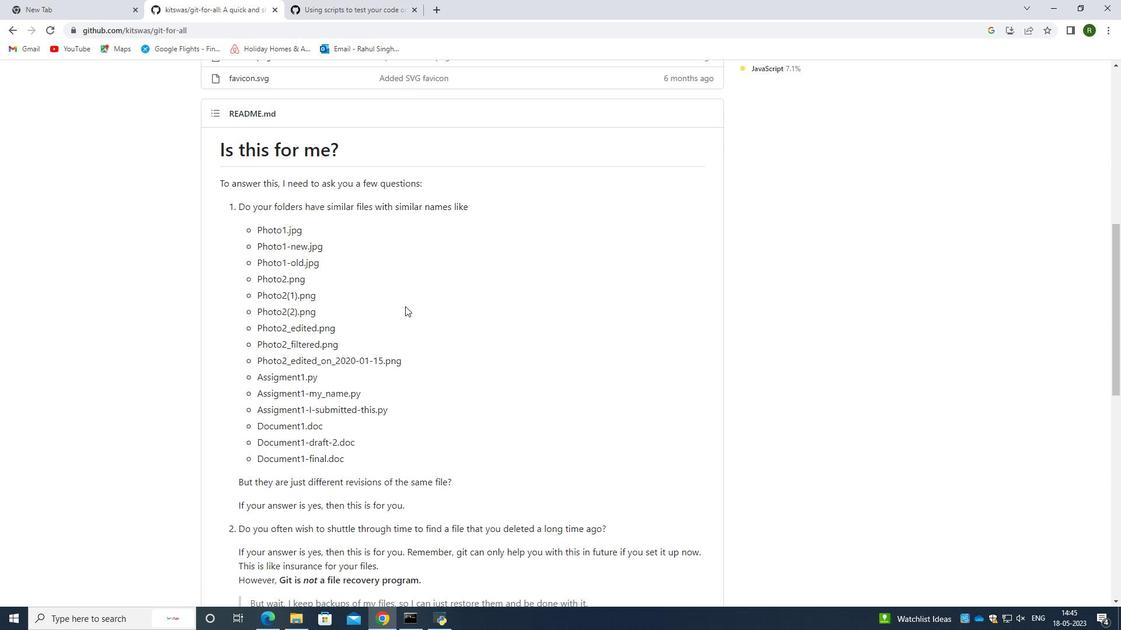 
Action: Mouse scrolled (405, 307) with delta (0, 0)
Screenshot: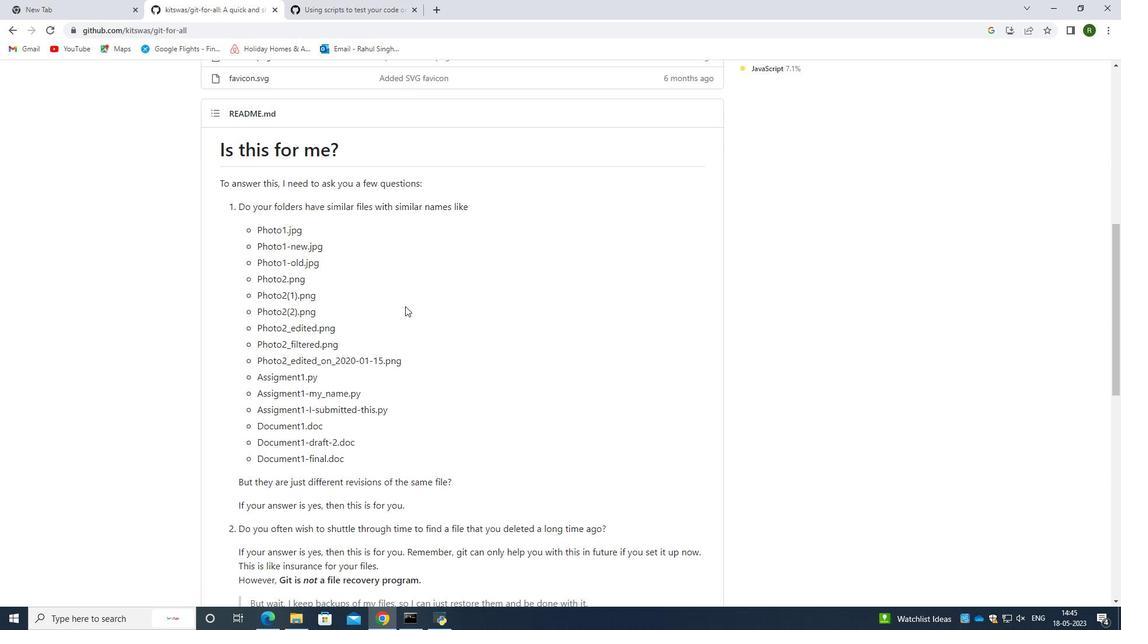 
Action: Mouse scrolled (405, 307) with delta (0, 0)
Screenshot: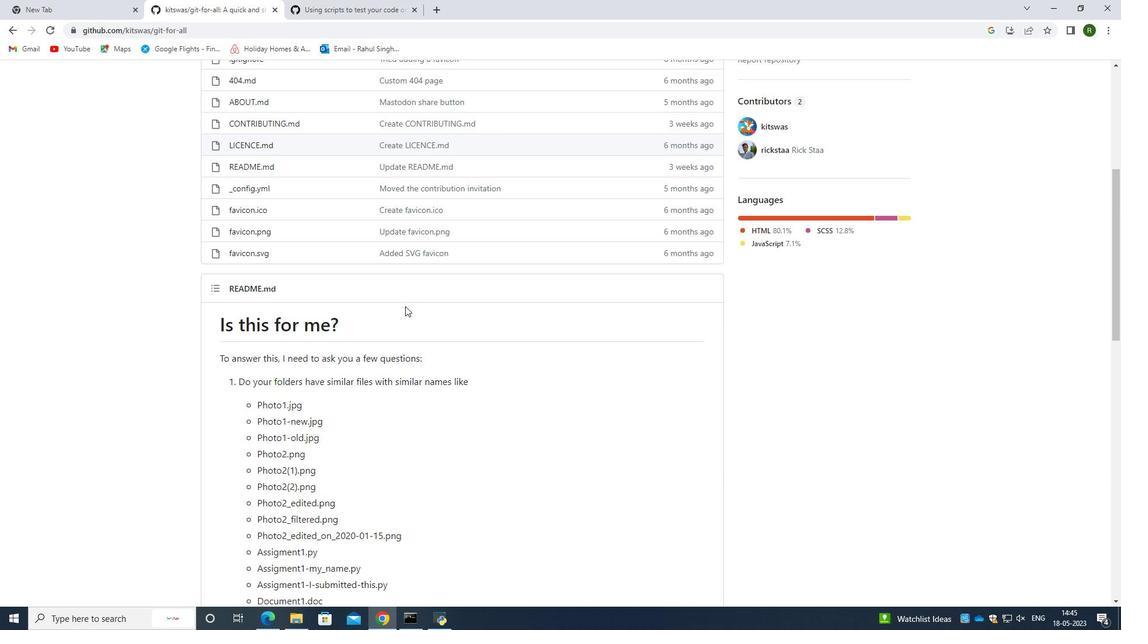 
Action: Mouse scrolled (405, 307) with delta (0, 0)
Screenshot: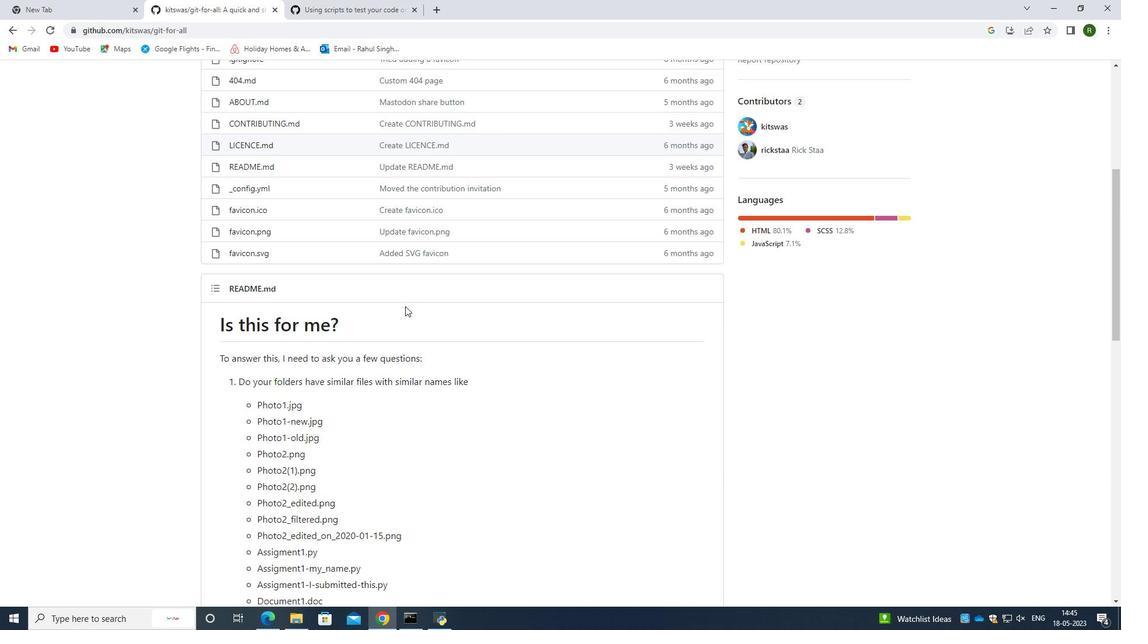 
Action: Mouse scrolled (405, 307) with delta (0, 0)
Screenshot: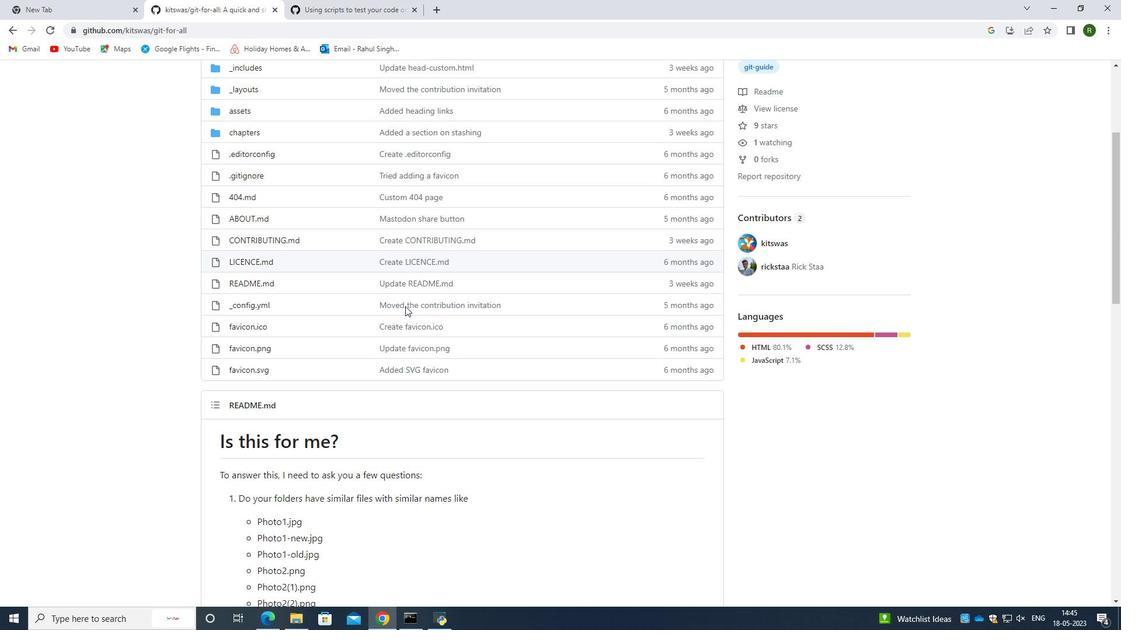 
Action: Mouse scrolled (405, 307) with delta (0, 0)
Screenshot: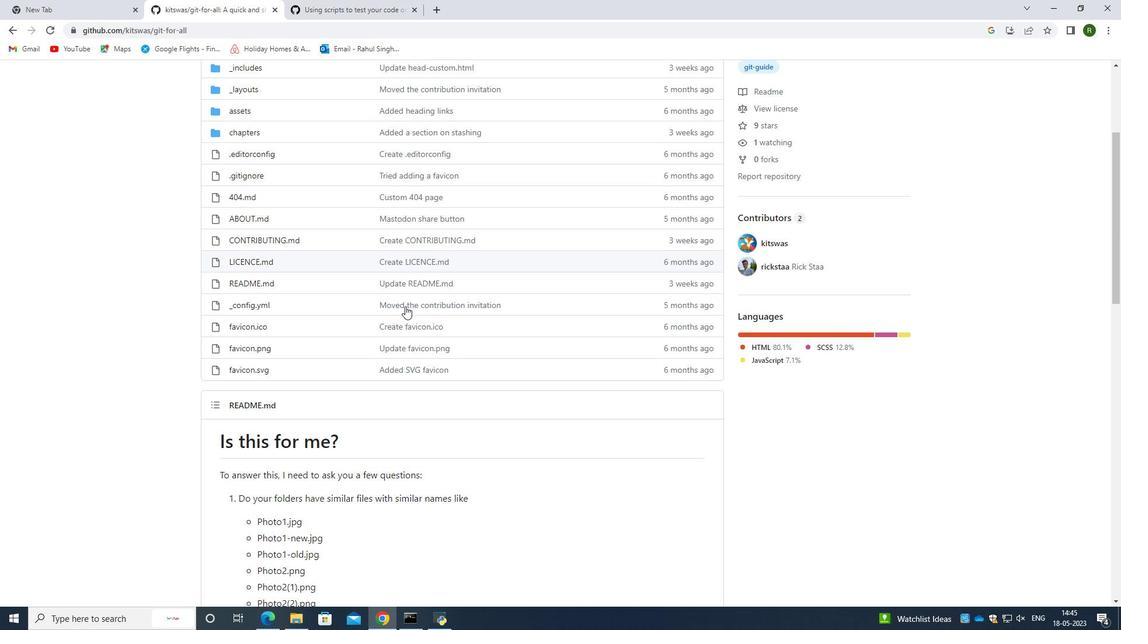 
Action: Mouse scrolled (405, 307) with delta (0, 0)
Screenshot: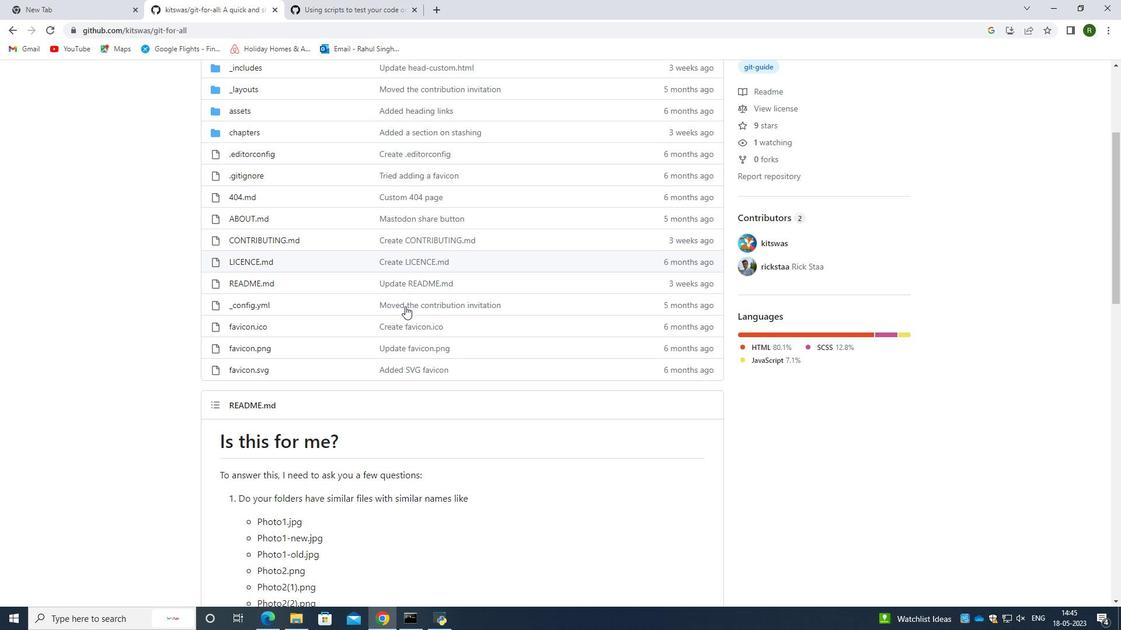 
Action: Mouse moved to (637, 158)
Screenshot: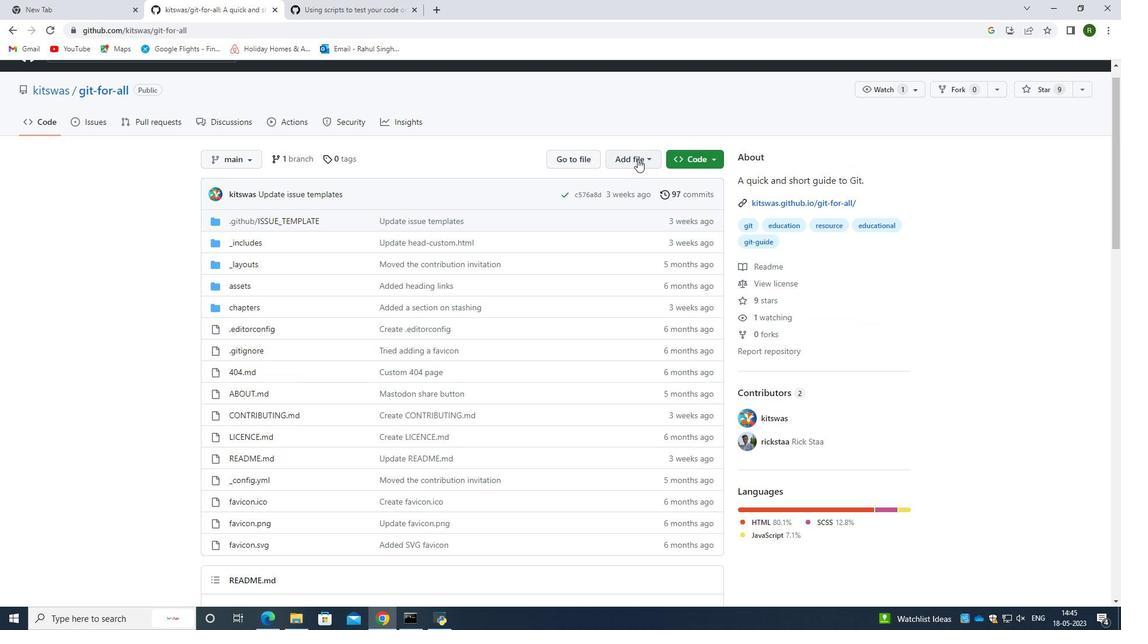 
Action: Mouse pressed left at (637, 158)
Screenshot: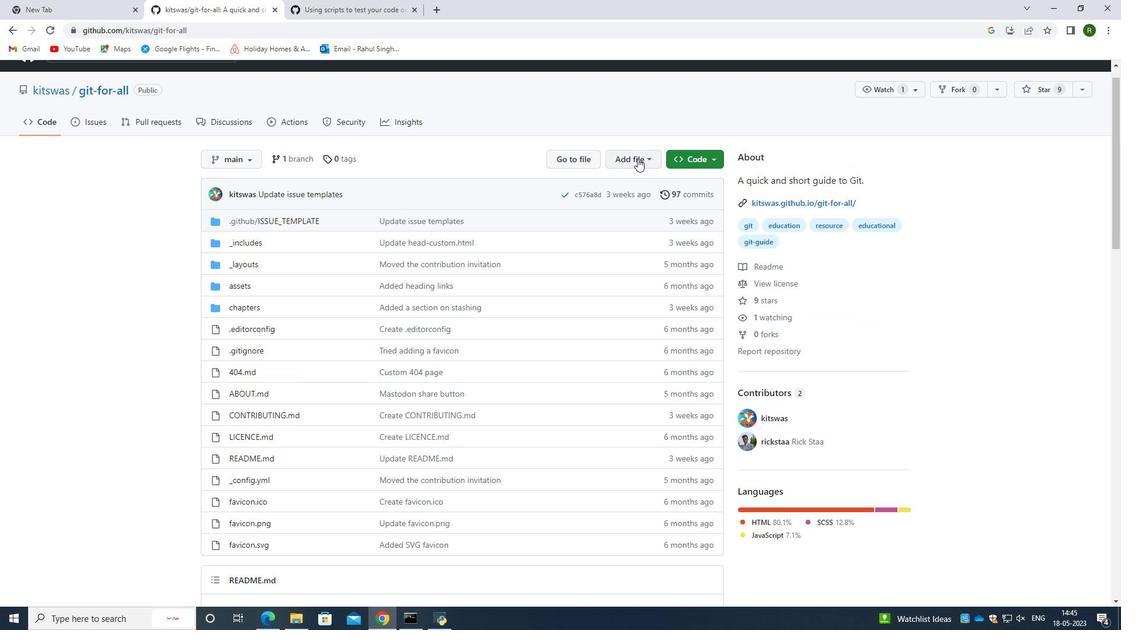 
Action: Mouse moved to (610, 178)
Screenshot: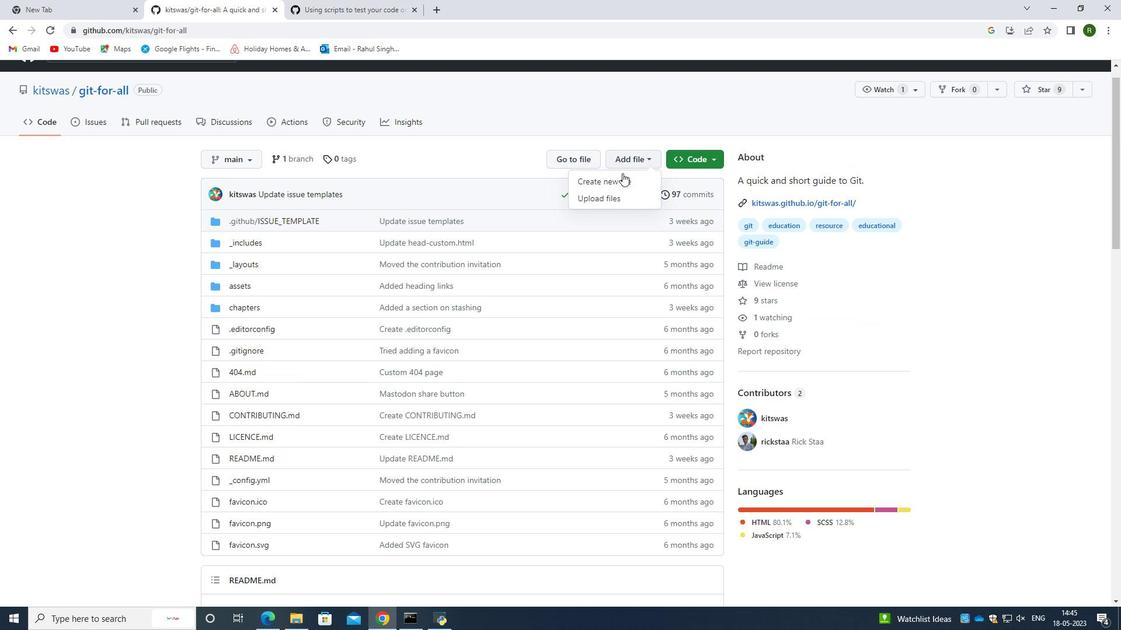 
Action: Mouse pressed left at (610, 178)
Screenshot: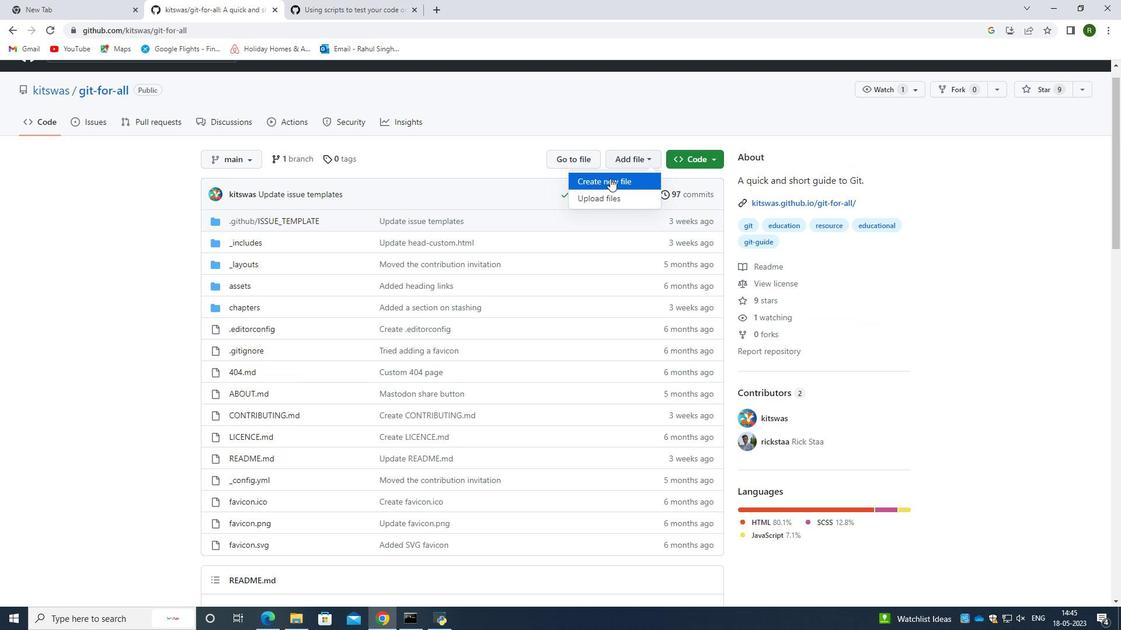 
Action: Mouse moved to (610, 182)
Screenshot: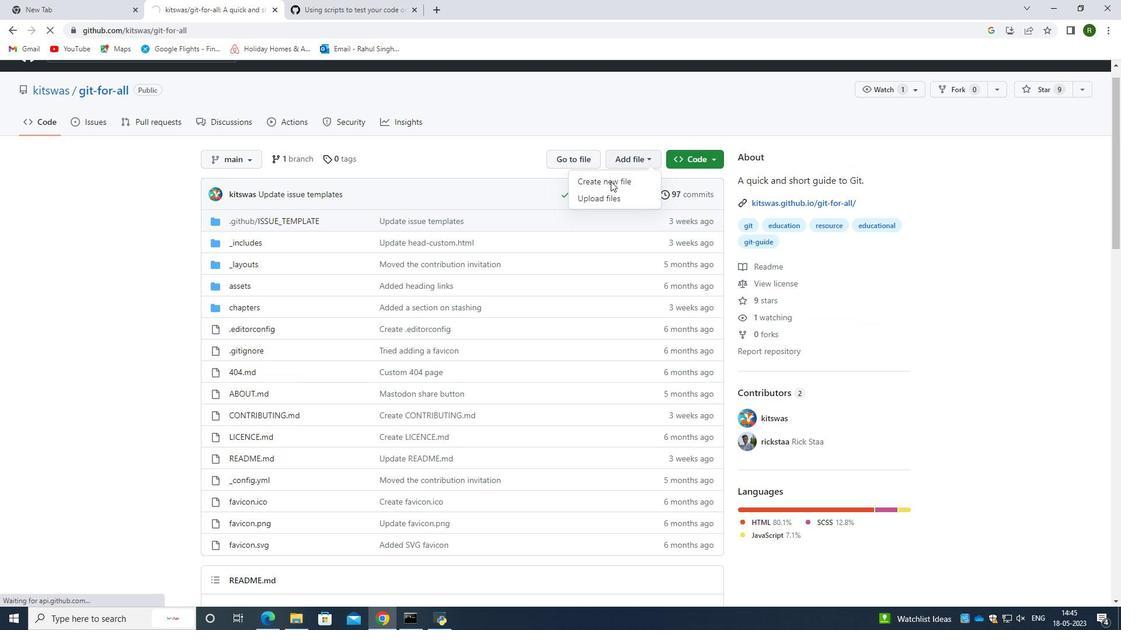 
Action: Mouse pressed left at (610, 182)
Screenshot: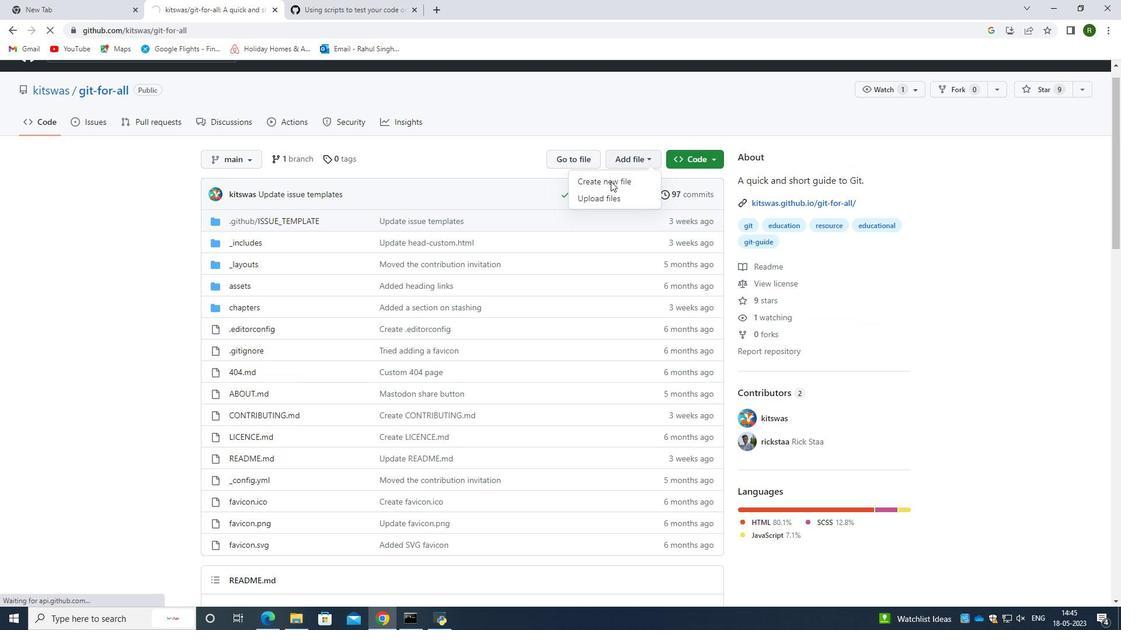 
Action: Mouse moved to (298, 182)
Screenshot: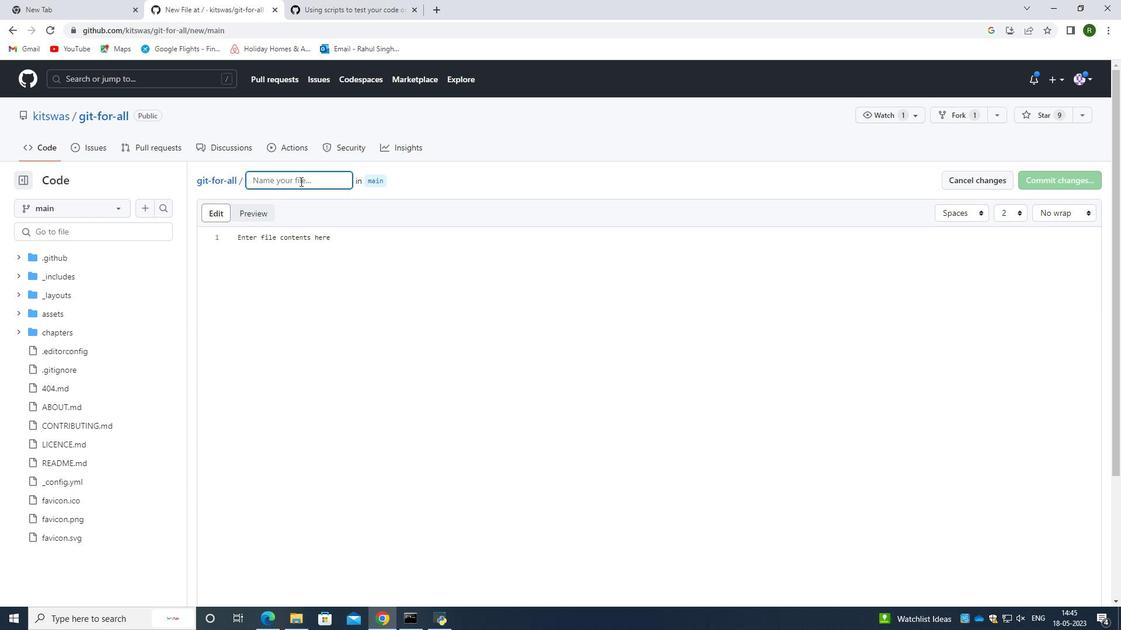 
Action: Mouse pressed left at (298, 182)
Screenshot: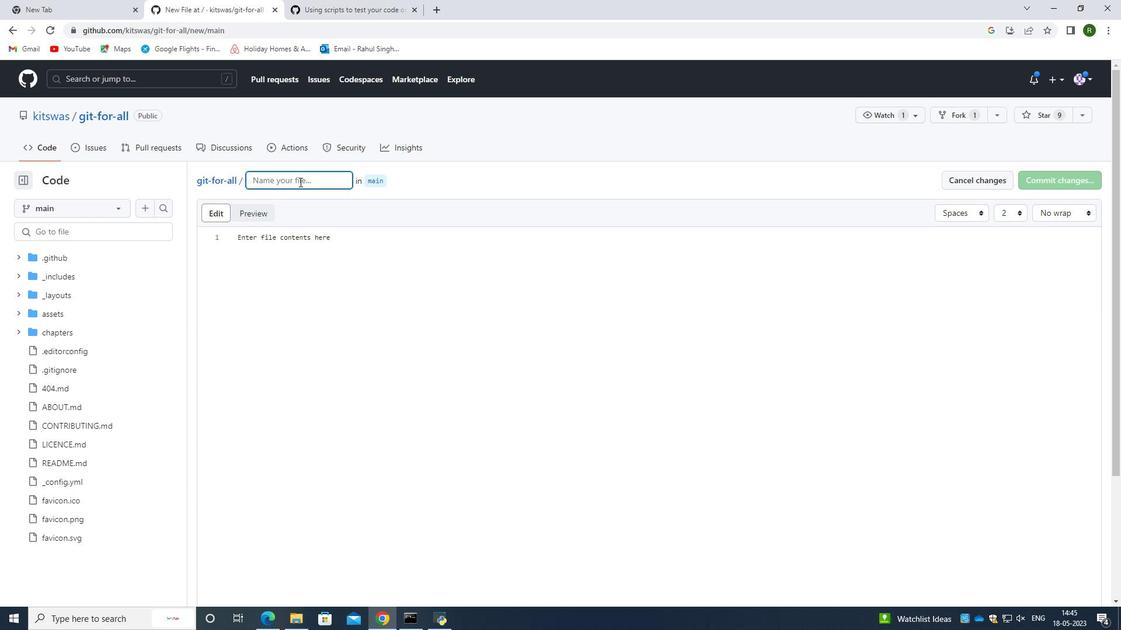 
Action: Mouse moved to (362, 193)
Screenshot: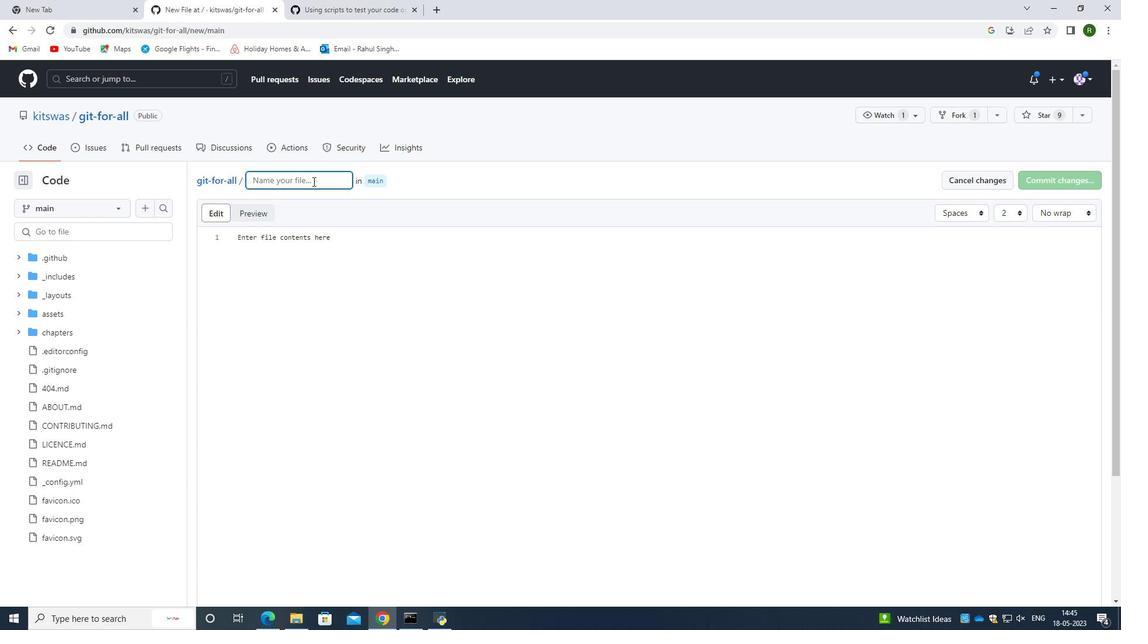 
Action: Key pressed <Key.caps_lock>I<Key.caps_lock>mpro<Key.backspace><Key.backspace>ot<Key.backspace>rat<Key.backspace><Key.backspace>tant<Key.space>co<Key.backspace>ommands<Key.space>of<Key.space>it<Key.backspace><Key.backspace>git
Screenshot: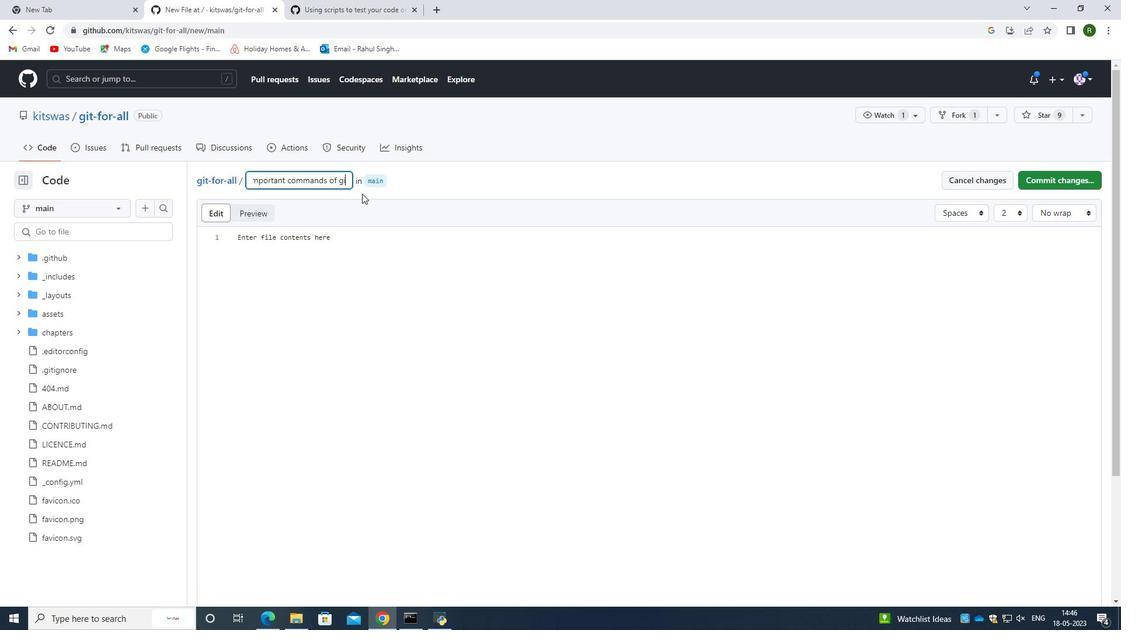 
Action: Mouse moved to (310, 260)
Screenshot: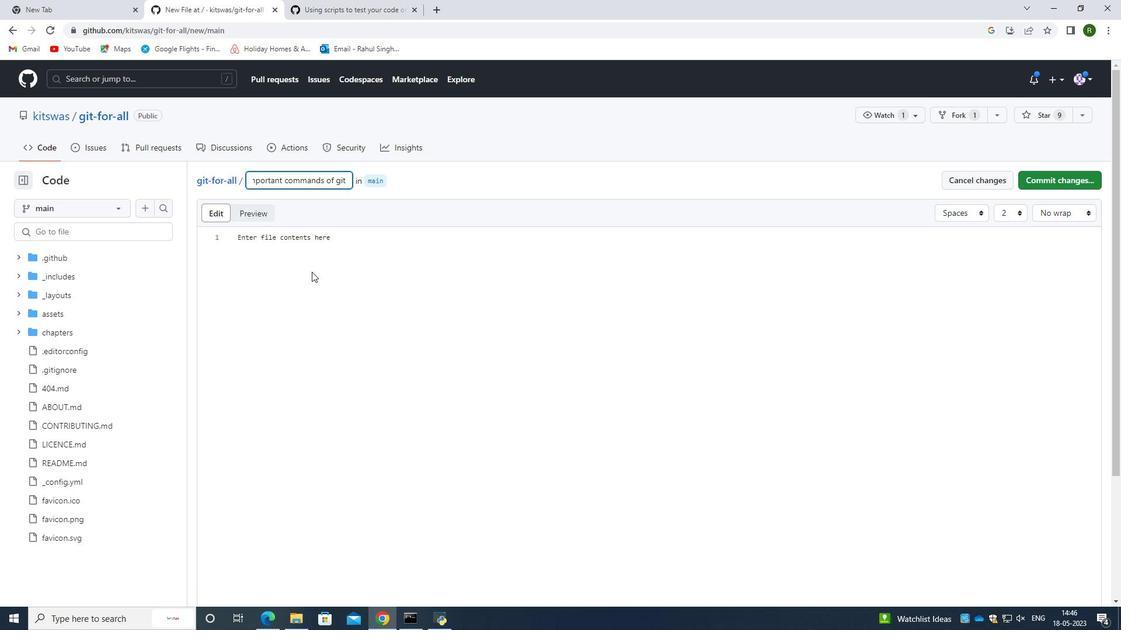 
Action: Mouse pressed left at (310, 260)
Screenshot: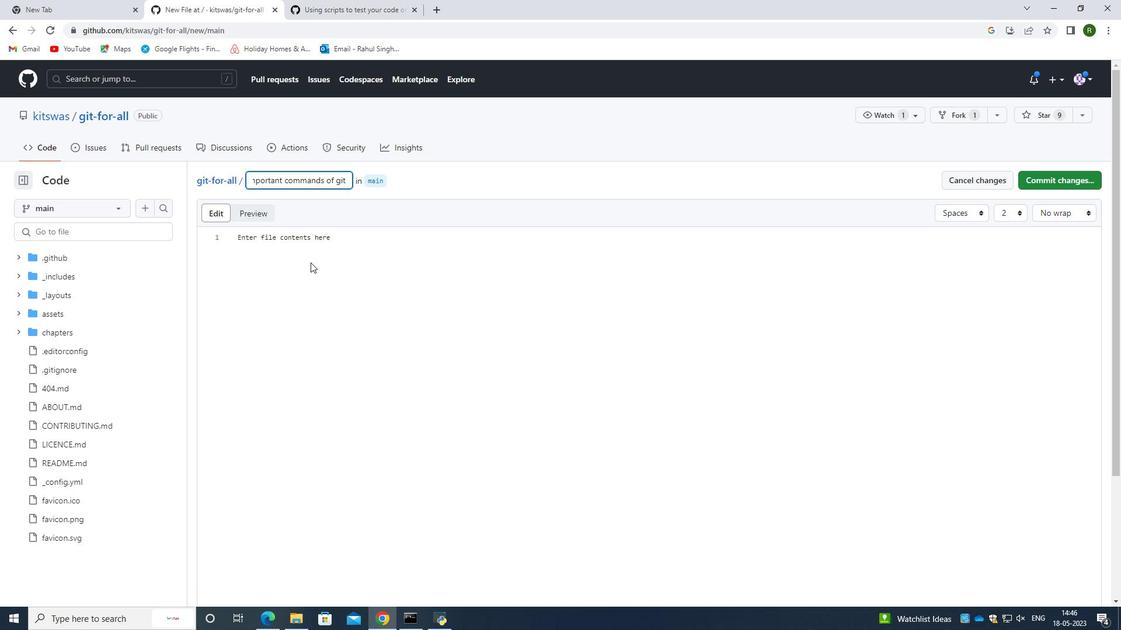 
Action: Key pressed <Key.shift>#in<Key.backspace><Key.backspace>check<Key.space>v<Key.backspace>git<Key.space>version<Key.enter>git<Key.space>--version<Key.enter><Key.shift><Key.shift><Key.shift><Key.shift><Key.shift>#initilize<Key.space>the<Key.space>git<Key.space>repo<Key.enter>git<Key.space>init<Key.enter><Key.shift>#add<Key.space>a<Key.space>file<Key.enter>git<Key.space>add<Key.space><Key.shift_r><Key.shift_r><Key.shift_r><Key.shift_r><Key.shift_r><Key.shift_r><Key.shift_r><Key.shift_r><Key.shift_r><Key.shift_r><Key.shift_r><Key.shift_r><Key.shift_r><Key.shift_r><Key.shift_r><Key.shift_r><Key.shift_r><Key.shift_r><Key.shift_r><Key.shift_r><Key.shift_r><Key.shift_r><Key.shift_r><Key.shift_r><Key.shift_r><Key.shift_r><Key.shift_r><Key.shift_r><Key.shift_r><Key.shift_r><Key.shift_r><Key.shift_r><Key.shift_r><Key.shift_r><Key.shift_r><Key.shift_r><Key.shift_r><Key.shift_r><Key.shift_r><Key.shift_r><Key.shift_r><Key.shift_r><Key.shift_r><Key.shift_r><Key.shift_r><Key.shift_r><Key.shift_r><Key.shift_r><Key.shift_r><Key.shift_r><Key.shift_r><Key.shift_r><Key.shift_r><Key.shift_r><Key.shift_r><Key.shift_r><Key.shift_r><Key.shift_r><Key.shift_r><Key.shift_r><Key.shift_r><Key.shift_r><Key.shift_r><Key.shift_r><Key.shift_r><Key.shift_r><Key.shift_r><Key.shift_r><Key.shift_r><Key.shift_r><Key.shift_r><Key.shift_r><Key.shift_r><Key.shift_r><Key.shift_r><Key.shift_r><Key.shift_r><Key.shift_r><Key.shift_r><Key.shift_r><Key.shift_r><Key.shift_r><Key.shift_r><Key.shift_r><Key.shift_r><Key.shift_r><Key.shift_r><Key.shift_r><Key.shift_r><Key.shift_r><Key.shift_r><Key.shift_r><Key.shift_r><Key.shift_r><Key.shift_r><Key.shift_r><file<Key.space>name<Key.shift_r>><Key.enter><Key.shift>#clone<Key.space>t<Key.backspace>repo<Key.enter>git<Key.space>clone<Key.space><Key.shift_r><repo<Key.space>url<Key.shift_r>><Key.enter>g<Key.backspace>gi<Key.backspace><Key.backspace><Key.shift>#for<Key.space>create<Key.space>a<Key.space>branch<Key.space>in<Key.space>git<Key.space><Key.enter>git<Key.space>branch<Key.space><Key.shift_r><branch<Key.space>name<Key.shift_r>>
Screenshot: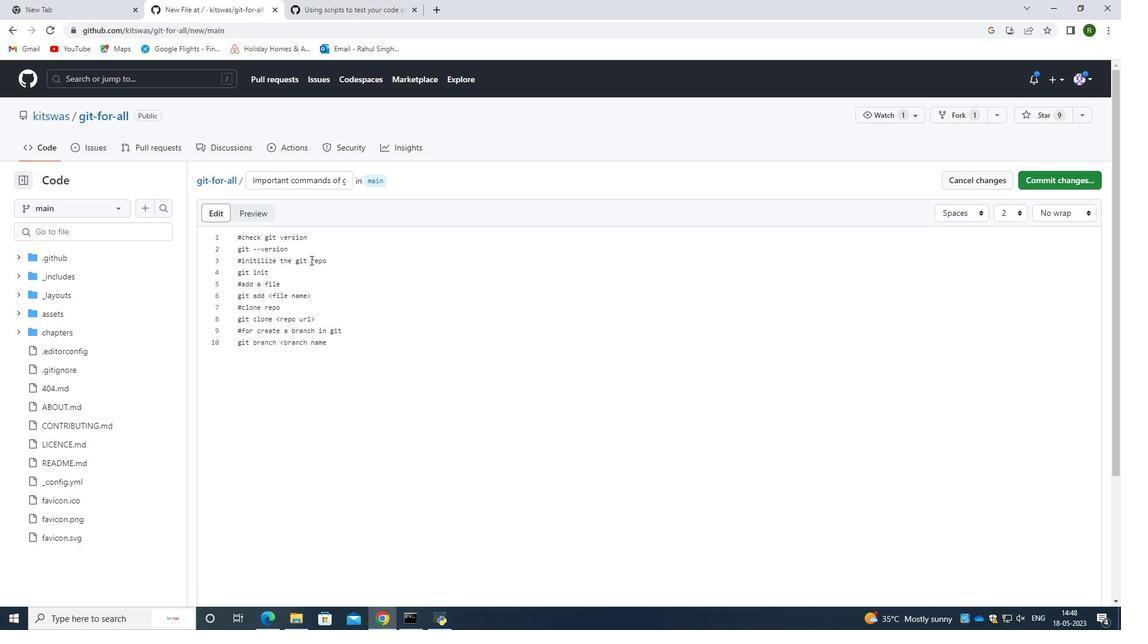 
Action: Mouse moved to (346, 291)
Screenshot: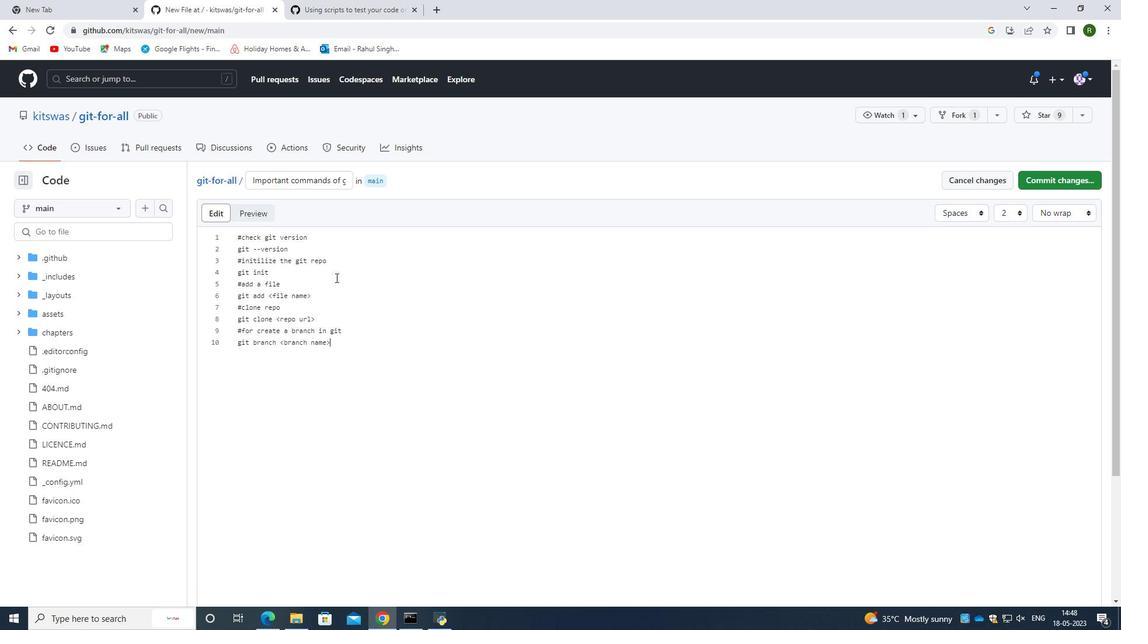 
Action: Mouse scrolled (346, 290) with delta (0, 0)
Screenshot: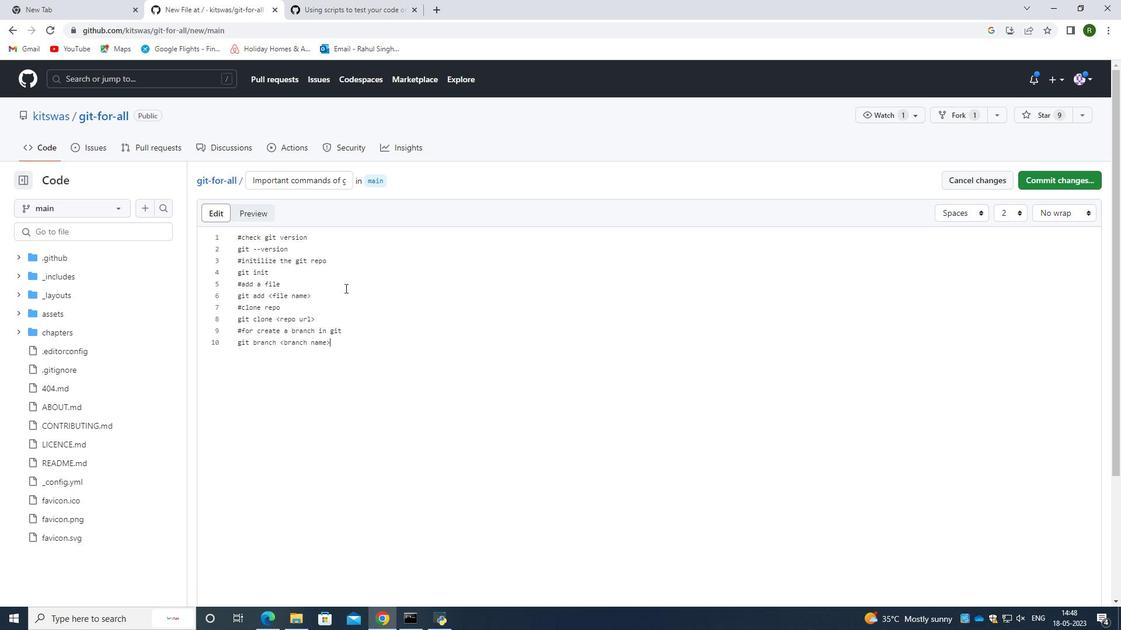 
Action: Mouse scrolled (346, 290) with delta (0, 0)
Screenshot: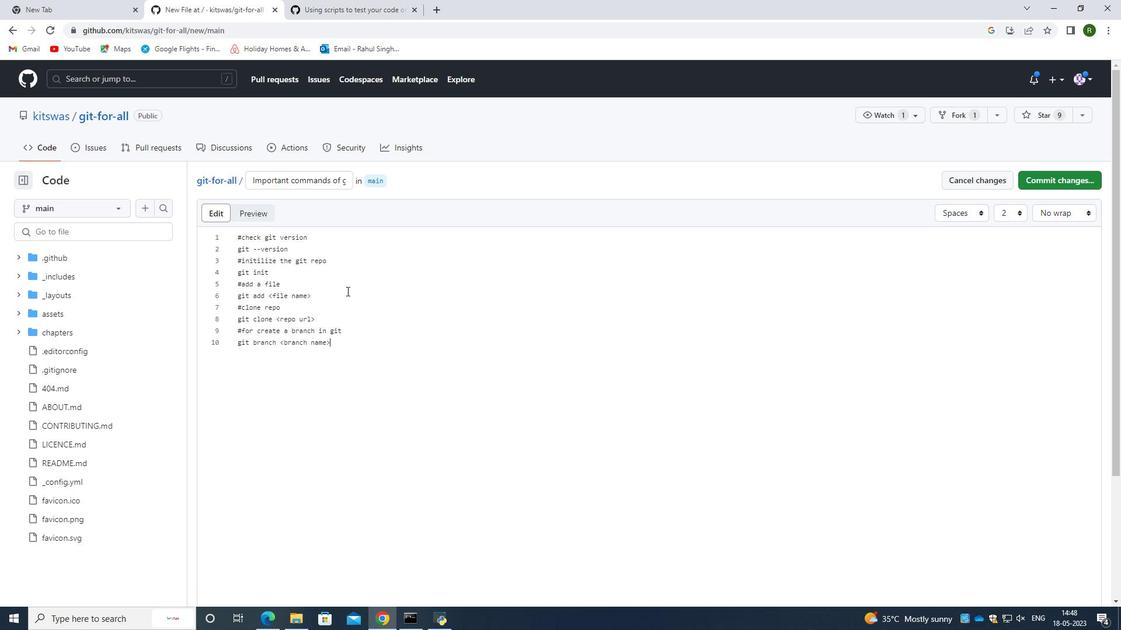 
Action: Mouse moved to (377, 209)
Screenshot: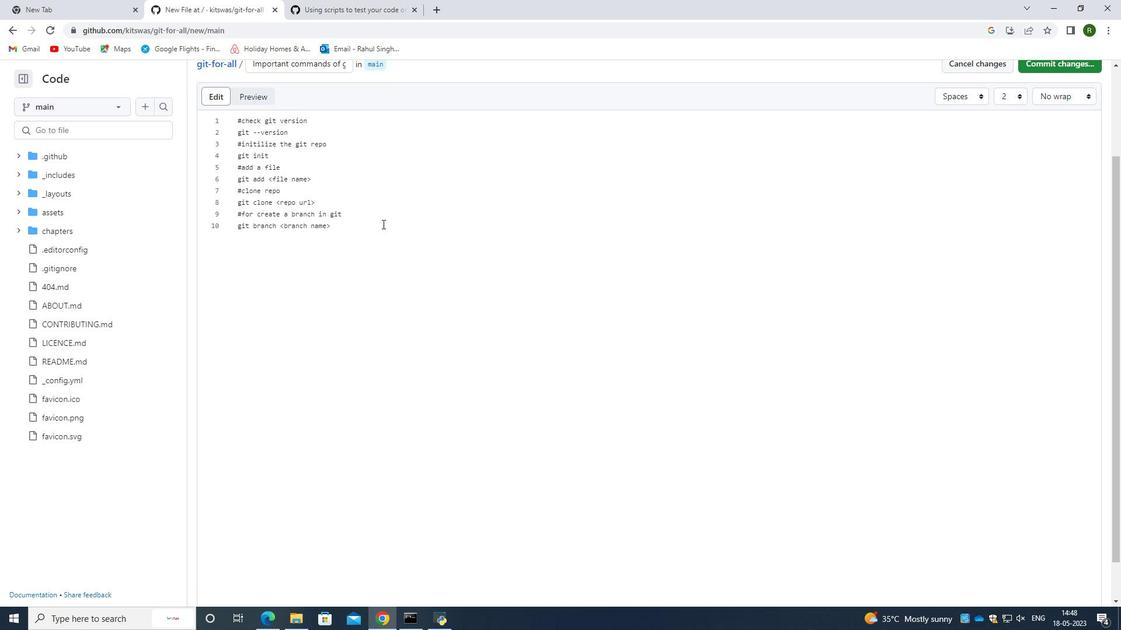 
Action: Mouse scrolled (377, 209) with delta (0, 0)
Screenshot: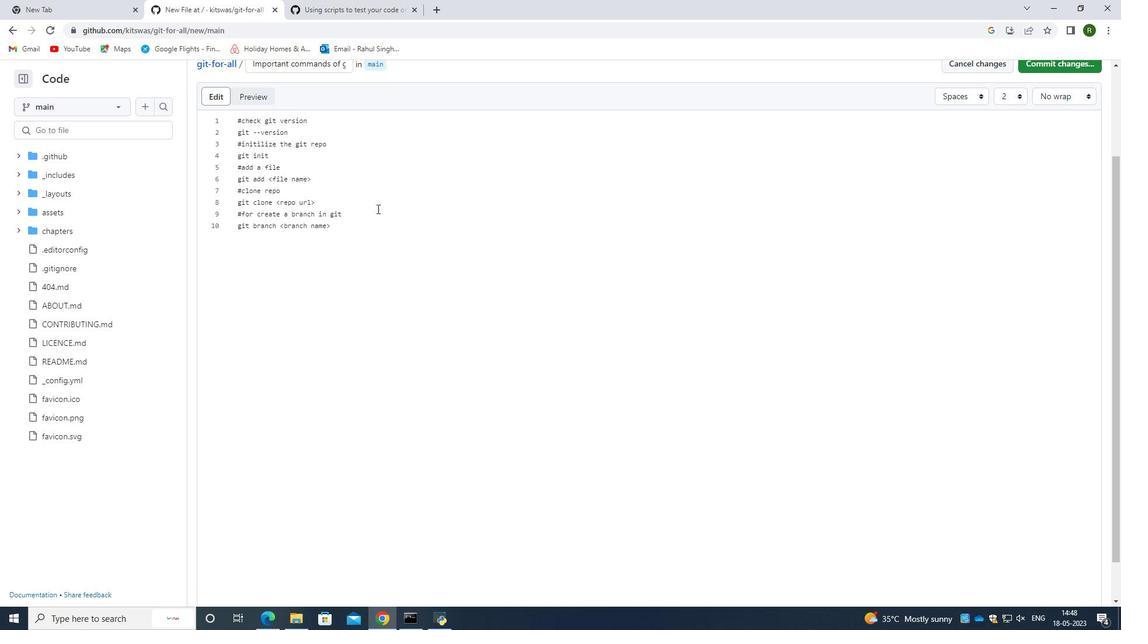
Action: Mouse scrolled (377, 209) with delta (0, 0)
Screenshot: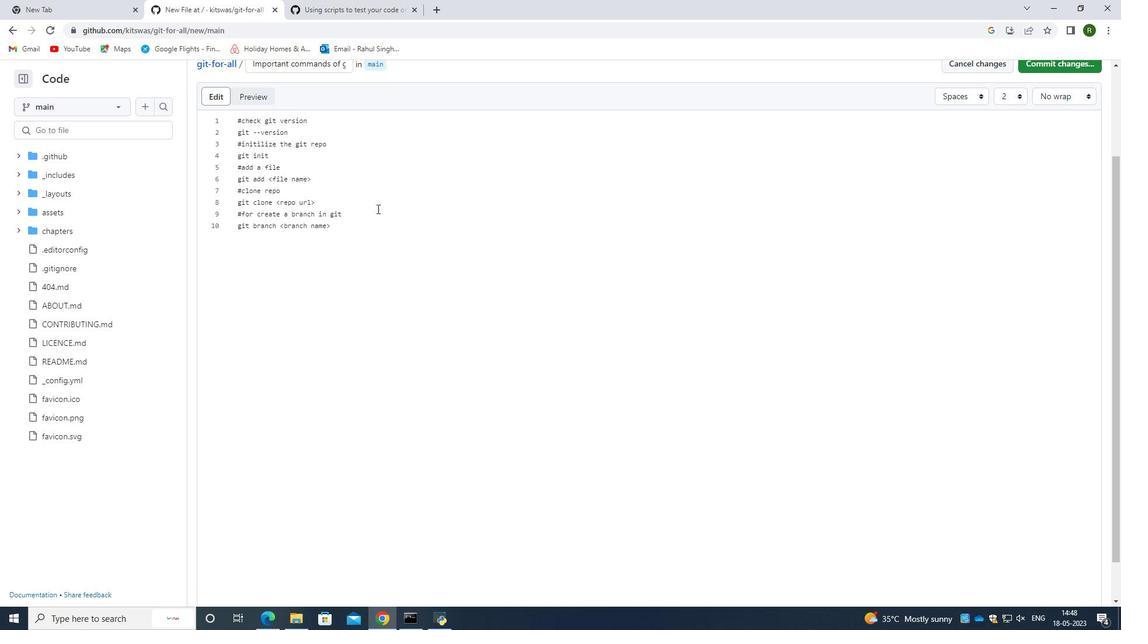 
Action: Mouse moved to (1073, 180)
Screenshot: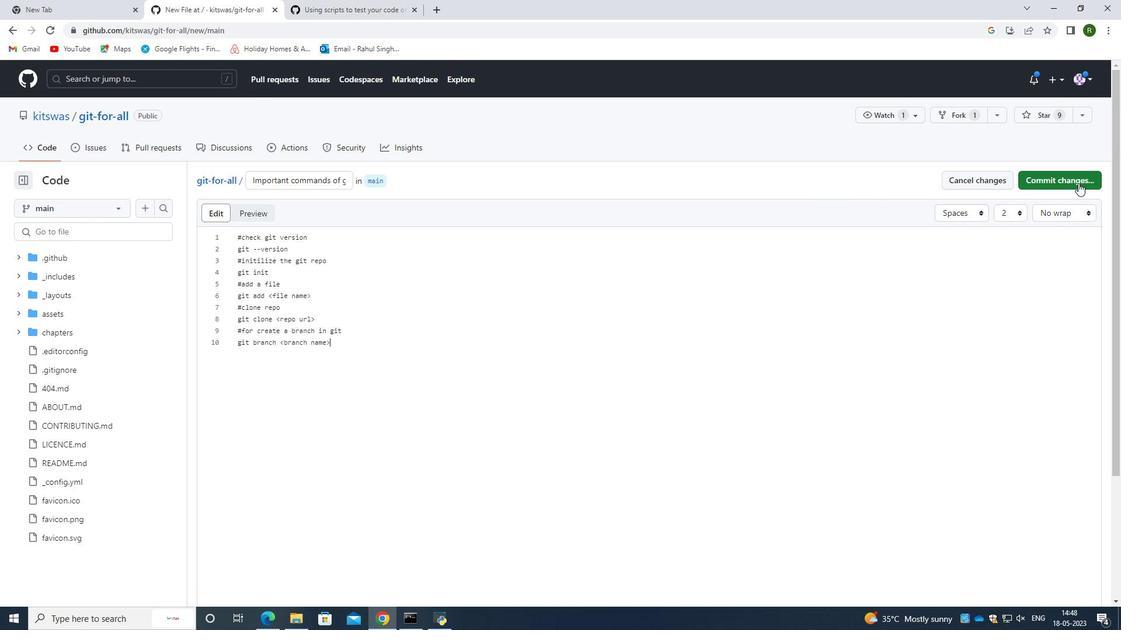 
Action: Mouse pressed left at (1073, 180)
Screenshot: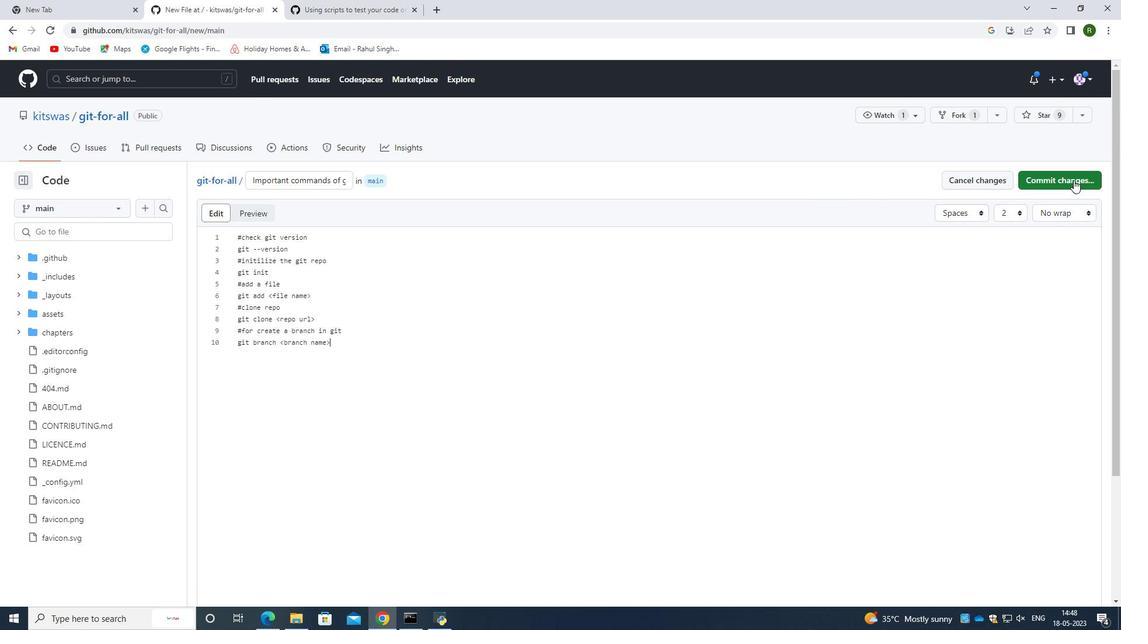 
Action: Mouse moved to (571, 252)
Screenshot: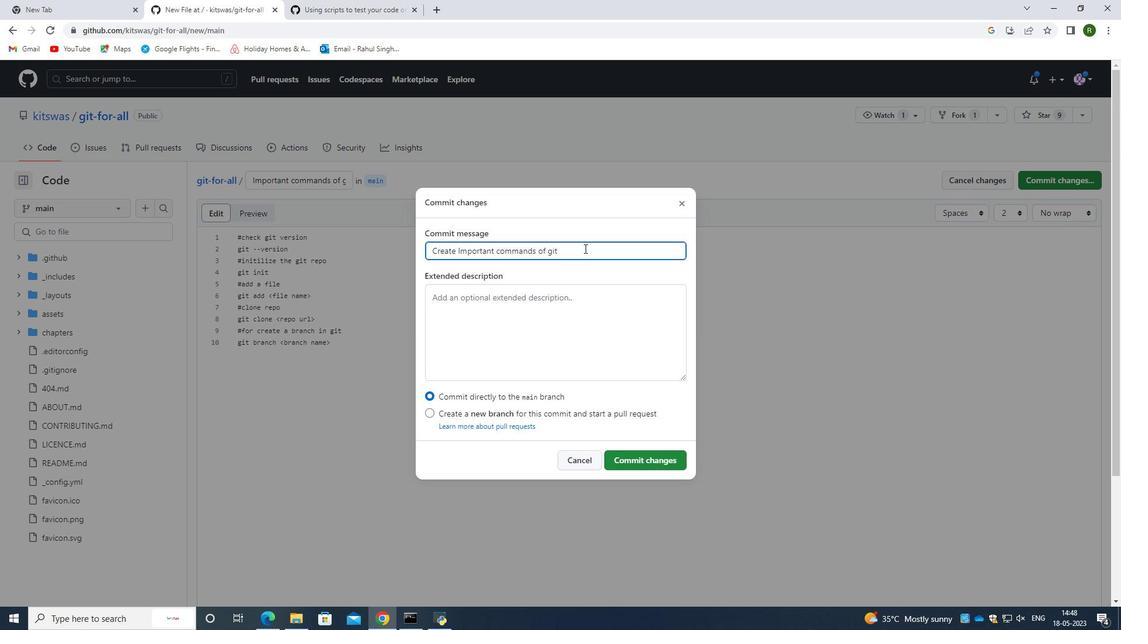 
Action: Mouse pressed left at (571, 252)
Screenshot: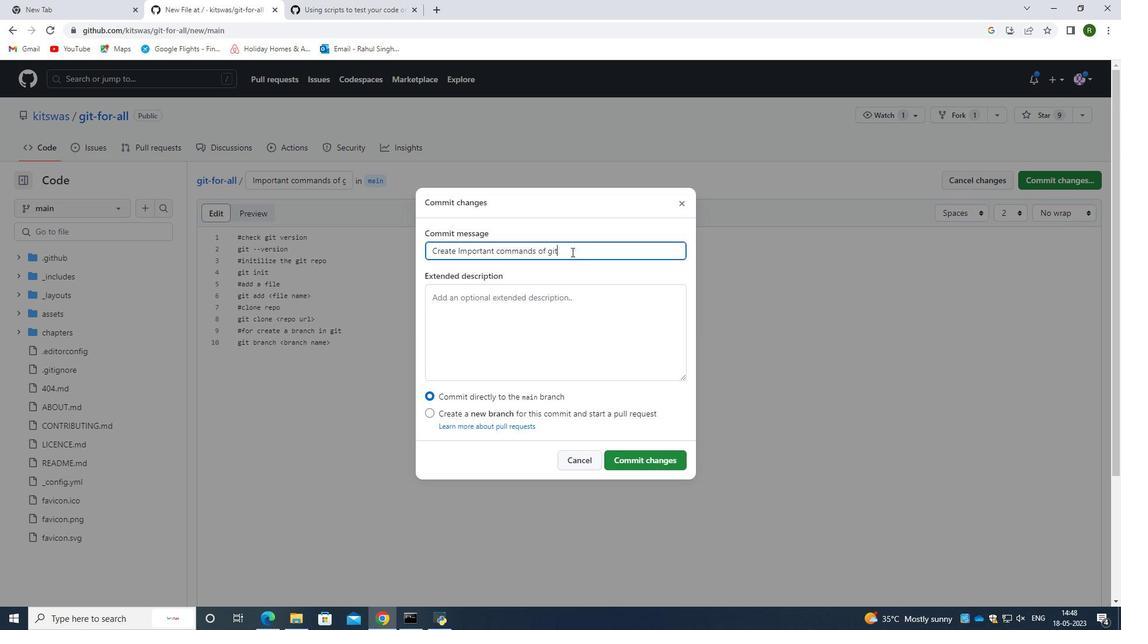
Action: Mouse moved to (454, 249)
Screenshot: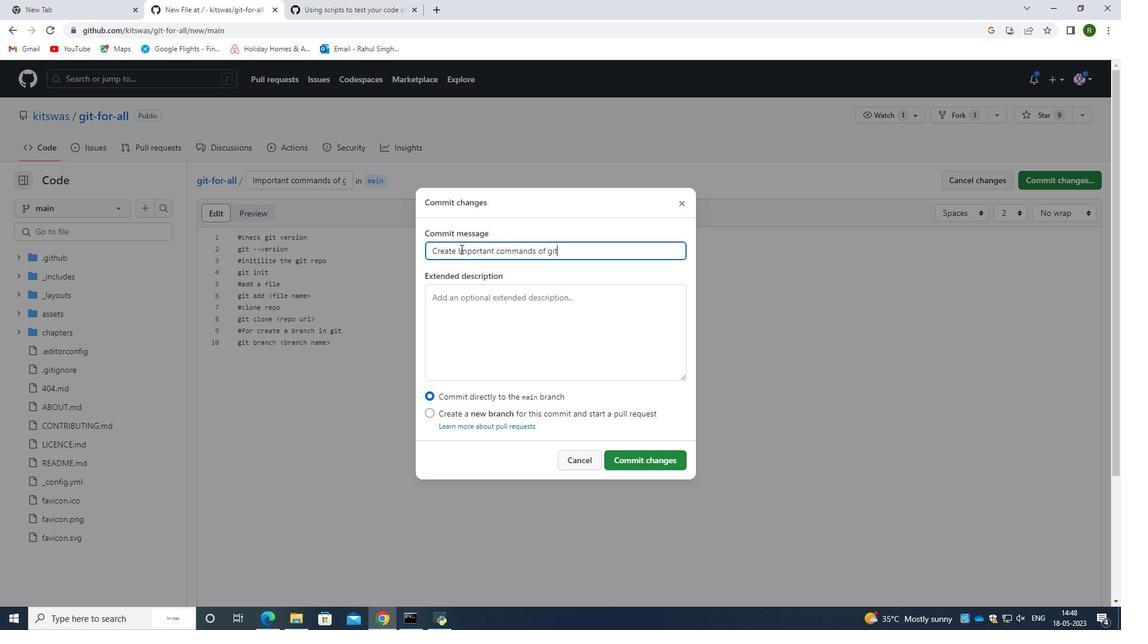 
Action: Mouse pressed left at (454, 249)
Screenshot: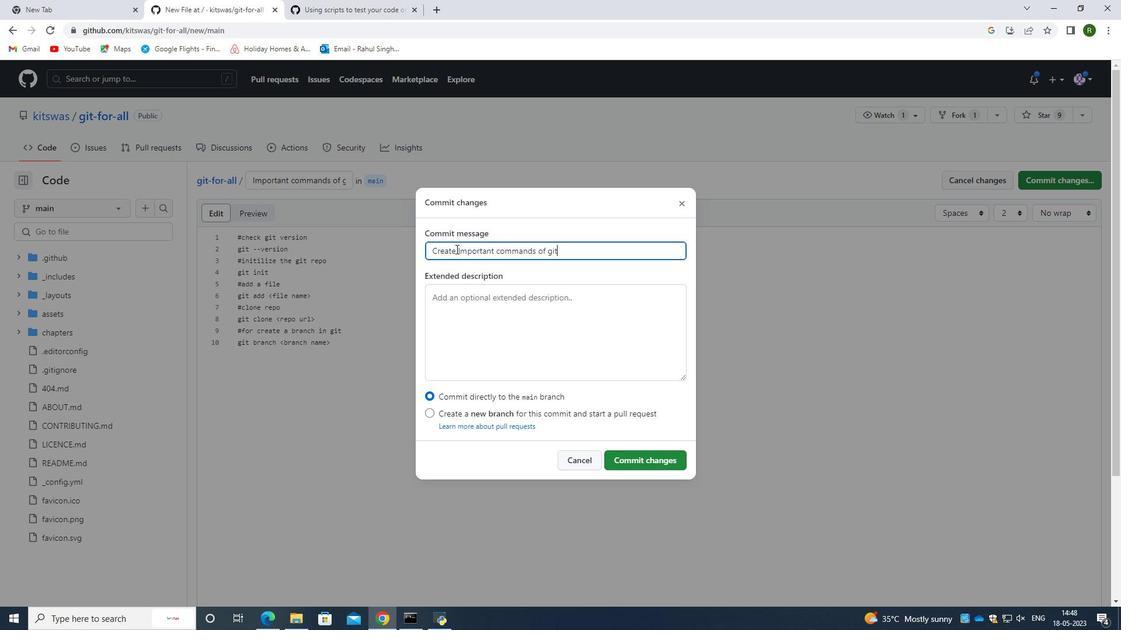 
Action: Mouse moved to (418, 254)
Screenshot: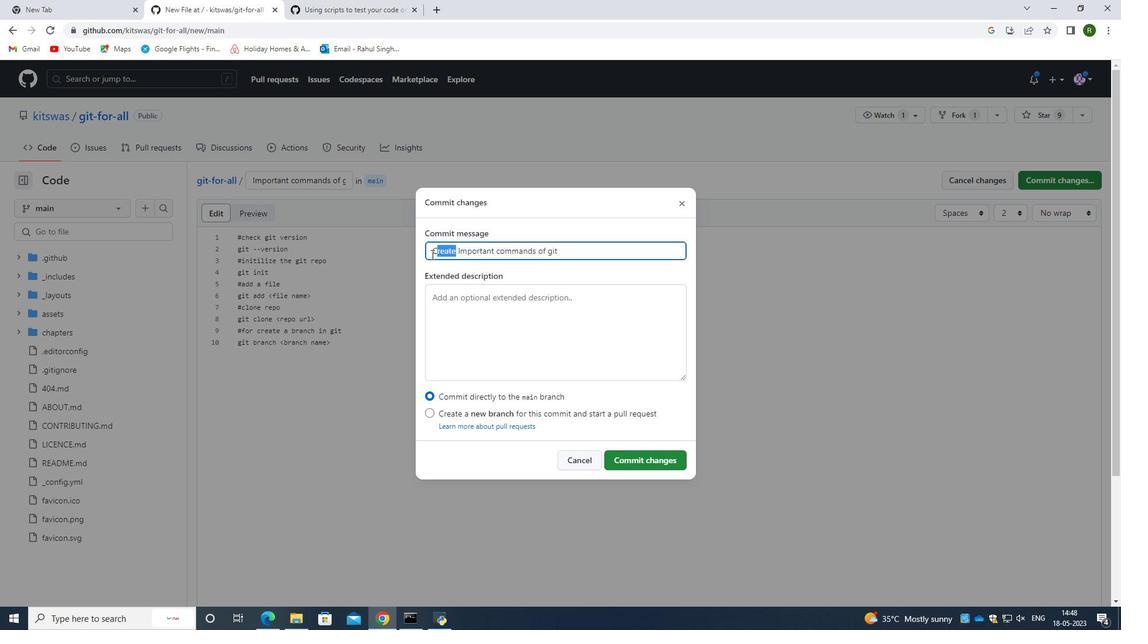 
Action: Key pressed <Key.backspace>
Screenshot: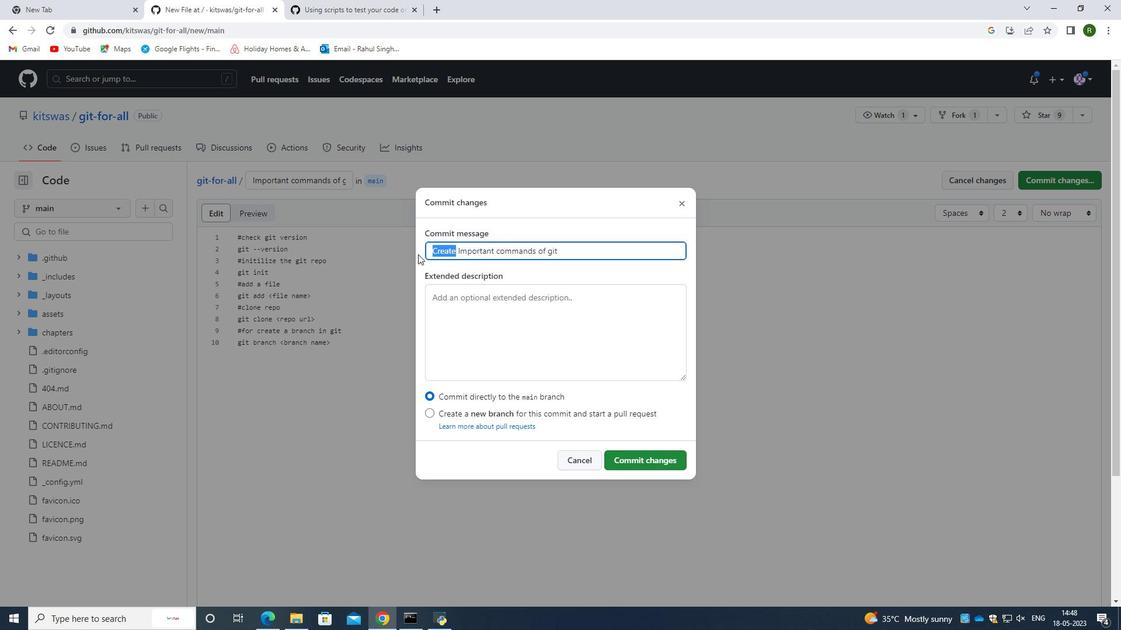 
Action: Mouse moved to (478, 325)
Screenshot: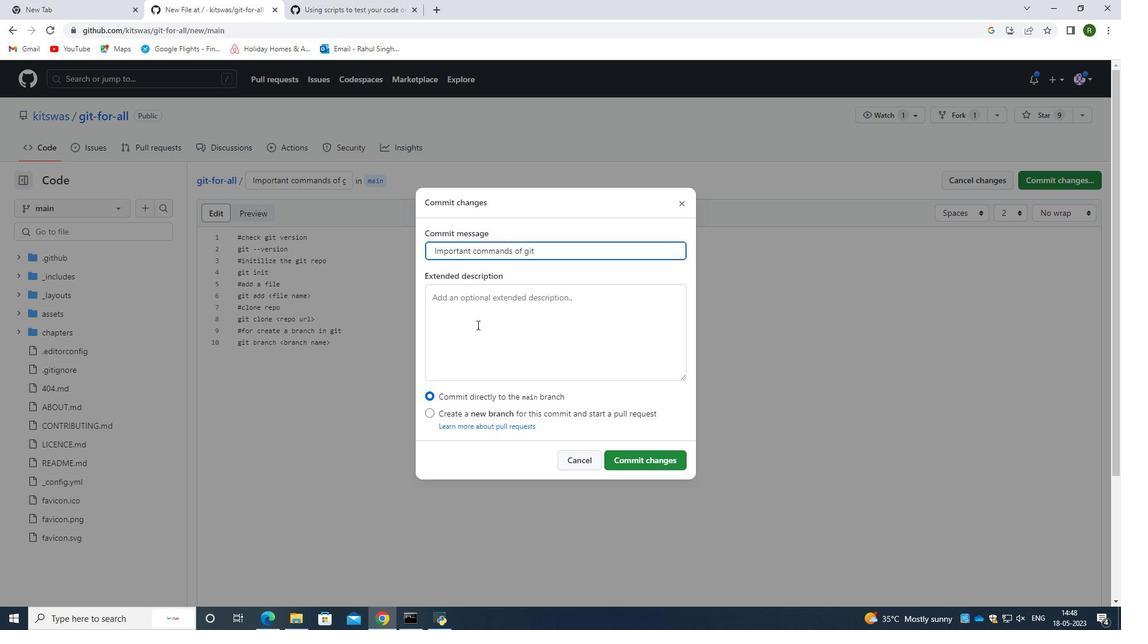 
Action: Mouse pressed left at (478, 325)
Screenshot: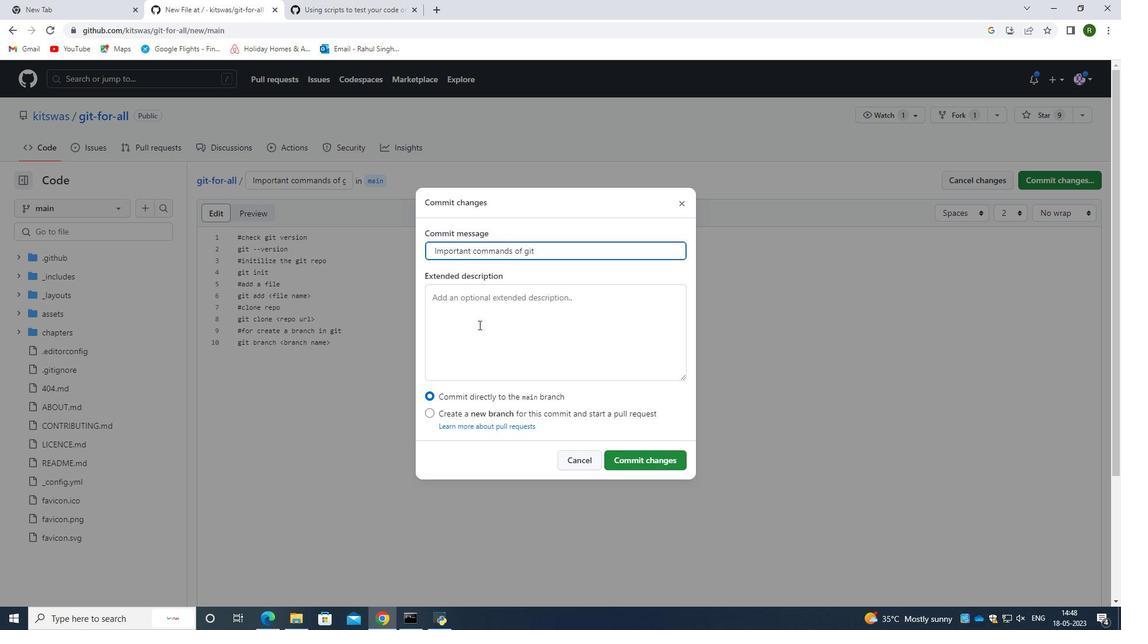 
Action: Mouse moved to (478, 325)
Screenshot: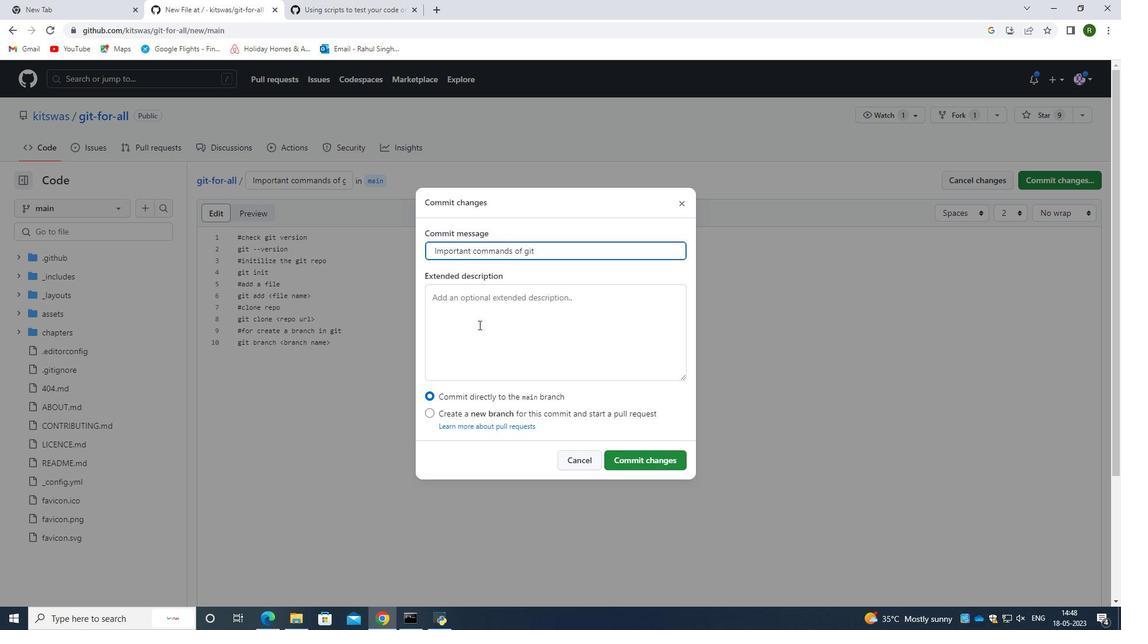 
Action: Key pressed this<Key.space>commands<Key.space>for<Key.space><Key.backspace><Key.backspace><Key.backspace><Key.backspace>us<Key.backspace><Key.backspace>is<Key.space>most<Key.space>i<Key.backspace>importat<Key.space><Key.backspace><Key.backspace>nt<Key.space>for<Key.space>git
Screenshot: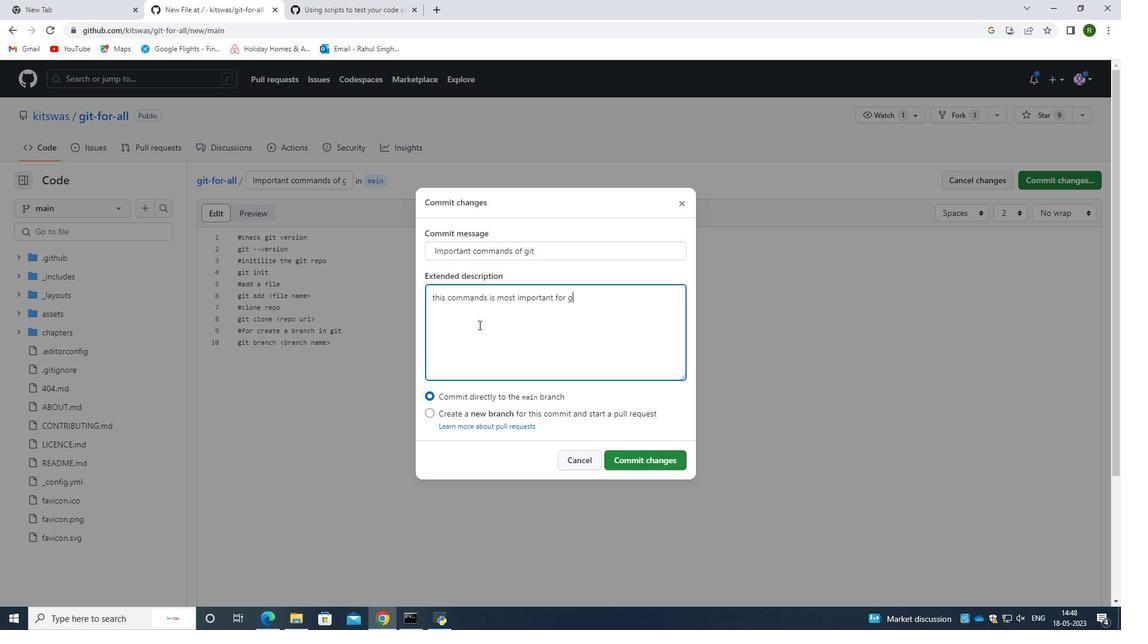 
Action: Mouse moved to (630, 458)
Screenshot: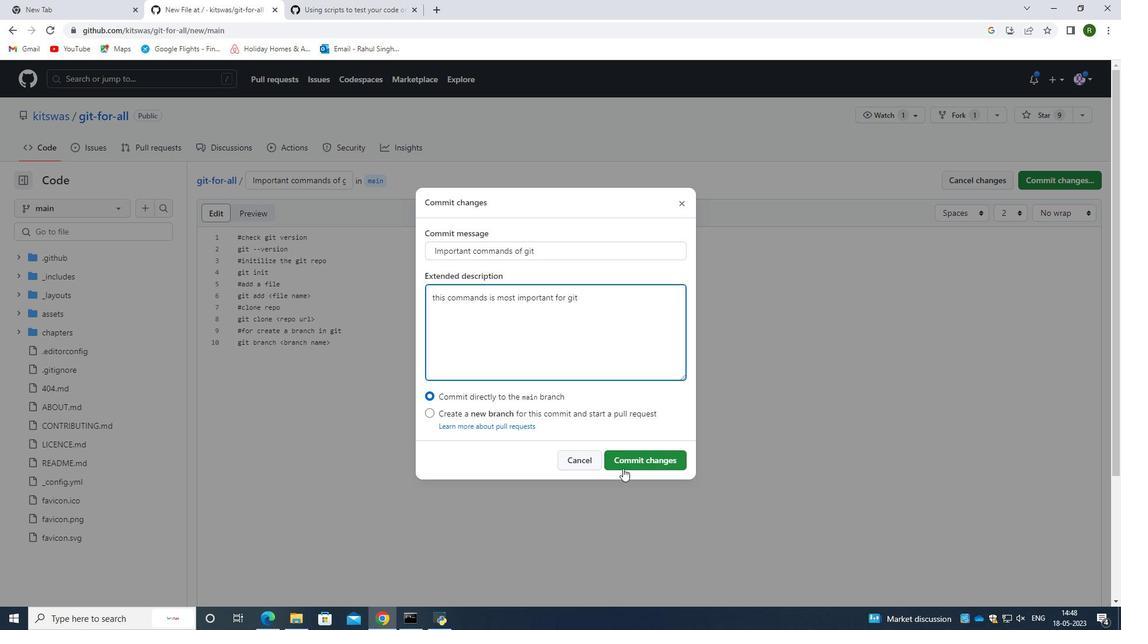 
Action: Mouse pressed left at (630, 458)
Screenshot: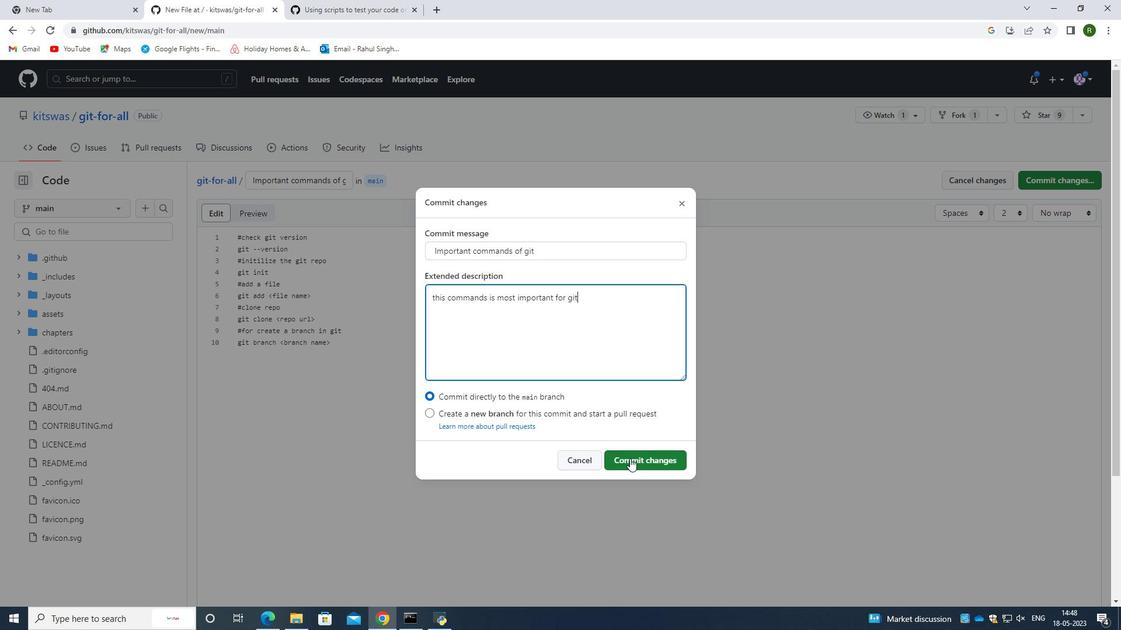 
Action: Mouse moved to (547, 376)
Screenshot: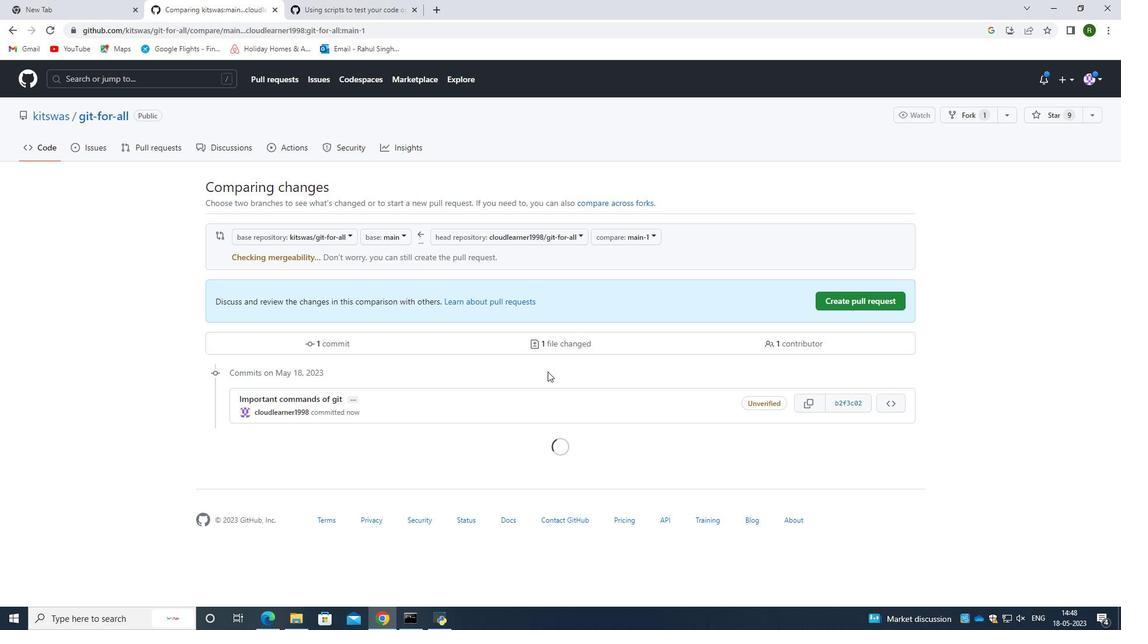 
Action: Mouse scrolled (547, 375) with delta (0, 0)
Screenshot: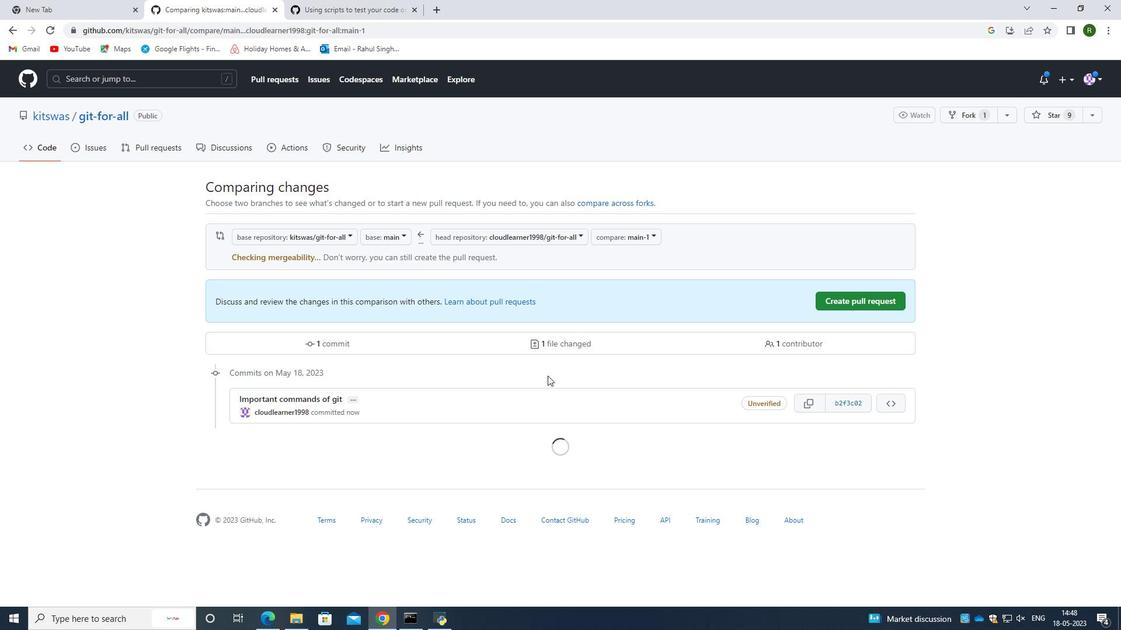 
Action: Mouse moved to (685, 436)
Screenshot: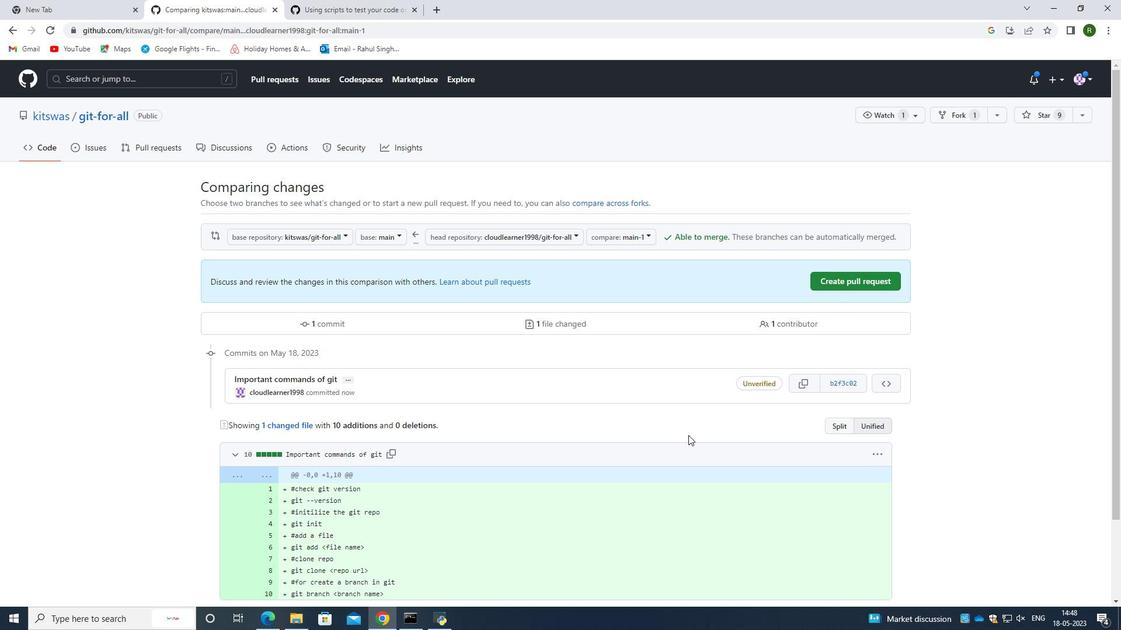 
Action: Mouse scrolled (685, 435) with delta (0, 0)
Screenshot: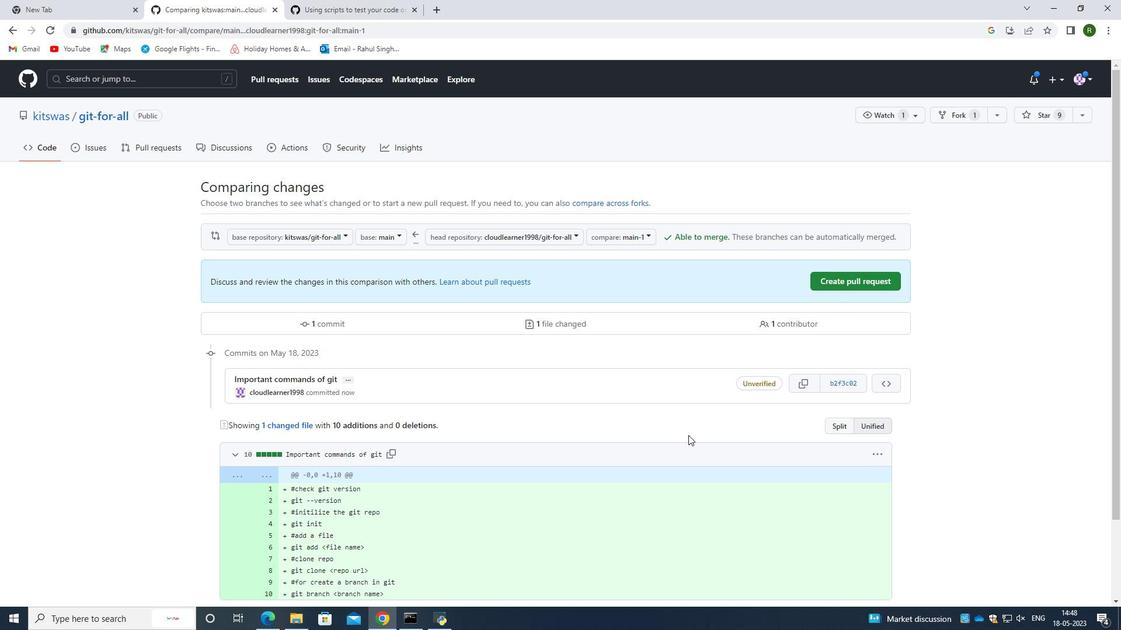 
Action: Mouse moved to (685, 436)
Screenshot: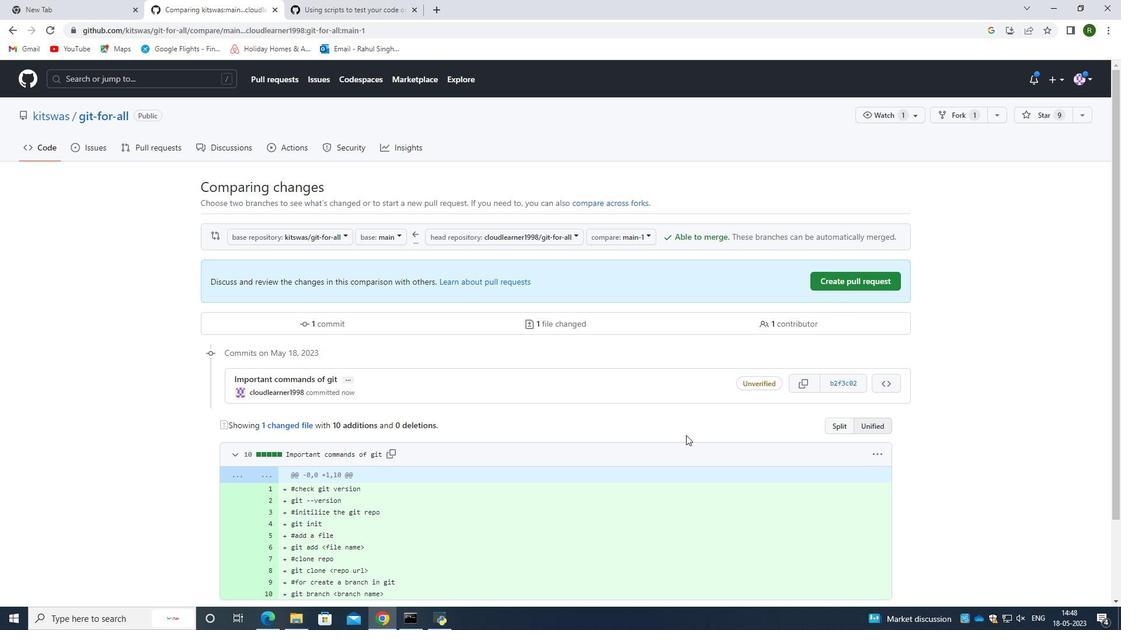 
Action: Mouse scrolled (685, 435) with delta (0, 0)
Screenshot: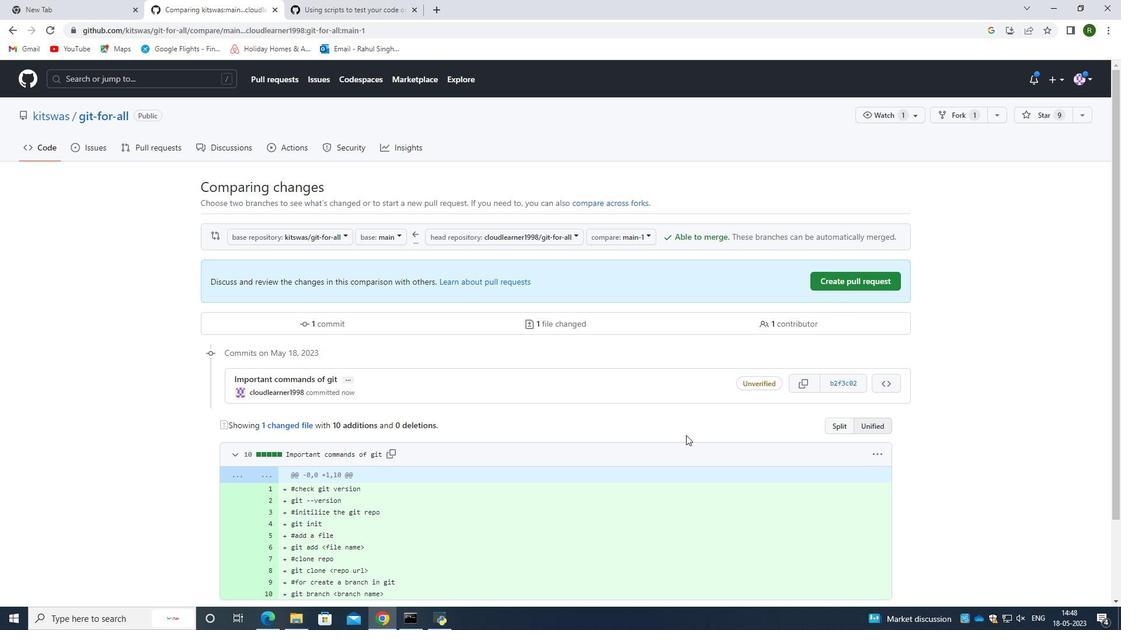 
Action: Mouse moved to (685, 436)
Screenshot: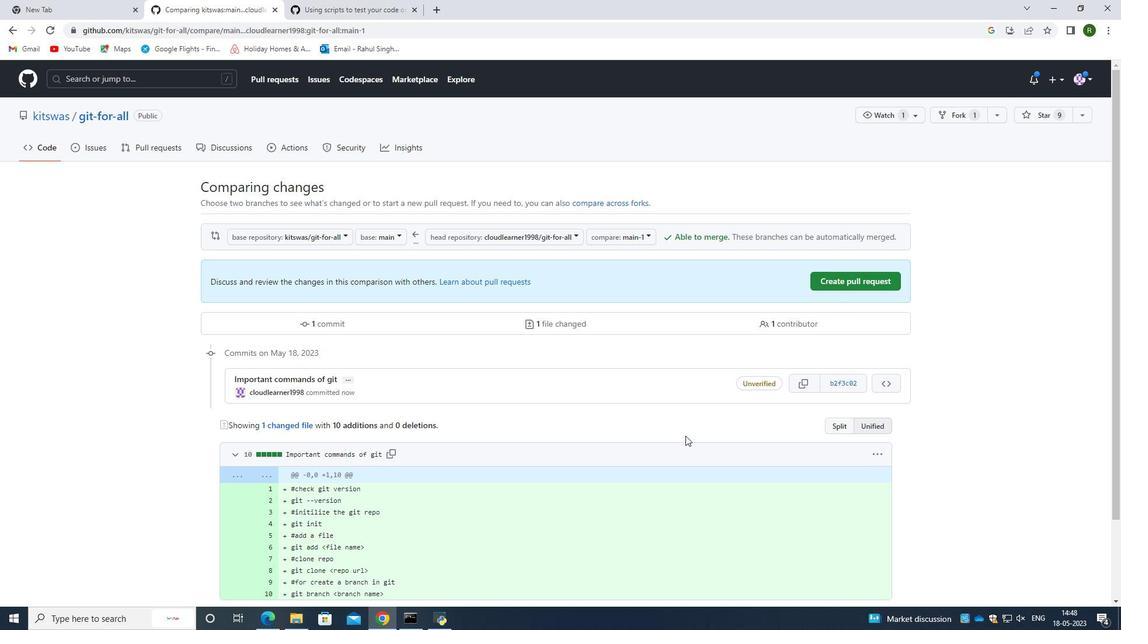 
Action: Mouse scrolled (685, 436) with delta (0, 0)
Screenshot: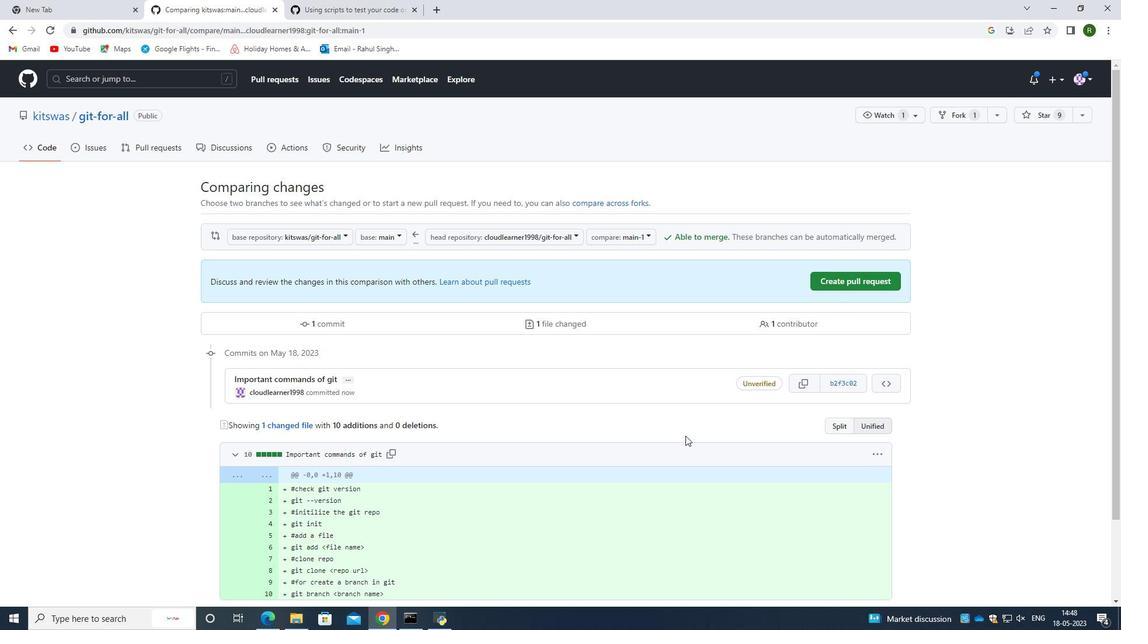 
Action: Mouse scrolled (685, 437) with delta (0, 0)
Screenshot: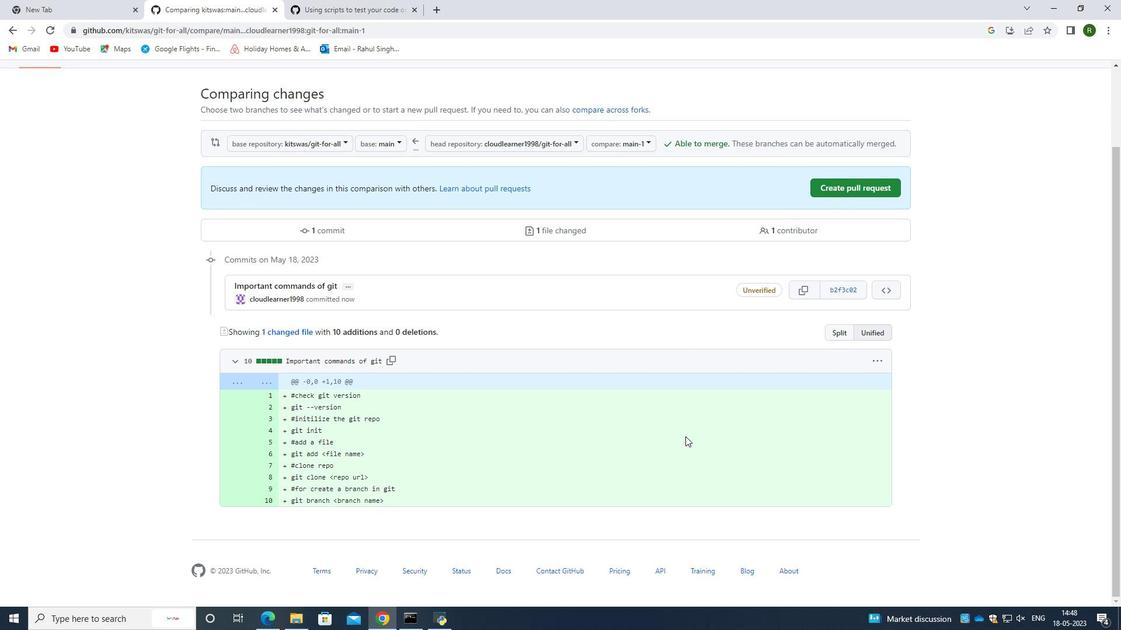 
Action: Mouse scrolled (685, 437) with delta (0, 0)
Screenshot: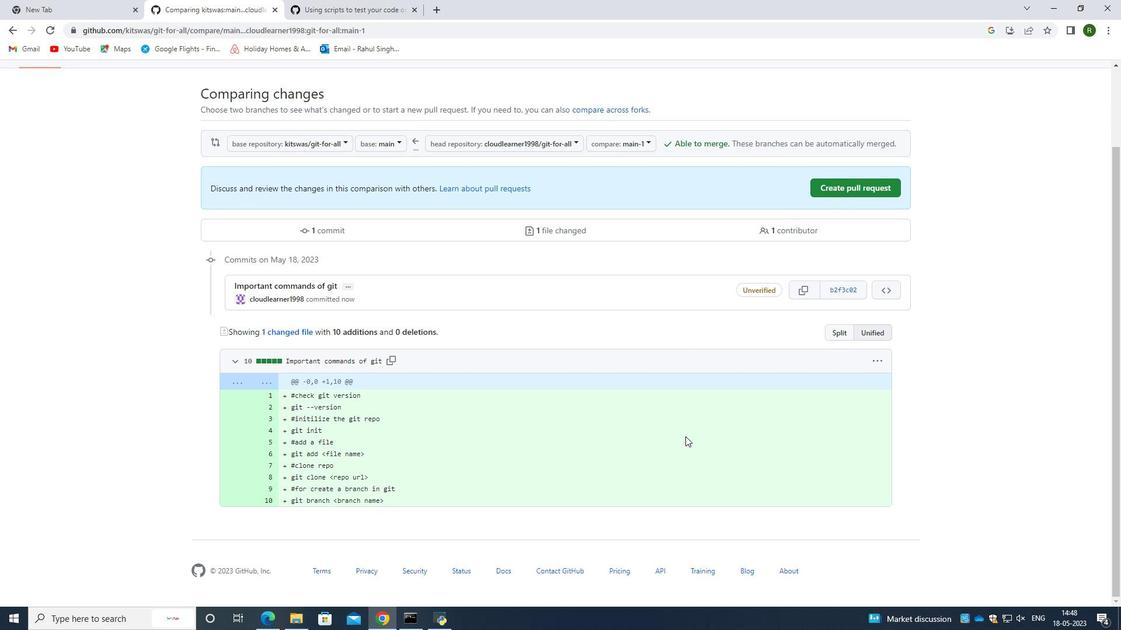 
Action: Mouse moved to (826, 277)
Screenshot: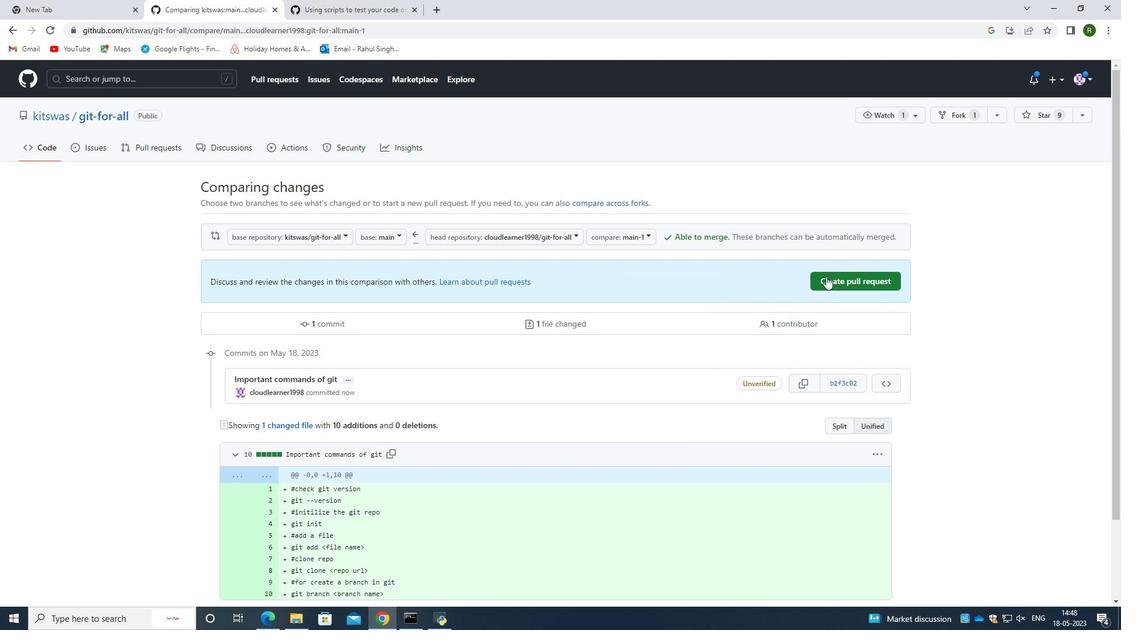 
Action: Mouse pressed left at (826, 277)
Screenshot: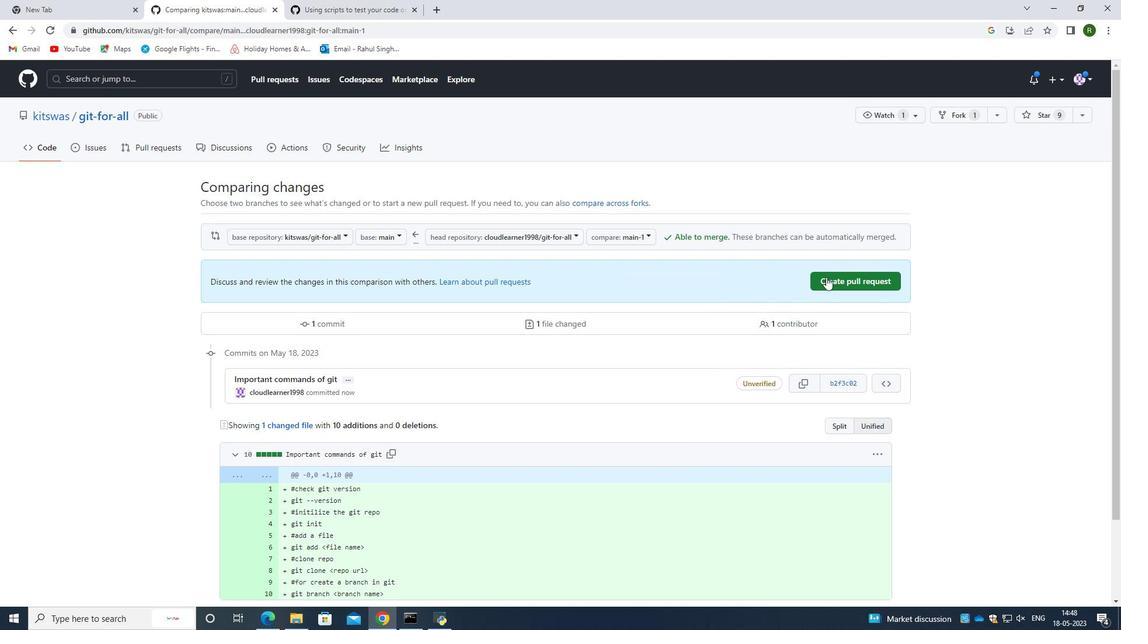 
Action: Mouse moved to (639, 479)
Screenshot: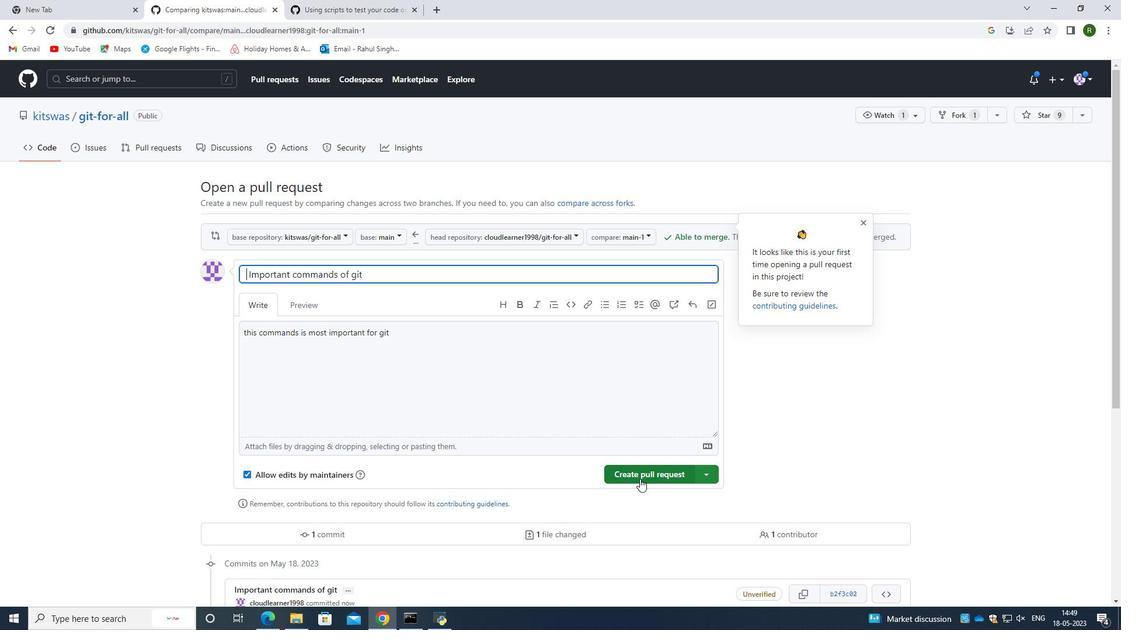 
Action: Mouse pressed left at (639, 479)
Screenshot: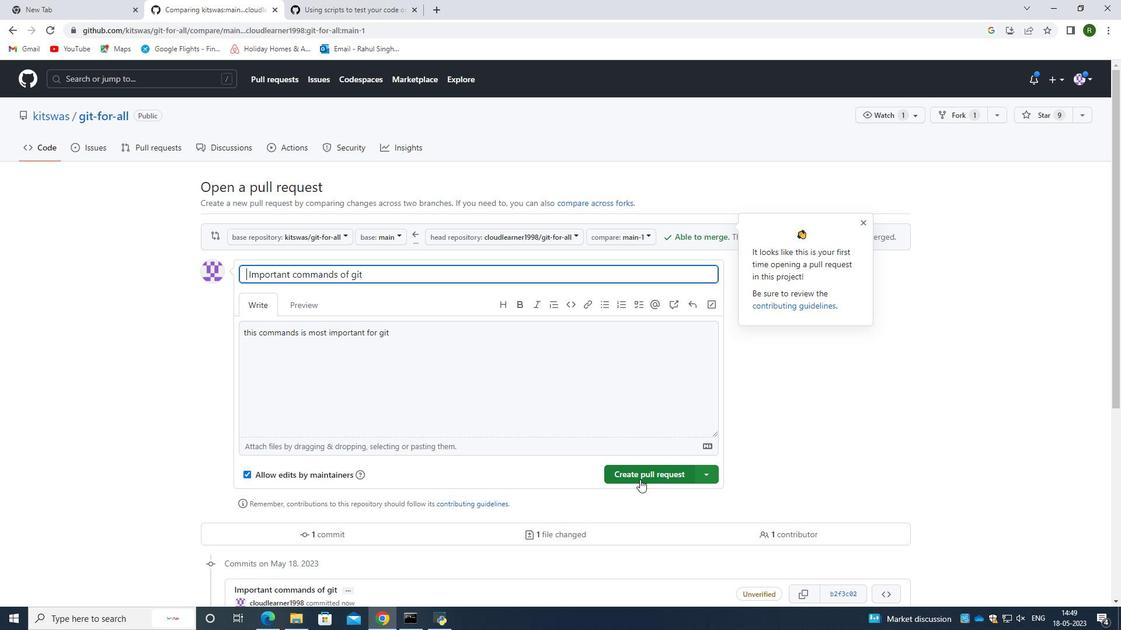 
Action: Mouse moved to (710, 399)
Screenshot: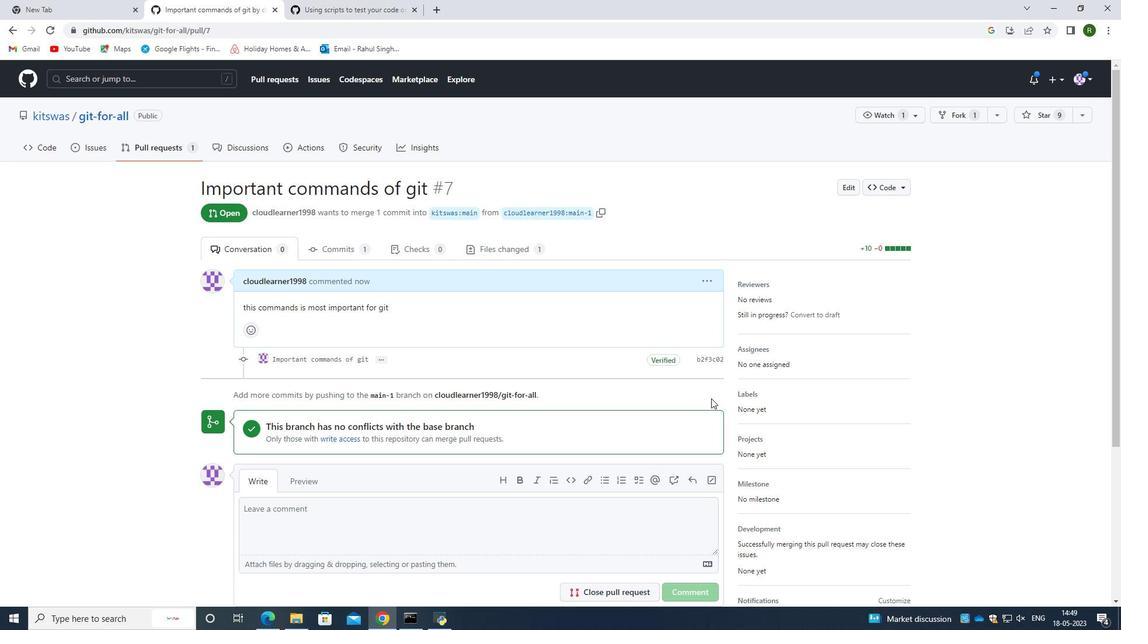 
Action: Mouse scrolled (710, 398) with delta (0, 0)
Screenshot: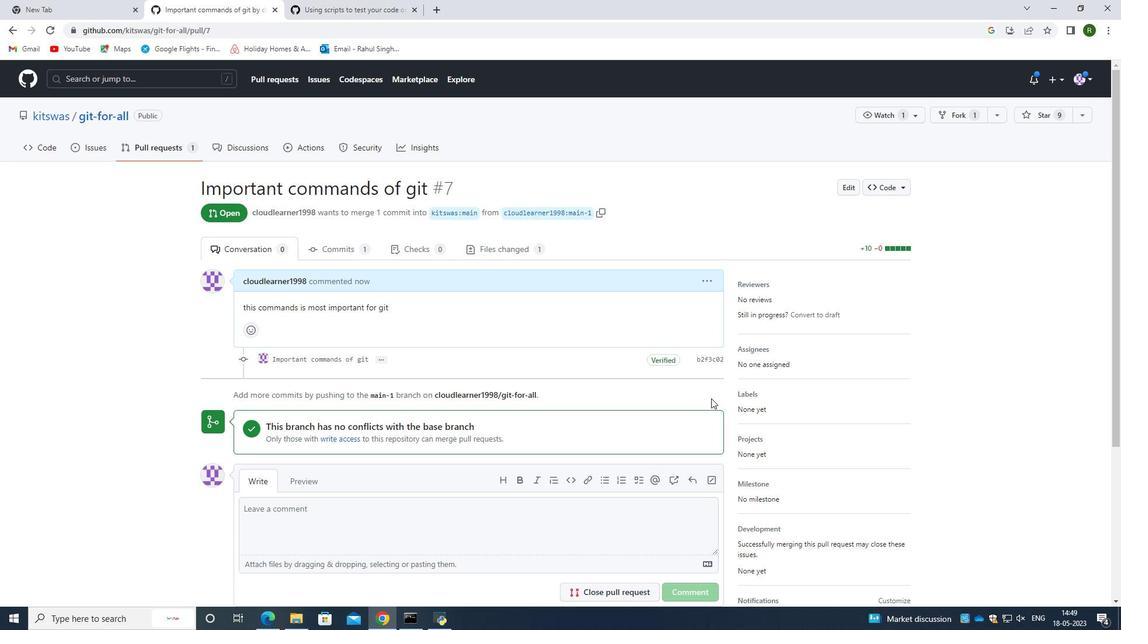 
Action: Mouse moved to (710, 399)
Screenshot: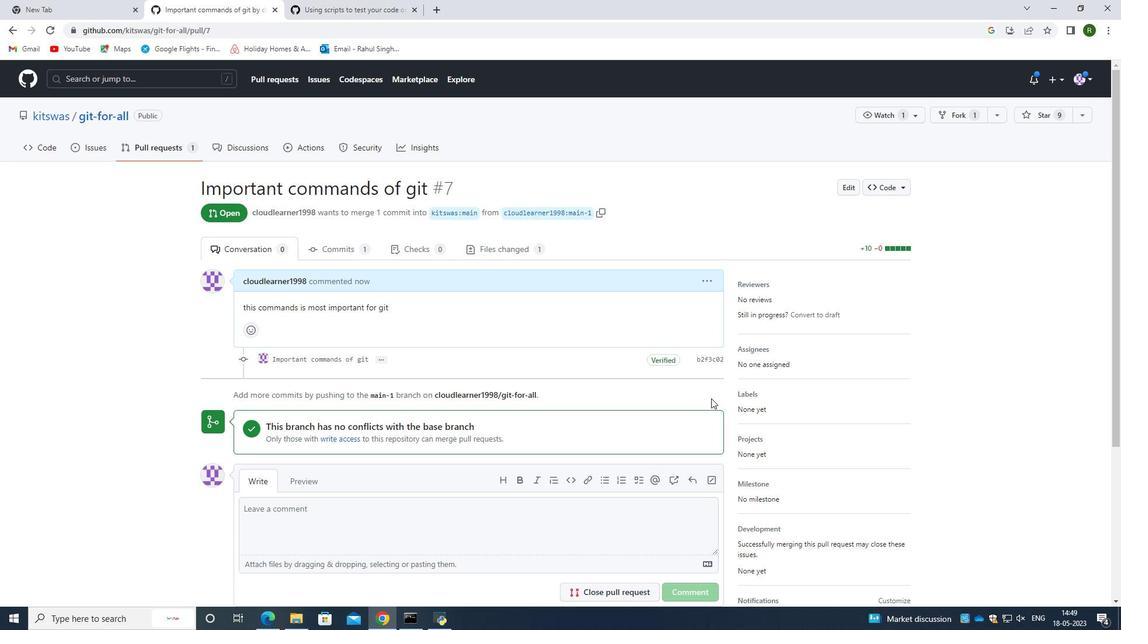 
Action: Mouse scrolled (710, 398) with delta (0, 0)
Screenshot: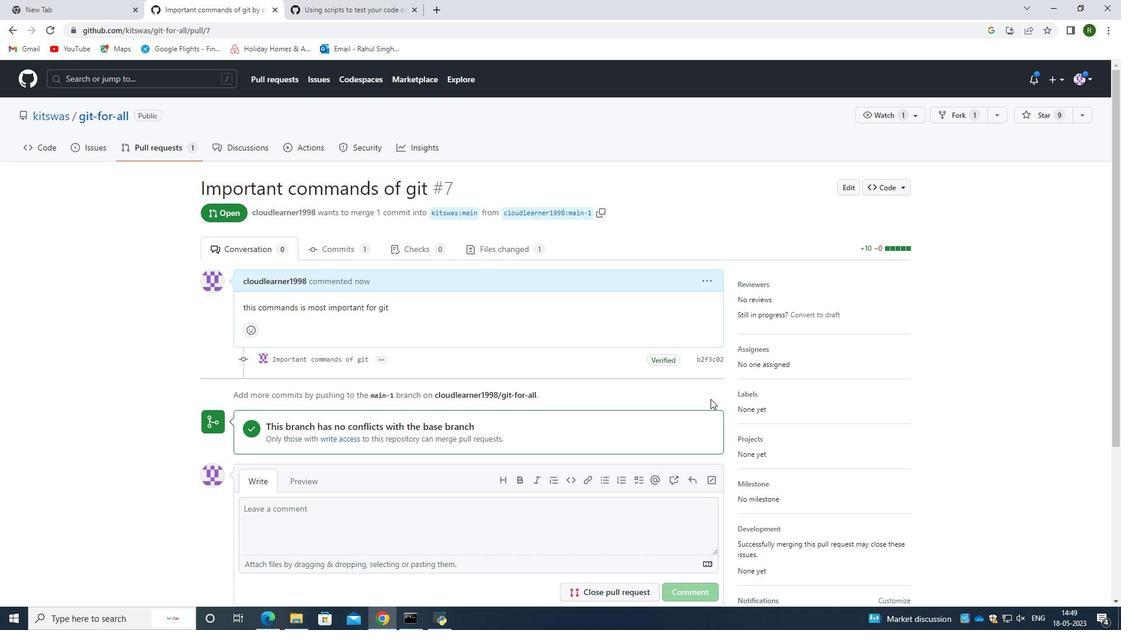 
Action: Mouse moved to (700, 394)
Screenshot: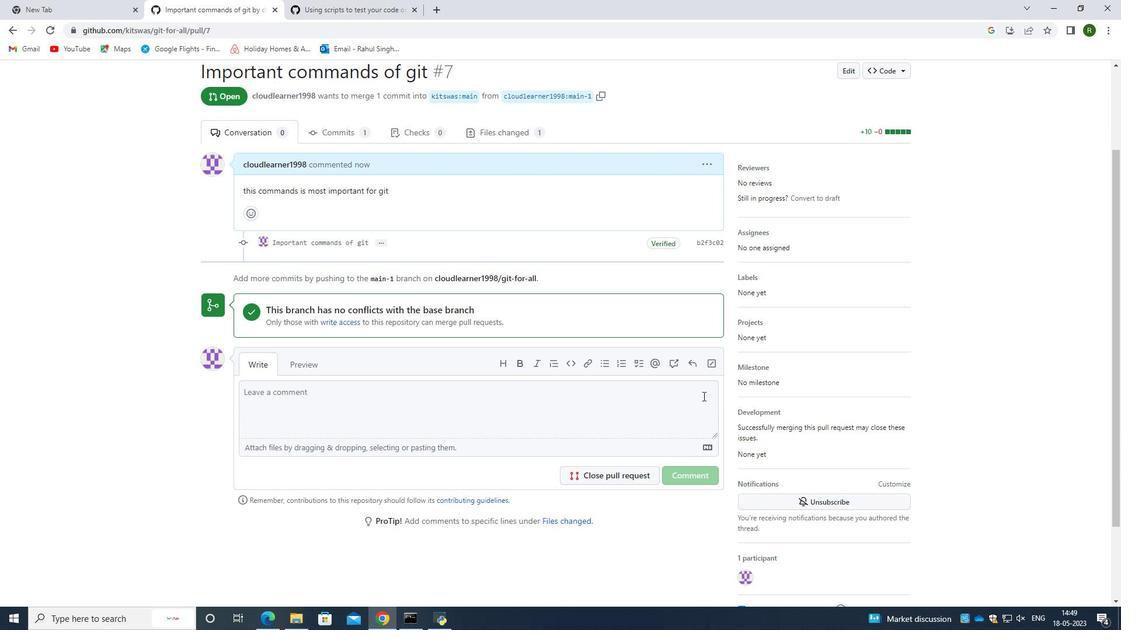 
Action: Mouse scrolled (700, 393) with delta (0, 0)
Screenshot: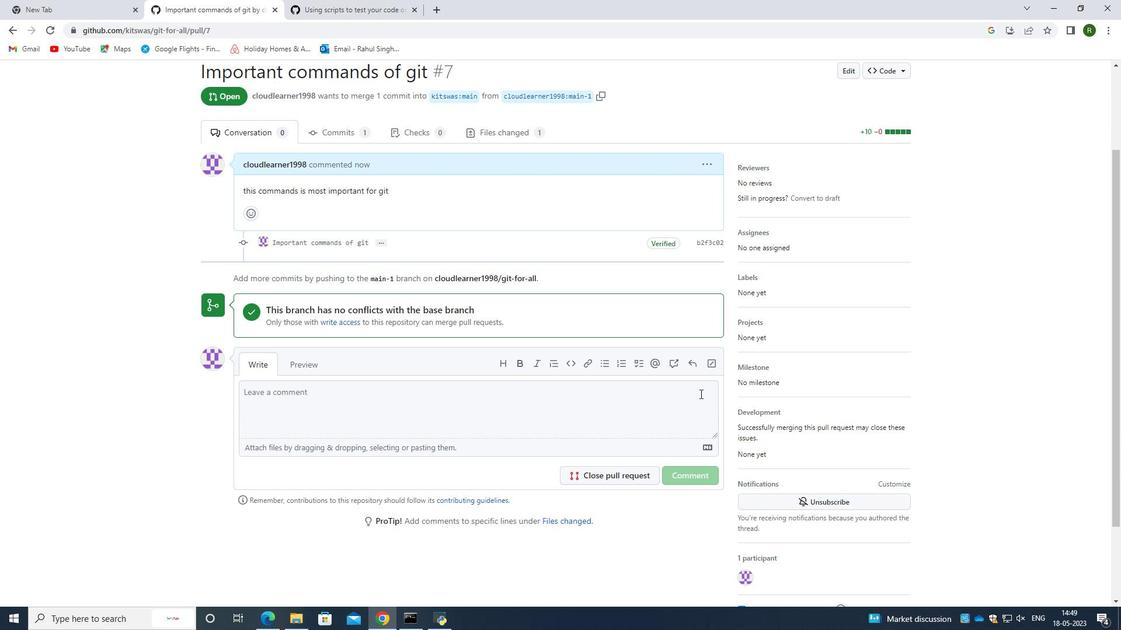 
Action: Mouse scrolled (700, 393) with delta (0, 0)
Screenshot: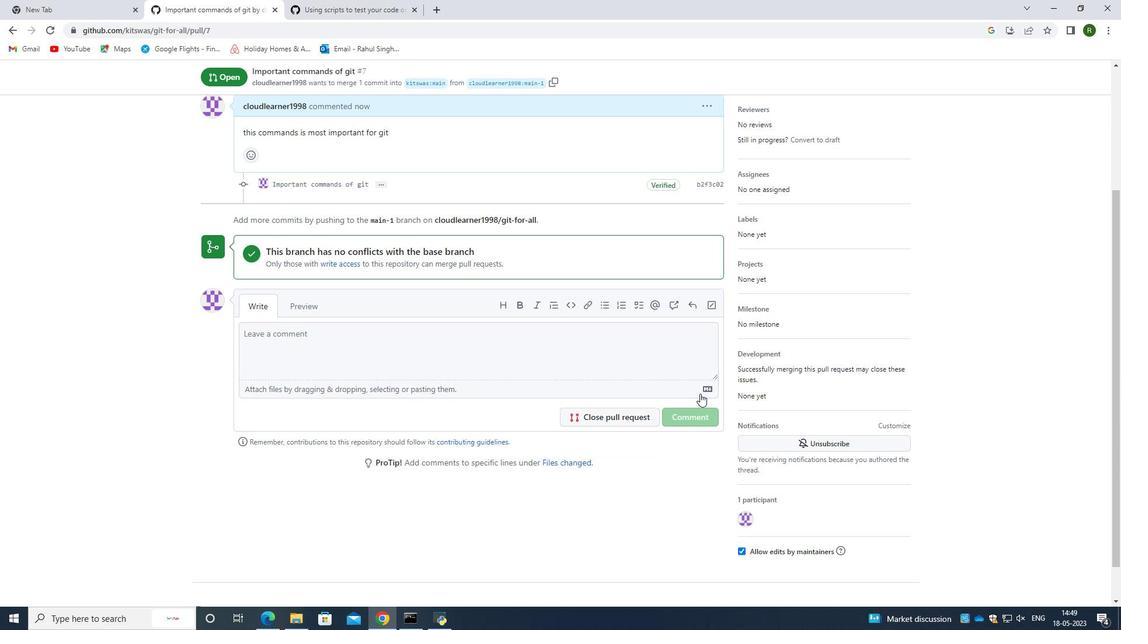 
Action: Mouse scrolled (700, 393) with delta (0, 0)
Screenshot: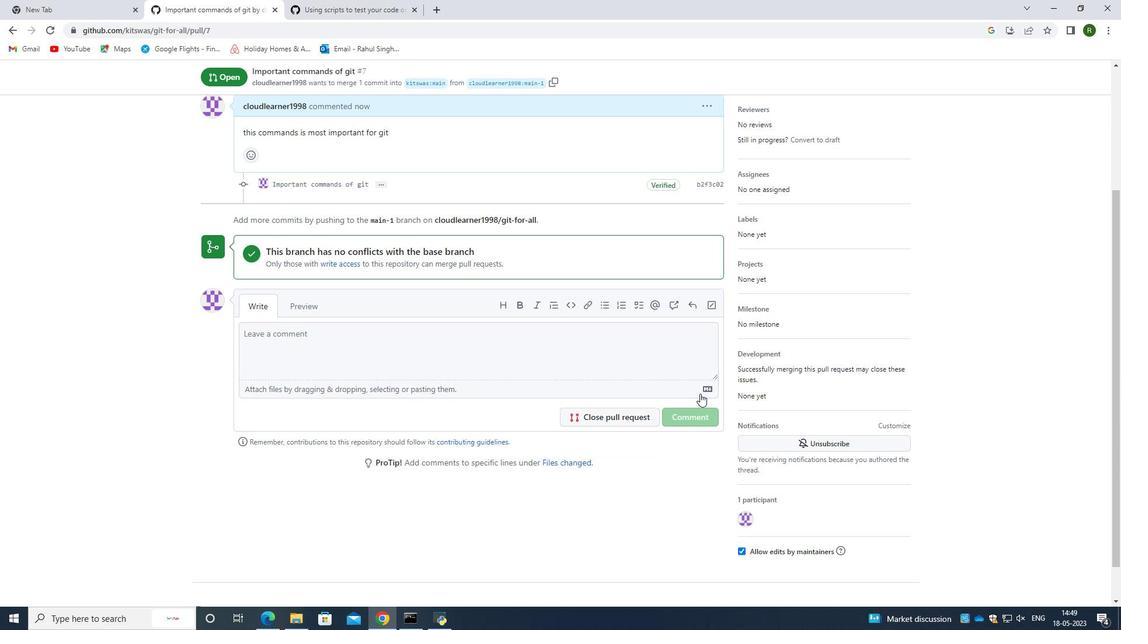 
Action: Mouse moved to (630, 400)
Screenshot: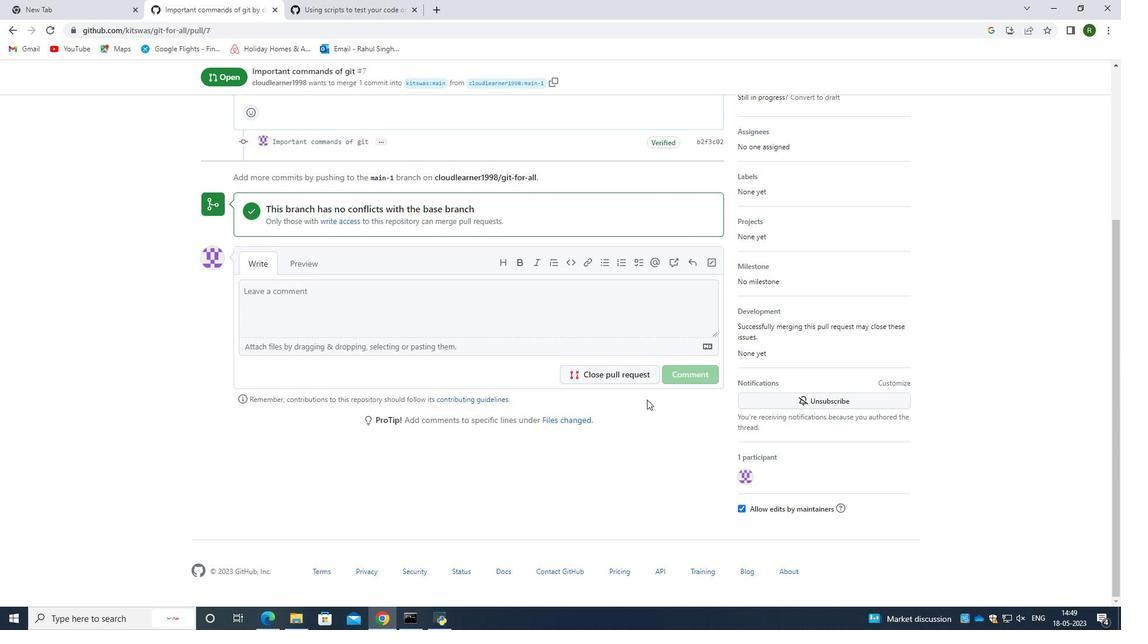 
Action: Mouse scrolled (630, 401) with delta (0, 0)
Screenshot: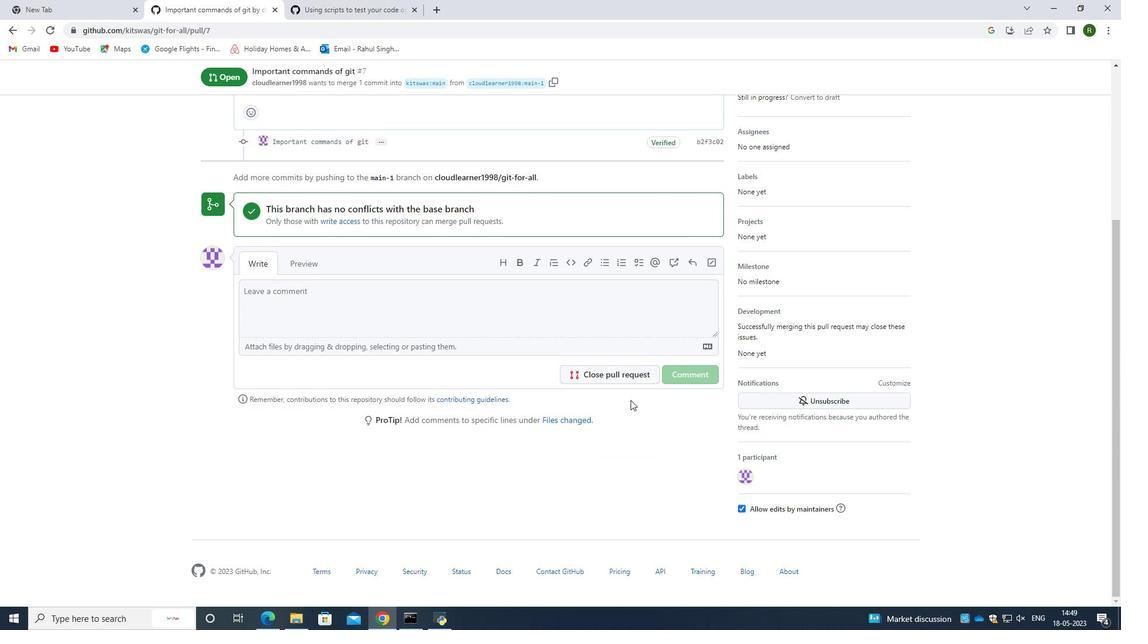 
Action: Mouse scrolled (630, 401) with delta (0, 0)
Screenshot: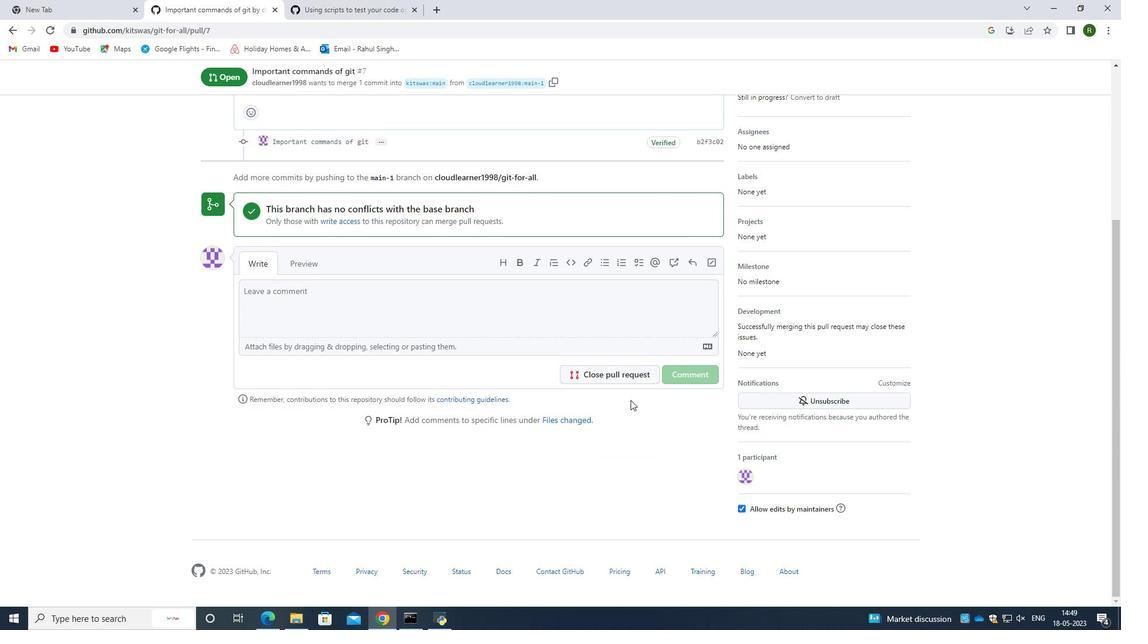 
Action: Mouse scrolled (630, 401) with delta (0, 0)
Screenshot: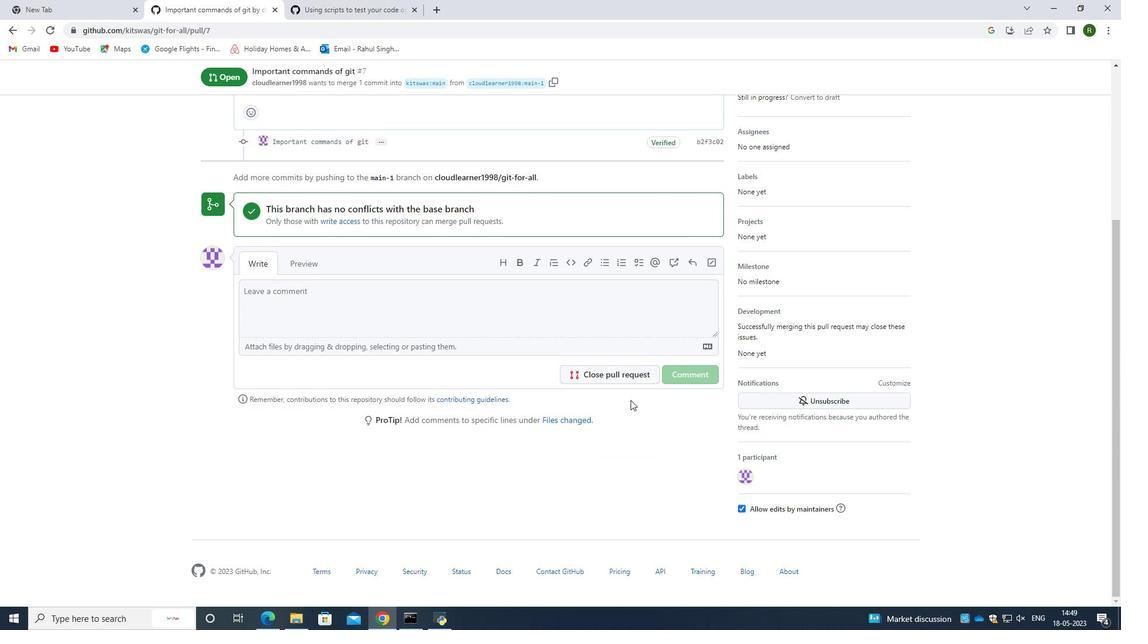 
Action: Mouse scrolled (630, 401) with delta (0, 0)
Screenshot: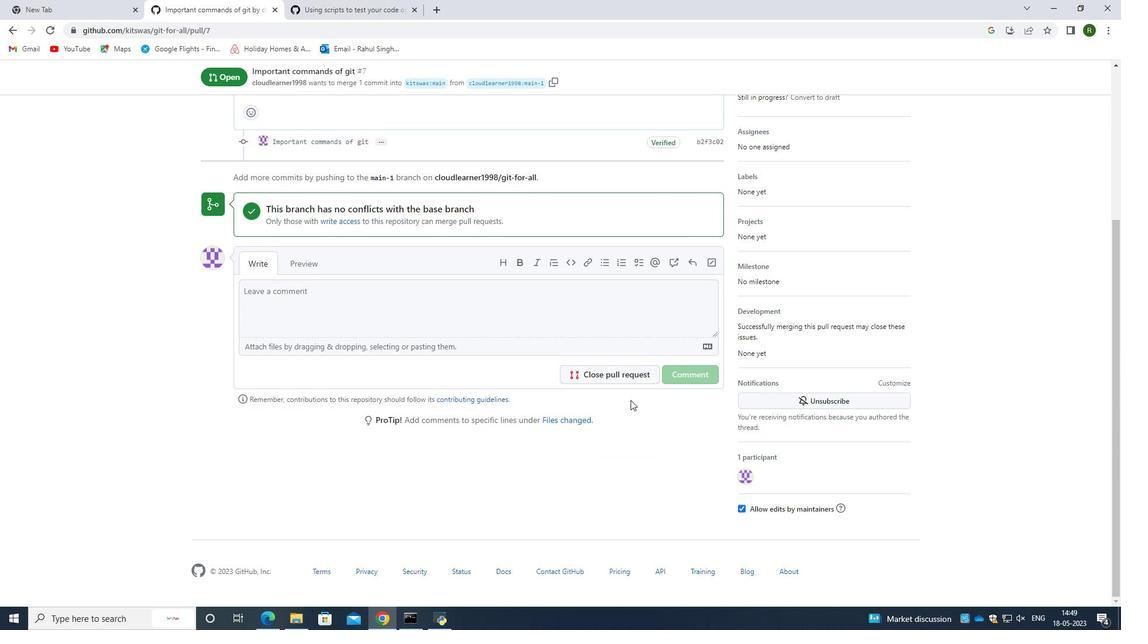 
Action: Mouse scrolled (630, 401) with delta (0, 0)
